 Task: Access a repository's "Topics" to discover projects by thematic tags and keywords.
Action: Mouse moved to (32, 143)
Screenshot: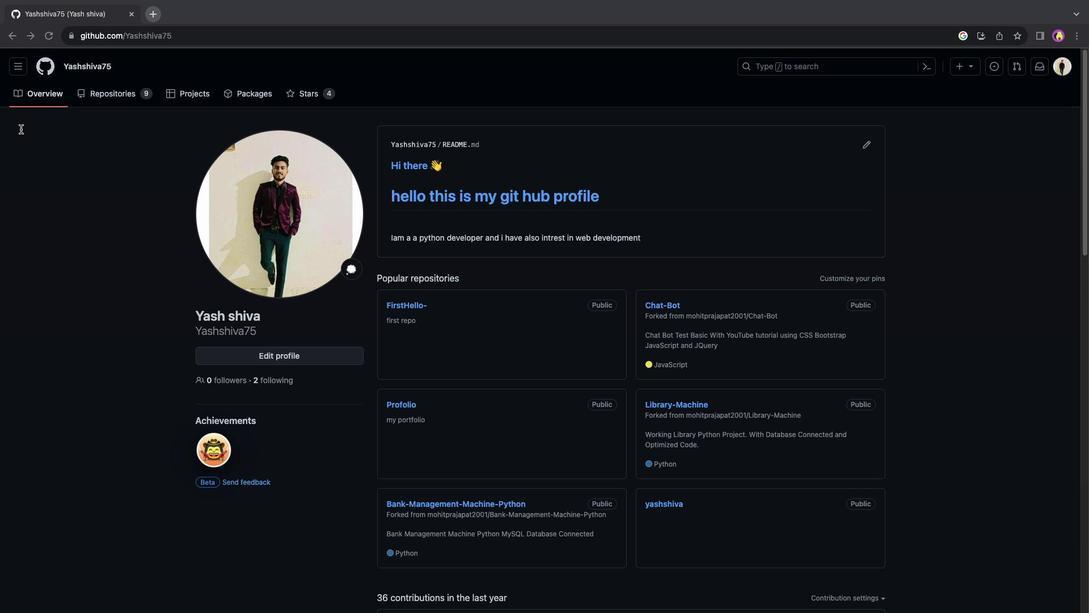 
Action: Mouse pressed left at (32, 143)
Screenshot: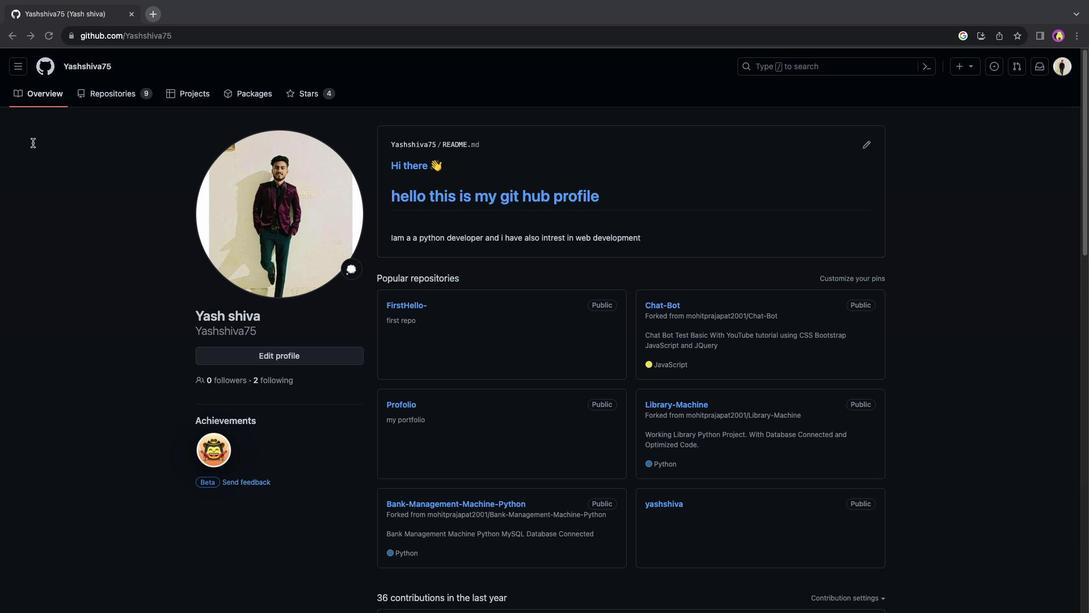 
Action: Mouse moved to (19, 72)
Screenshot: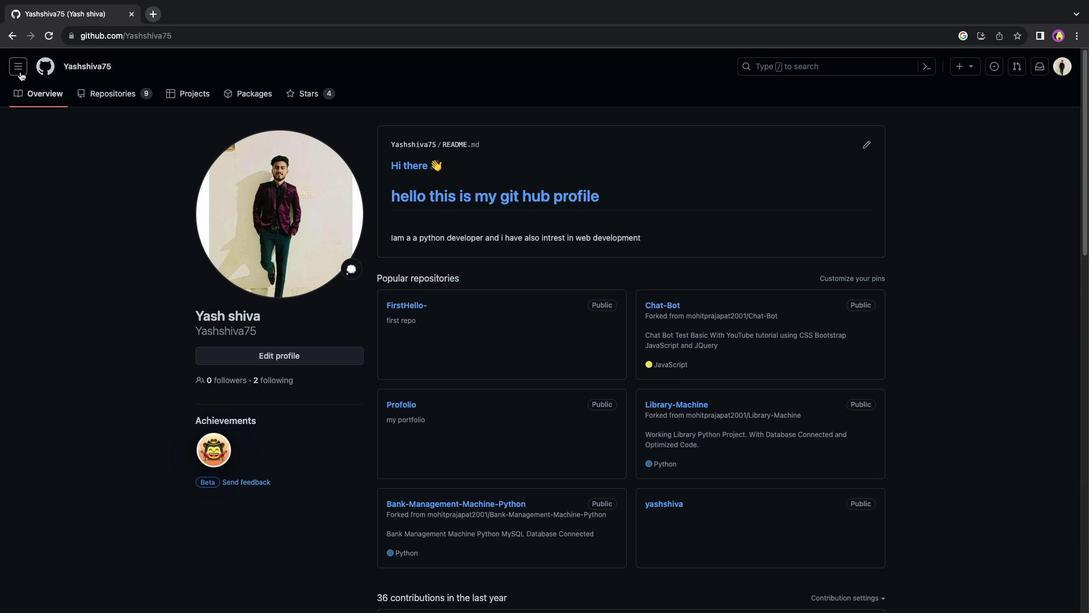 
Action: Mouse pressed left at (19, 72)
Screenshot: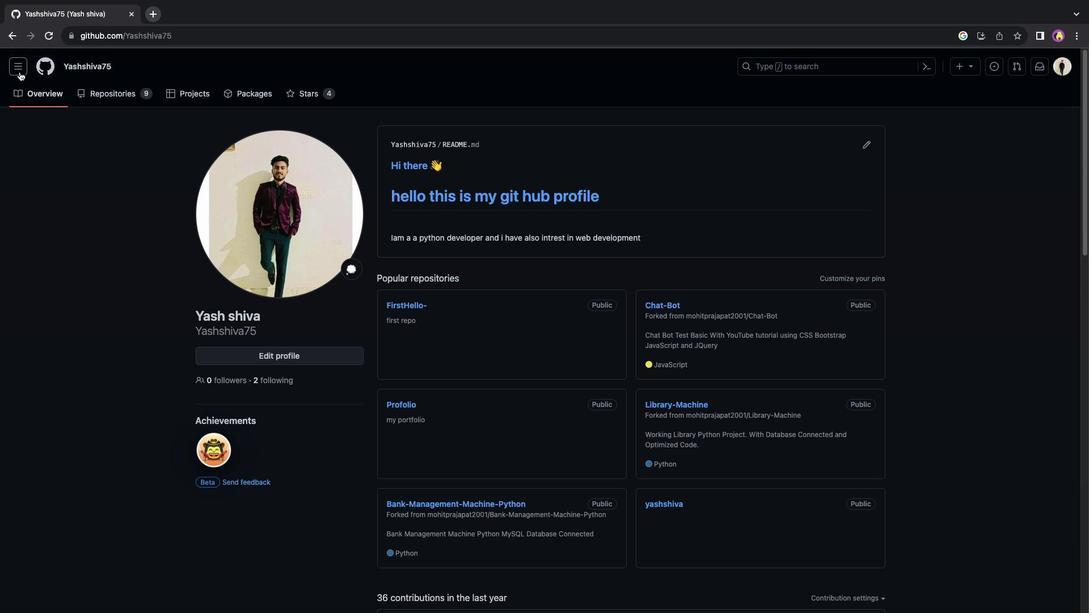 
Action: Mouse moved to (60, 187)
Screenshot: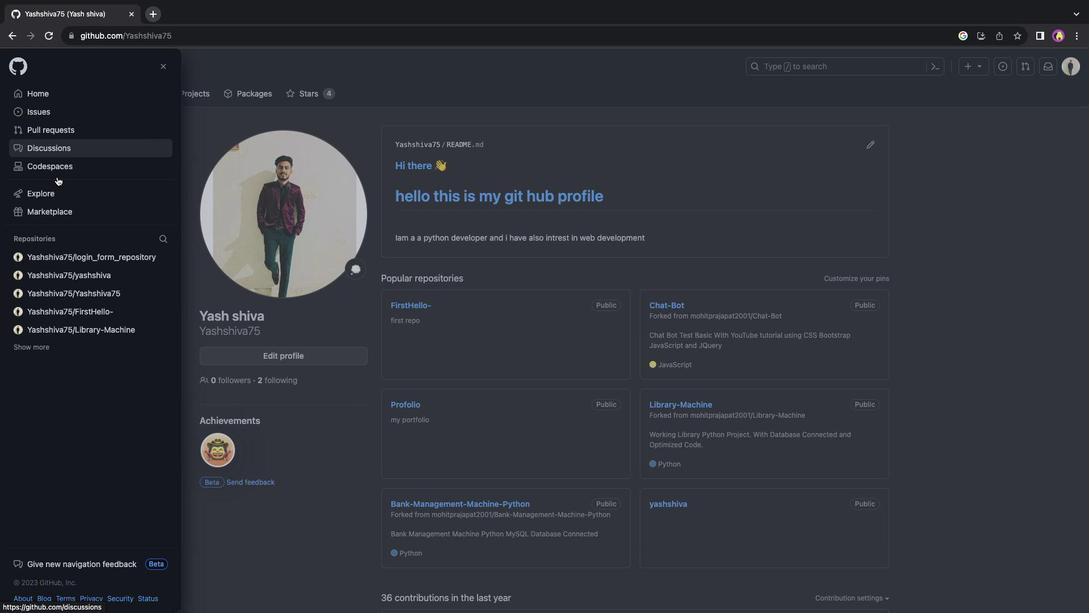 
Action: Mouse pressed left at (60, 187)
Screenshot: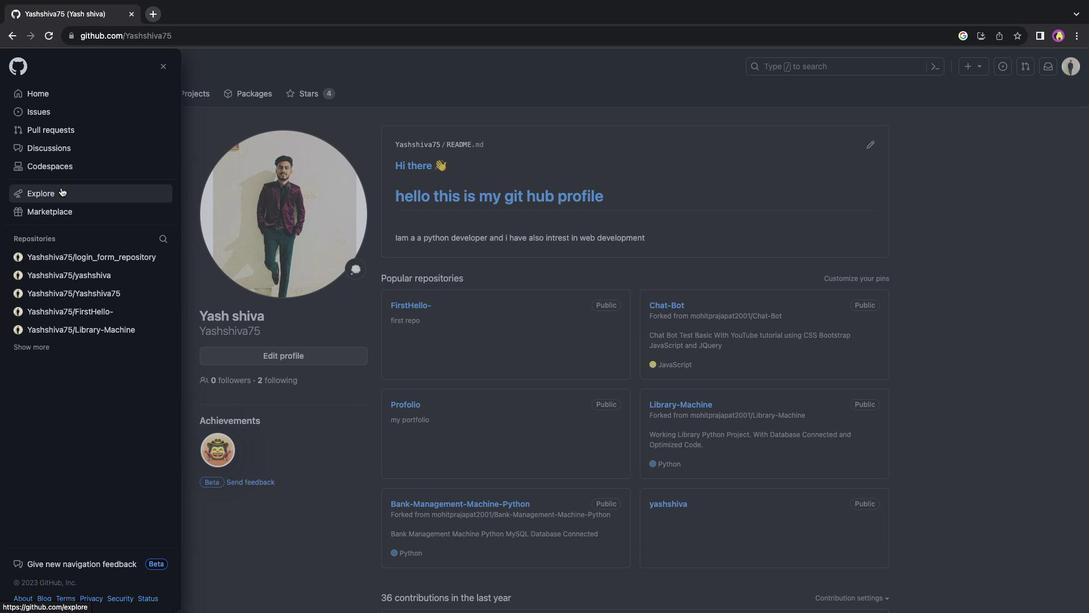 
Action: Mouse moved to (465, 95)
Screenshot: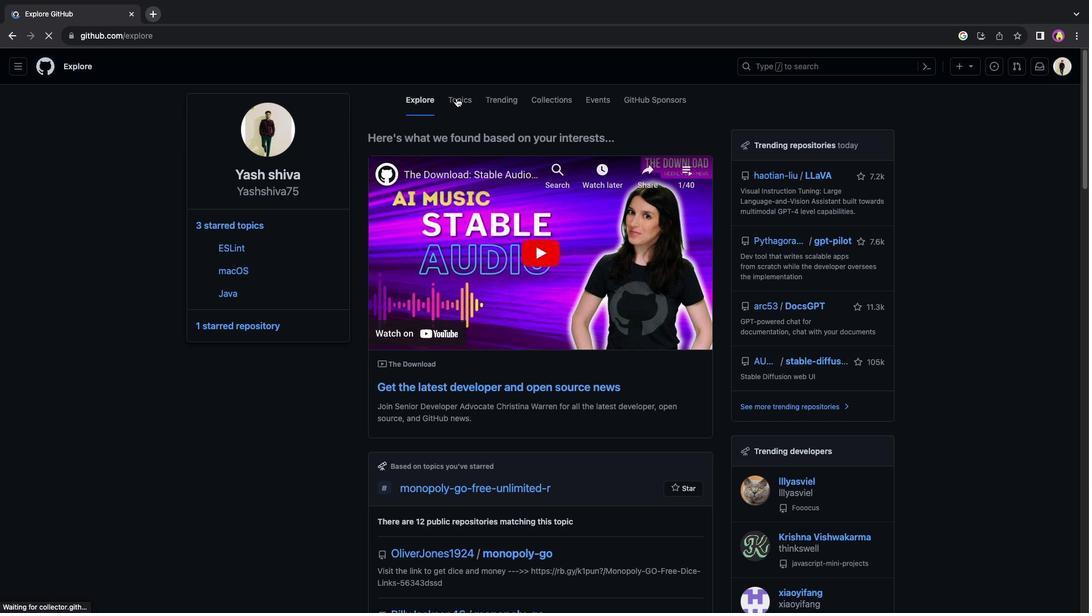 
Action: Mouse pressed left at (465, 95)
Screenshot: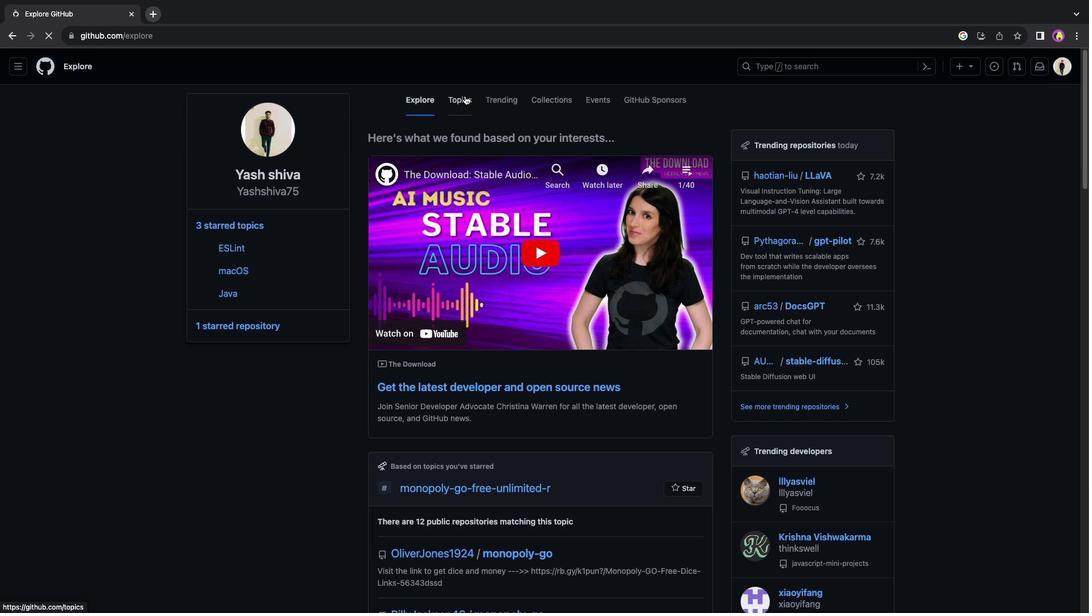 
Action: Mouse moved to (850, 397)
Screenshot: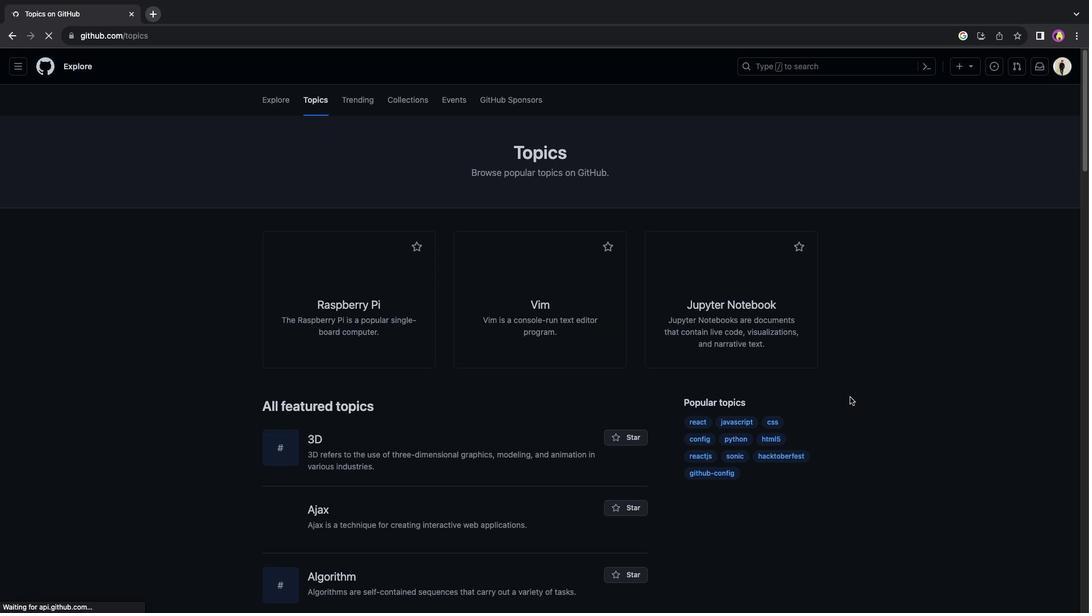 
Action: Mouse scrolled (850, 397) with delta (0, 0)
Screenshot: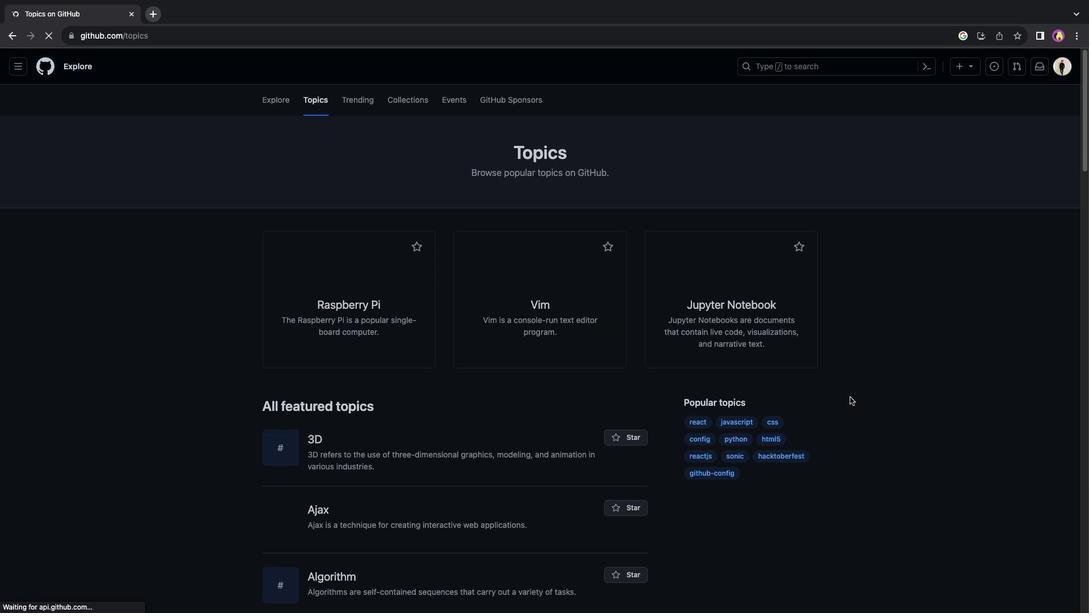 
Action: Mouse scrolled (850, 397) with delta (0, 0)
Screenshot: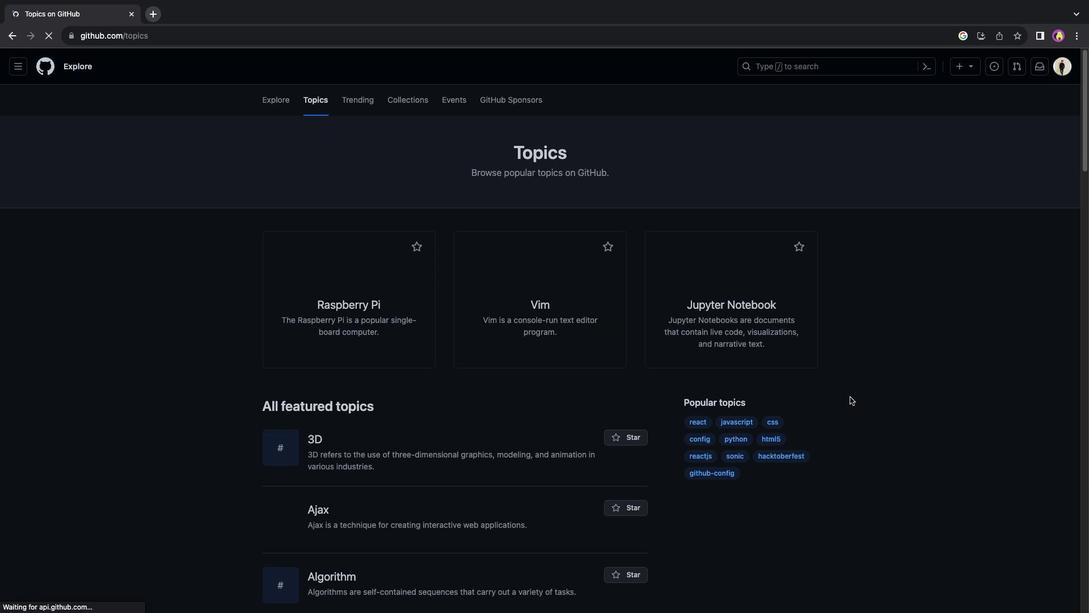 
Action: Mouse scrolled (850, 397) with delta (0, -1)
Screenshot: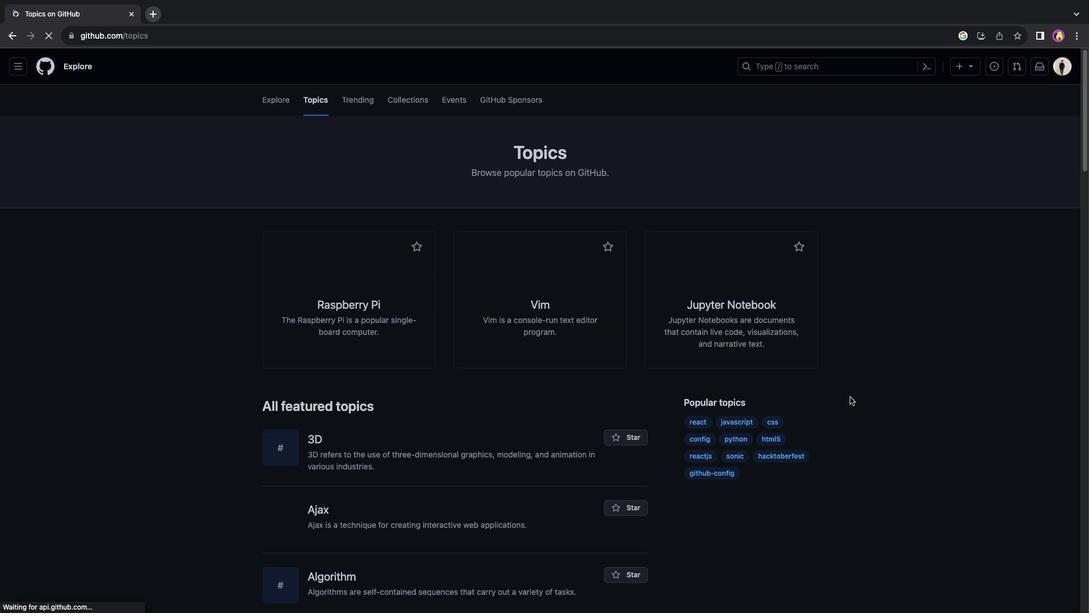 
Action: Mouse moved to (850, 397)
Screenshot: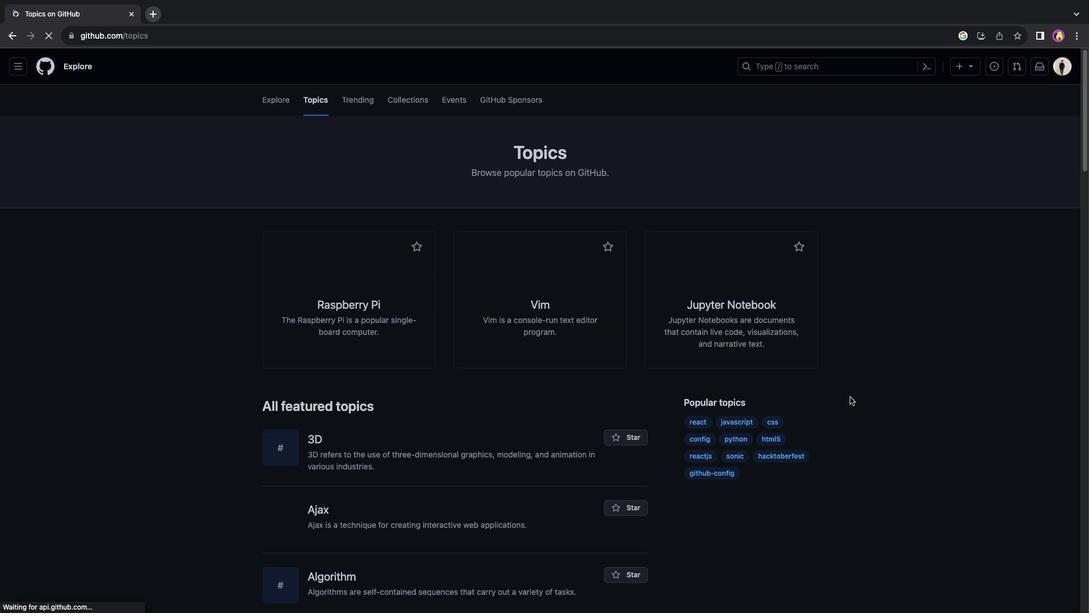 
Action: Mouse scrolled (850, 397) with delta (0, 0)
Screenshot: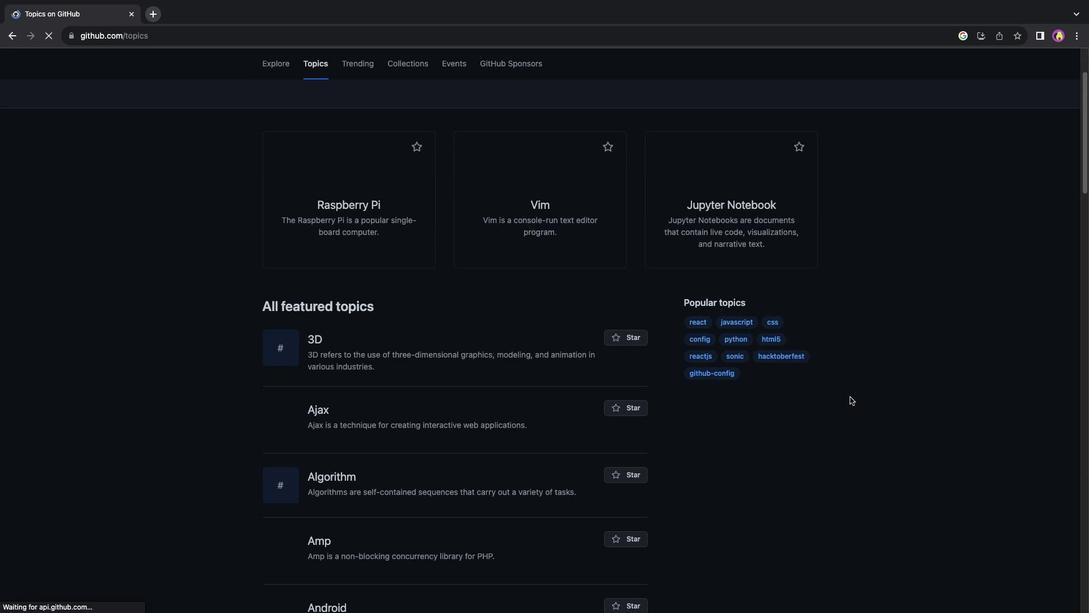 
Action: Mouse scrolled (850, 397) with delta (0, 0)
Screenshot: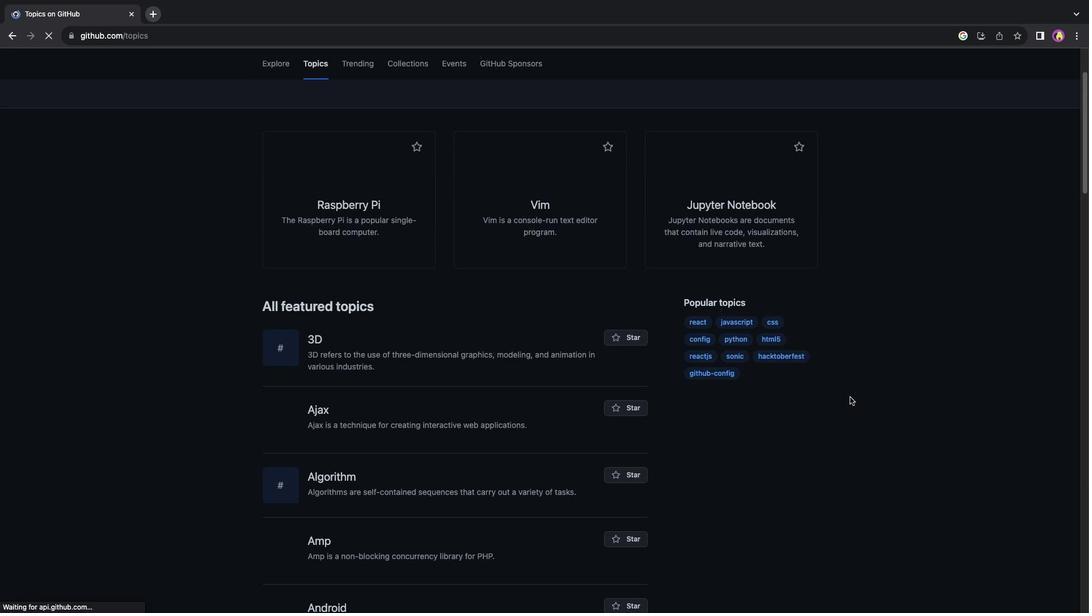 
Action: Mouse scrolled (850, 397) with delta (0, -1)
Screenshot: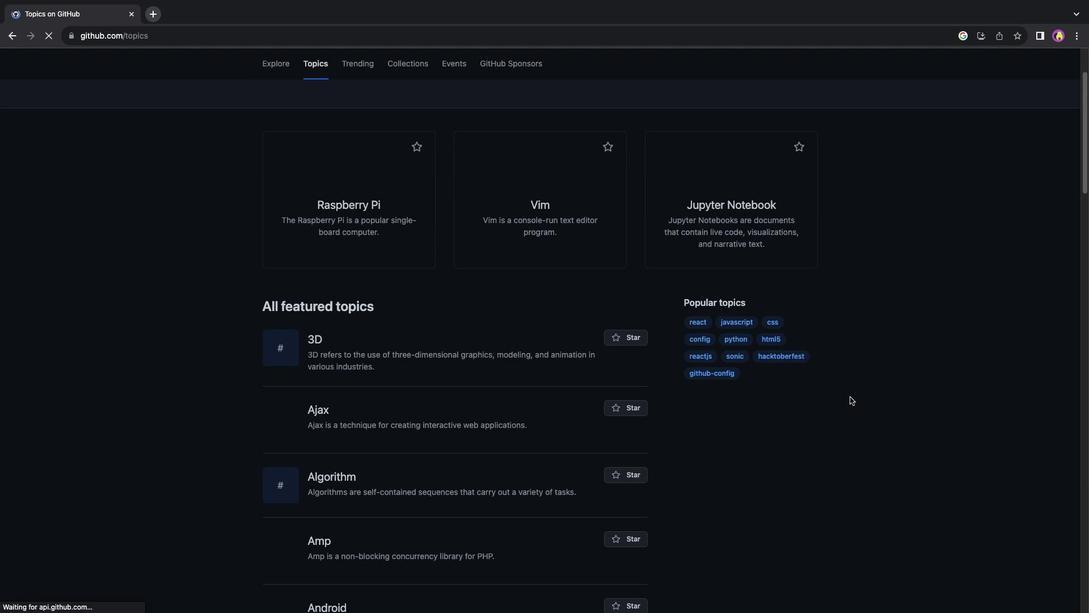 
Action: Mouse scrolled (850, 397) with delta (0, 0)
Screenshot: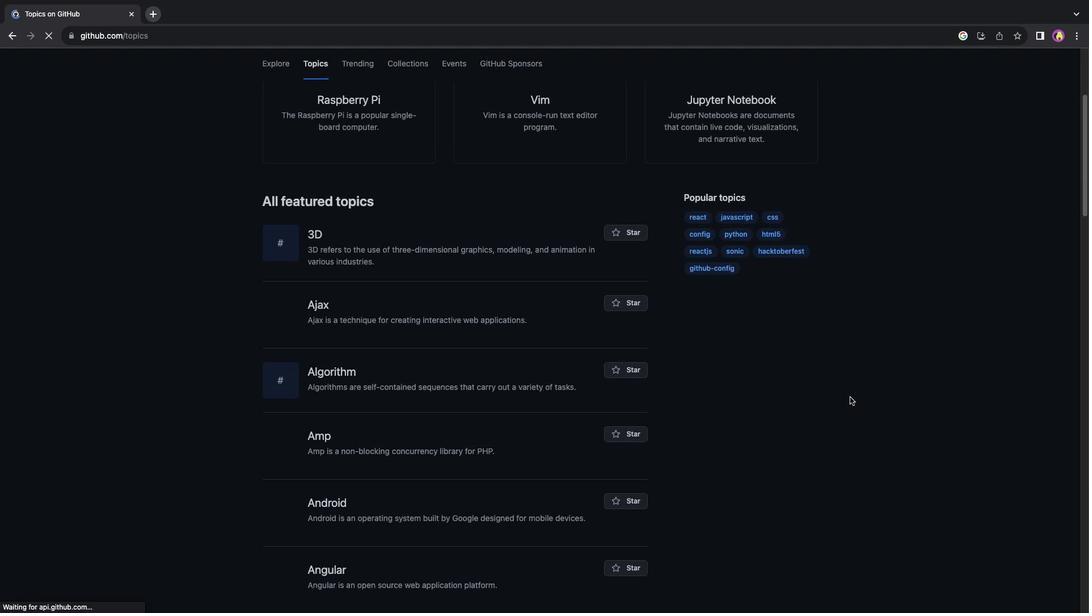
Action: Mouse scrolled (850, 397) with delta (0, 0)
Screenshot: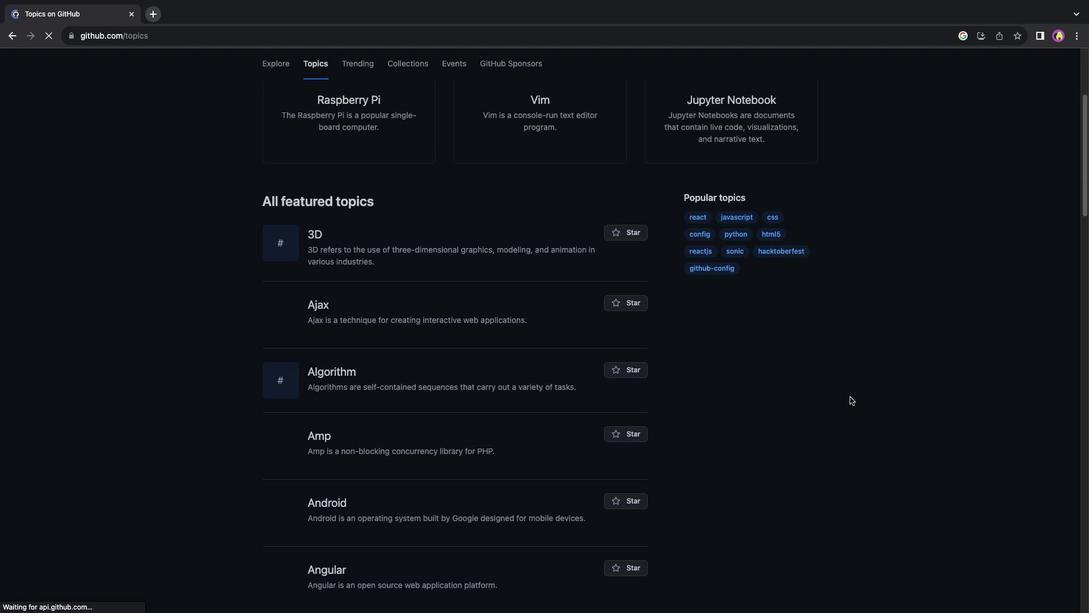 
Action: Mouse scrolled (850, 397) with delta (0, -1)
Screenshot: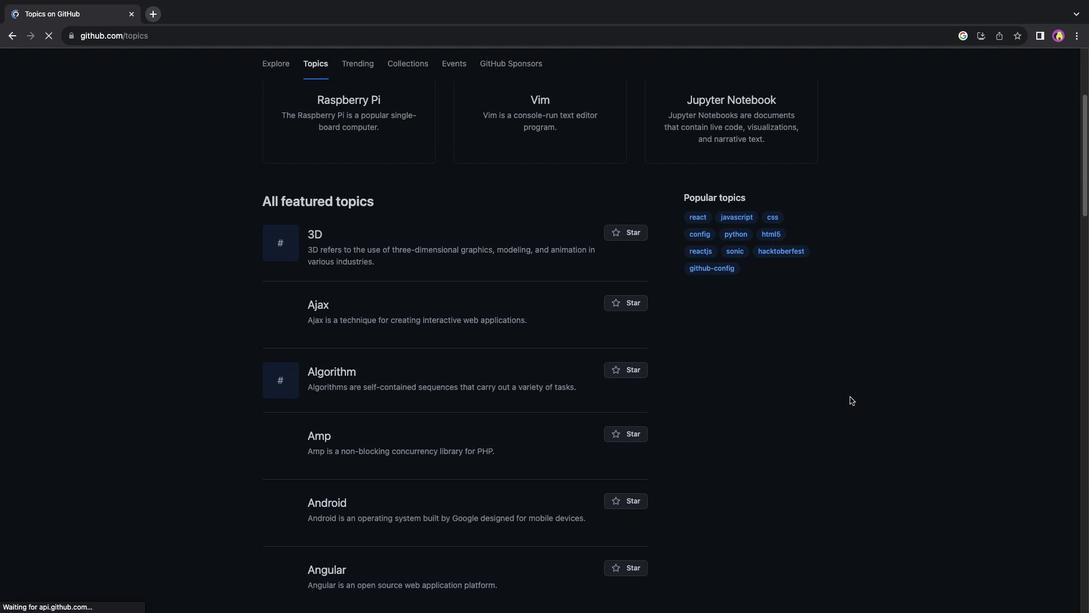 
Action: Mouse moved to (318, 212)
Screenshot: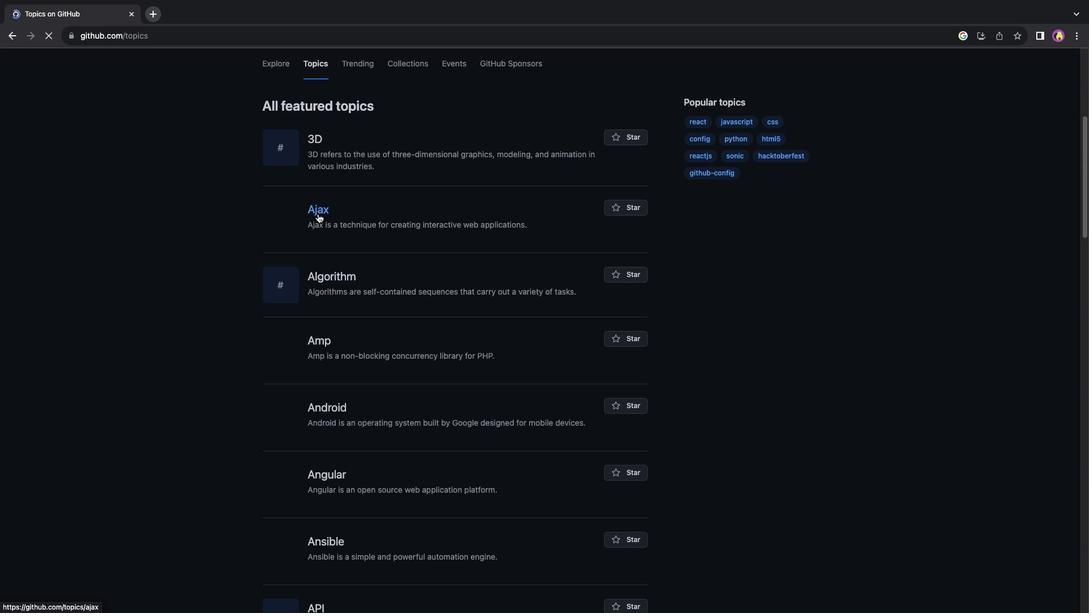 
Action: Mouse pressed left at (318, 212)
Screenshot: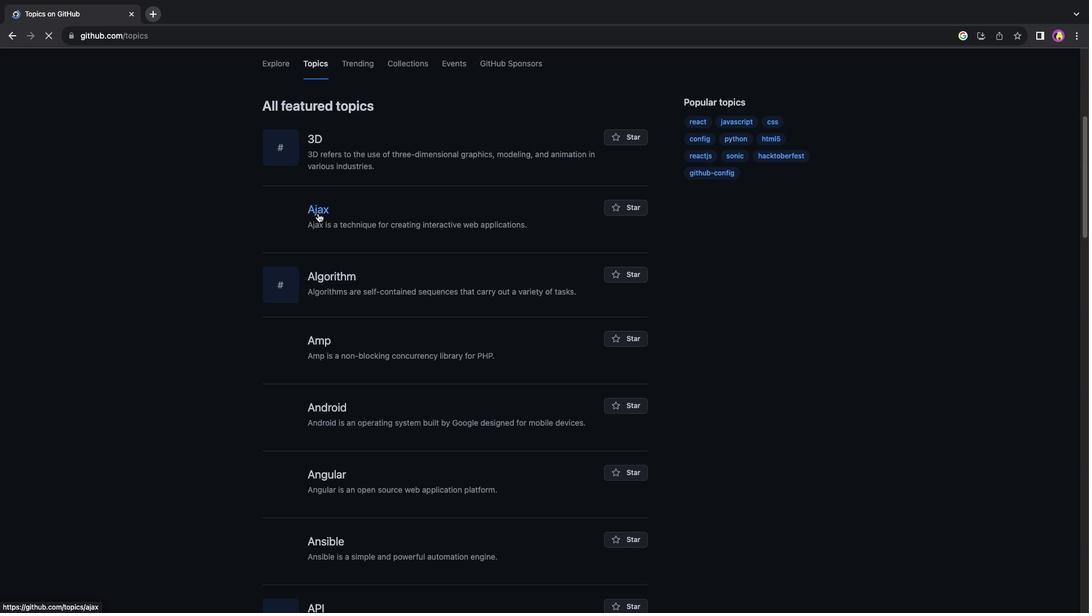 
Action: Mouse moved to (579, 358)
Screenshot: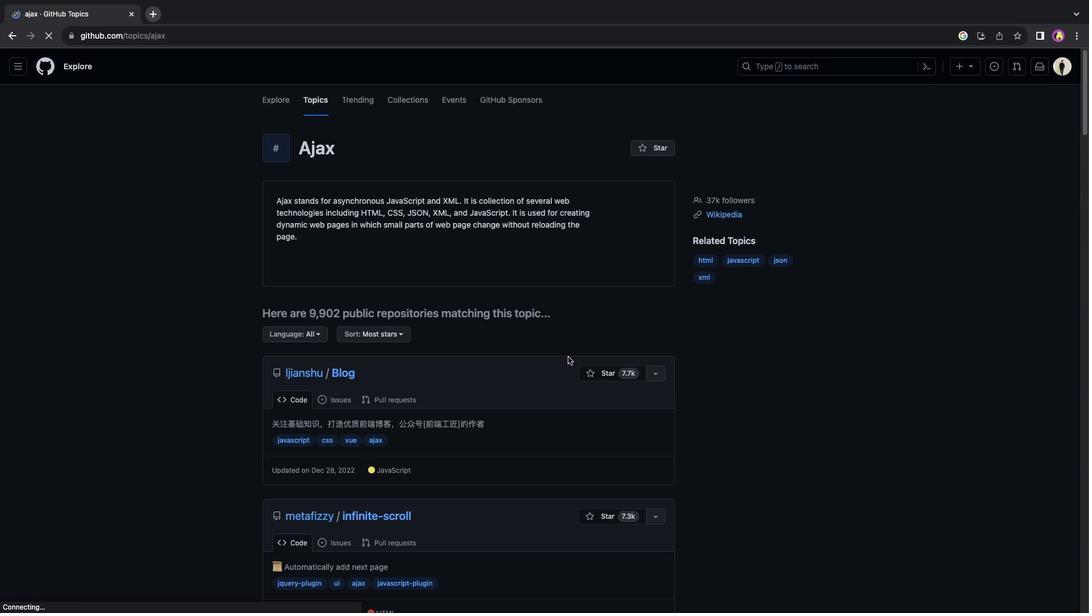
Action: Mouse scrolled (579, 358) with delta (0, 0)
Screenshot: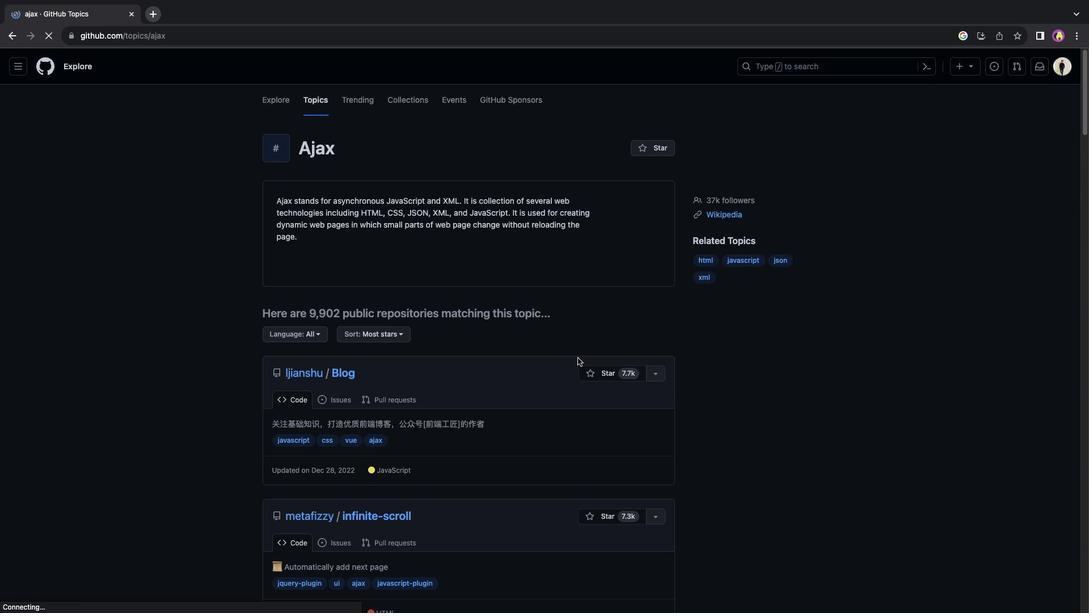 
Action: Mouse scrolled (579, 358) with delta (0, 0)
Screenshot: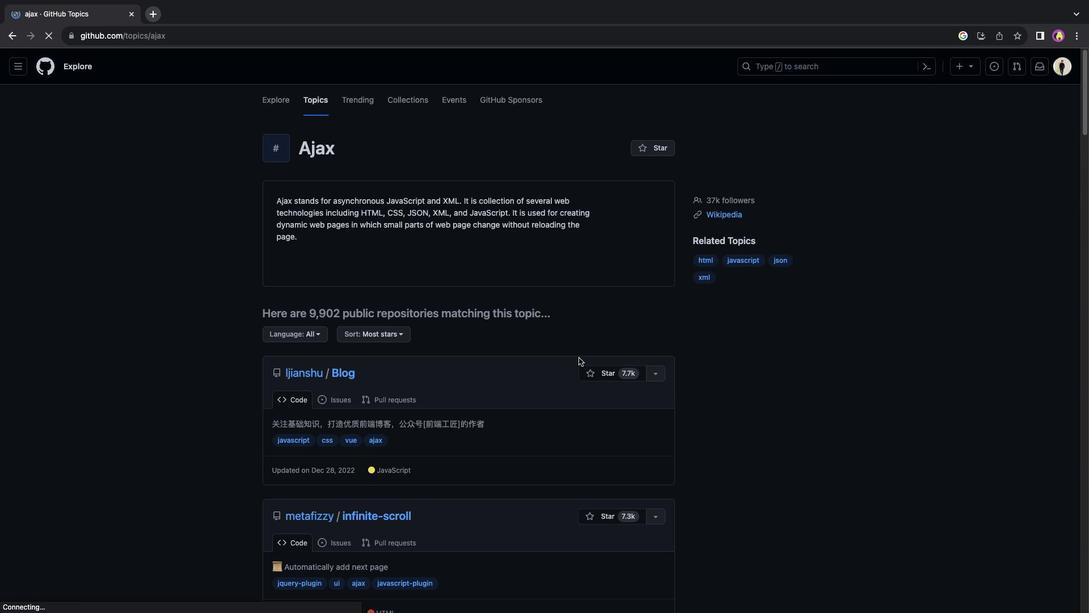 
Action: Mouse scrolled (579, 358) with delta (0, -2)
Screenshot: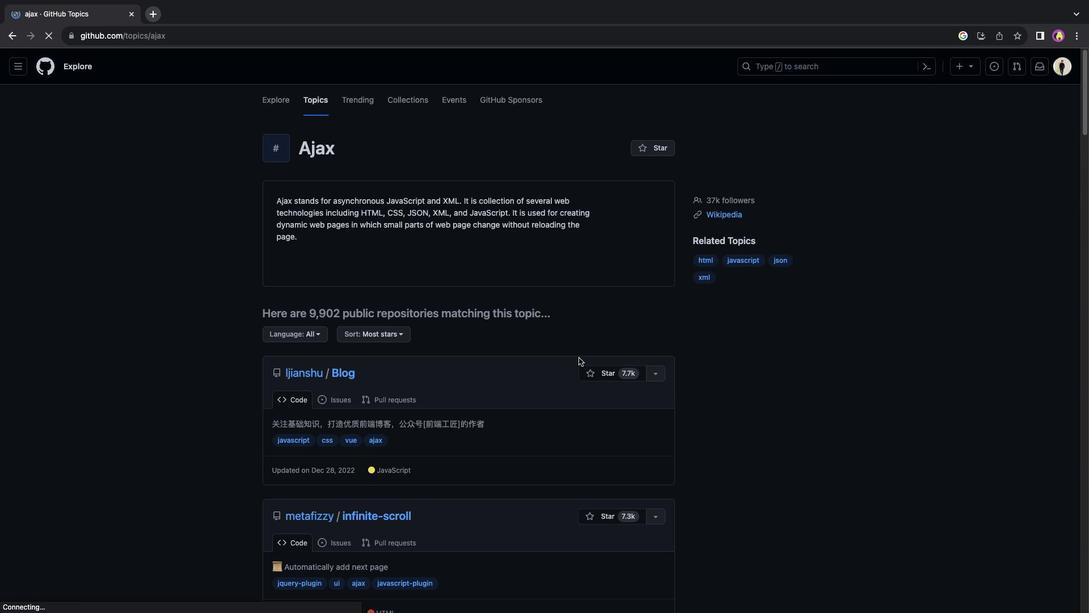 
Action: Mouse scrolled (579, 358) with delta (0, -2)
Screenshot: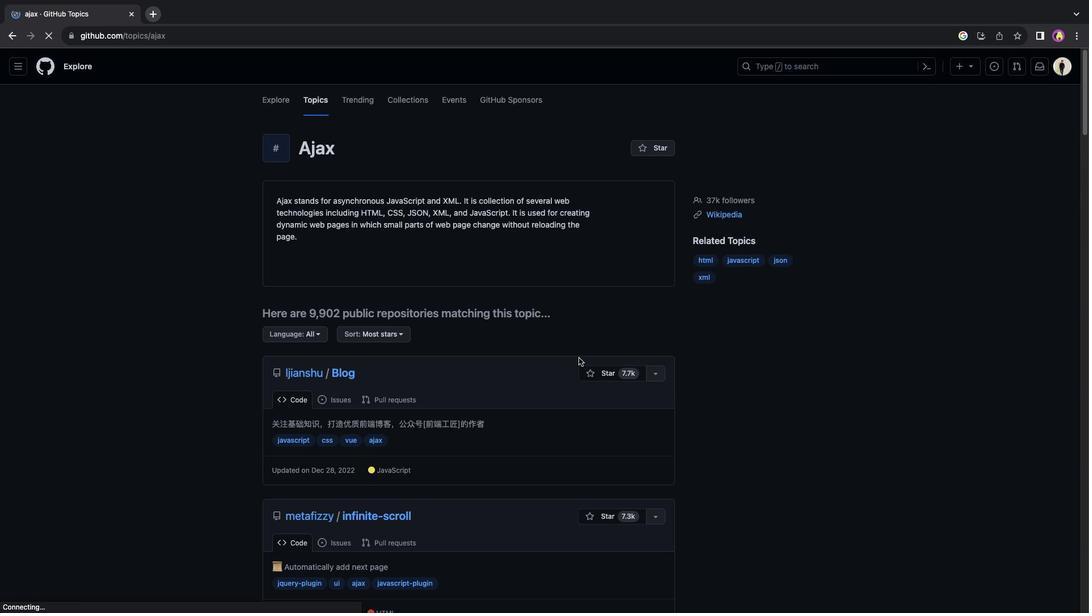 
Action: Mouse scrolled (579, 358) with delta (0, -3)
Screenshot: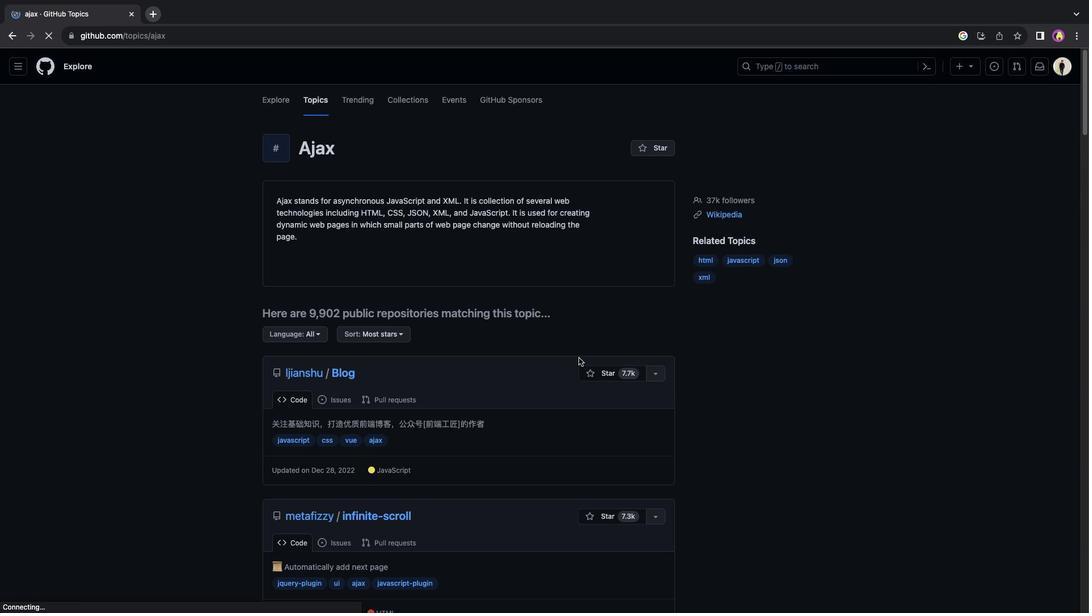 
Action: Mouse scrolled (579, 358) with delta (0, 0)
Screenshot: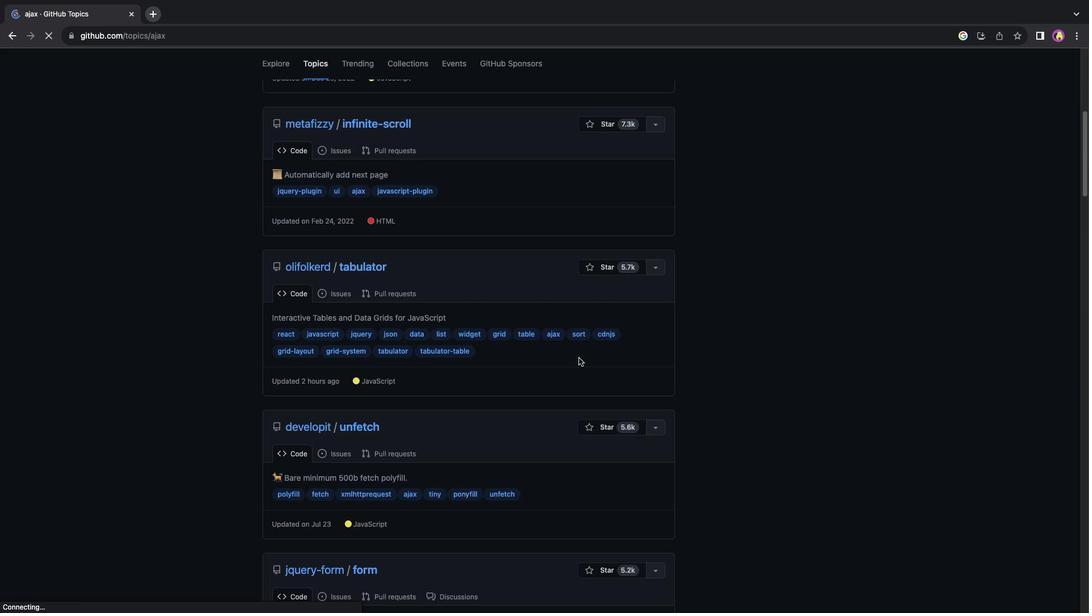 
Action: Mouse scrolled (579, 358) with delta (0, 0)
Screenshot: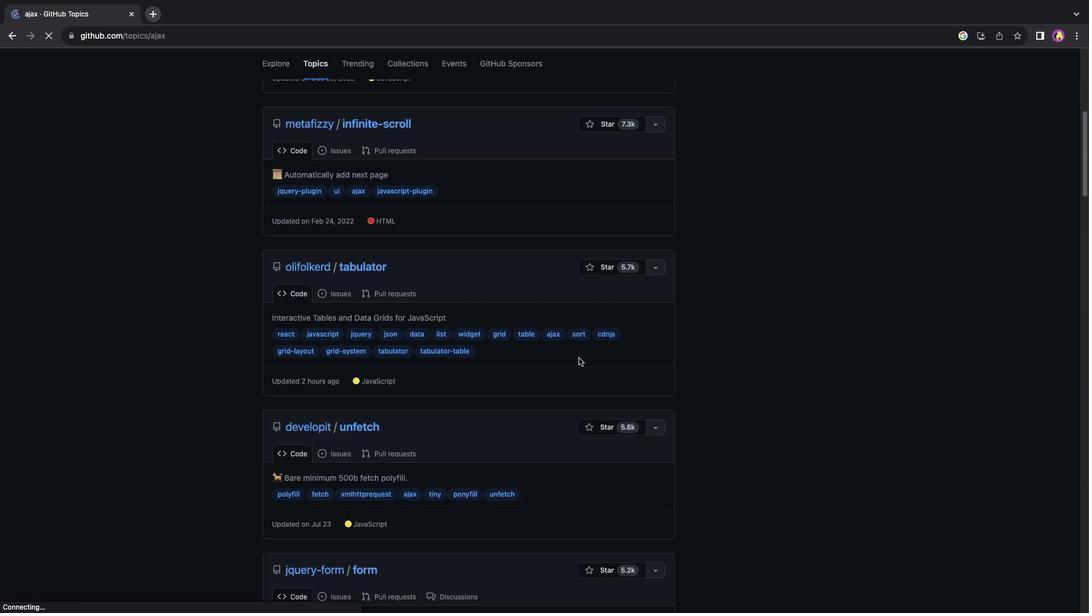 
Action: Mouse scrolled (579, 358) with delta (0, -1)
Screenshot: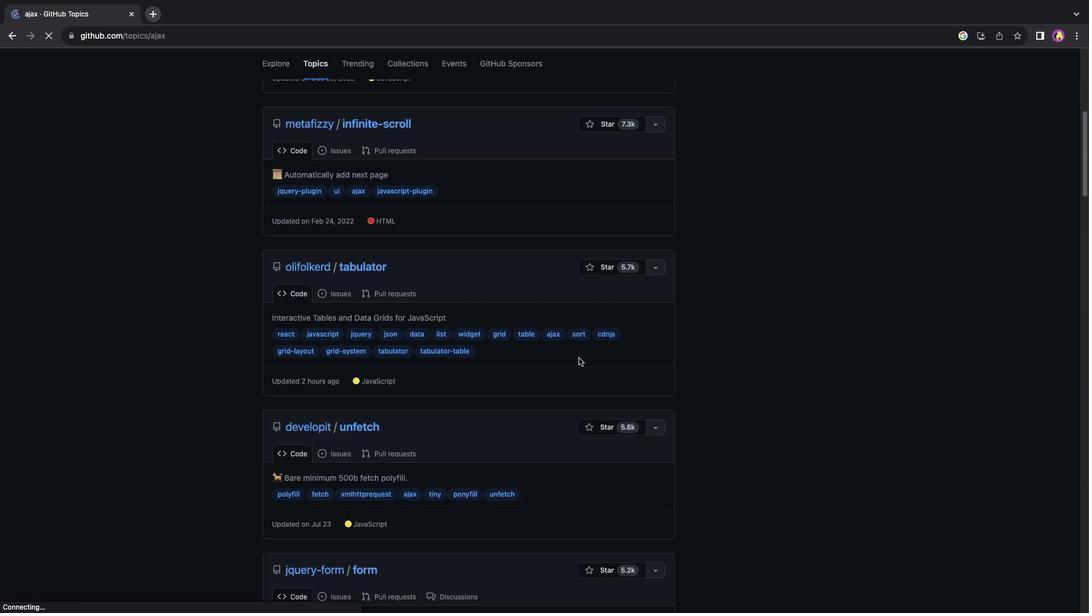 
Action: Mouse scrolled (579, 358) with delta (0, -2)
Screenshot: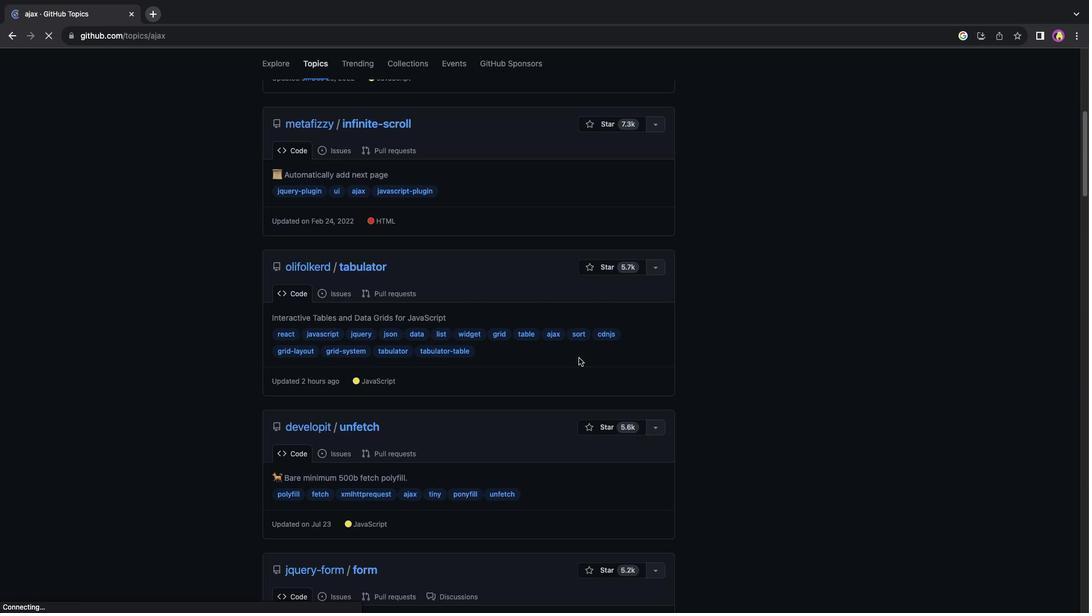 
Action: Mouse moved to (576, 362)
Screenshot: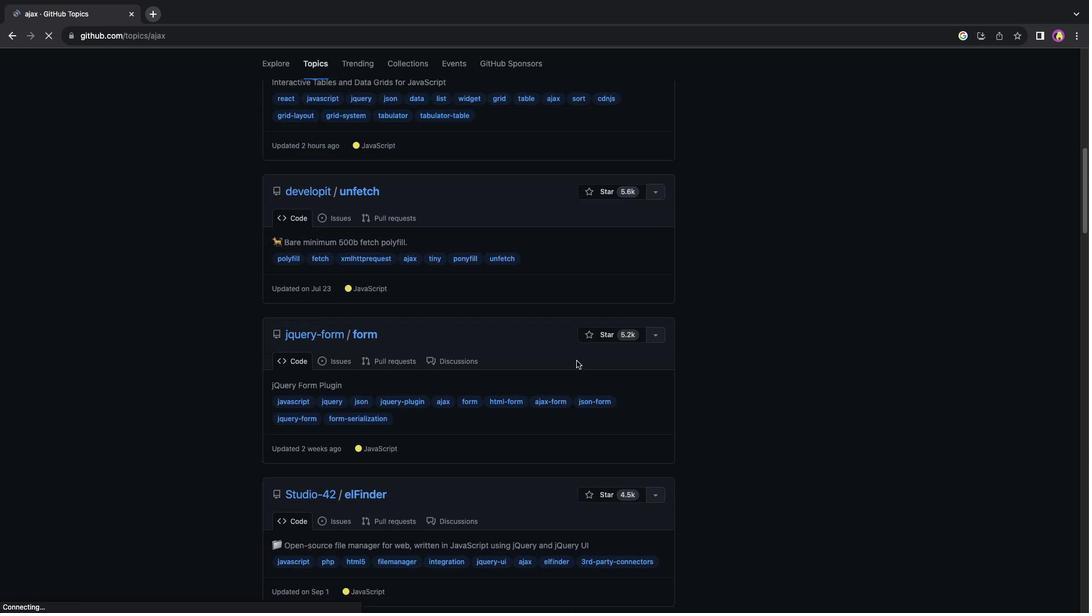 
Action: Mouse scrolled (576, 362) with delta (0, 0)
Screenshot: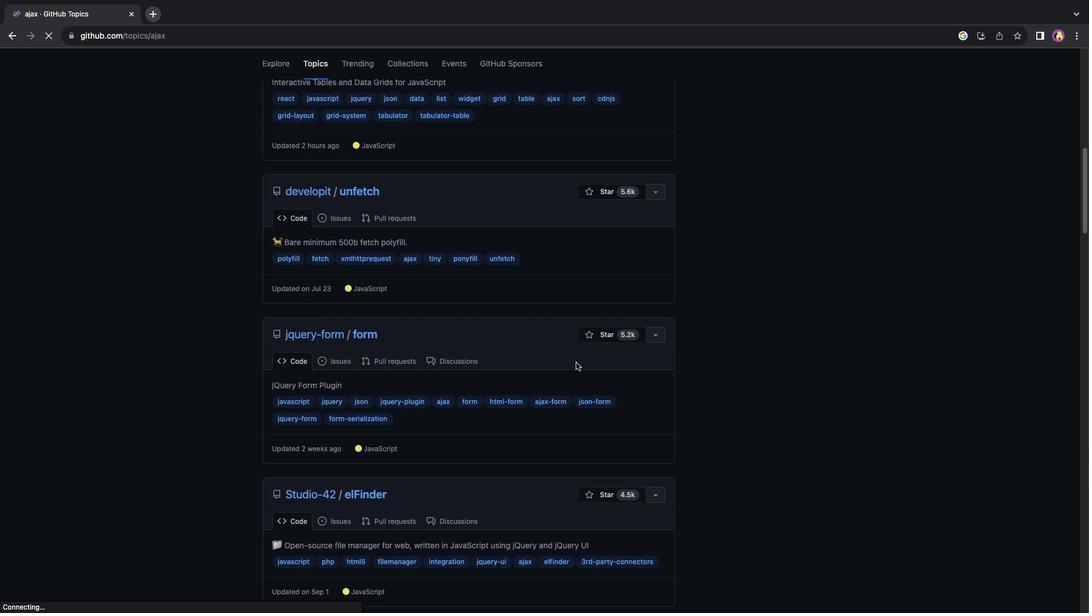 
Action: Mouse scrolled (576, 362) with delta (0, 0)
Screenshot: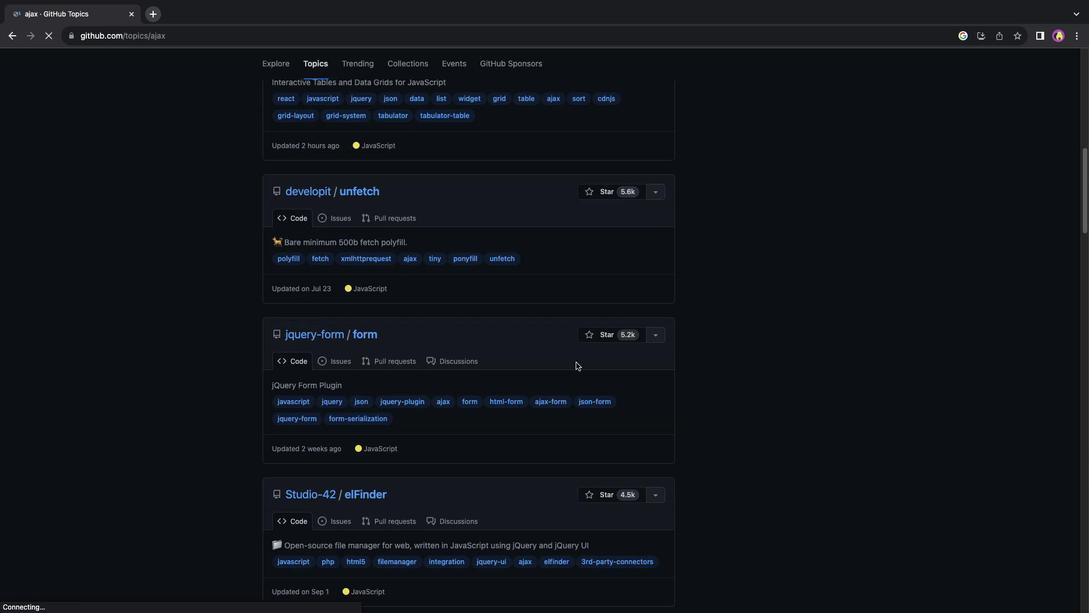 
Action: Mouse scrolled (576, 362) with delta (0, -1)
Screenshot: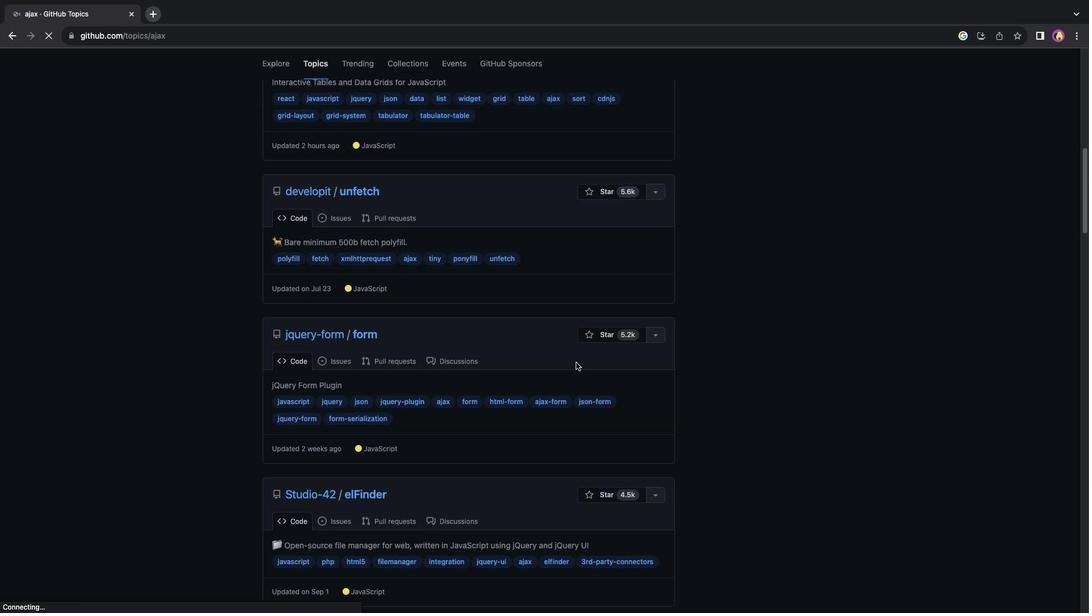 
Action: Mouse scrolled (576, 362) with delta (0, 0)
Screenshot: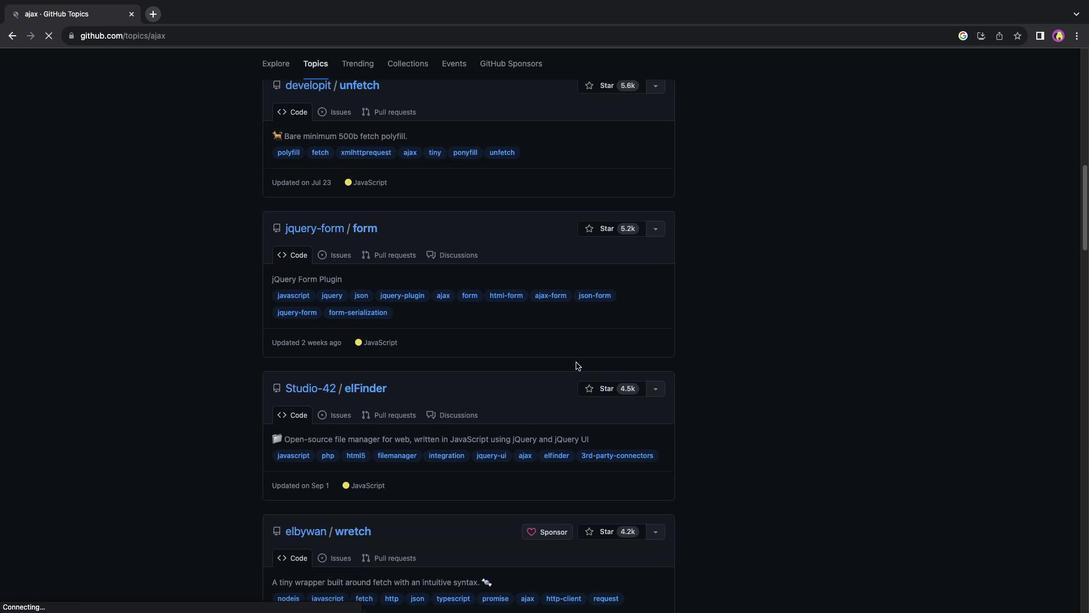 
Action: Mouse scrolled (576, 362) with delta (0, 0)
Screenshot: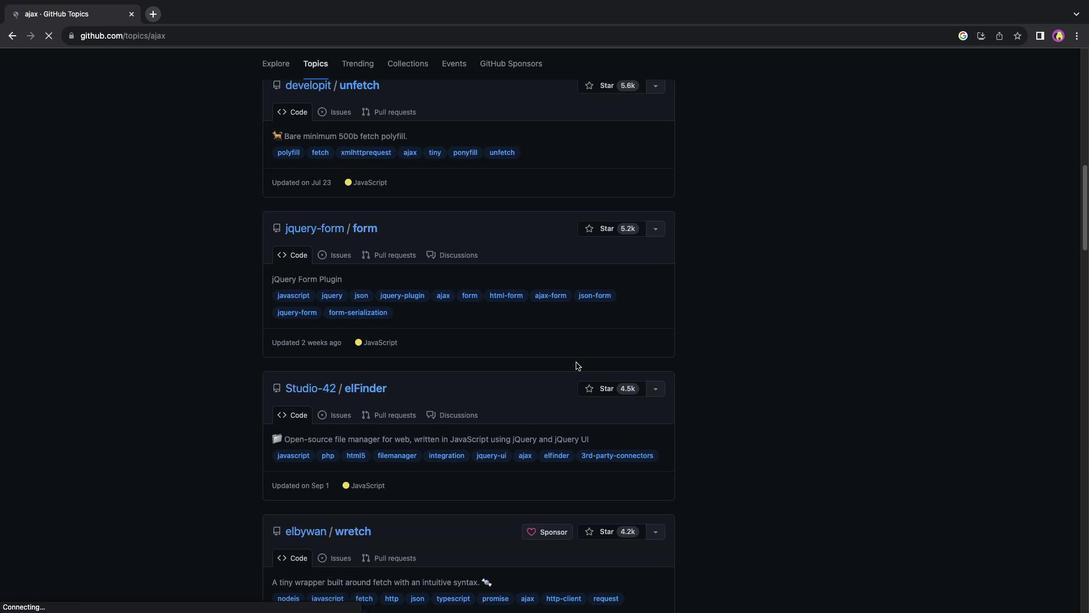 
Action: Mouse scrolled (576, 362) with delta (0, -1)
Screenshot: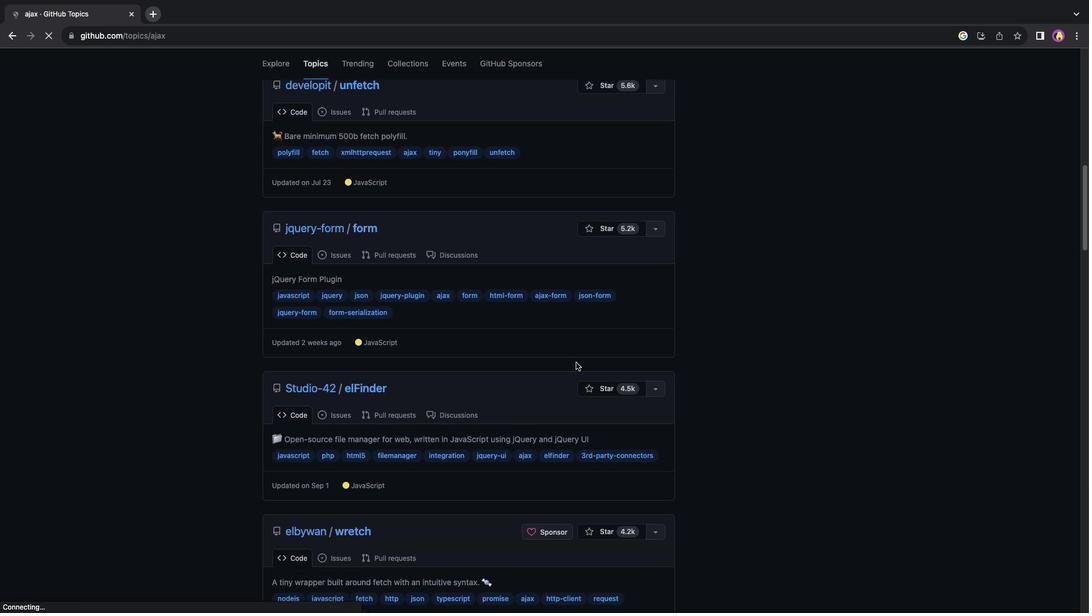 
Action: Mouse scrolled (576, 362) with delta (0, -2)
Screenshot: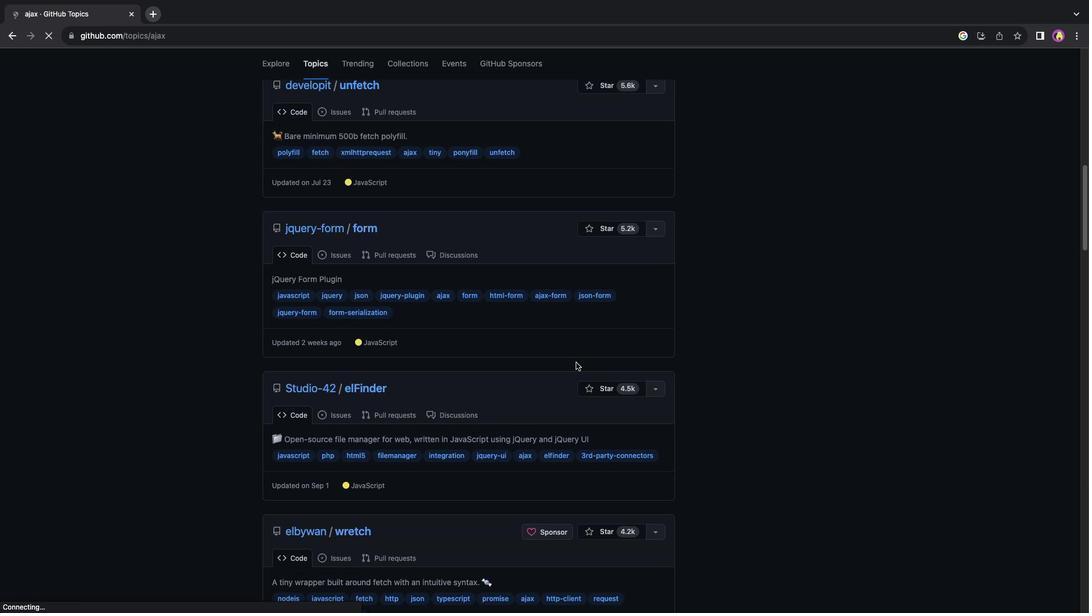 
Action: Mouse scrolled (576, 362) with delta (0, 0)
Screenshot: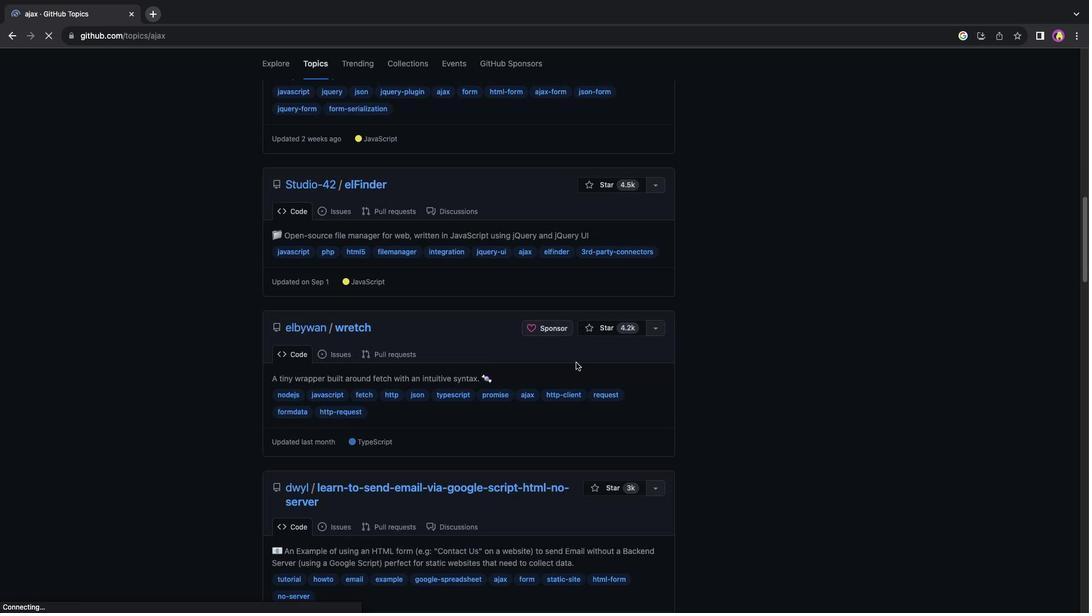 
Action: Mouse scrolled (576, 362) with delta (0, 0)
Screenshot: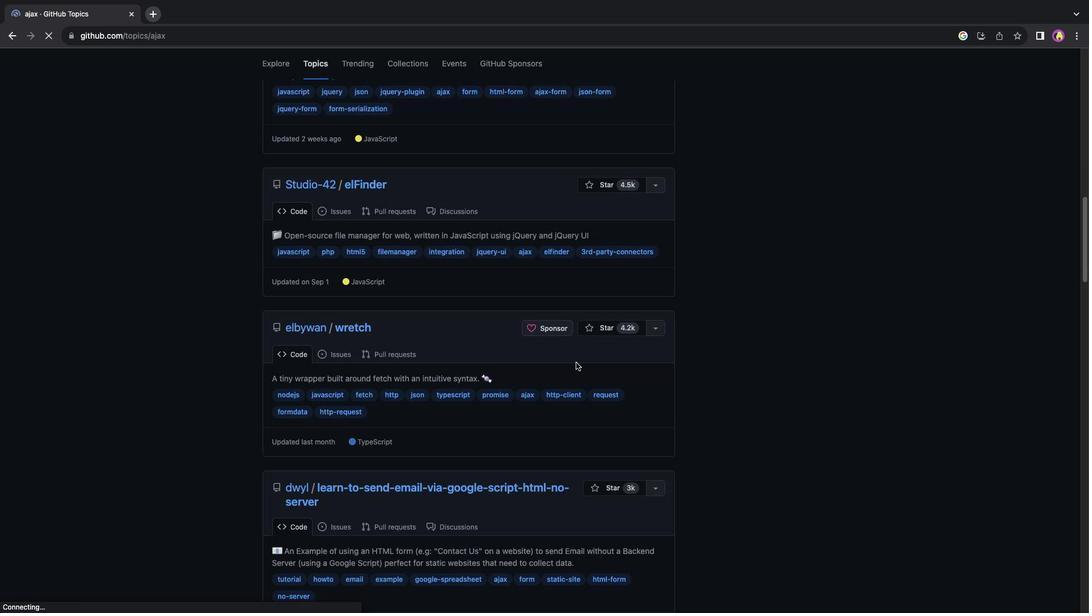 
Action: Mouse scrolled (576, 362) with delta (0, -2)
Screenshot: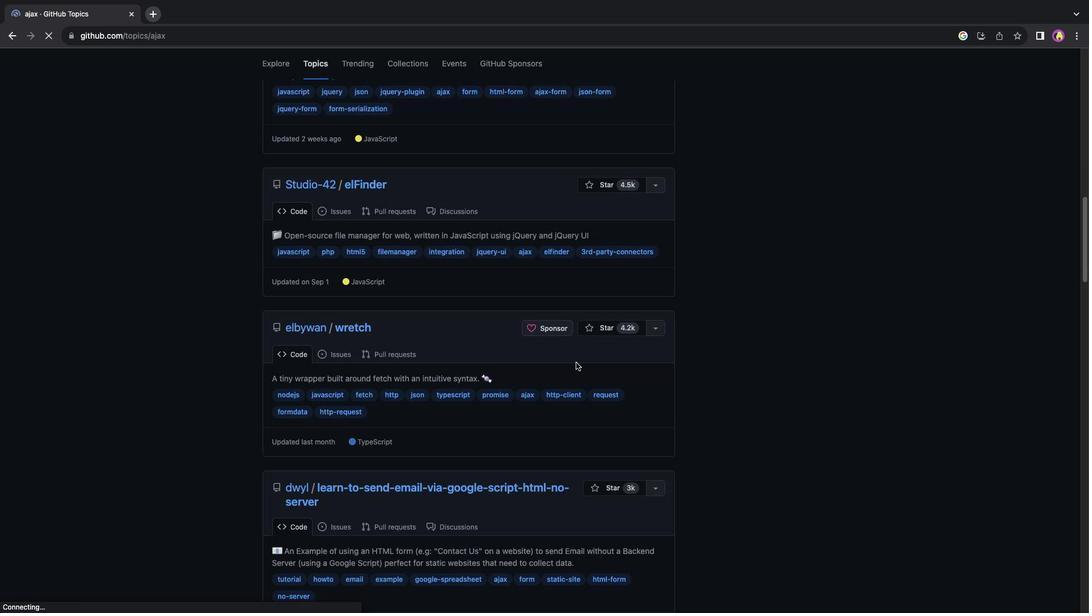 
Action: Mouse scrolled (576, 362) with delta (0, -2)
Screenshot: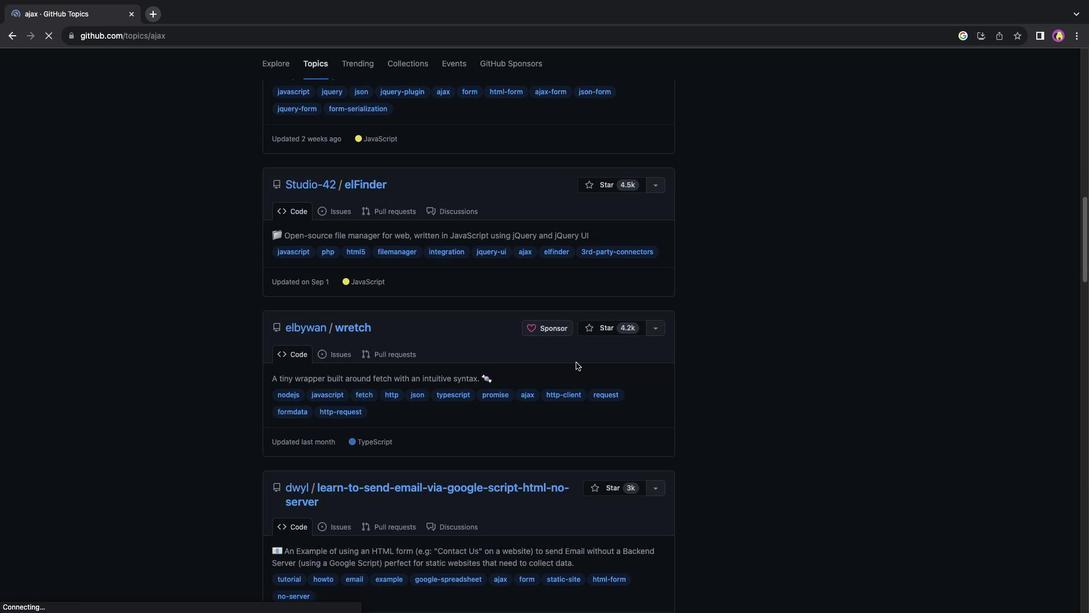 
Action: Mouse moved to (576, 362)
Screenshot: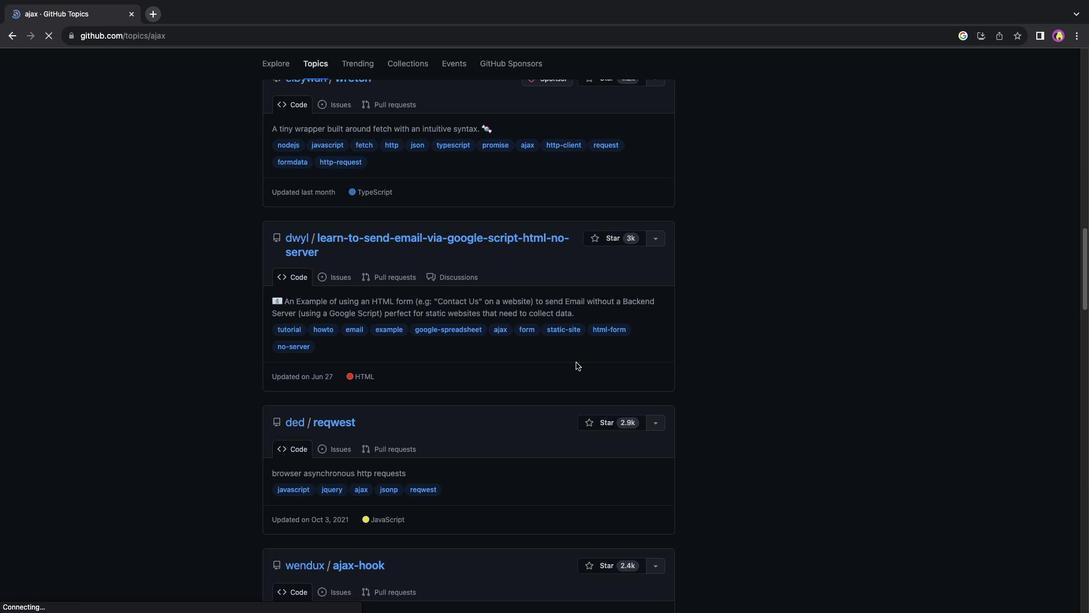 
Action: Mouse scrolled (576, 362) with delta (0, 0)
Screenshot: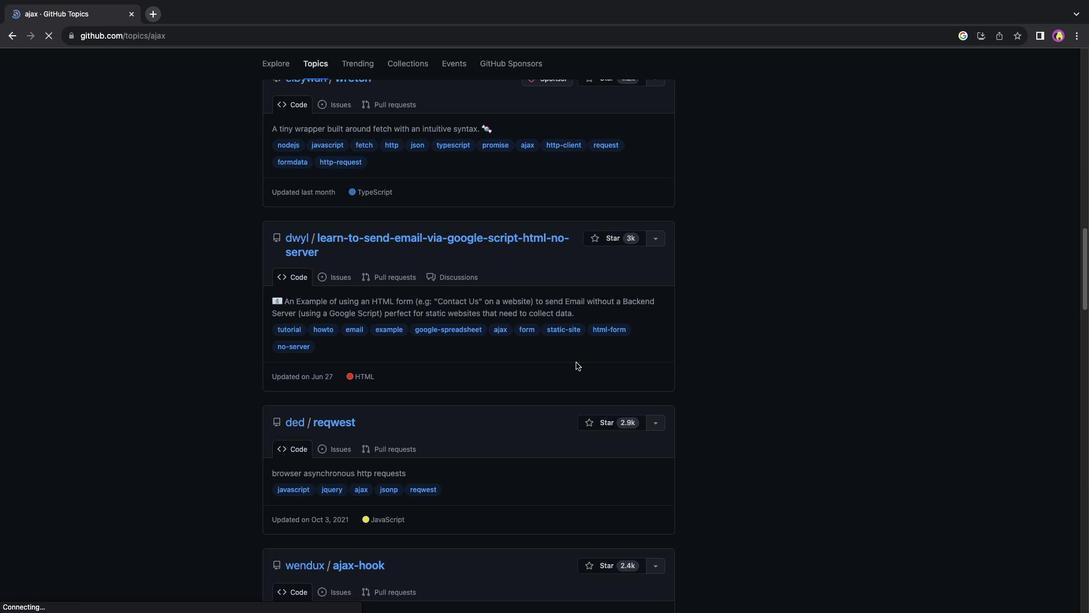 
Action: Mouse moved to (576, 362)
Screenshot: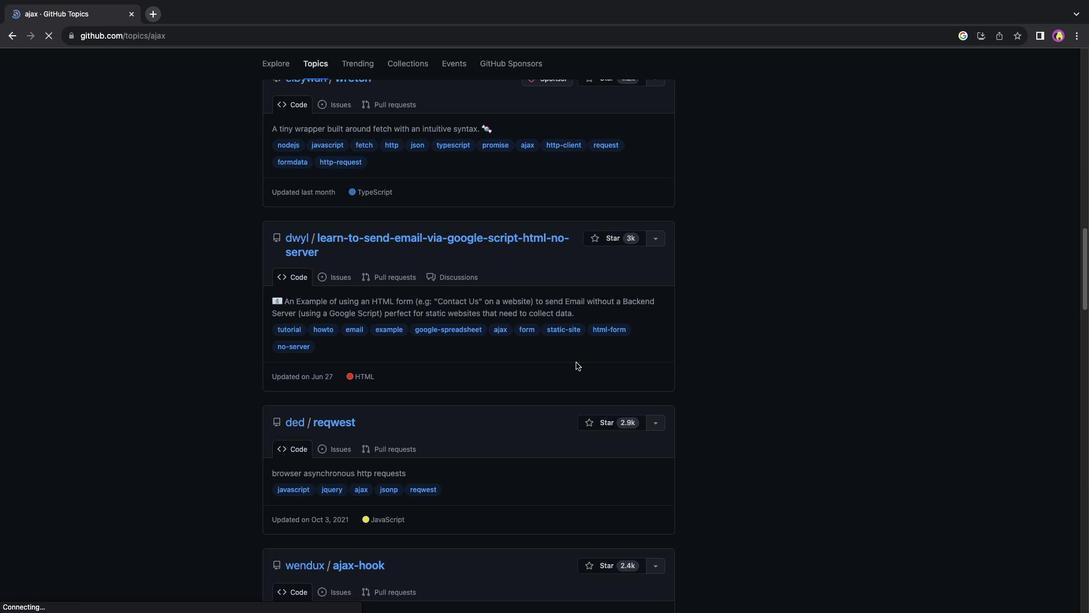 
Action: Mouse scrolled (576, 362) with delta (0, 0)
Screenshot: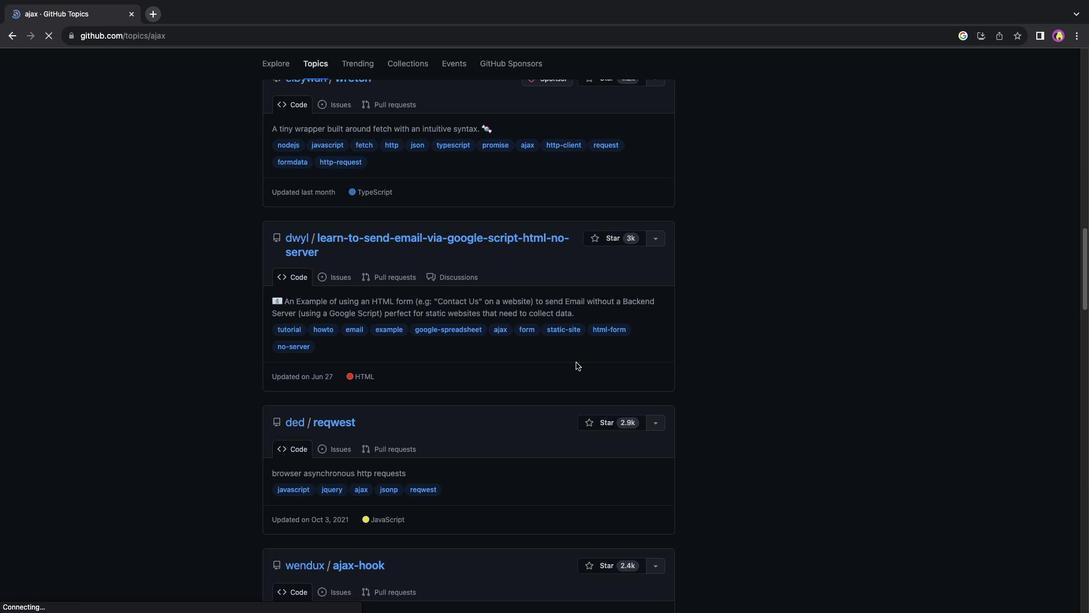
Action: Mouse scrolled (576, 362) with delta (0, -1)
Screenshot: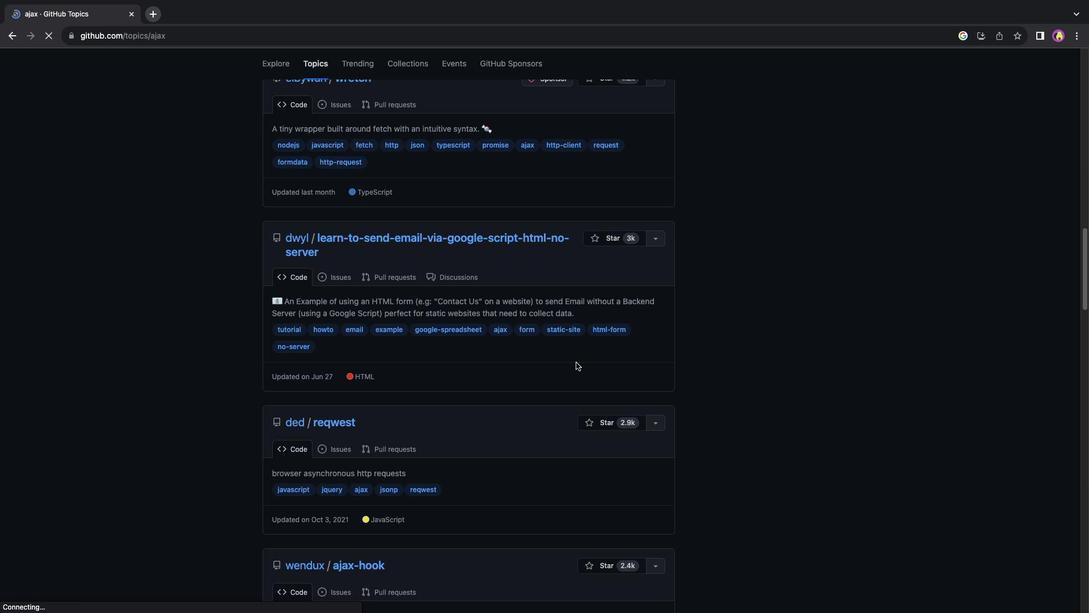 
Action: Mouse scrolled (576, 362) with delta (0, -2)
Screenshot: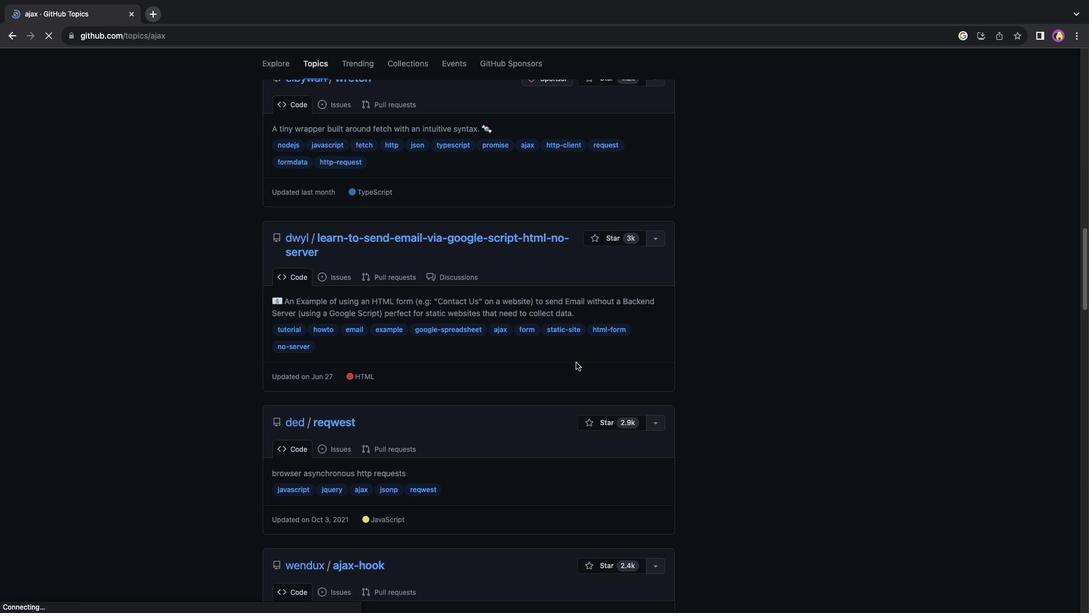 
Action: Mouse scrolled (576, 362) with delta (0, 0)
Screenshot: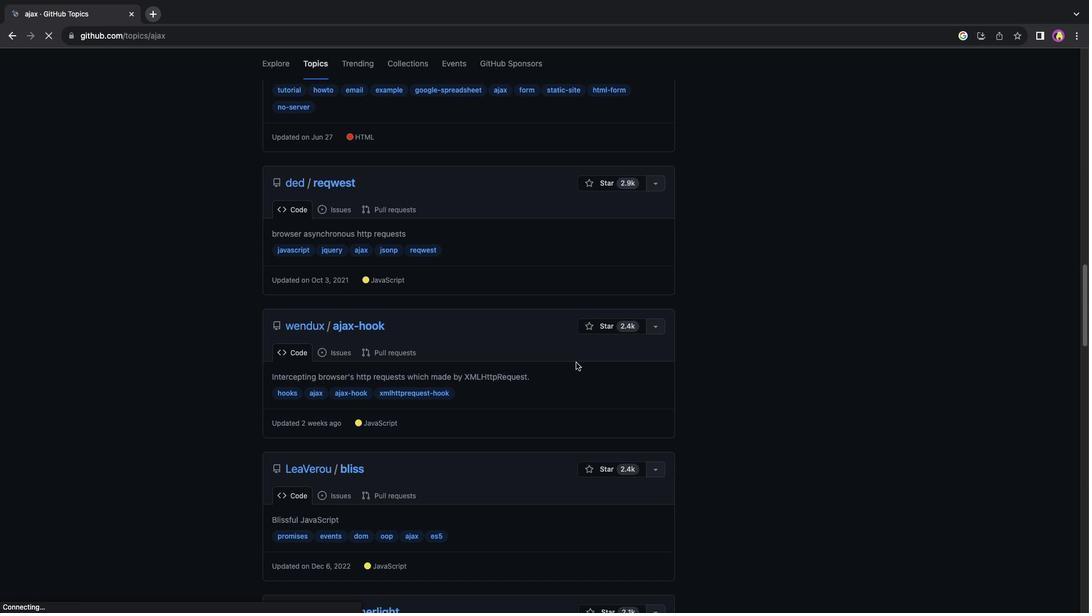 
Action: Mouse scrolled (576, 362) with delta (0, 0)
Screenshot: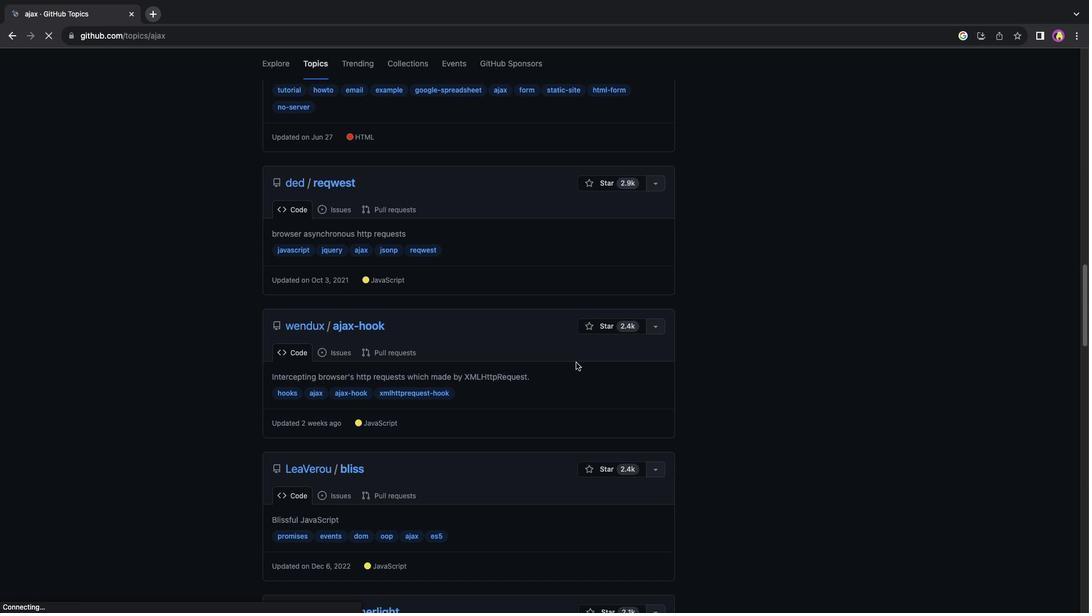 
Action: Mouse scrolled (576, 362) with delta (0, -2)
Screenshot: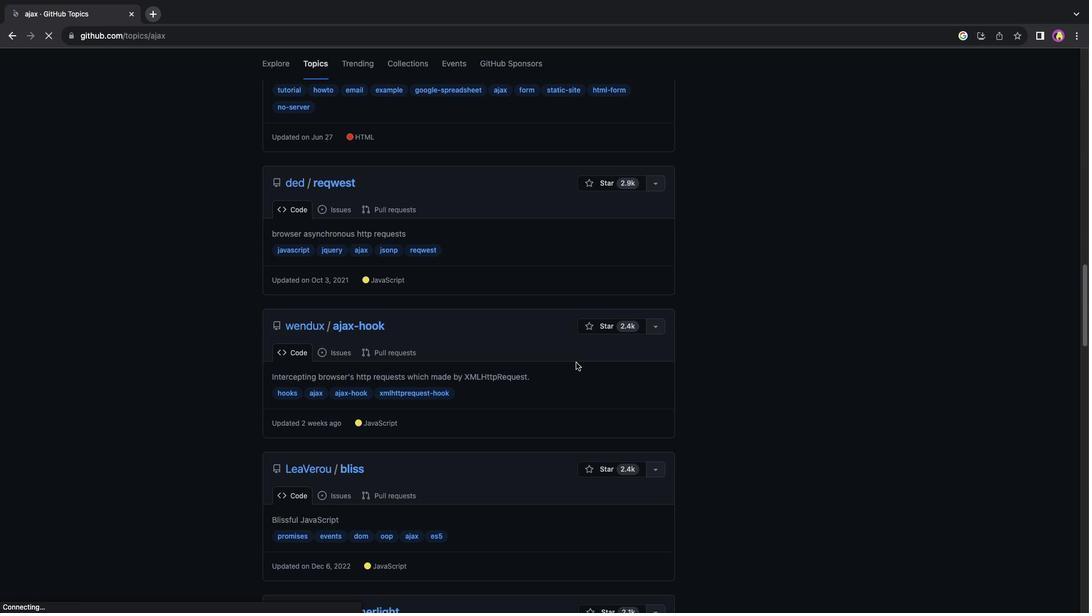
Action: Mouse scrolled (576, 362) with delta (0, -2)
Screenshot: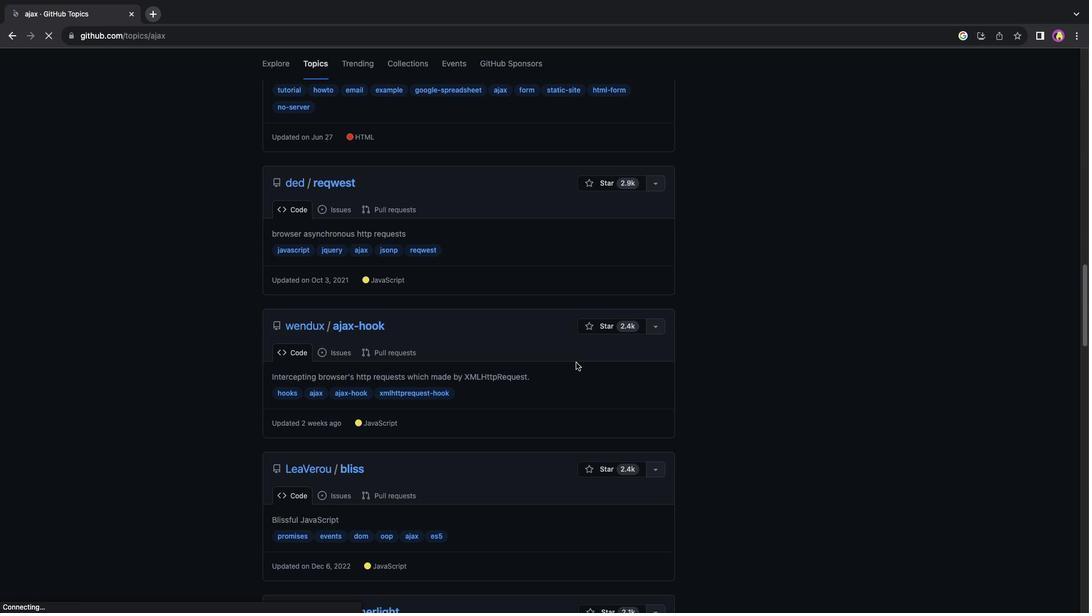 
Action: Mouse moved to (576, 362)
Screenshot: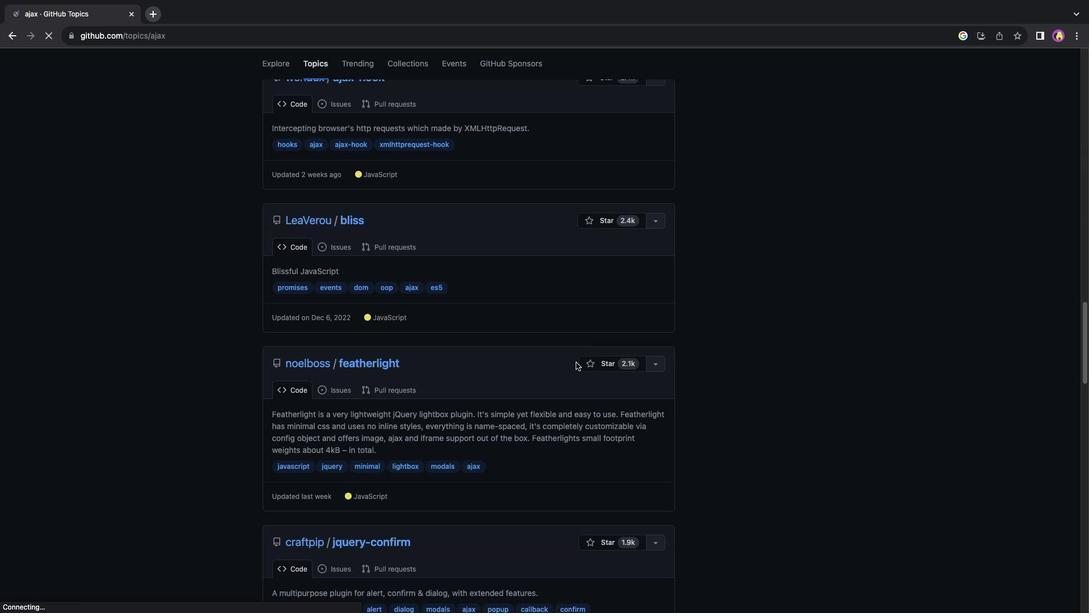 
Action: Mouse scrolled (576, 362) with delta (0, 0)
Screenshot: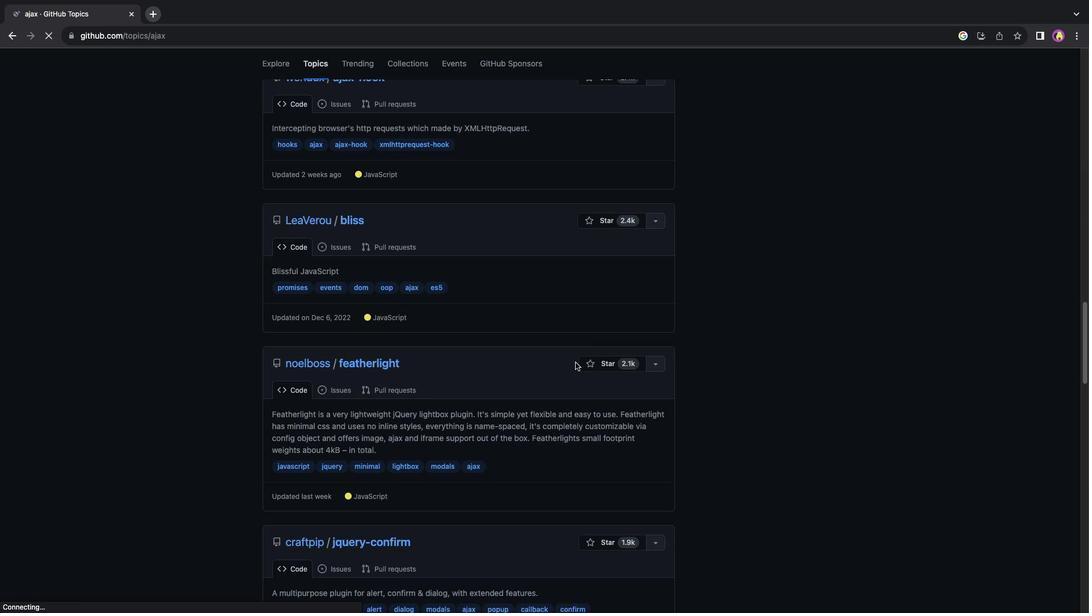 
Action: Mouse scrolled (576, 362) with delta (0, 0)
Screenshot: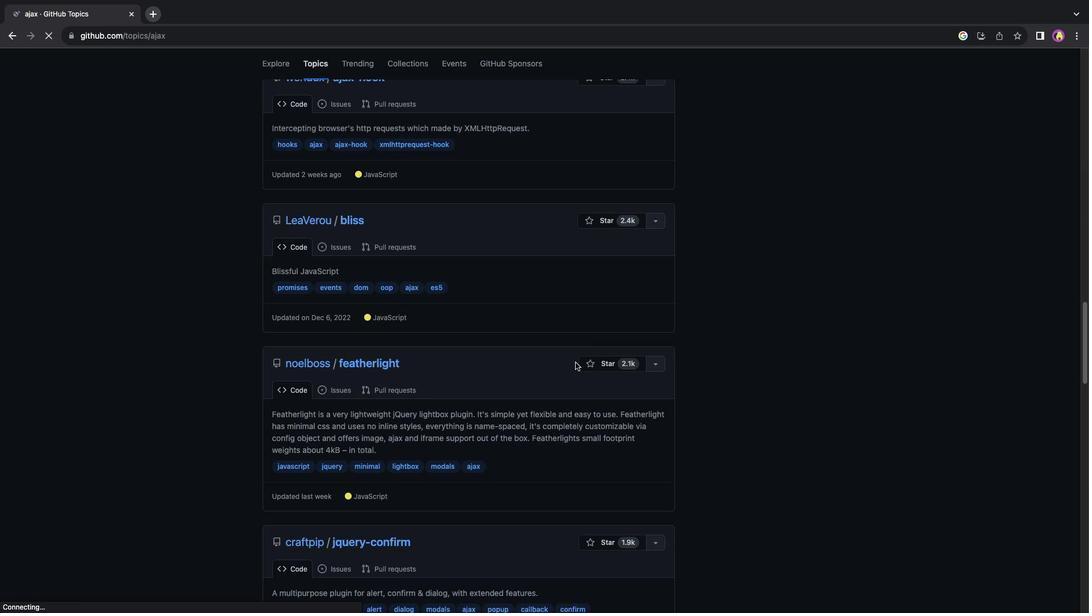 
Action: Mouse scrolled (576, 362) with delta (0, -1)
Screenshot: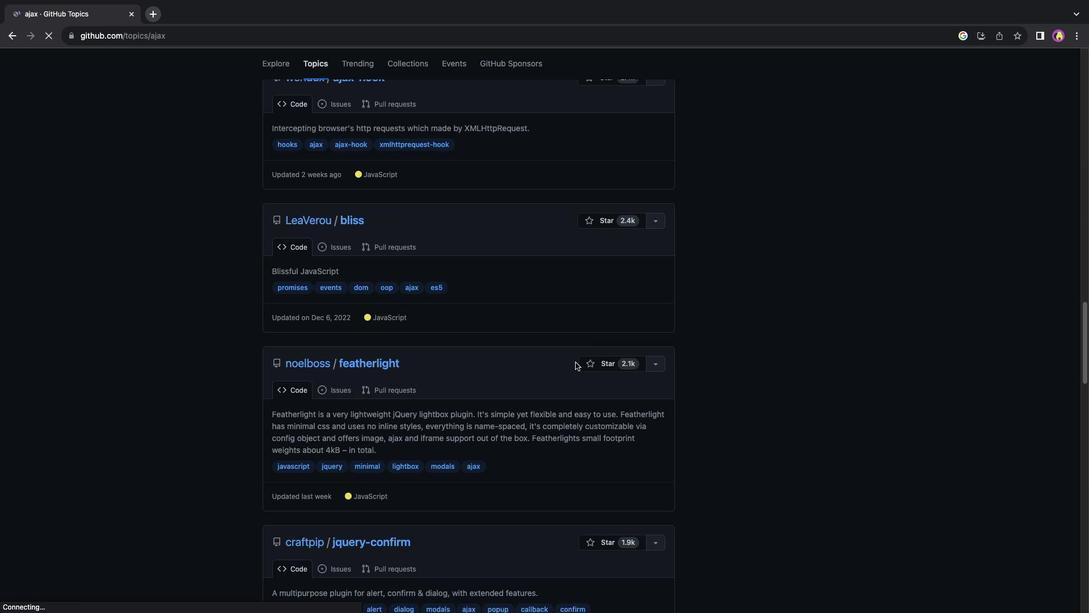 
Action: Mouse moved to (575, 362)
Screenshot: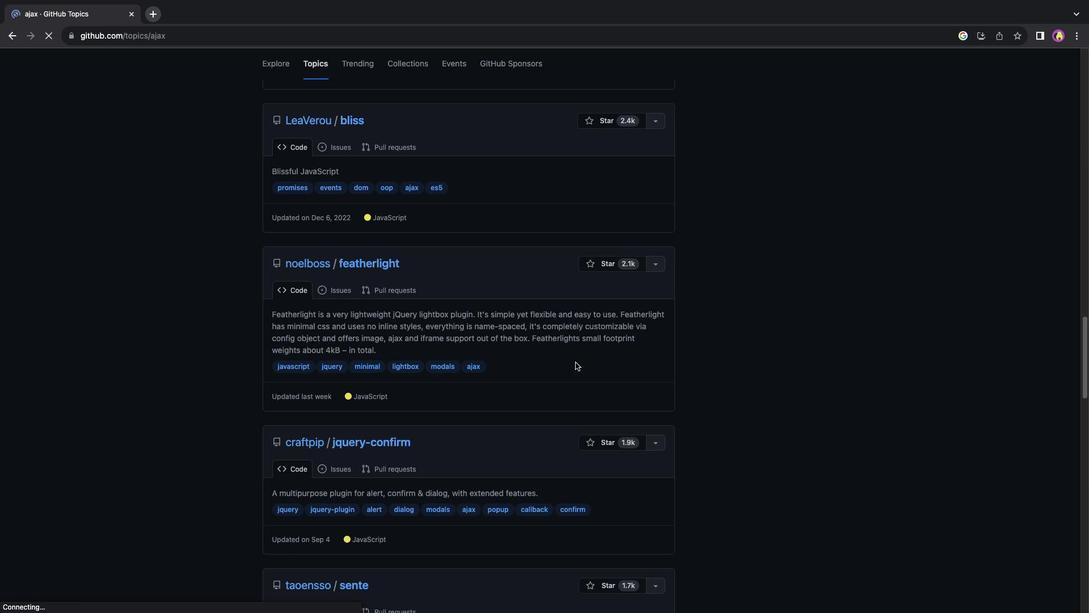 
Action: Mouse scrolled (575, 362) with delta (0, 0)
Screenshot: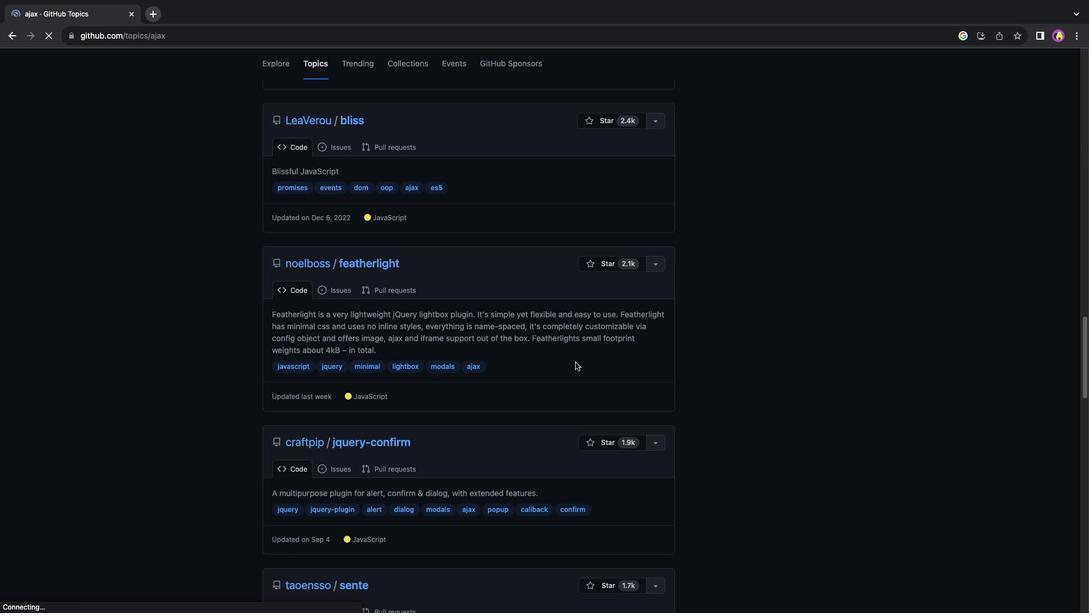 
Action: Mouse scrolled (575, 362) with delta (0, 0)
Screenshot: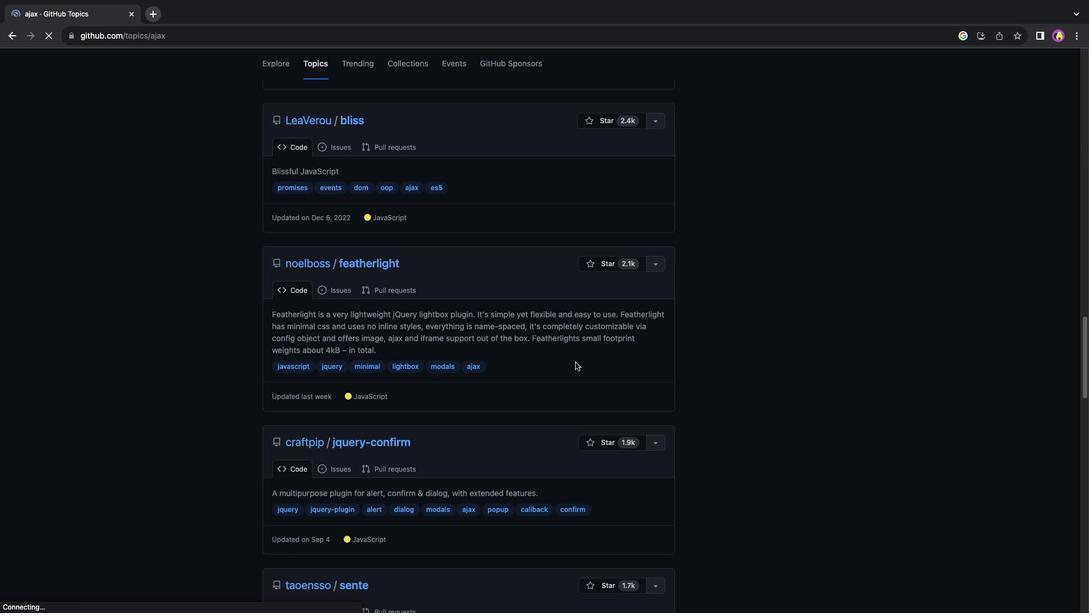 
Action: Mouse scrolled (575, 362) with delta (0, -2)
Screenshot: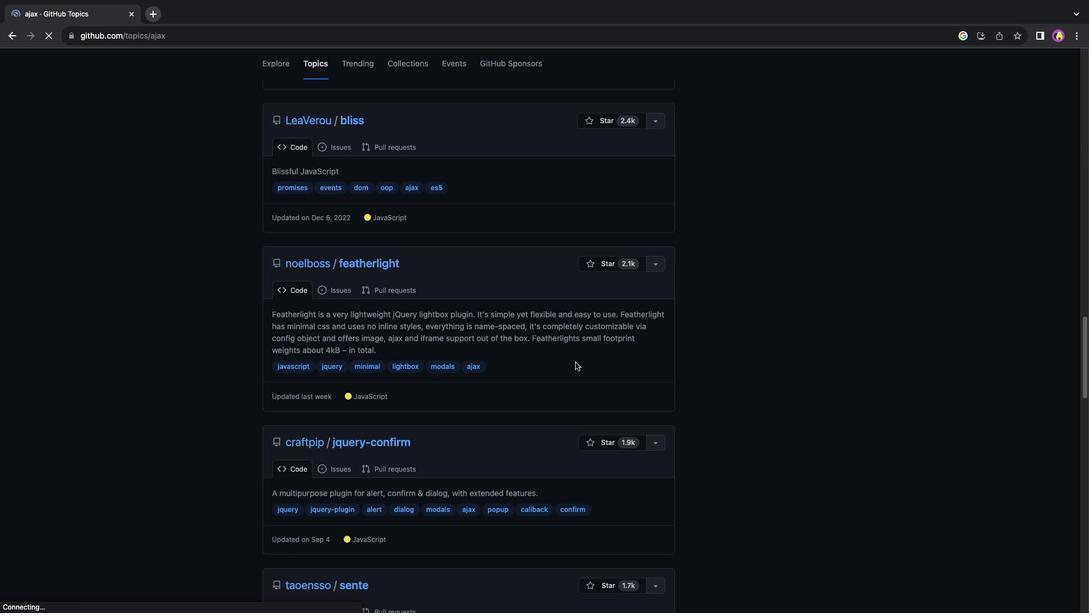
Action: Mouse scrolled (575, 362) with delta (0, -2)
Screenshot: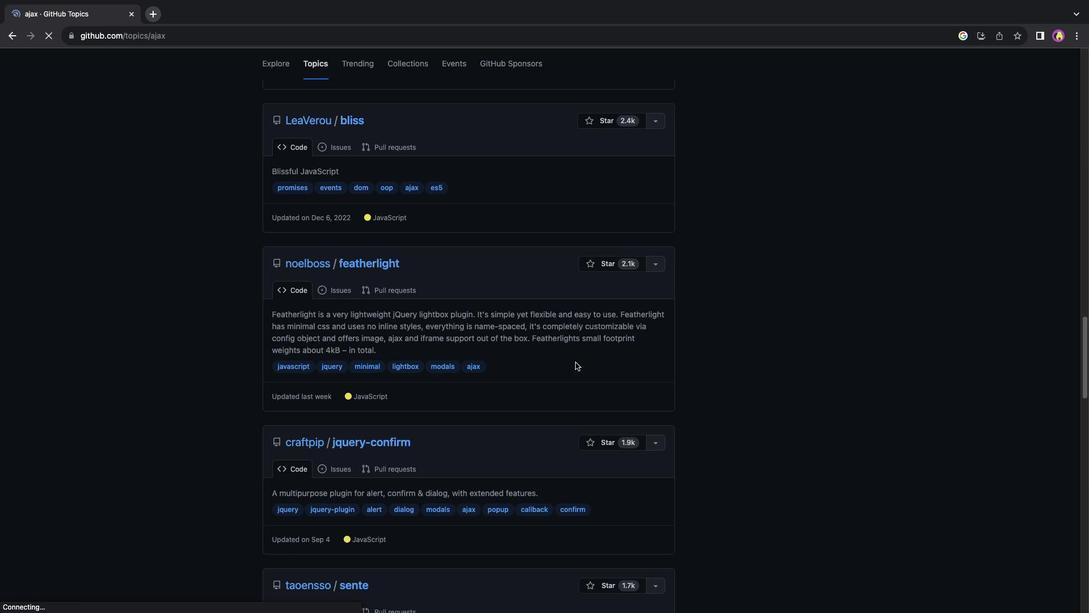 
Action: Mouse moved to (575, 362)
Screenshot: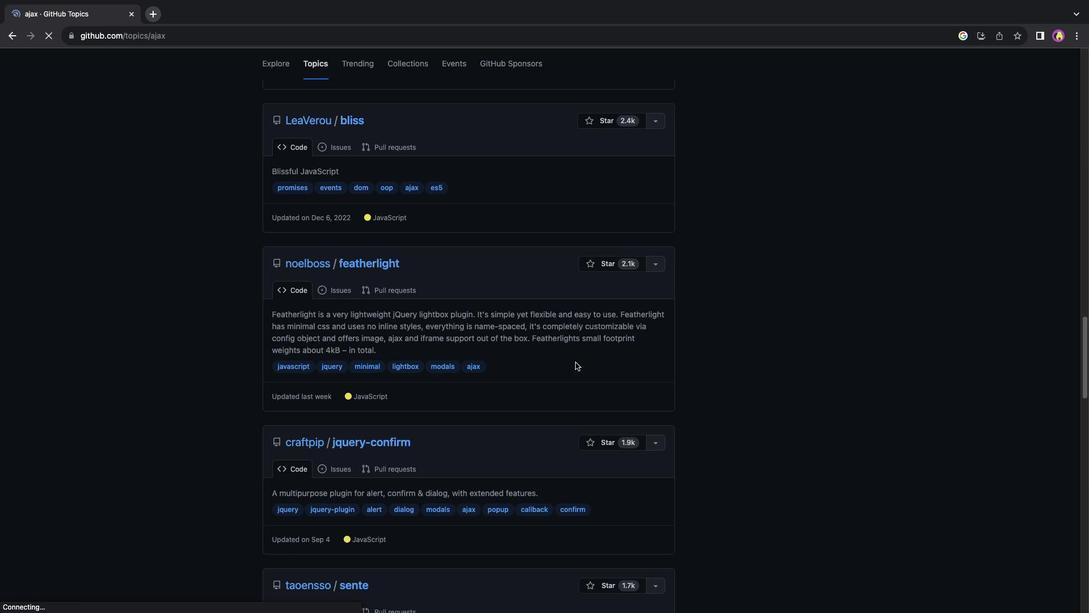 
Action: Mouse scrolled (575, 362) with delta (0, 0)
Screenshot: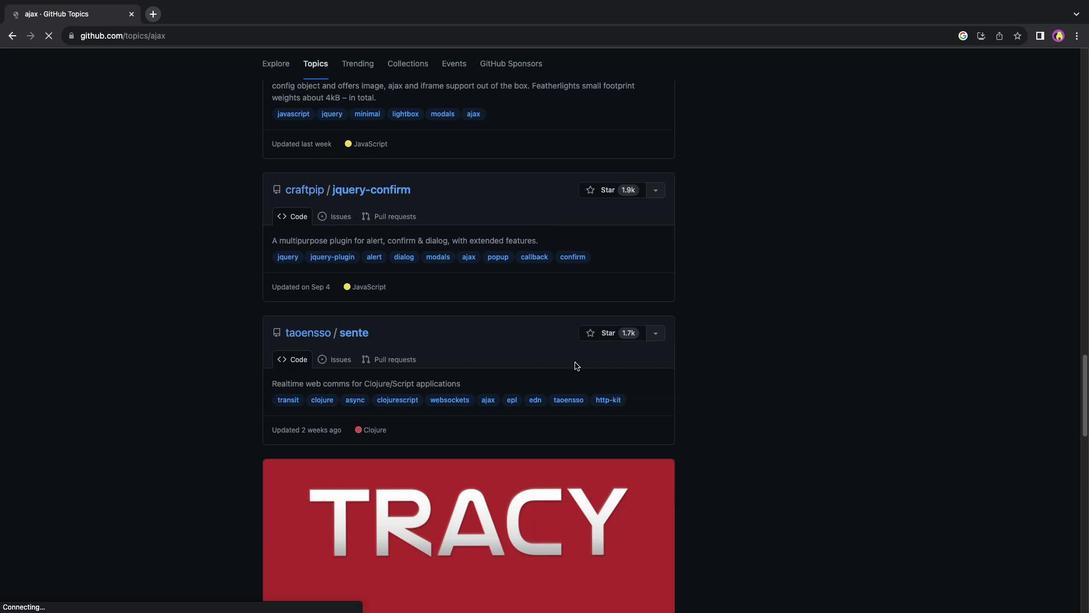 
Action: Mouse scrolled (575, 362) with delta (0, 0)
Screenshot: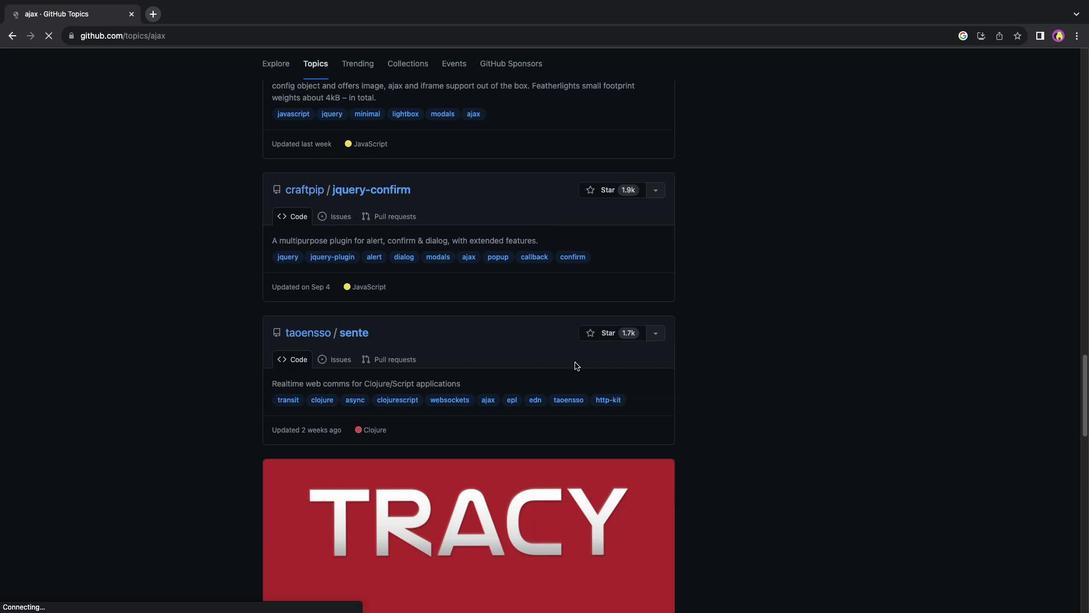 
Action: Mouse scrolled (575, 362) with delta (0, -1)
Screenshot: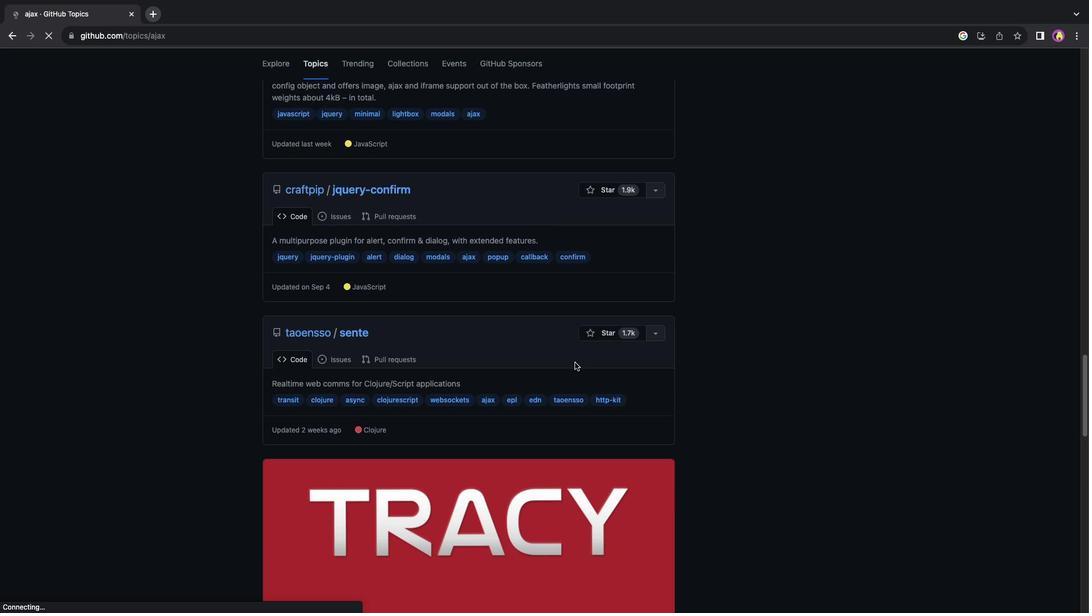 
Action: Mouse scrolled (575, 362) with delta (0, -2)
Screenshot: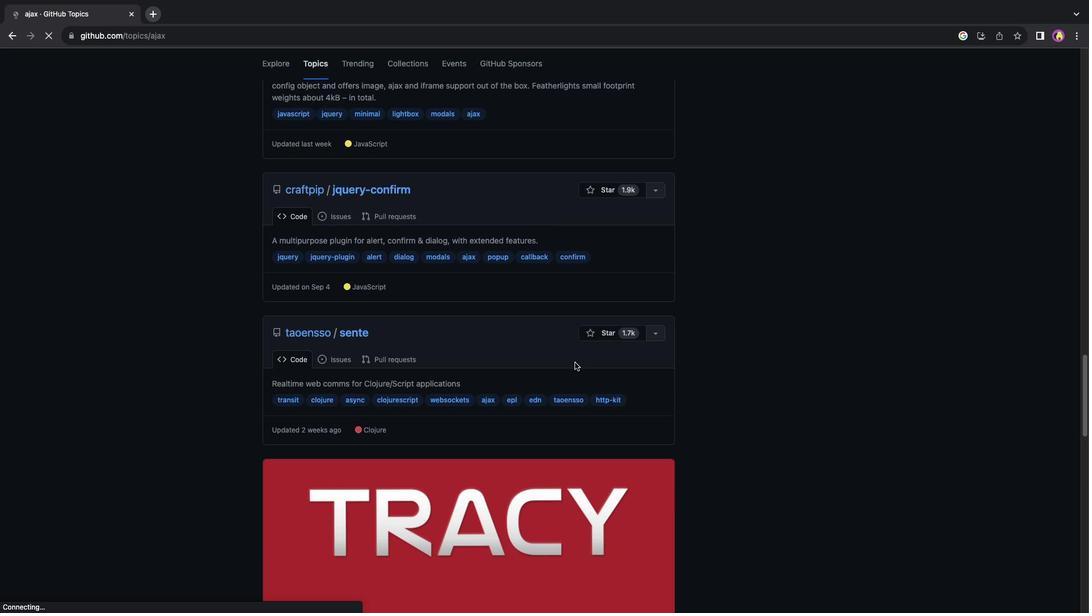 
Action: Mouse moved to (329, 394)
Screenshot: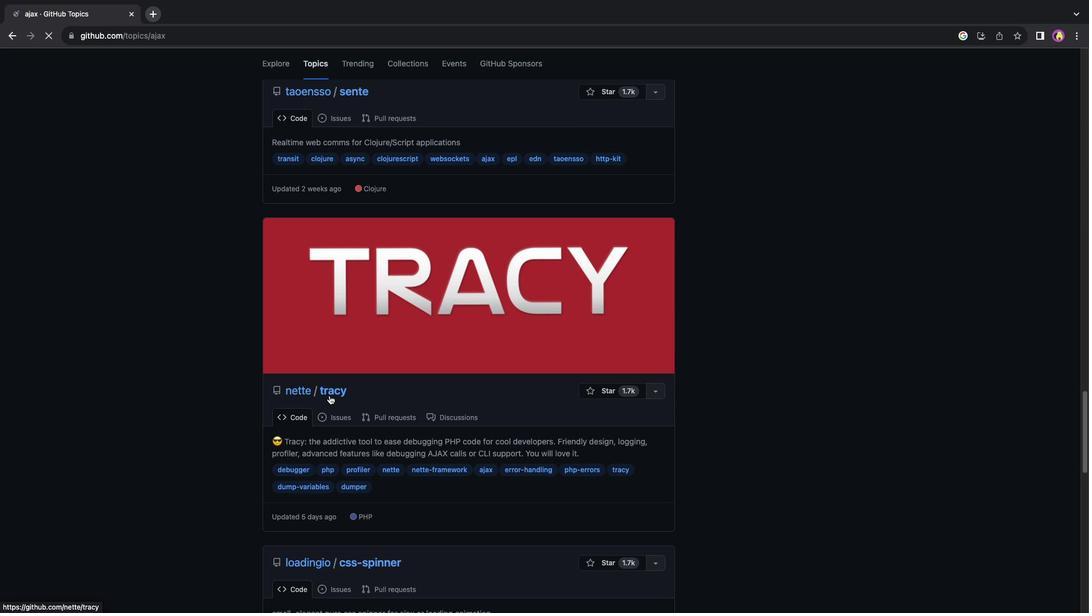 
Action: Mouse pressed left at (329, 394)
Screenshot: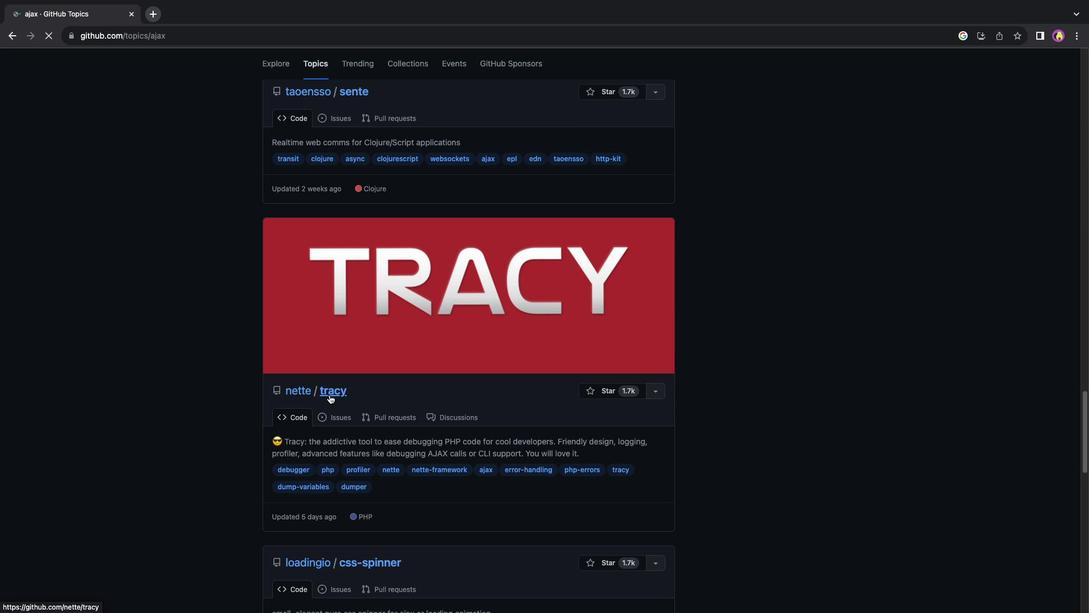 
Action: Mouse moved to (327, 394)
Screenshot: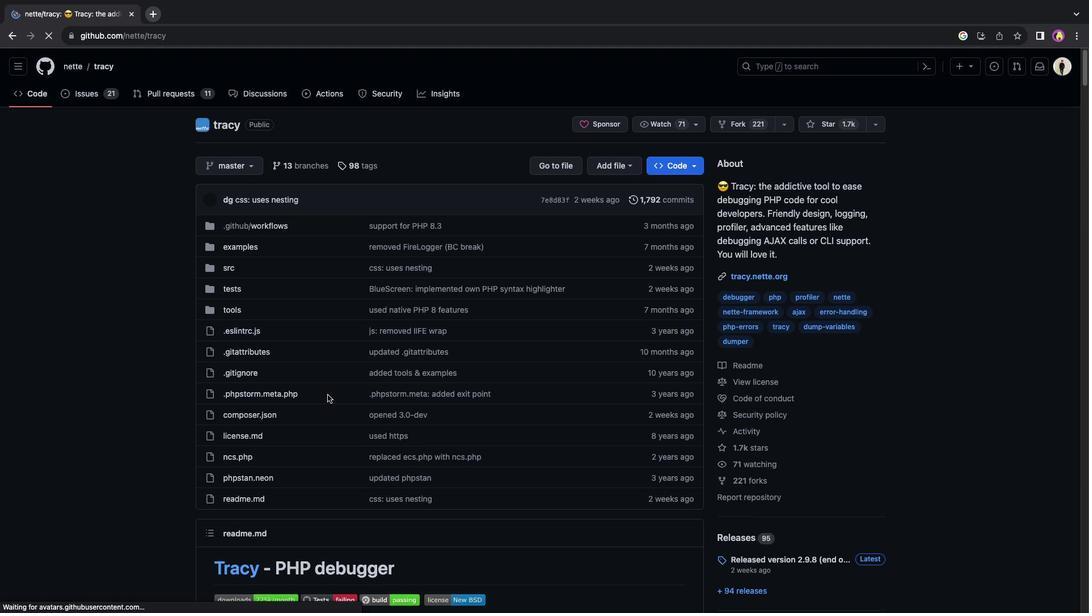 
Action: Mouse scrolled (327, 394) with delta (0, 0)
Screenshot: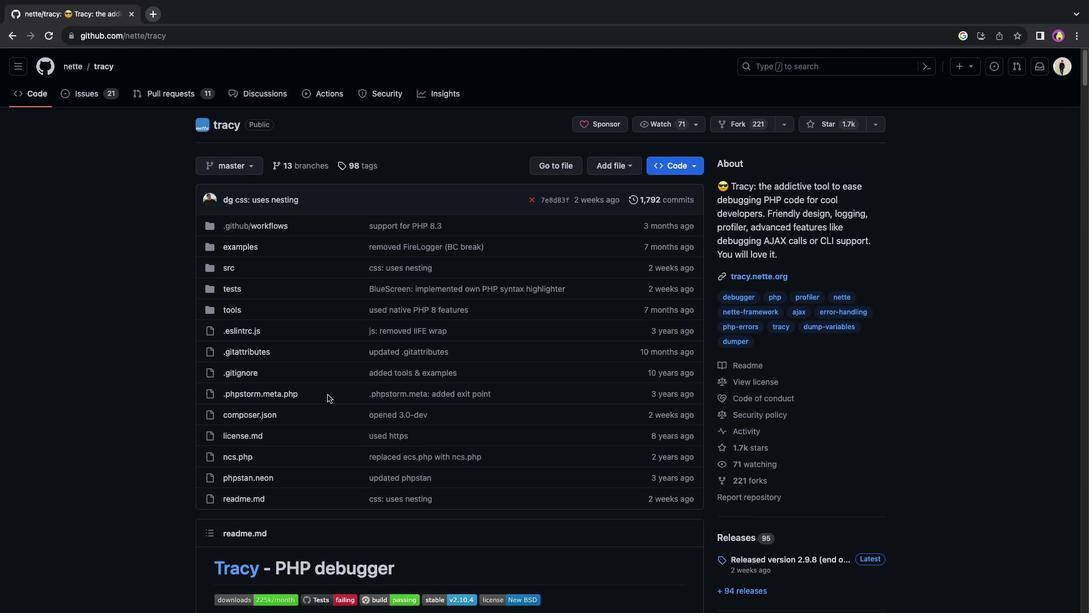 
Action: Mouse scrolled (327, 394) with delta (0, 0)
Screenshot: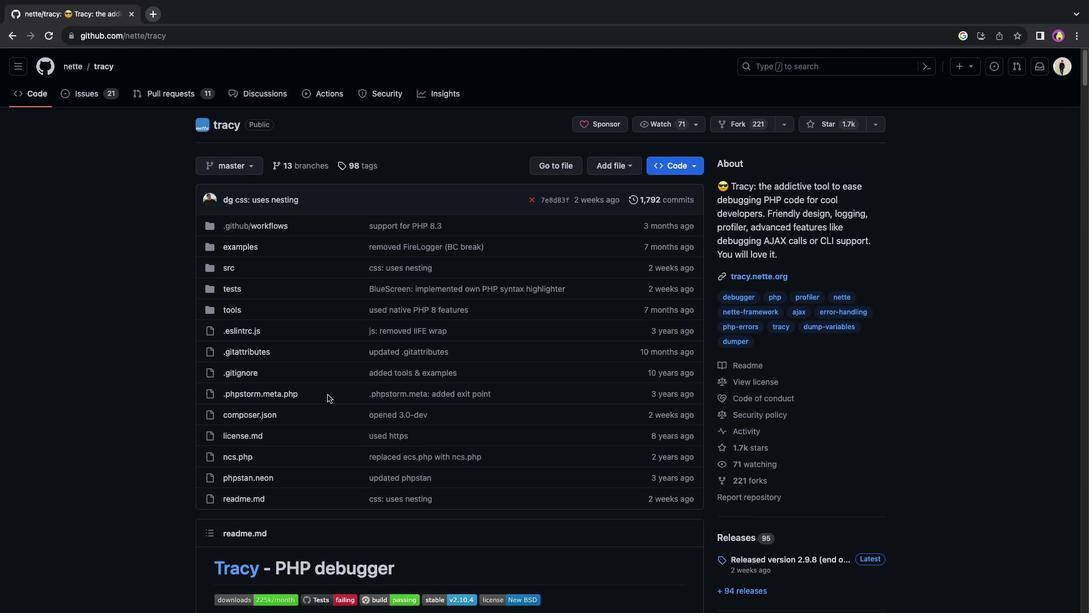 
Action: Mouse scrolled (327, 394) with delta (0, -2)
Screenshot: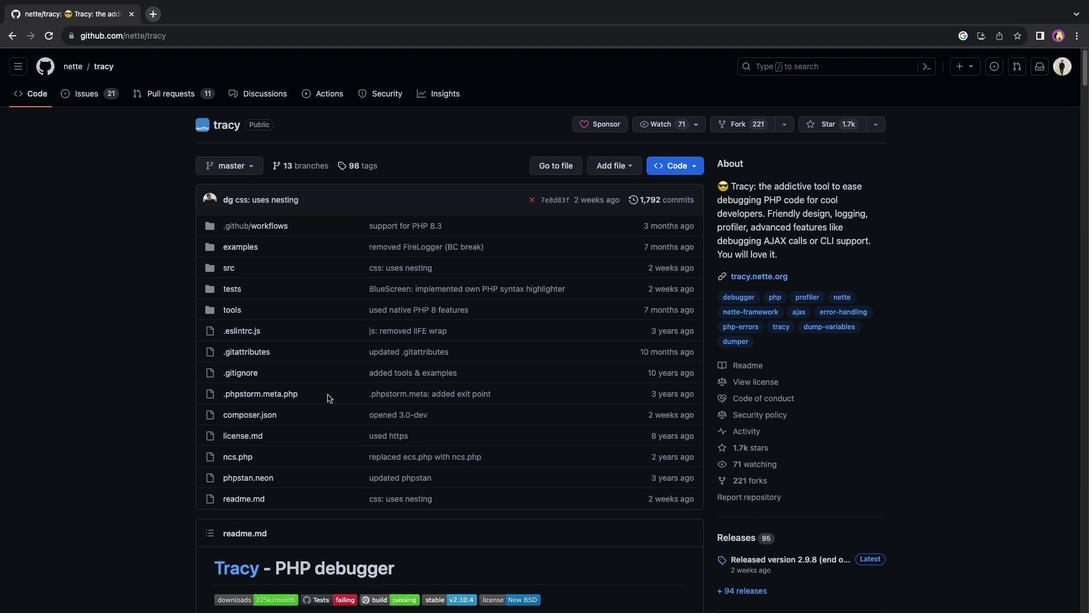 
Action: Mouse scrolled (327, 394) with delta (0, -2)
Screenshot: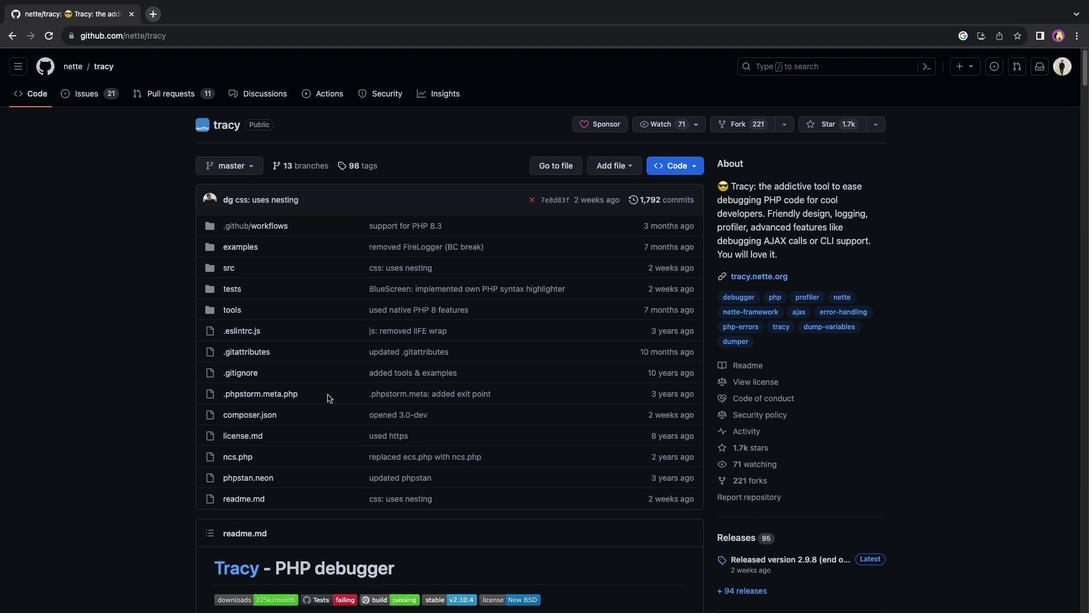 
Action: Mouse moved to (393, 410)
Screenshot: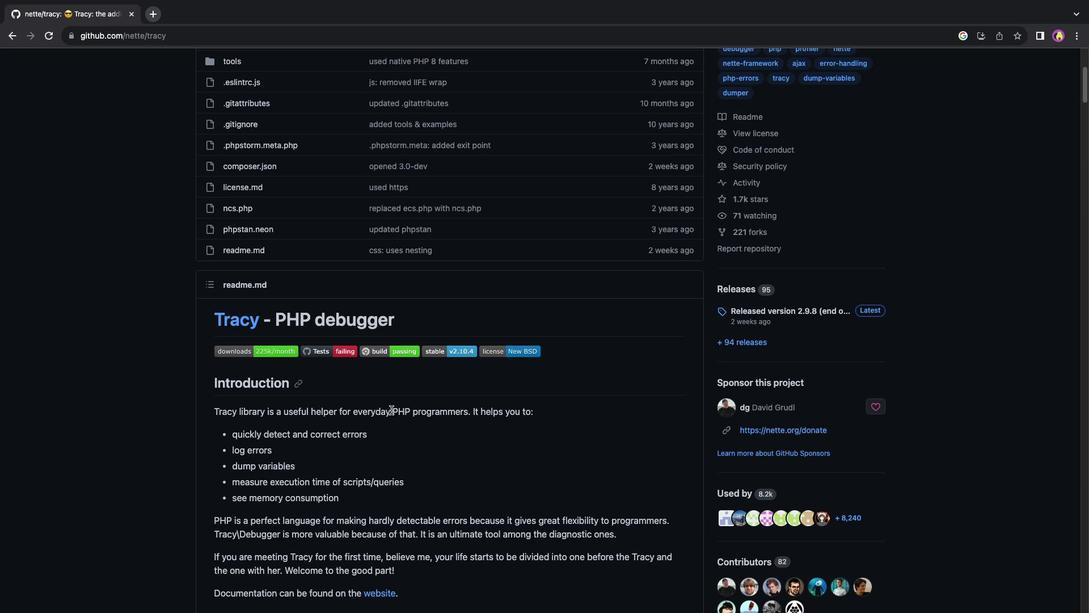 
Action: Mouse scrolled (393, 410) with delta (0, 0)
Screenshot: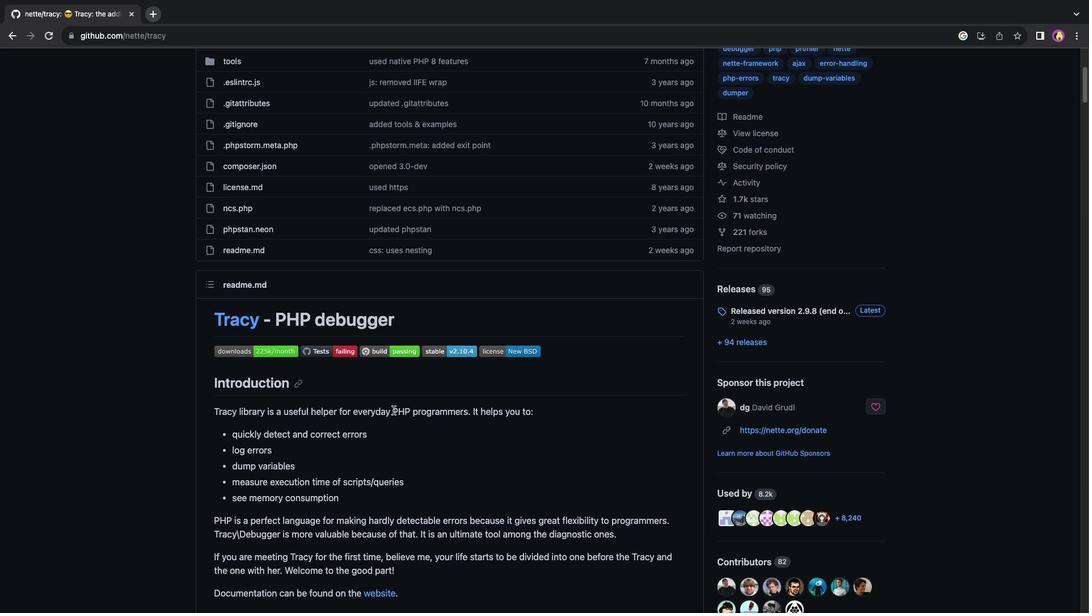 
Action: Mouse scrolled (393, 410) with delta (0, 0)
Screenshot: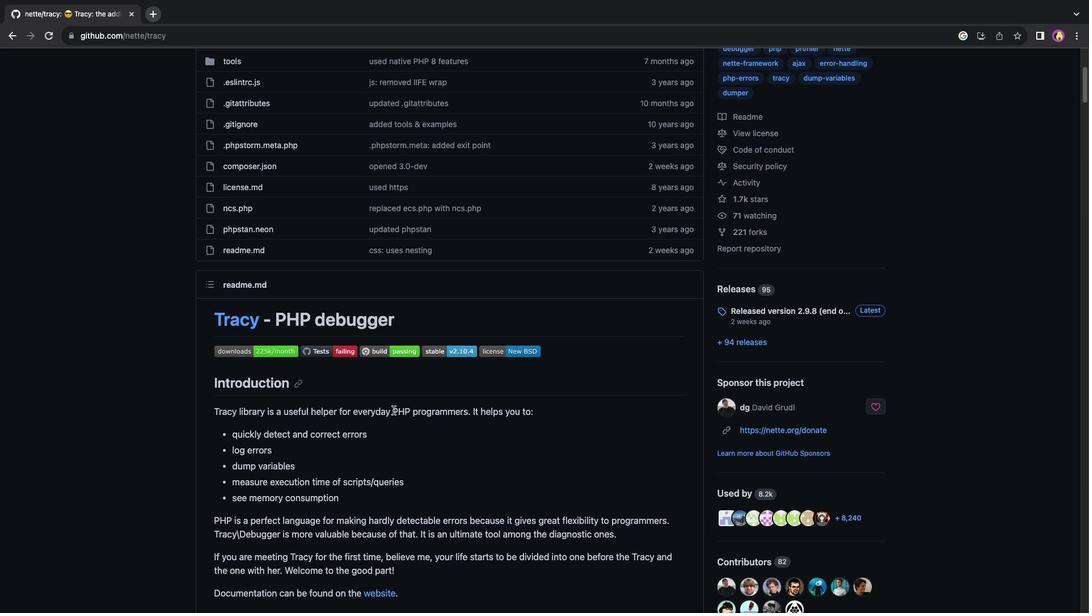 
Action: Mouse scrolled (393, 410) with delta (0, -1)
Screenshot: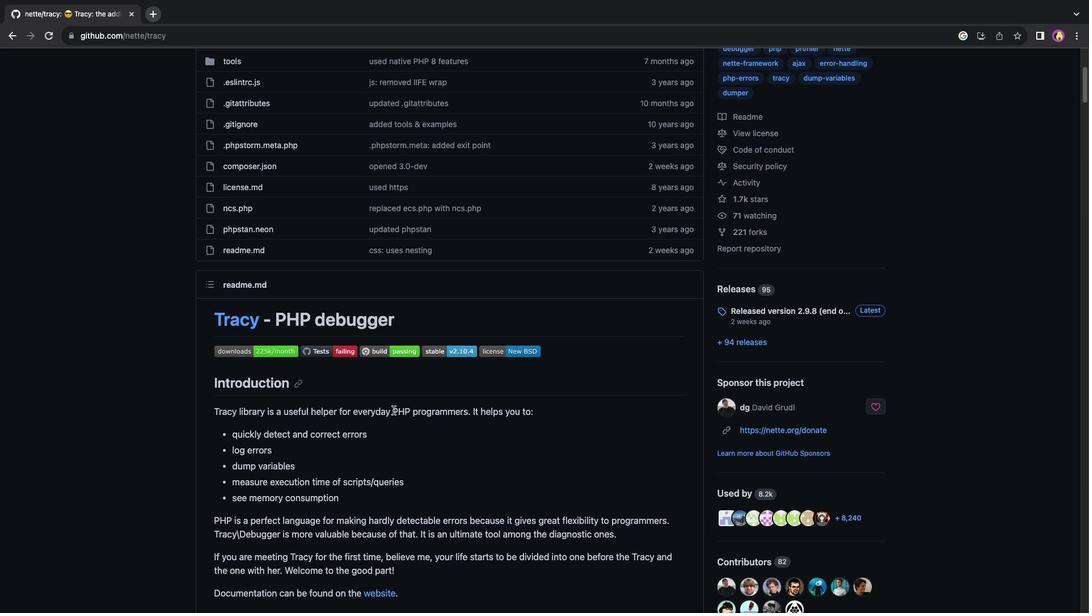 
Action: Mouse scrolled (393, 410) with delta (0, 0)
Screenshot: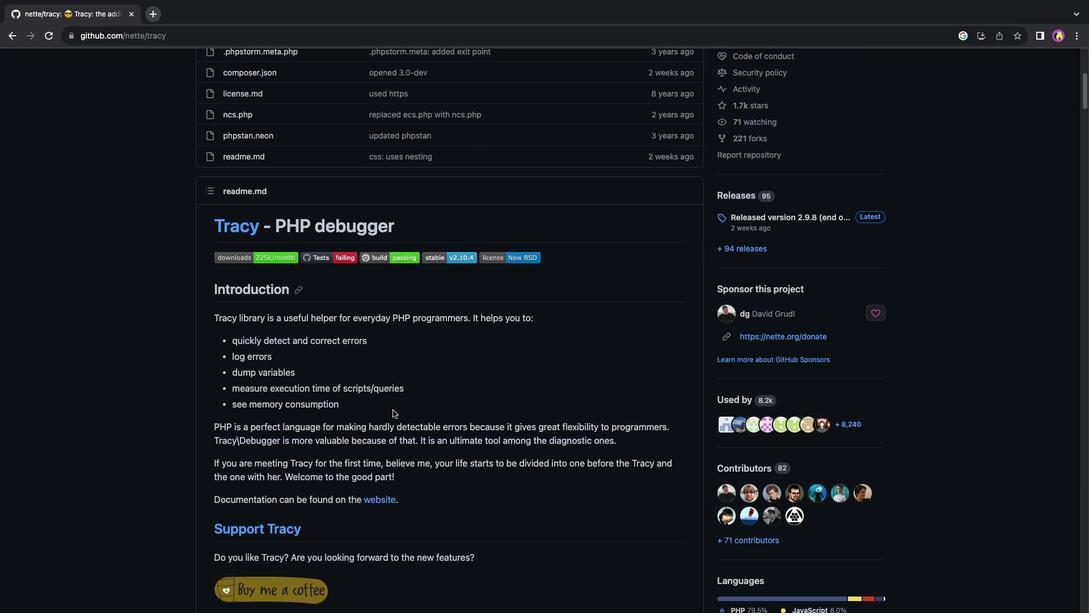 
Action: Mouse scrolled (393, 410) with delta (0, 0)
Screenshot: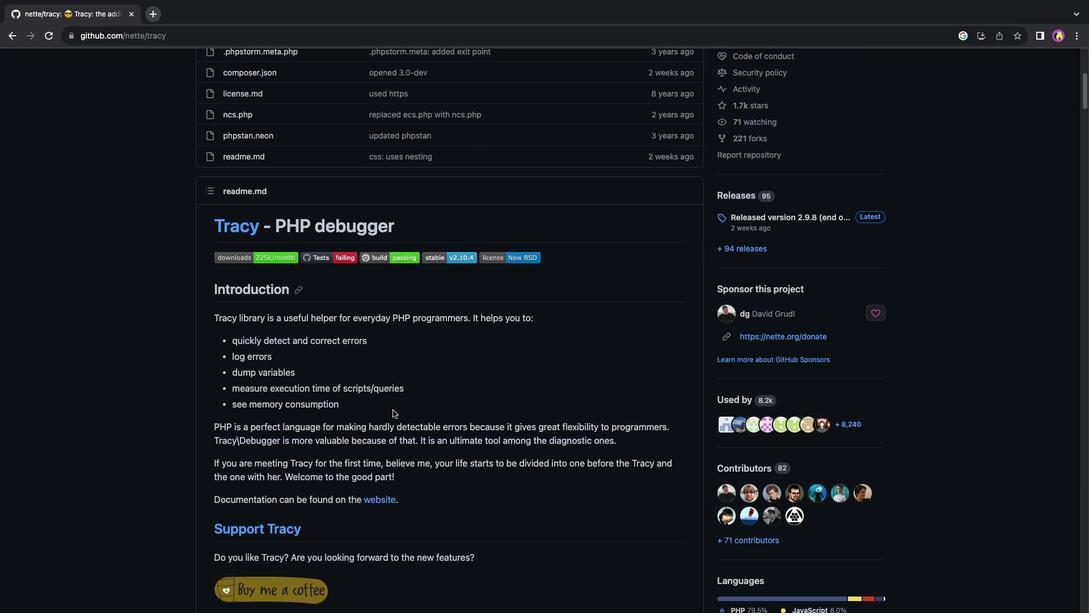 
Action: Mouse scrolled (393, 410) with delta (0, -1)
Screenshot: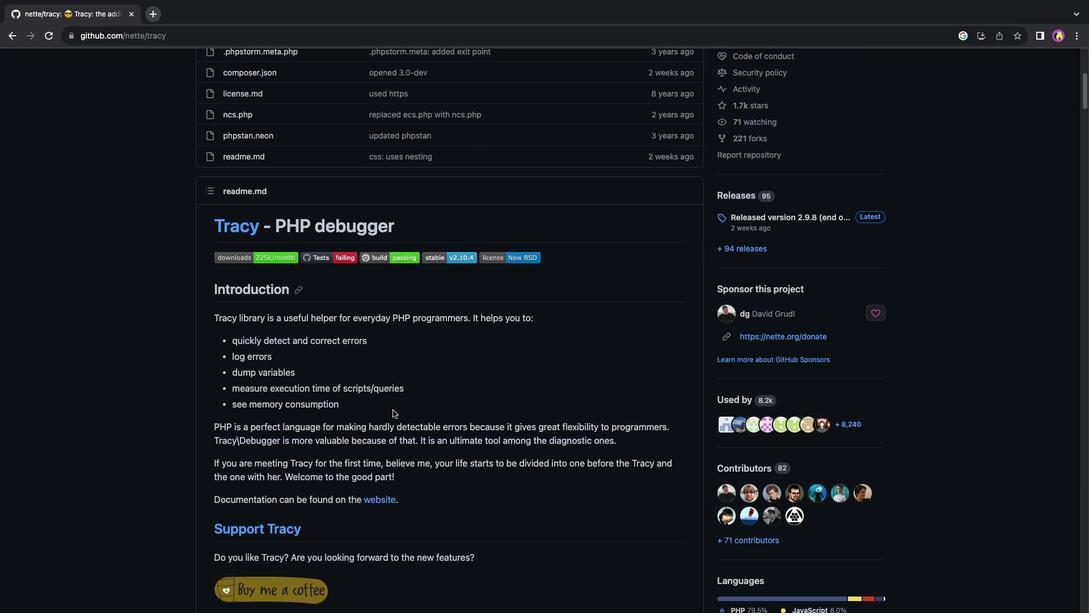 
Action: Mouse scrolled (393, 410) with delta (0, 0)
Screenshot: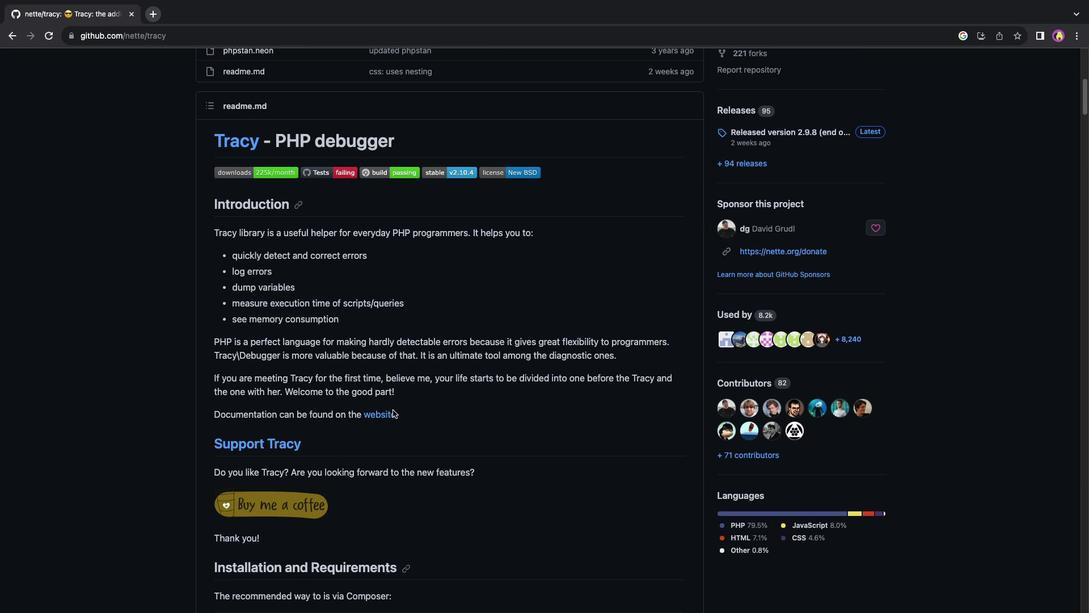 
Action: Mouse scrolled (393, 410) with delta (0, 0)
Screenshot: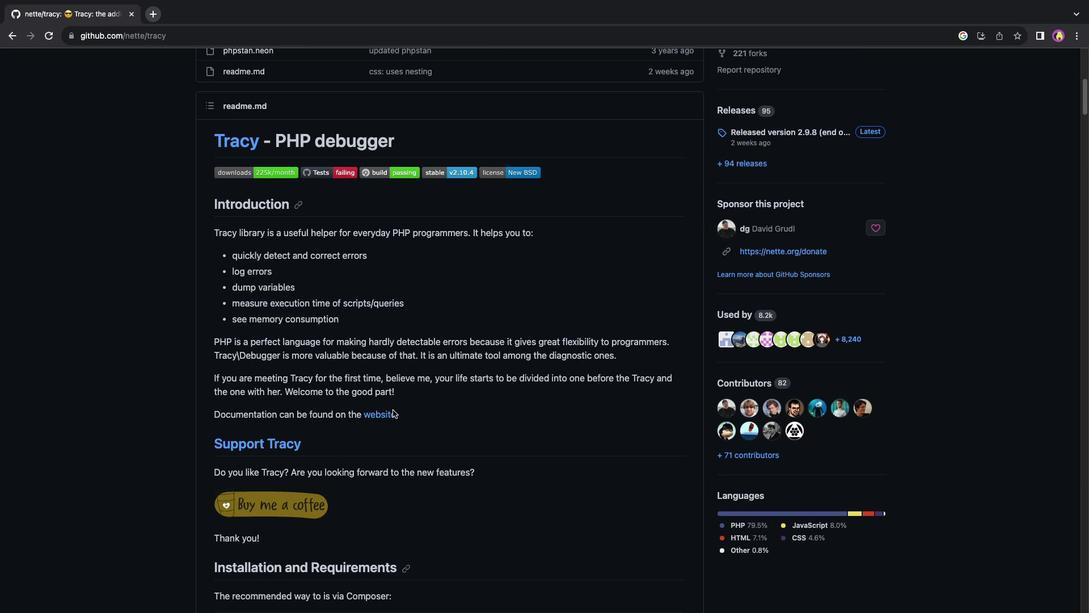 
Action: Mouse scrolled (393, 410) with delta (0, -1)
Screenshot: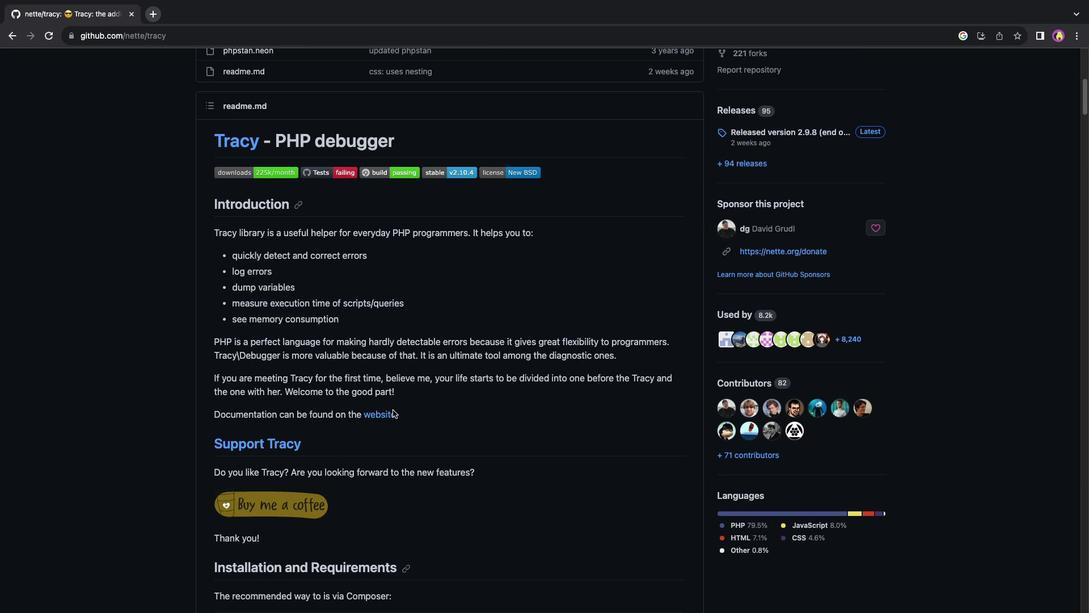 
Action: Mouse scrolled (393, 410) with delta (0, -2)
Screenshot: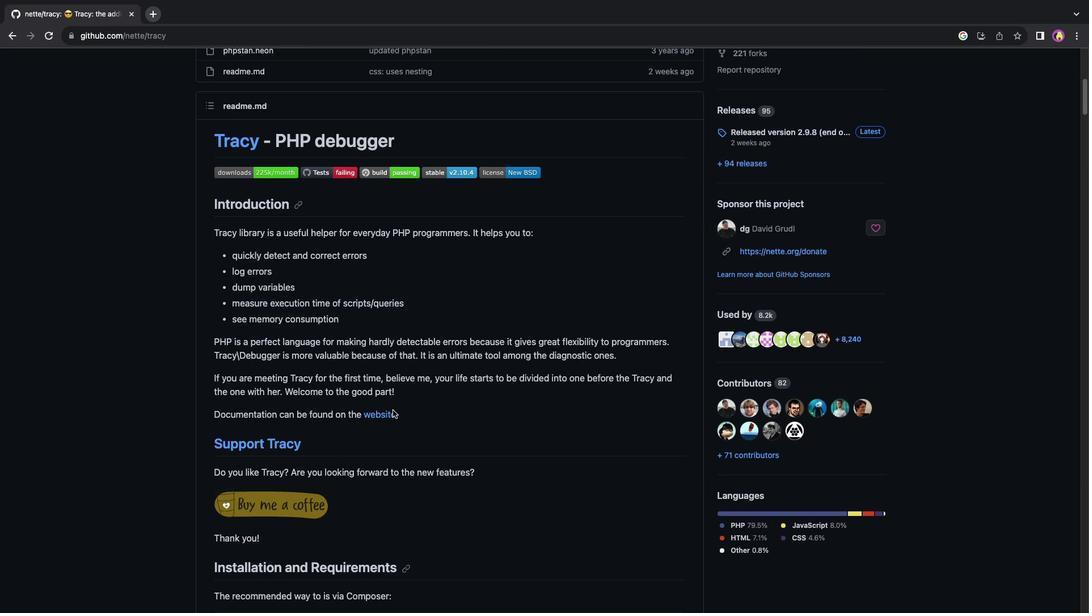 
Action: Mouse scrolled (393, 410) with delta (0, 0)
Screenshot: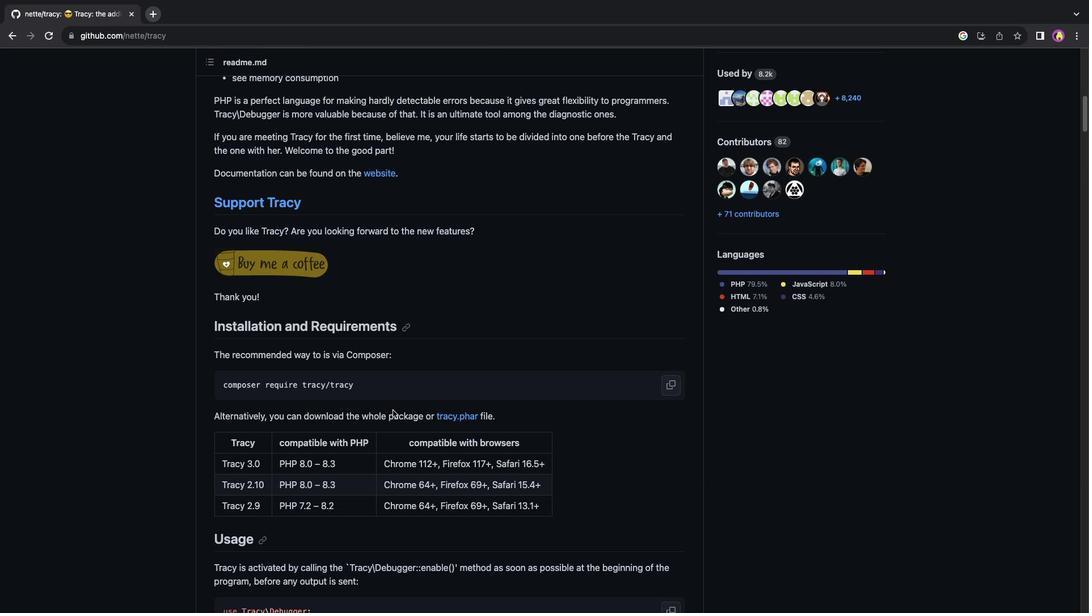
Action: Mouse scrolled (393, 410) with delta (0, 0)
Screenshot: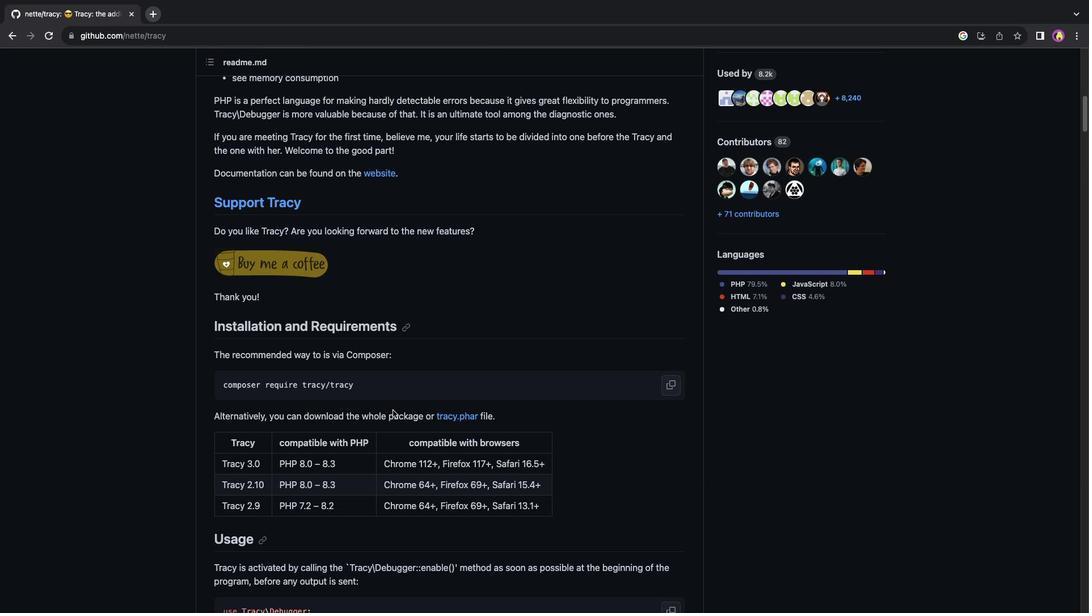 
Action: Mouse scrolled (393, 410) with delta (0, -1)
Screenshot: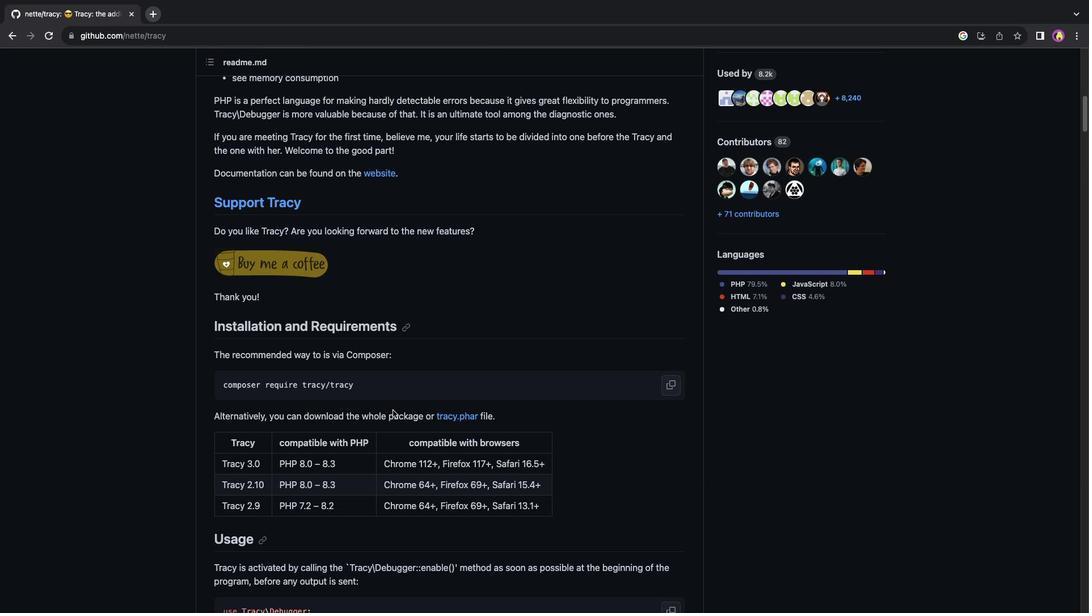 
Action: Mouse moved to (393, 410)
Screenshot: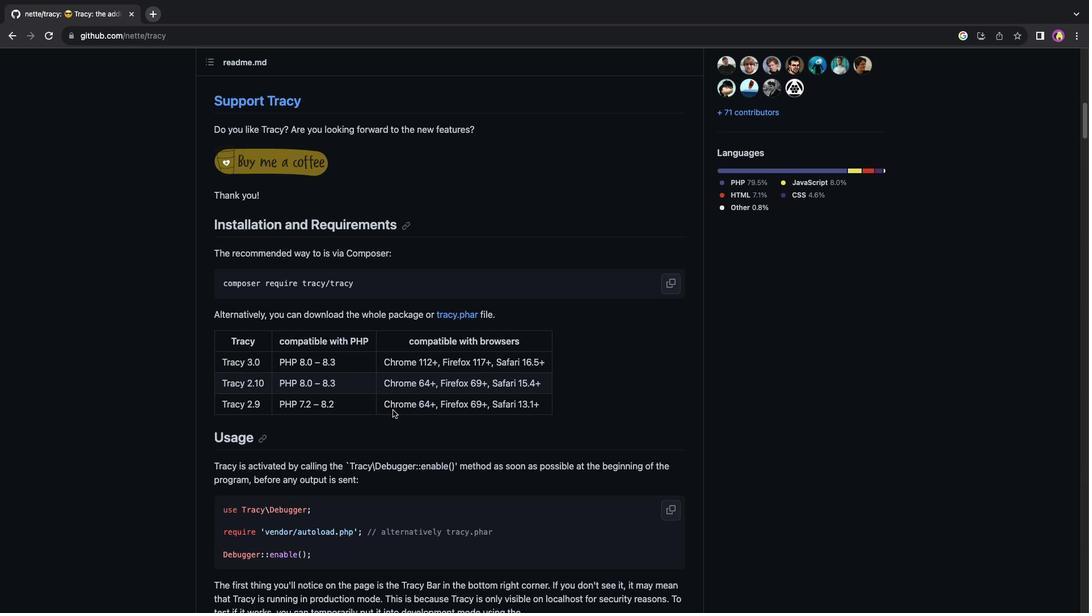 
Action: Mouse scrolled (393, 410) with delta (0, 0)
Screenshot: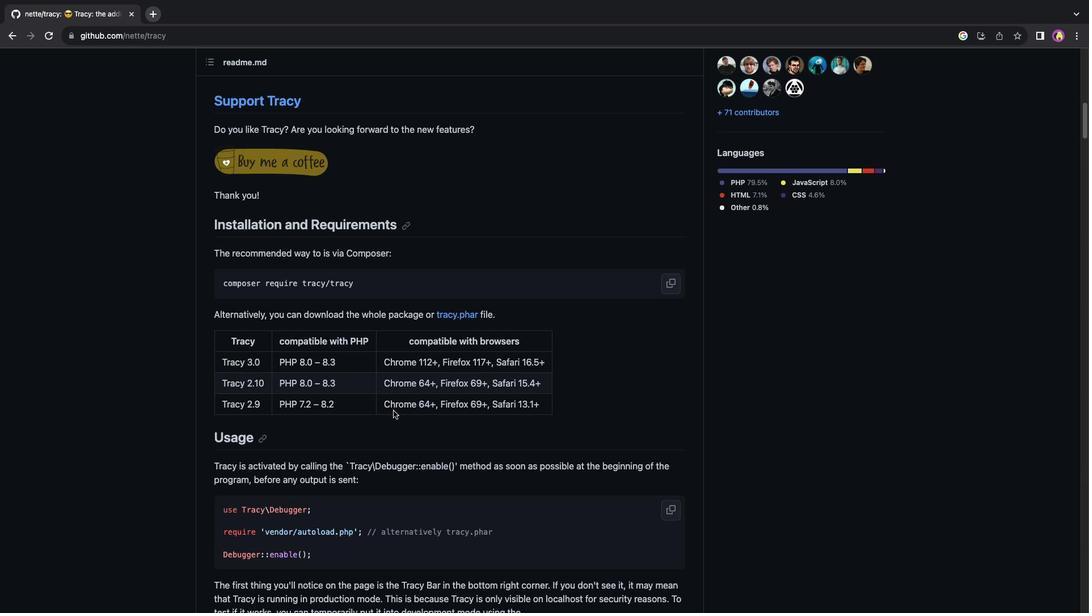 
Action: Mouse scrolled (393, 410) with delta (0, 0)
Screenshot: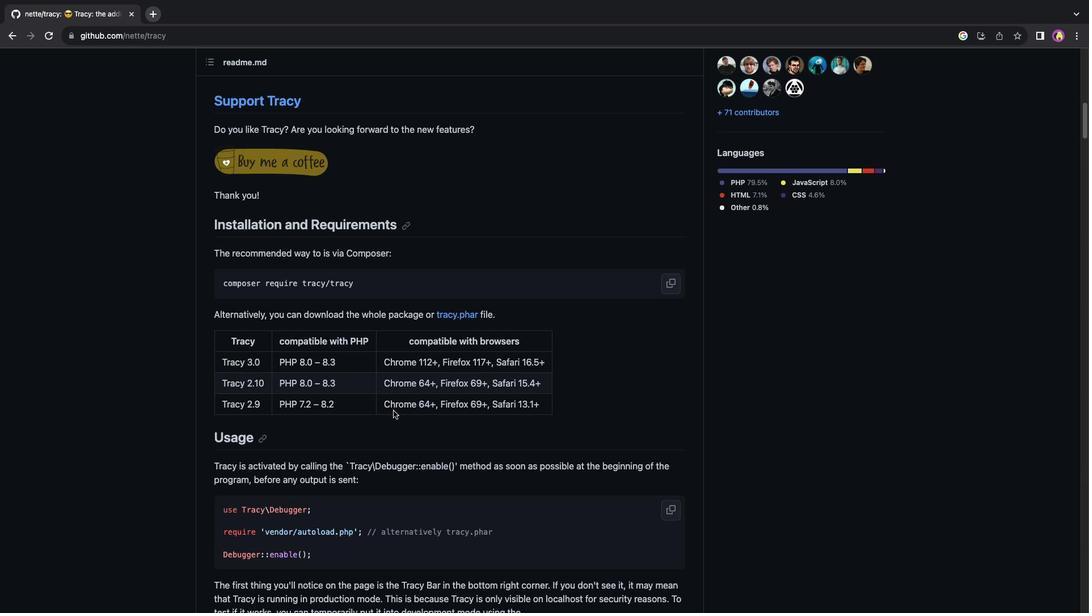 
Action: Mouse scrolled (393, 410) with delta (0, -1)
Screenshot: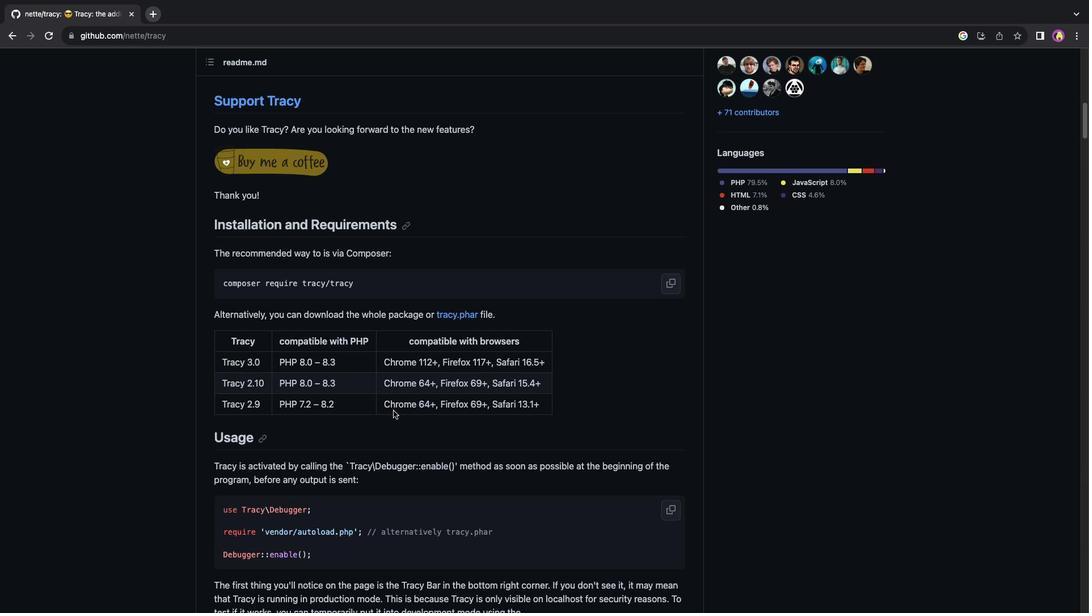 
Action: Mouse scrolled (393, 410) with delta (0, -2)
Screenshot: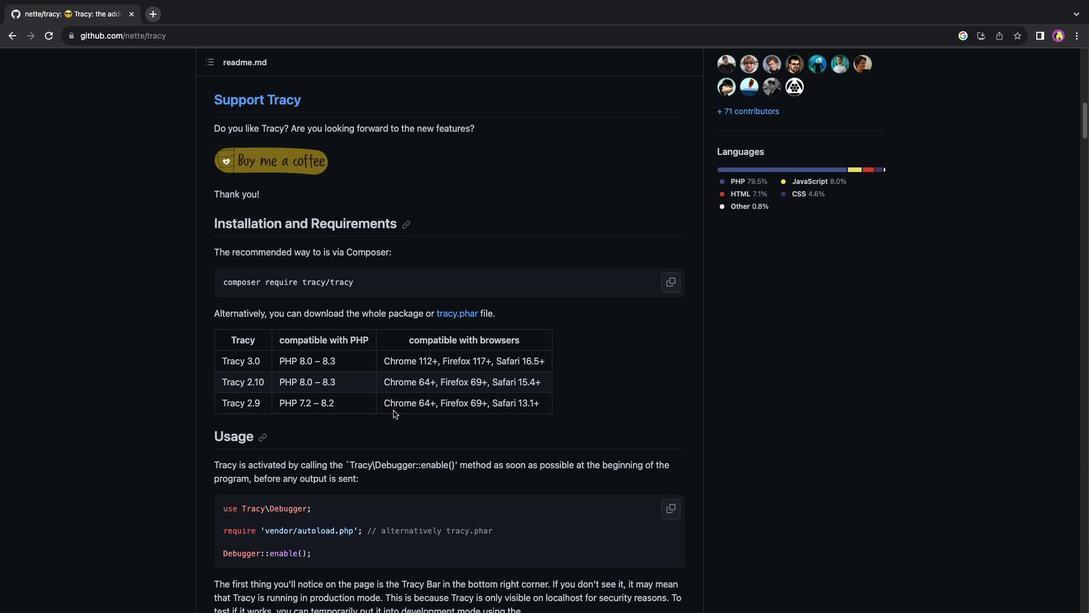 
Action: Mouse scrolled (393, 410) with delta (0, 0)
Screenshot: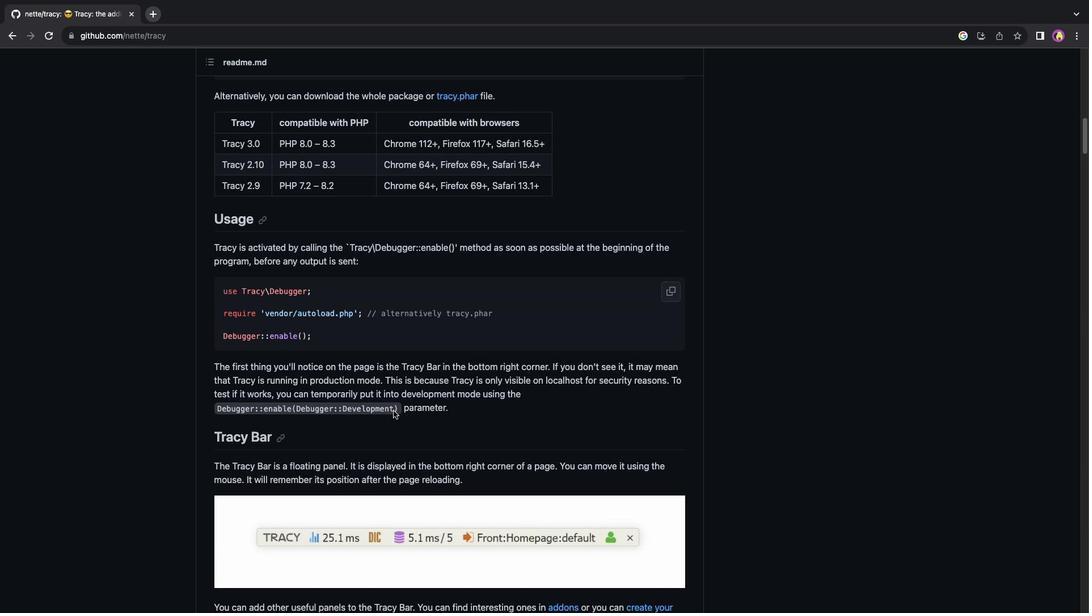 
Action: Mouse scrolled (393, 410) with delta (0, 0)
Screenshot: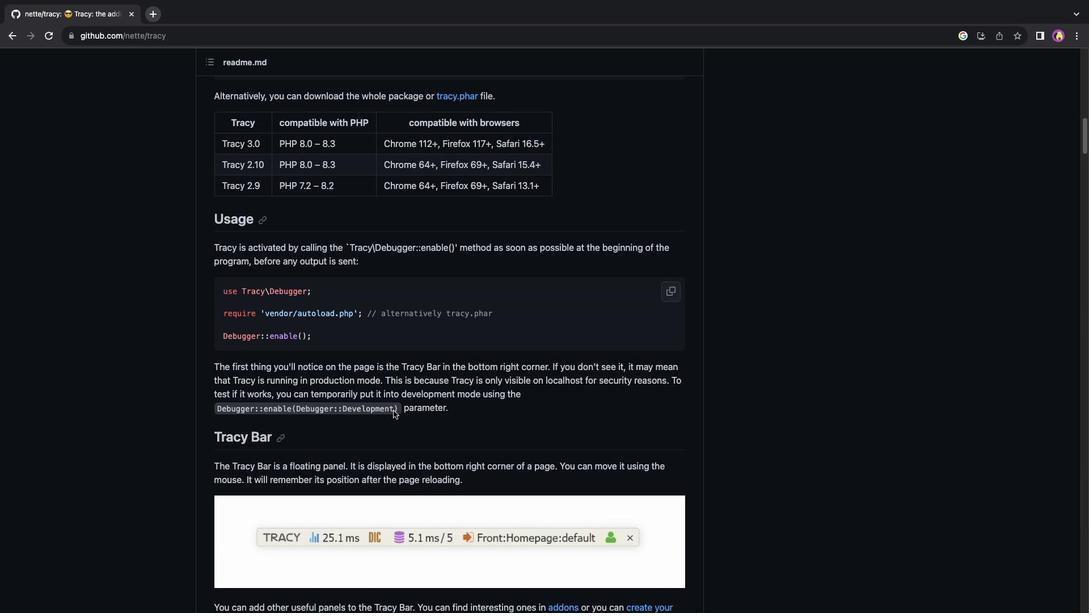 
Action: Mouse scrolled (393, 410) with delta (0, -1)
Screenshot: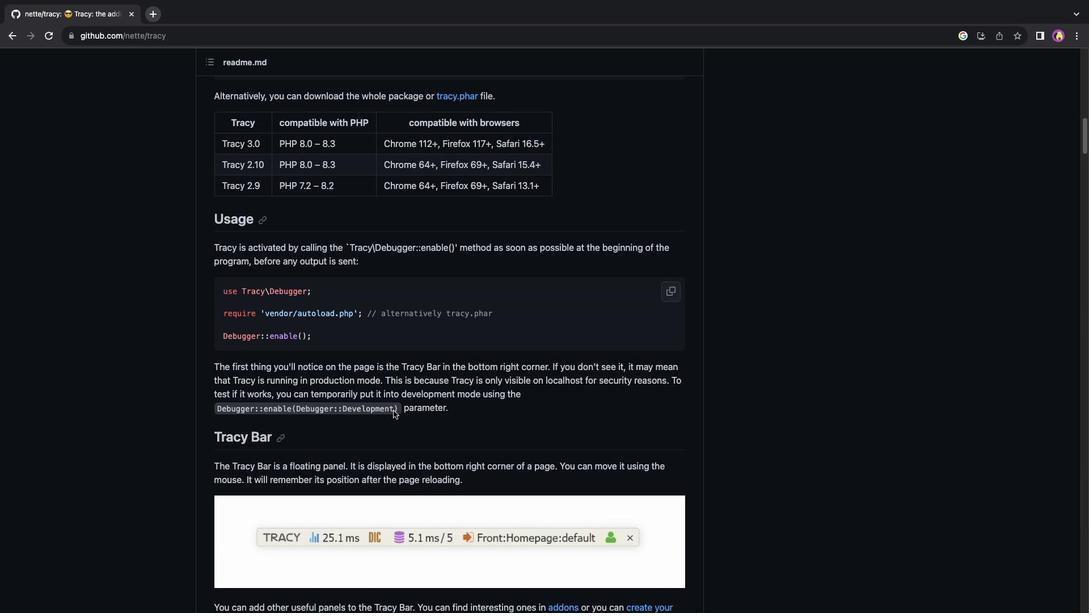 
Action: Mouse moved to (393, 410)
Screenshot: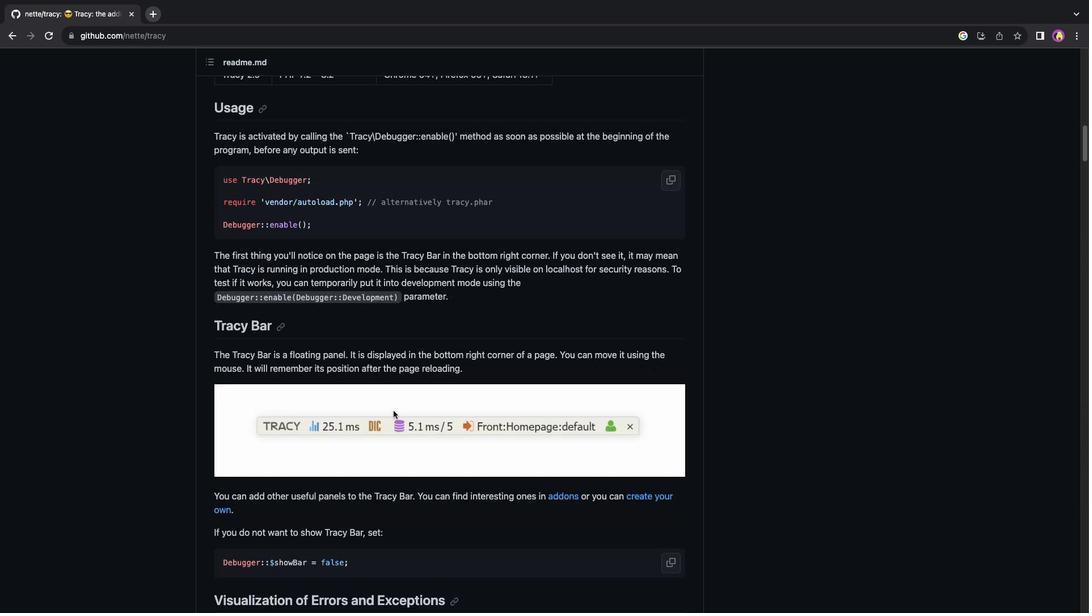 
Action: Mouse scrolled (393, 410) with delta (0, 0)
Screenshot: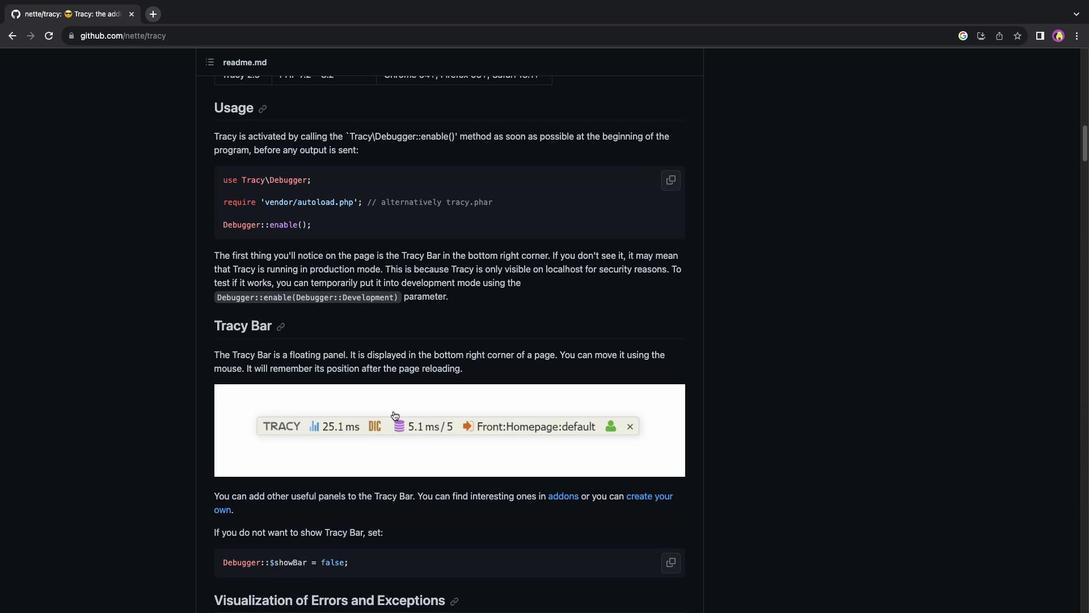 
Action: Mouse moved to (393, 410)
Screenshot: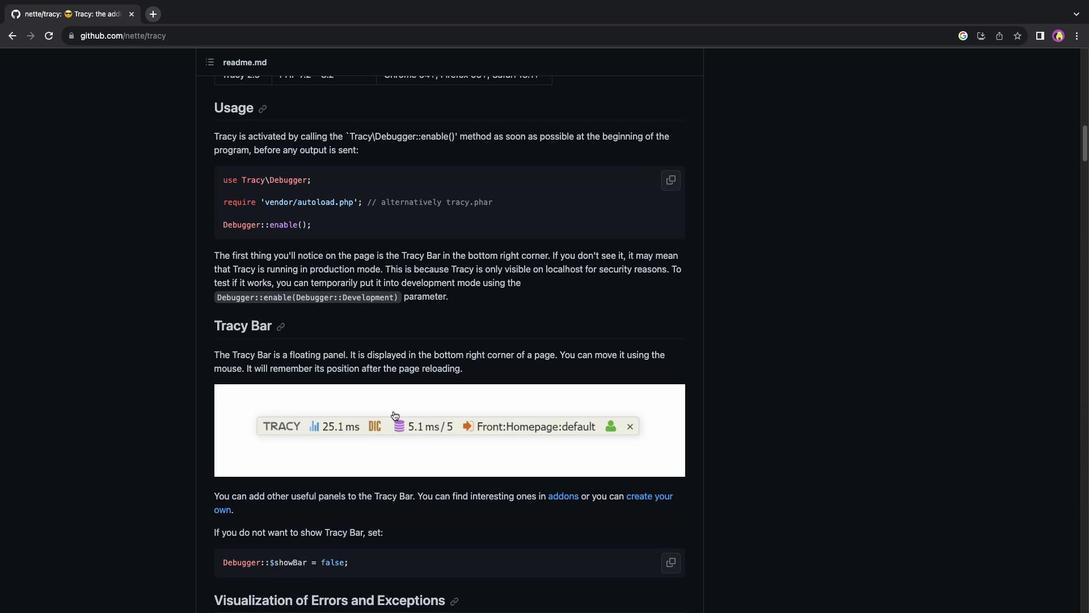 
Action: Mouse scrolled (393, 410) with delta (0, 0)
Screenshot: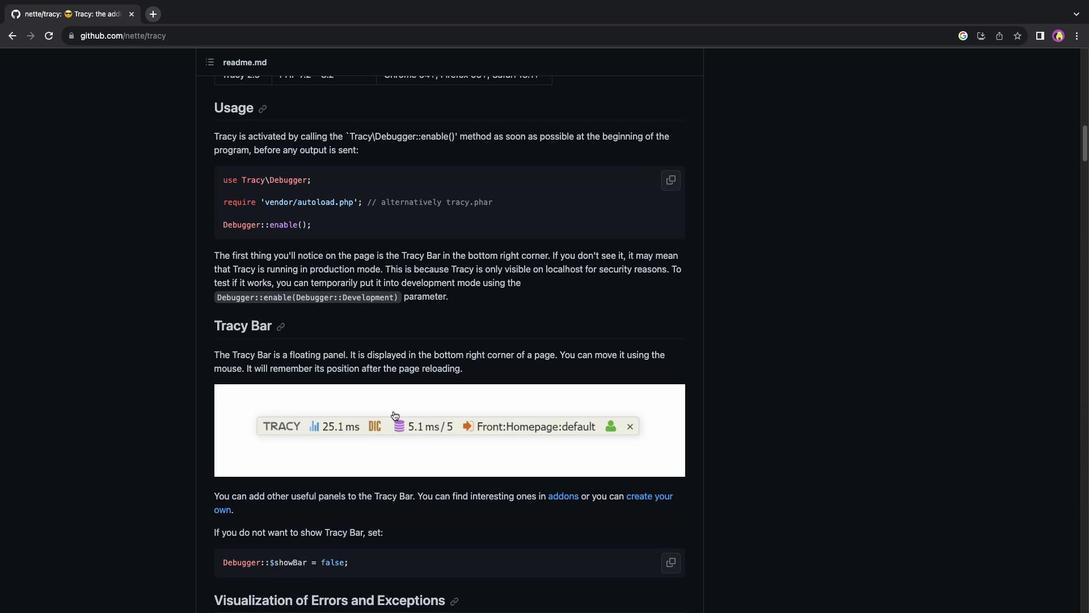 
Action: Mouse scrolled (393, 410) with delta (0, -1)
Screenshot: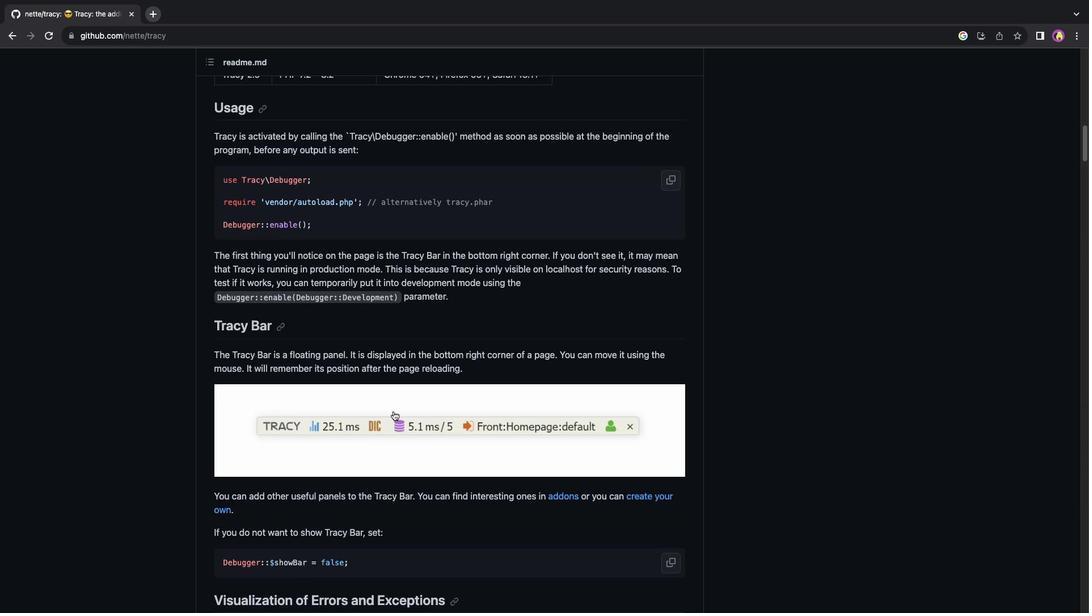 
Action: Mouse scrolled (393, 410) with delta (0, -2)
Screenshot: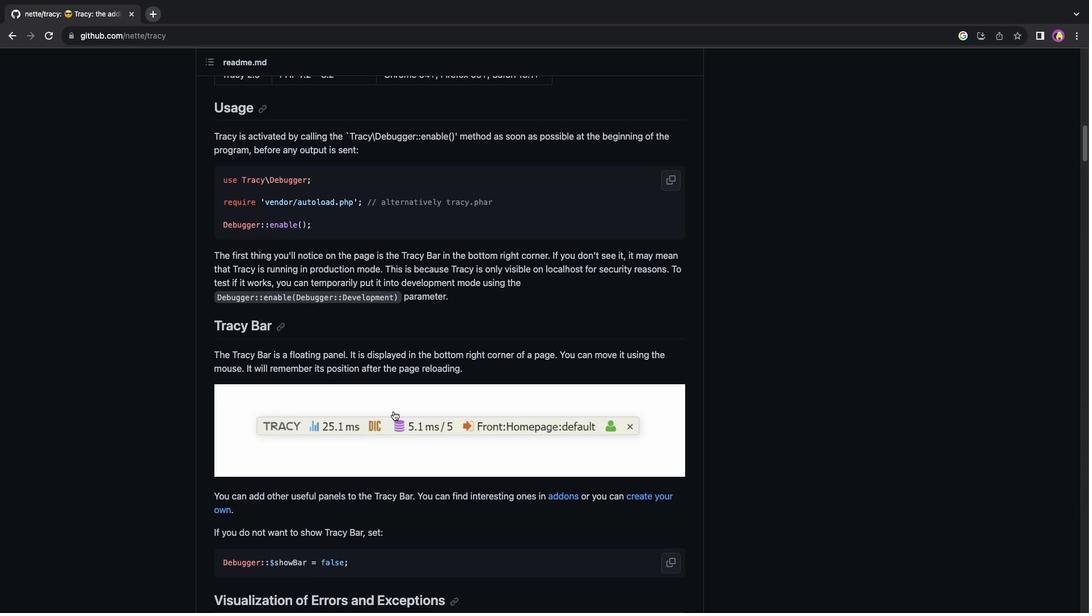 
Action: Mouse scrolled (393, 410) with delta (0, 0)
Screenshot: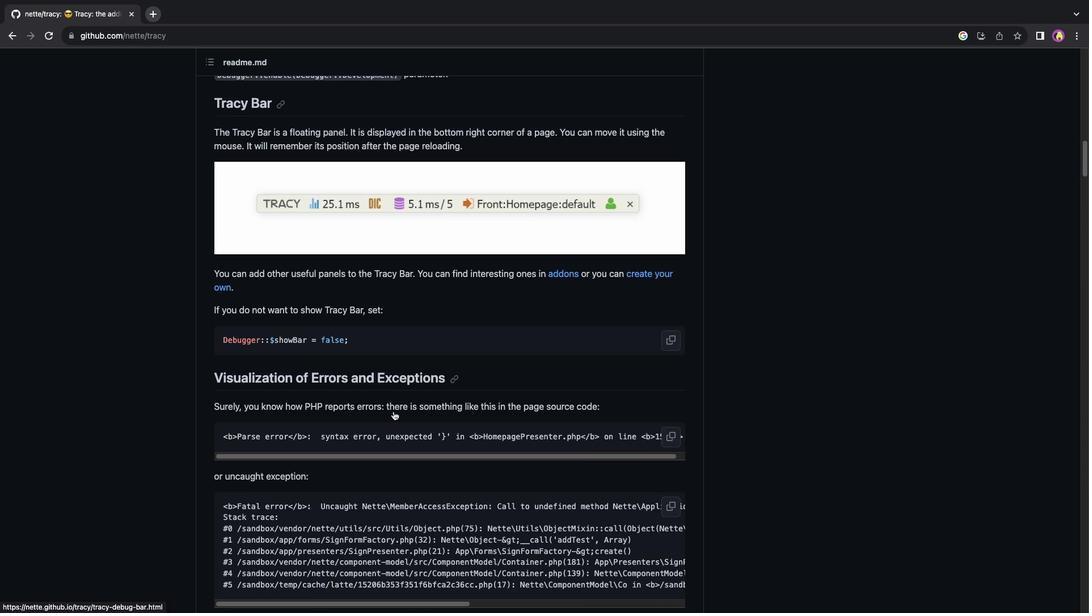 
Action: Mouse scrolled (393, 410) with delta (0, 0)
Screenshot: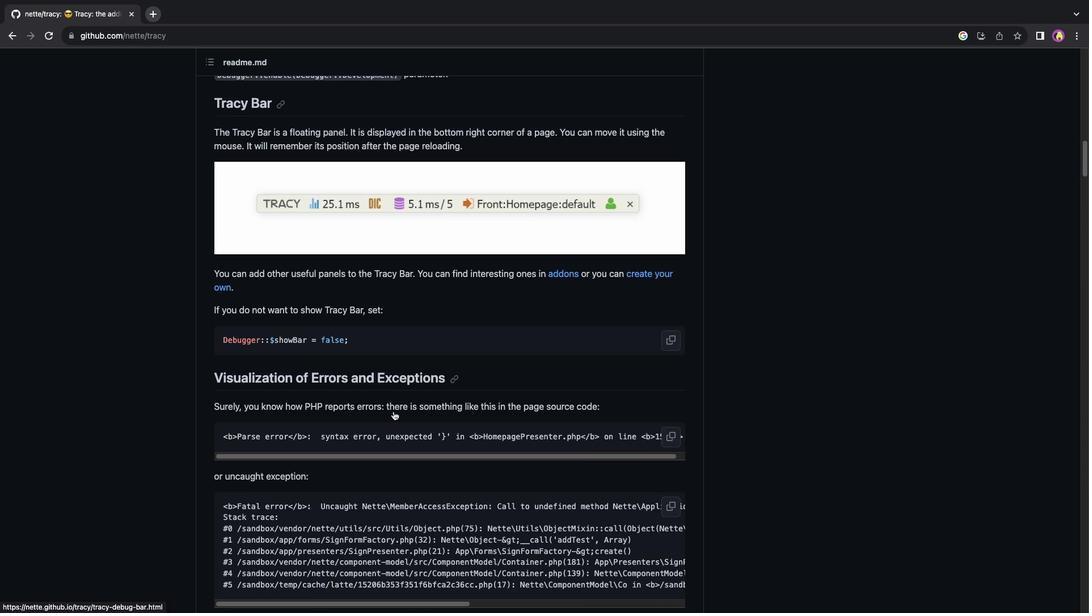 
Action: Mouse scrolled (393, 410) with delta (0, -1)
Screenshot: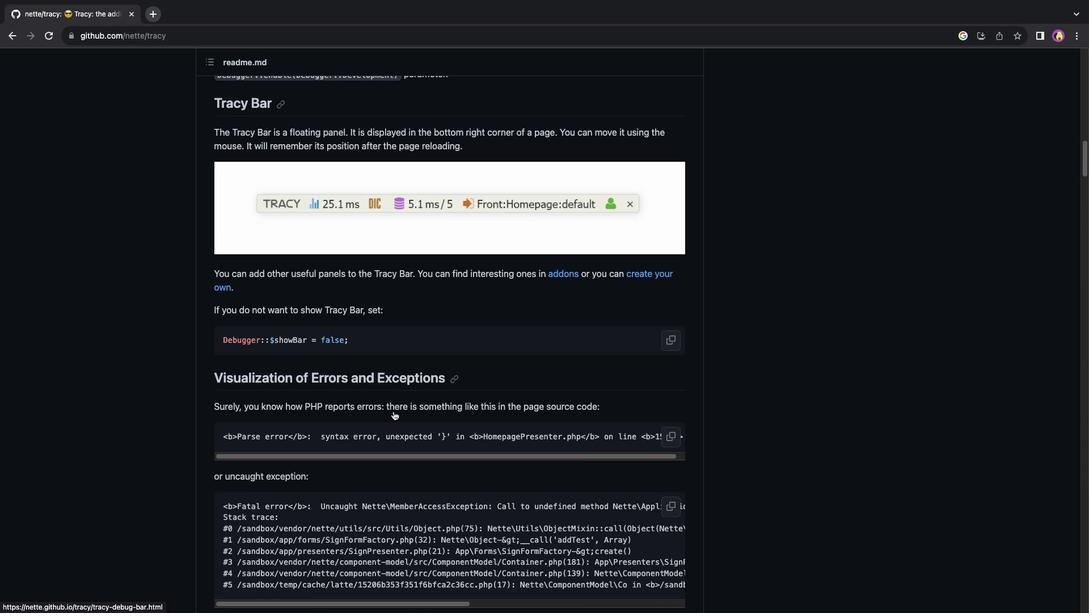 
Action: Mouse scrolled (393, 410) with delta (0, -2)
Screenshot: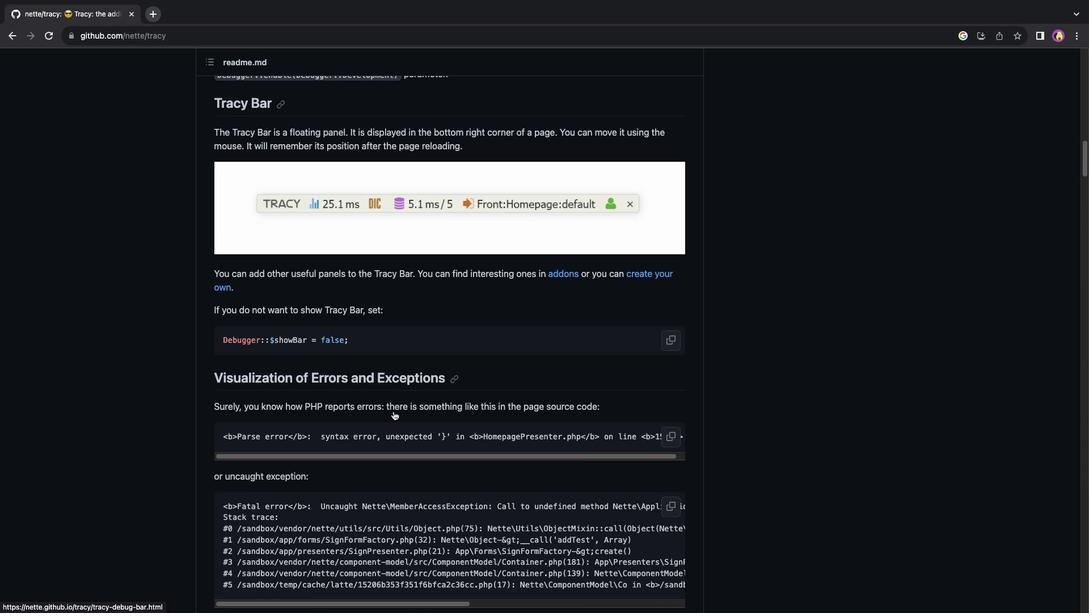 
Action: Mouse moved to (392, 419)
Screenshot: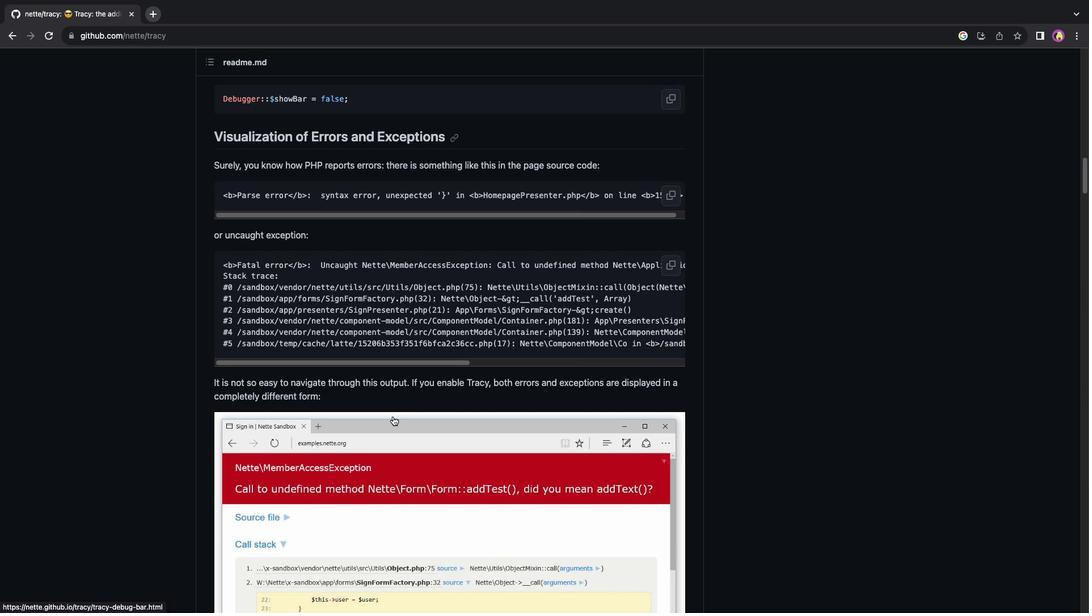 
Action: Mouse scrolled (392, 419) with delta (0, 0)
Screenshot: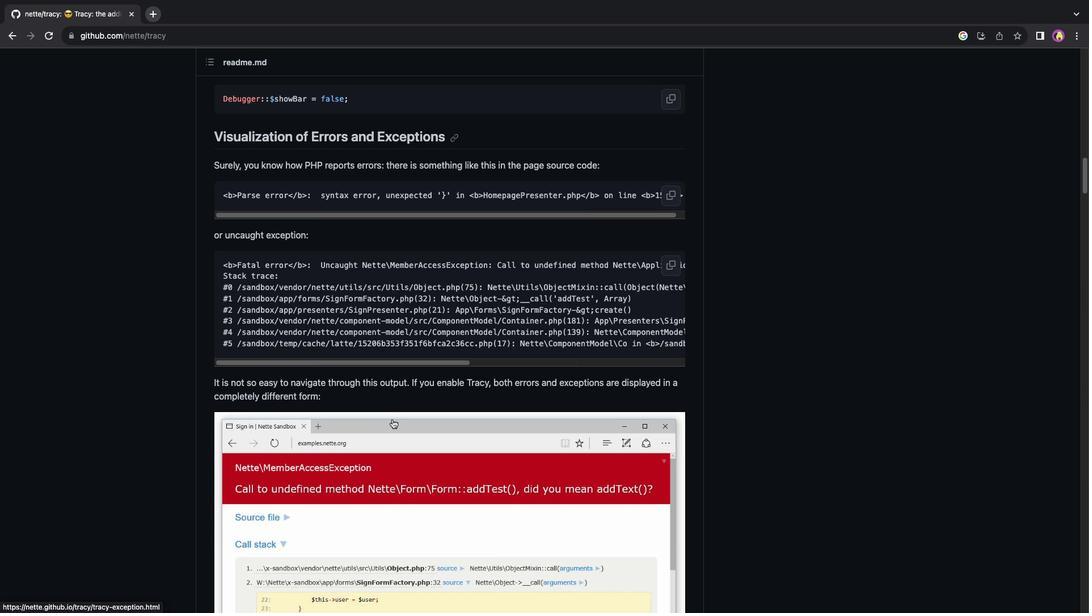 
Action: Mouse scrolled (392, 419) with delta (0, 0)
Screenshot: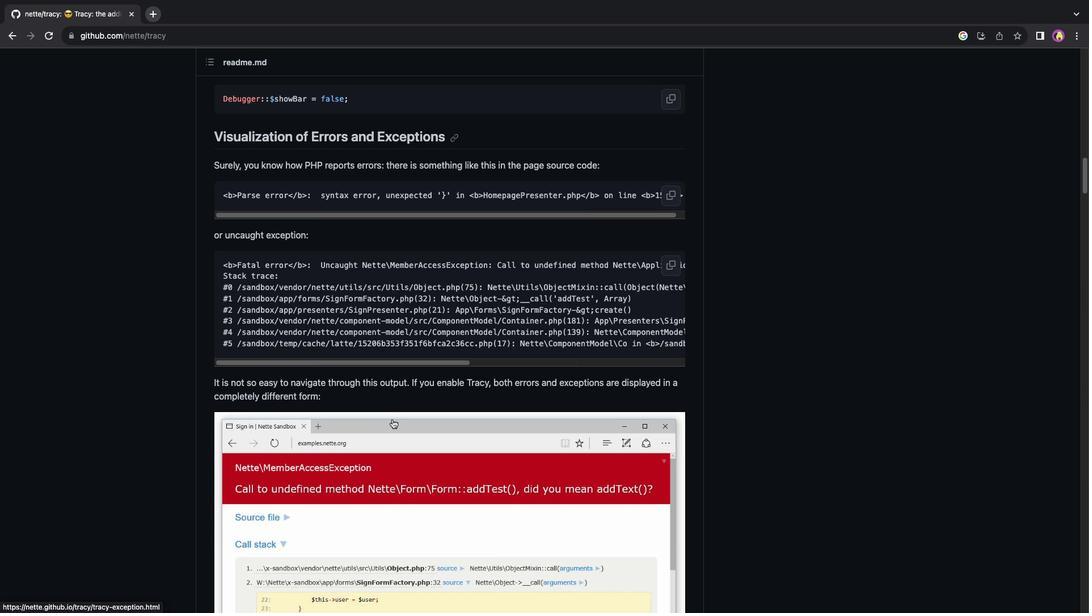 
Action: Mouse scrolled (392, 419) with delta (0, -1)
Screenshot: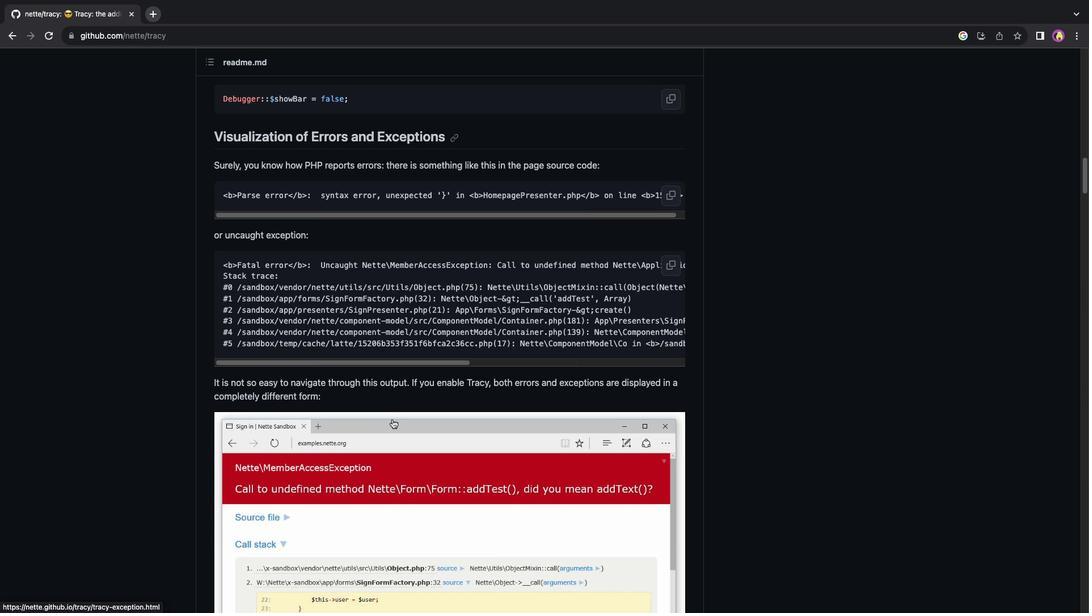 
Action: Mouse scrolled (392, 419) with delta (0, -2)
Screenshot: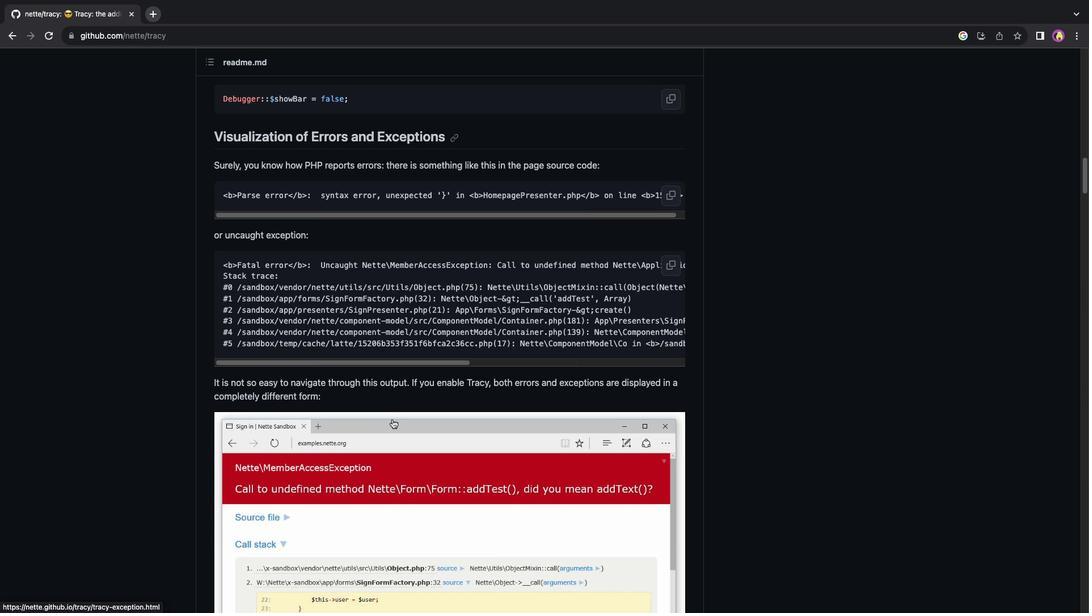 
Action: Mouse scrolled (392, 419) with delta (0, 0)
Screenshot: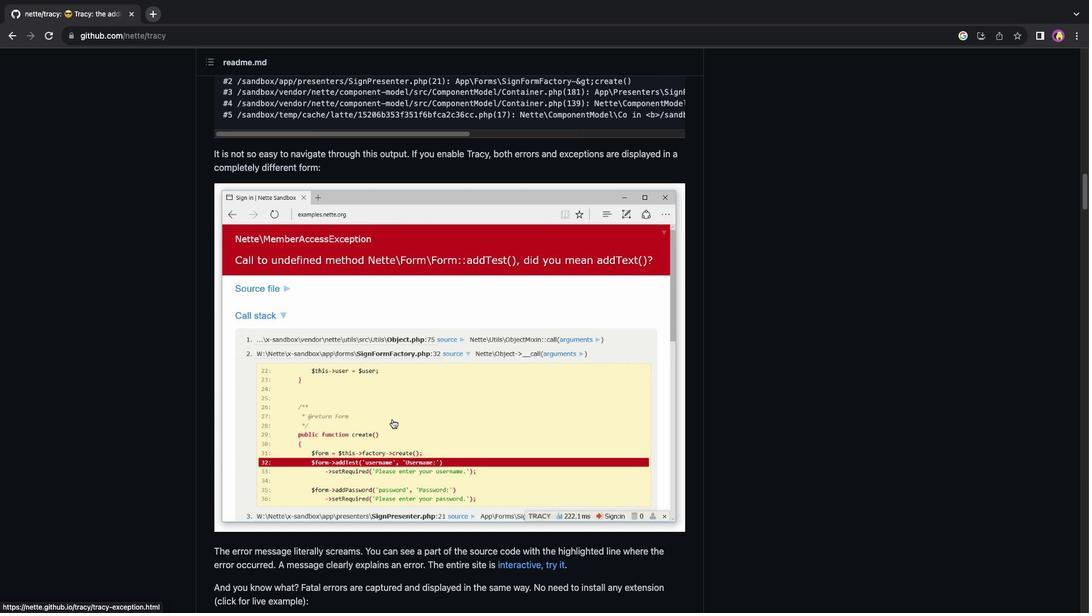 
Action: Mouse scrolled (392, 419) with delta (0, 0)
Screenshot: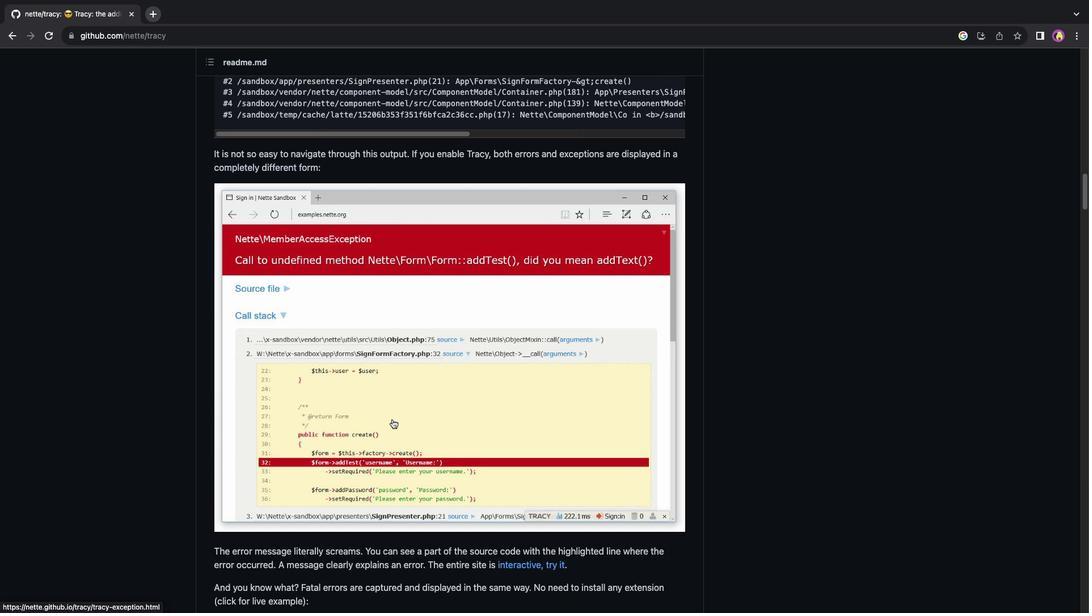 
Action: Mouse scrolled (392, 419) with delta (0, -1)
Screenshot: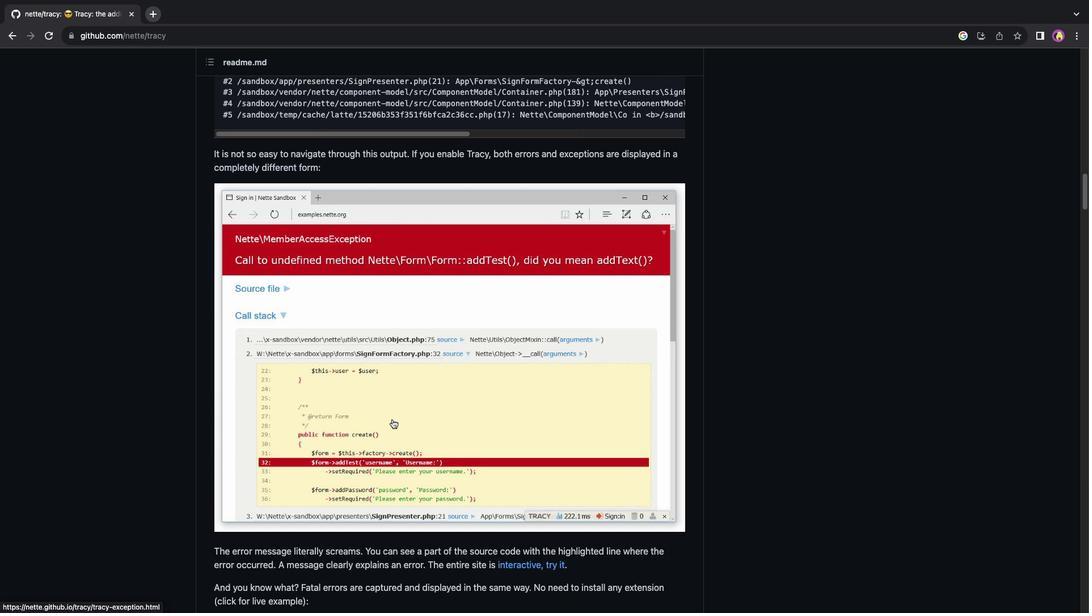 
Action: Mouse scrolled (392, 419) with delta (0, -2)
Screenshot: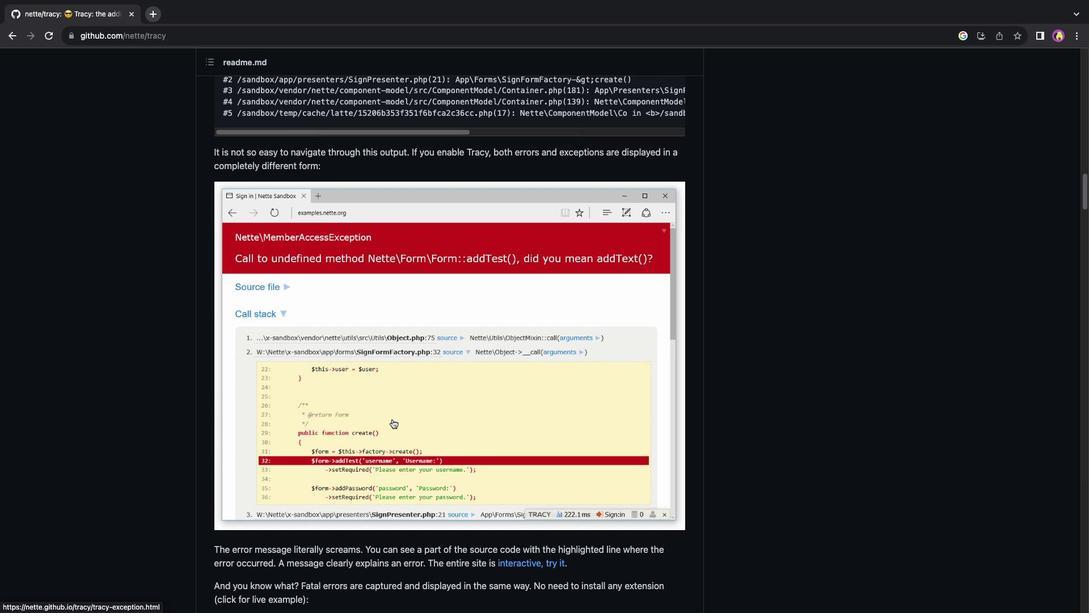 
Action: Mouse scrolled (392, 419) with delta (0, 0)
Screenshot: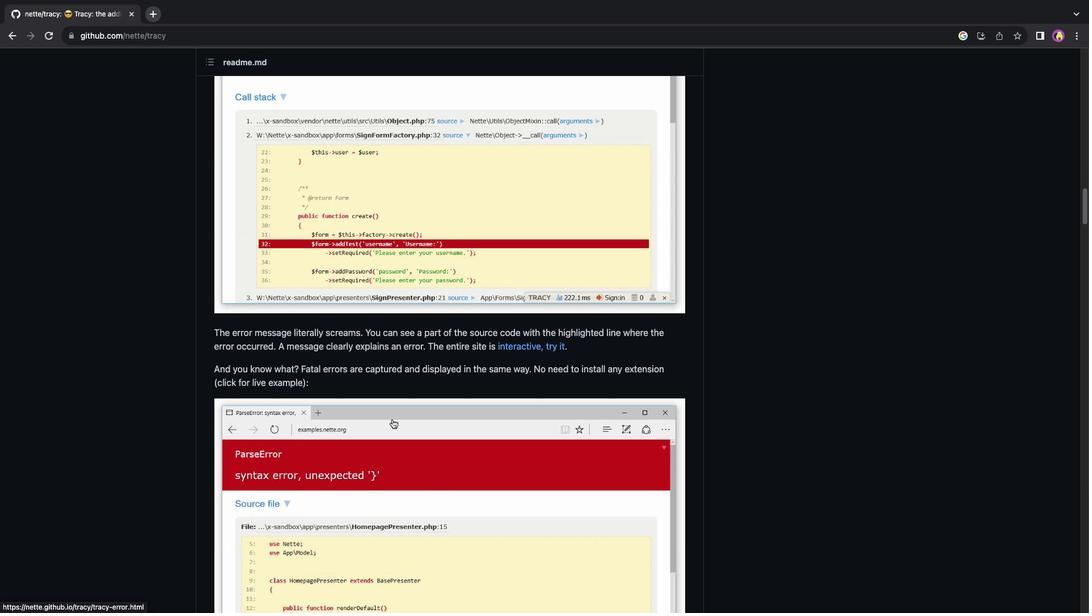 
Action: Mouse scrolled (392, 419) with delta (0, 0)
Screenshot: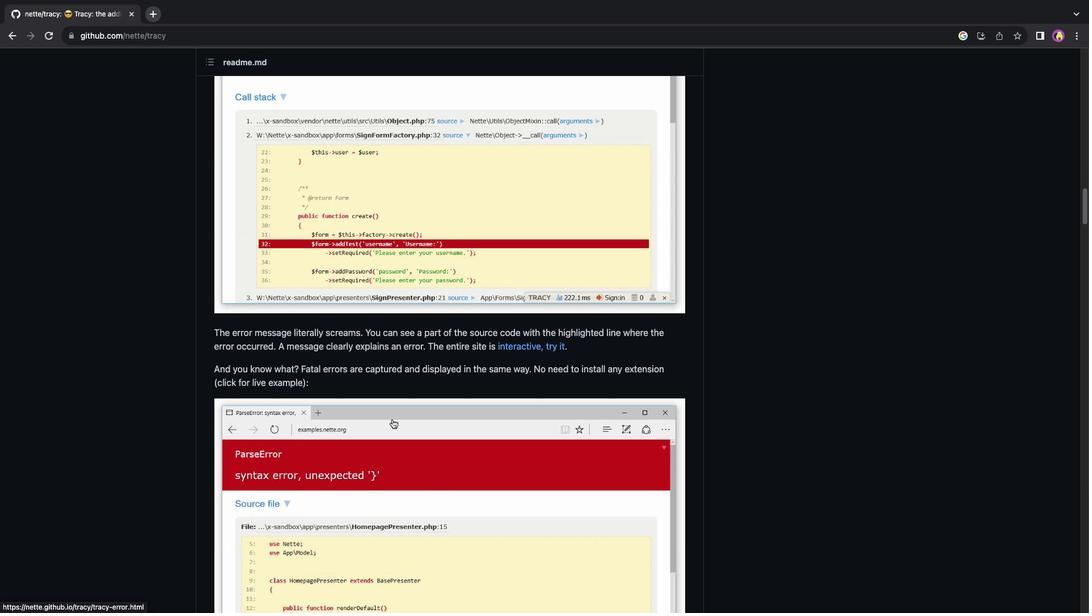 
Action: Mouse scrolled (392, 419) with delta (0, -2)
Screenshot: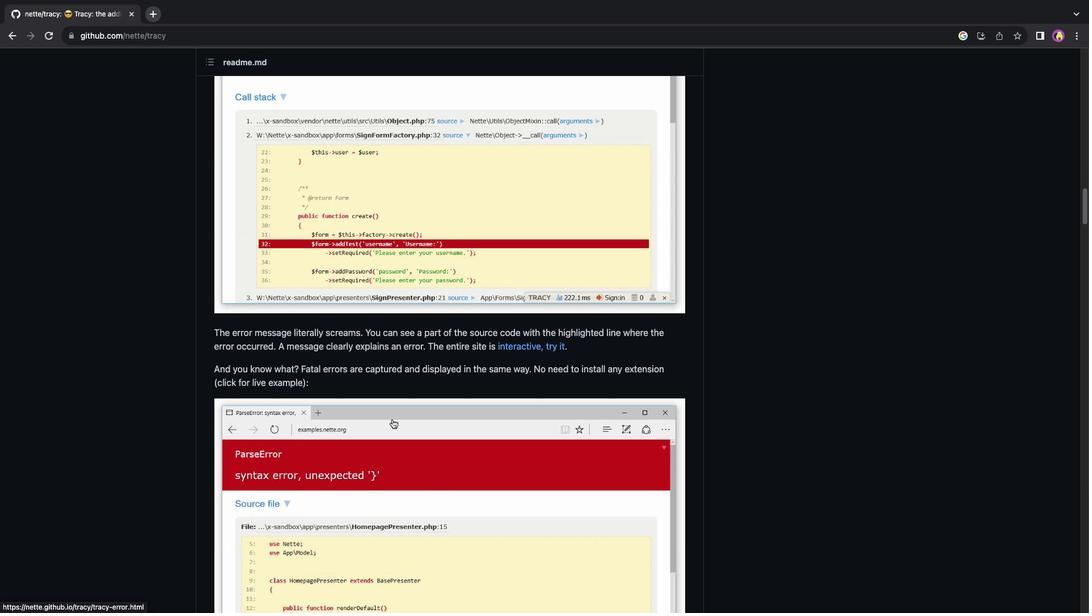
Action: Mouse scrolled (392, 419) with delta (0, -2)
Screenshot: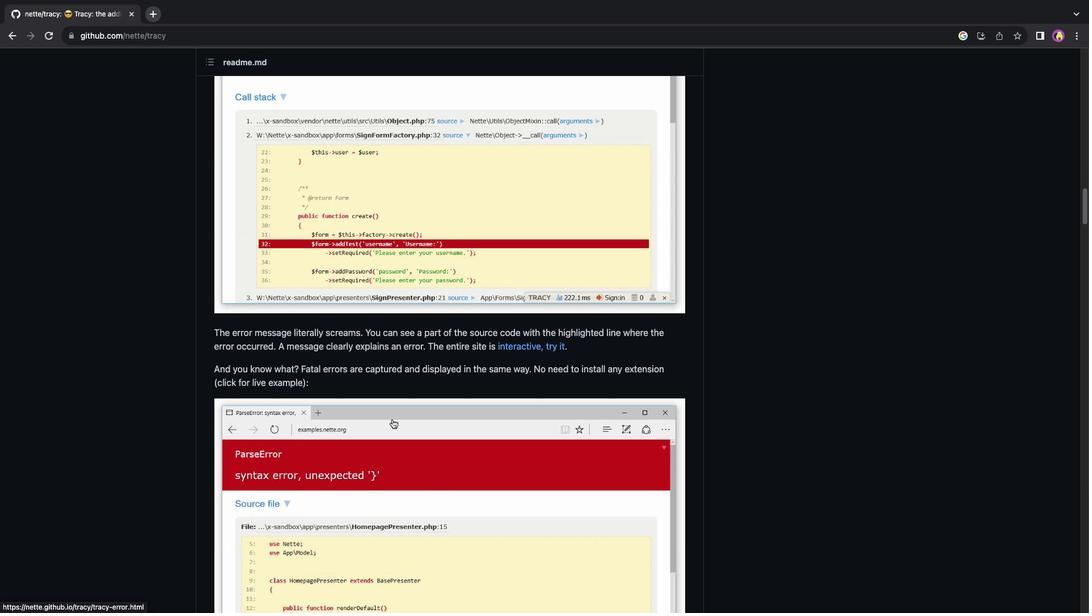 
Action: Mouse moved to (392, 419)
Screenshot: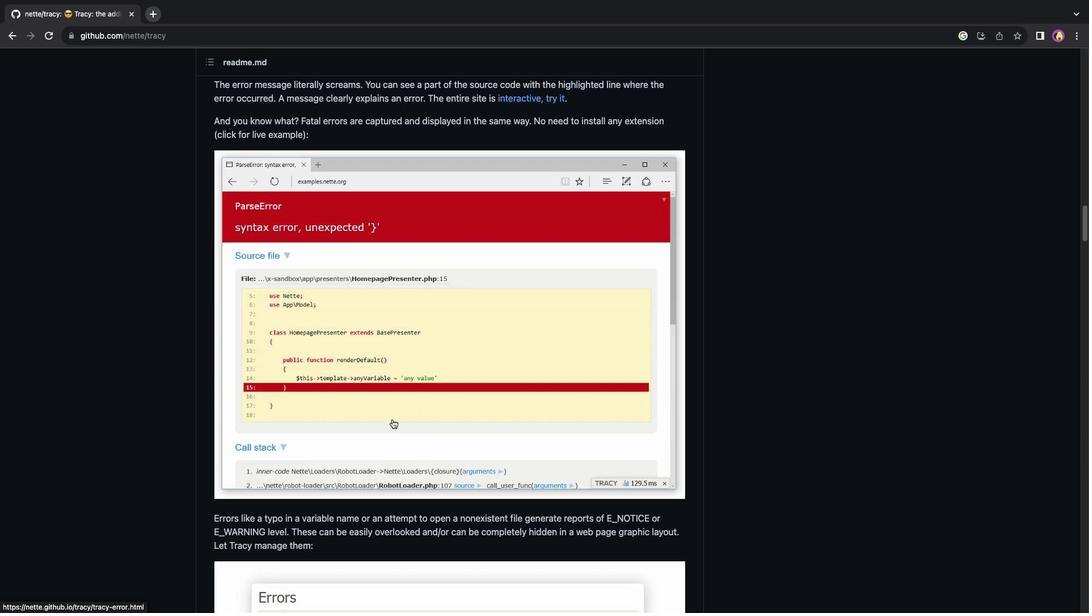 
Action: Mouse scrolled (392, 419) with delta (0, 0)
Screenshot: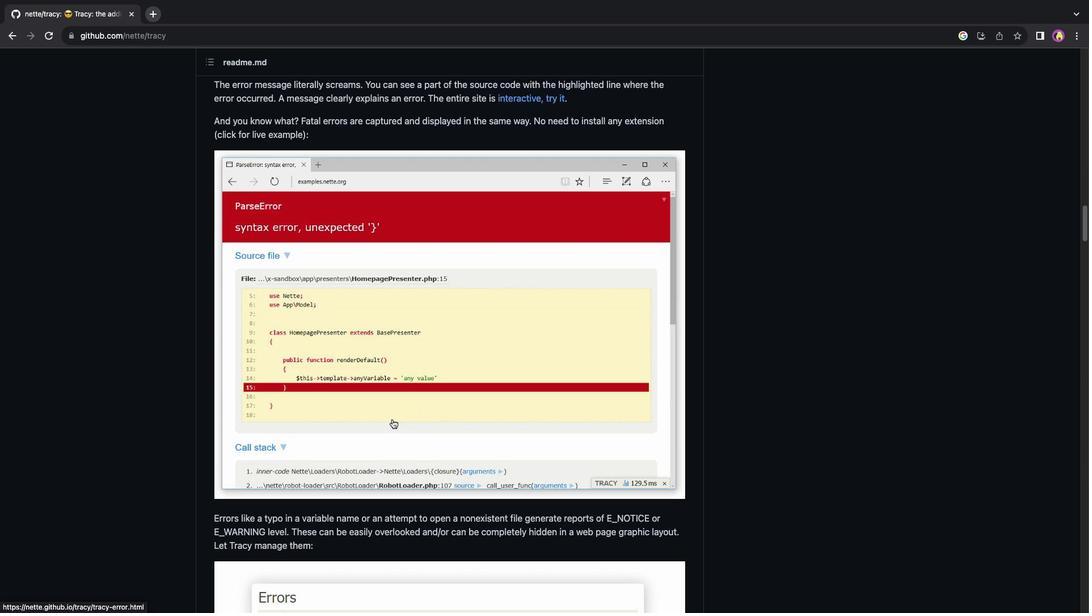 
Action: Mouse scrolled (392, 419) with delta (0, 0)
Screenshot: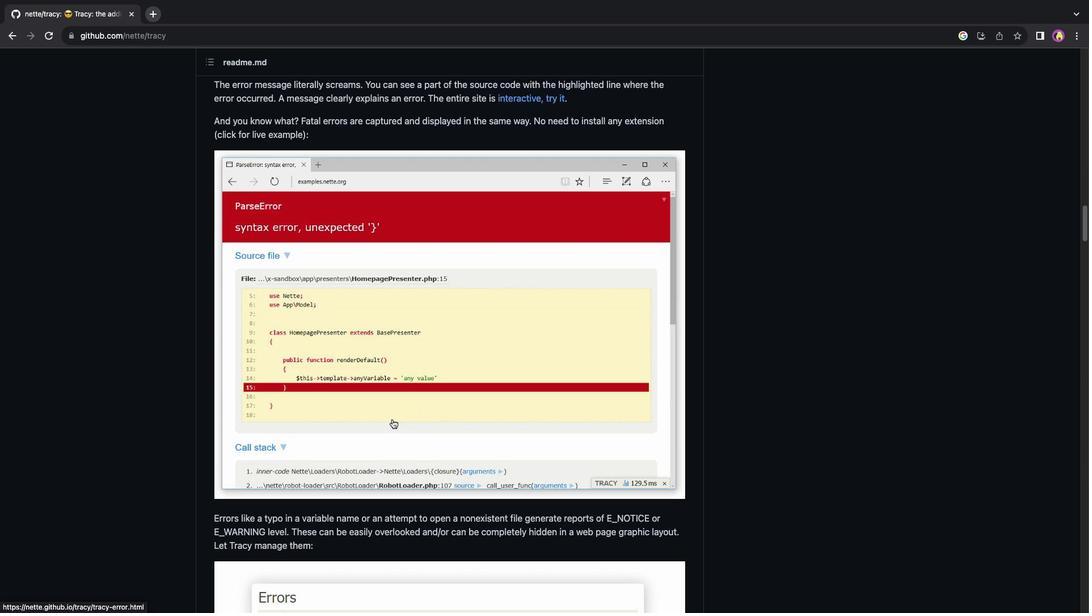
Action: Mouse scrolled (392, 419) with delta (0, -1)
Screenshot: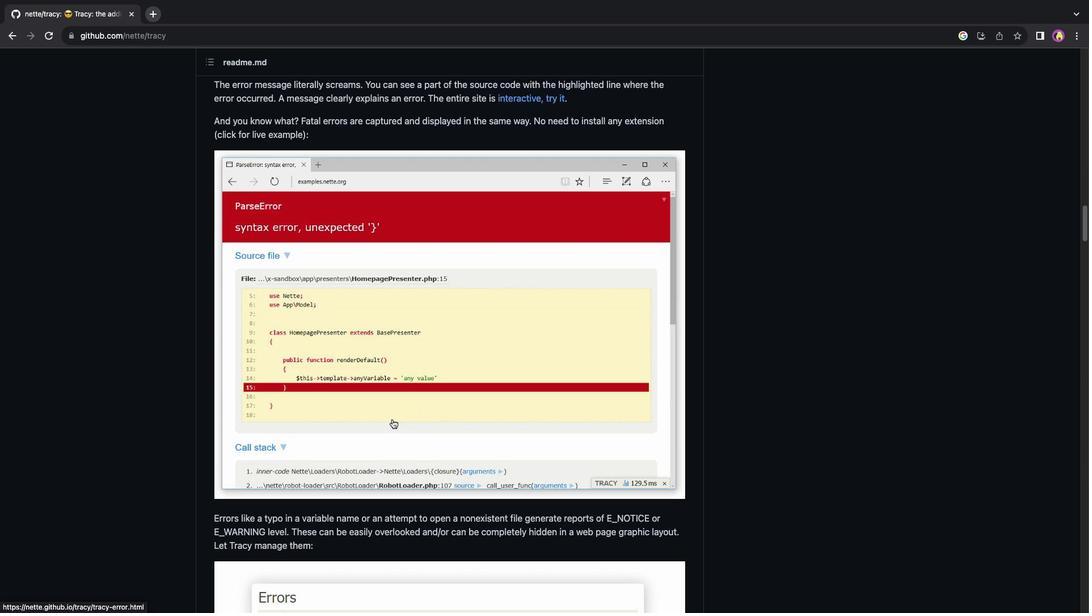 
Action: Mouse scrolled (392, 419) with delta (0, -2)
Screenshot: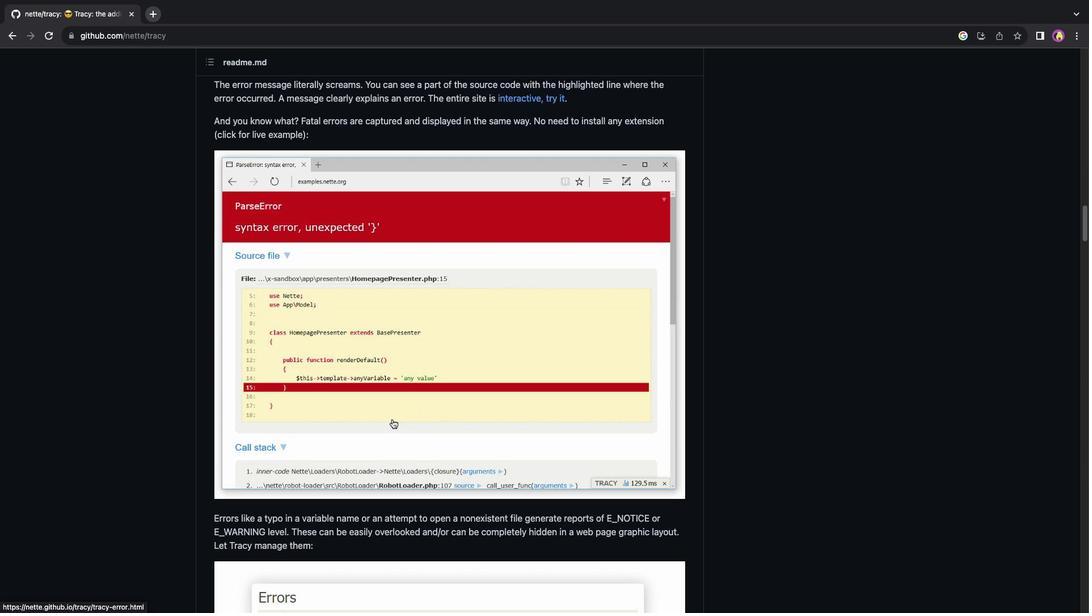 
Action: Mouse scrolled (392, 419) with delta (0, 0)
Screenshot: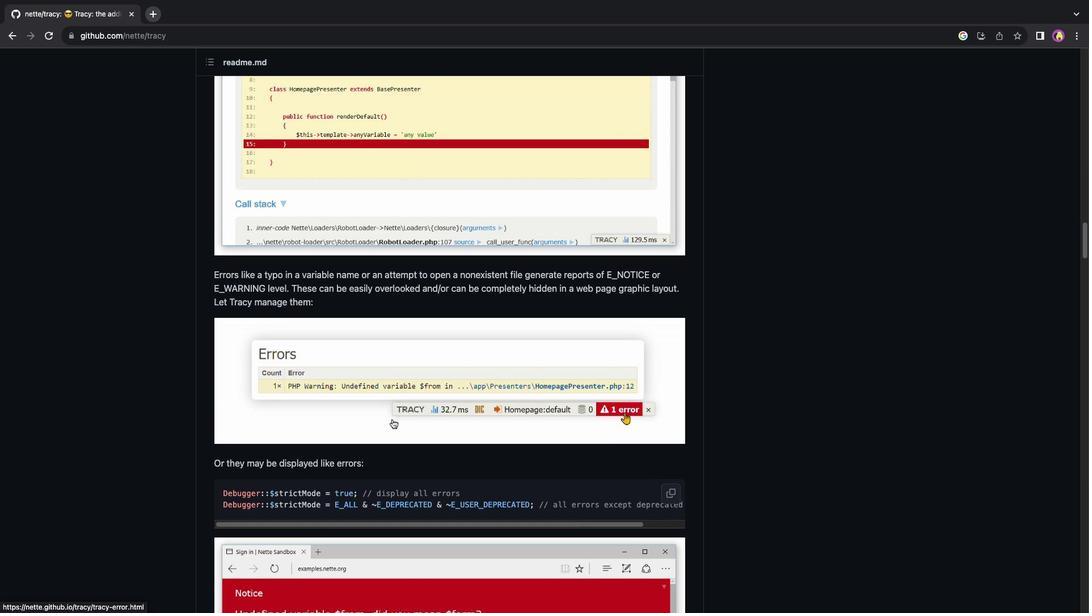 
Action: Mouse scrolled (392, 419) with delta (0, 0)
Screenshot: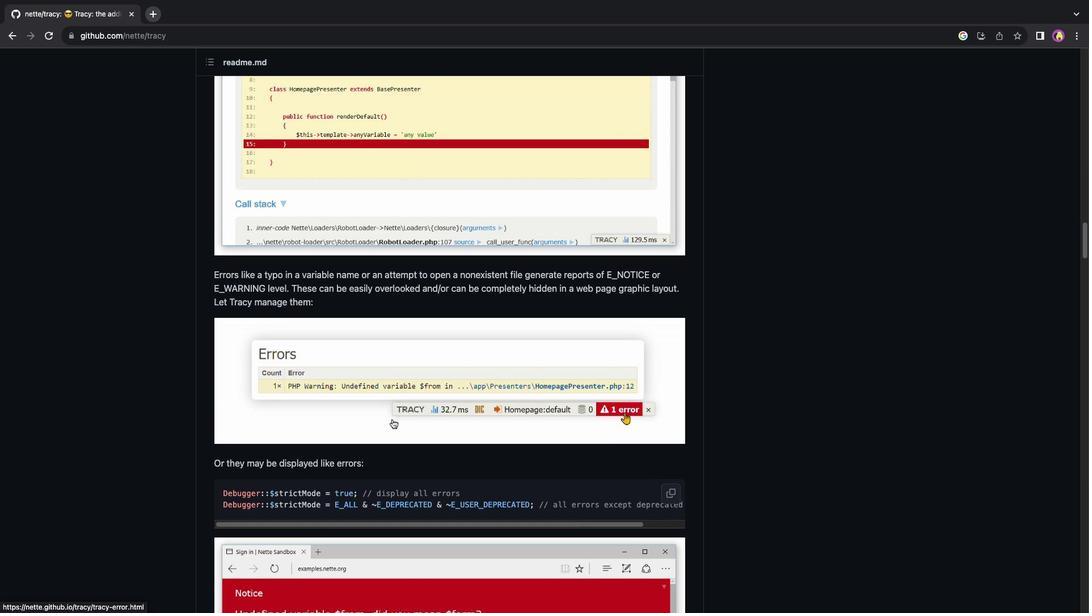 
Action: Mouse scrolled (392, 419) with delta (0, -1)
Screenshot: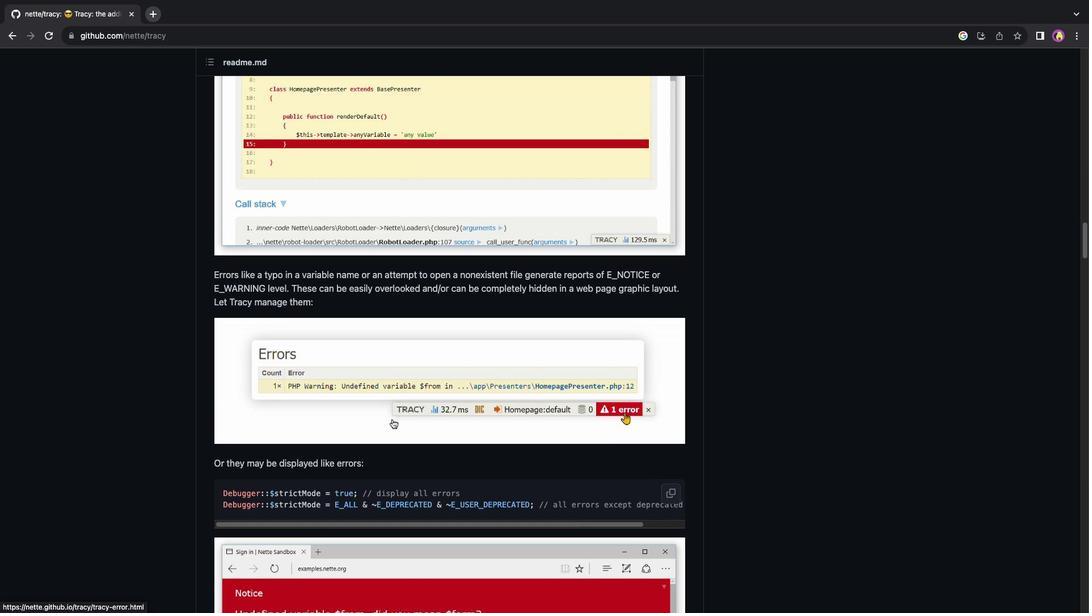
Action: Mouse scrolled (392, 419) with delta (0, -2)
Screenshot: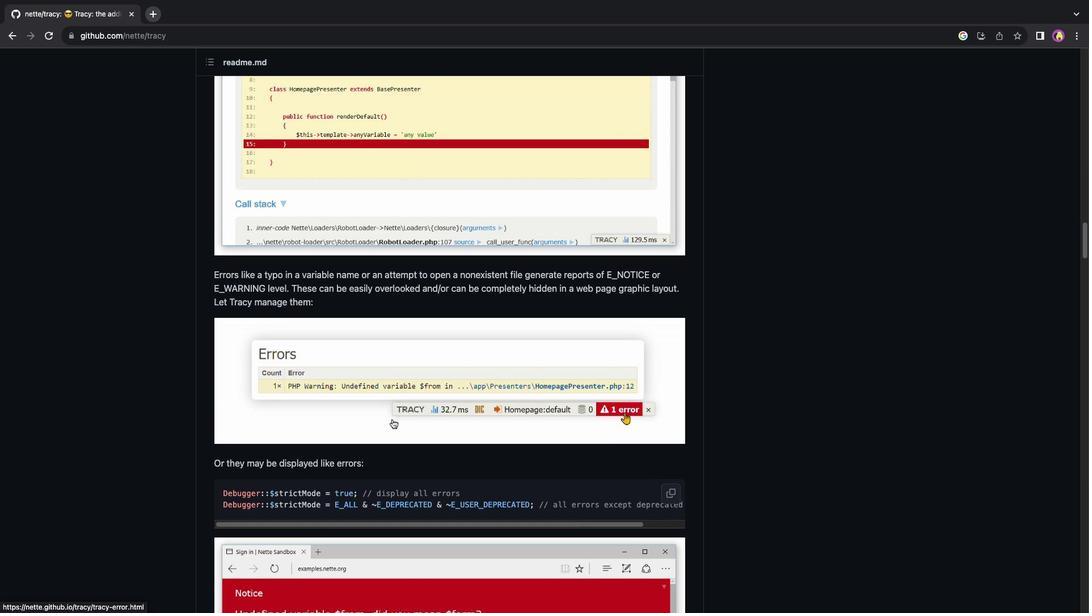 
Action: Mouse moved to (392, 418)
Screenshot: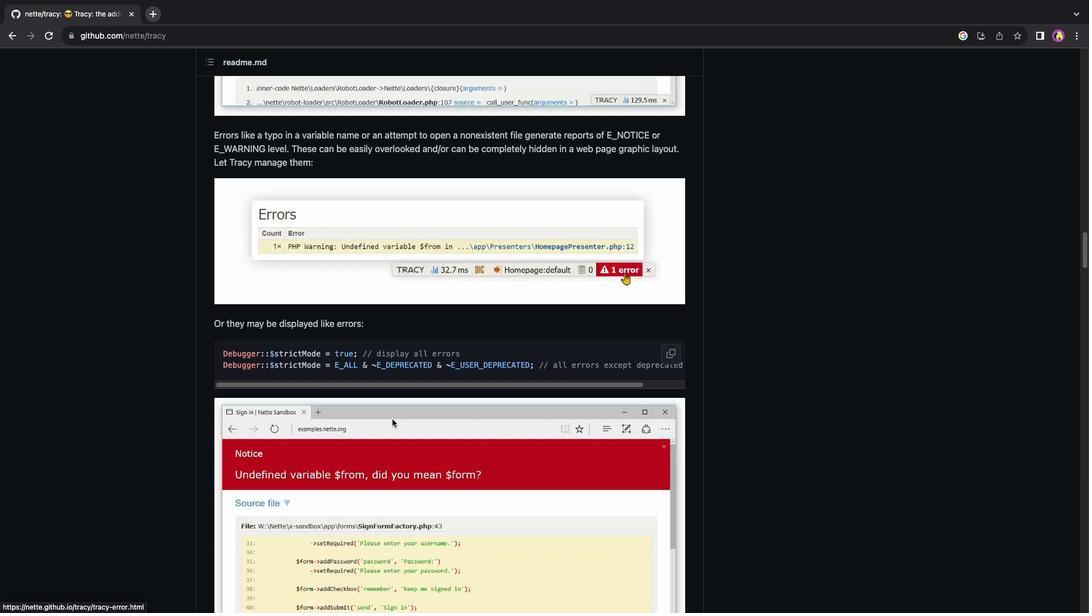 
Action: Mouse scrolled (392, 418) with delta (0, 0)
Screenshot: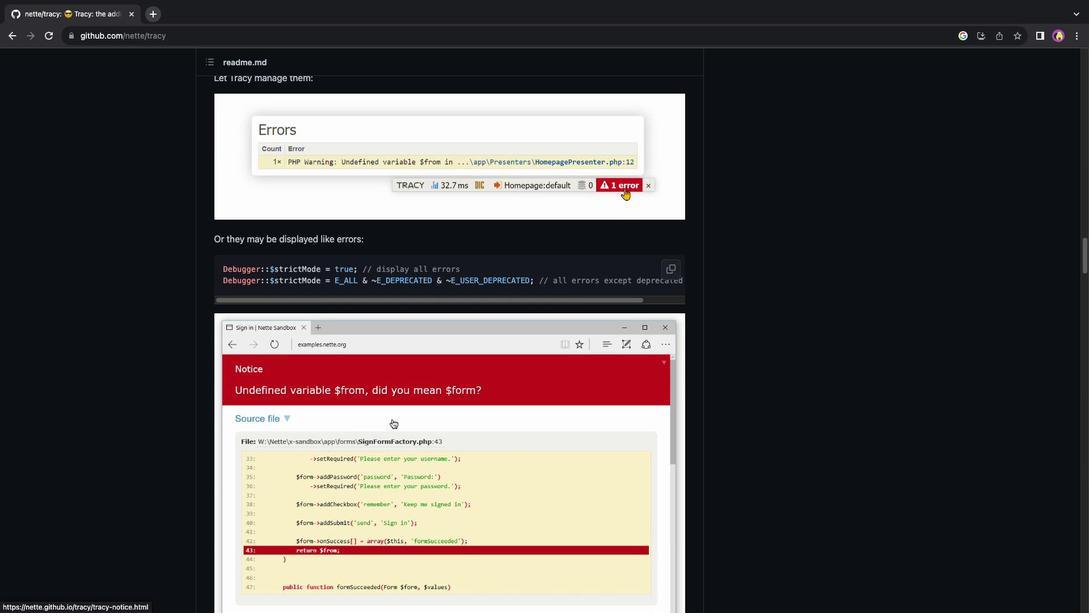 
Action: Mouse scrolled (392, 418) with delta (0, 0)
Screenshot: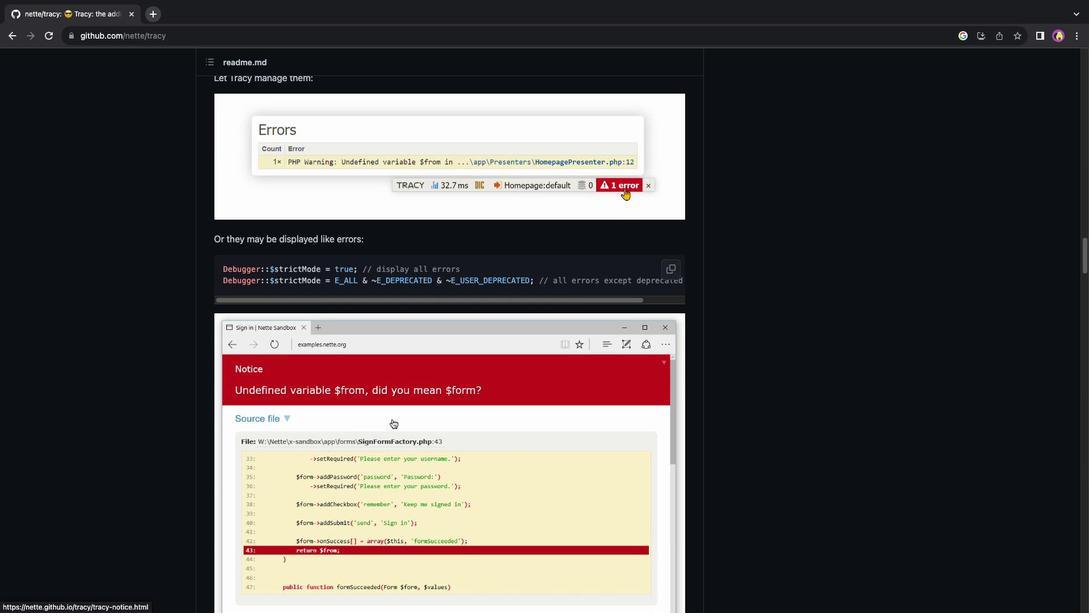 
Action: Mouse scrolled (392, 418) with delta (0, 2)
Screenshot: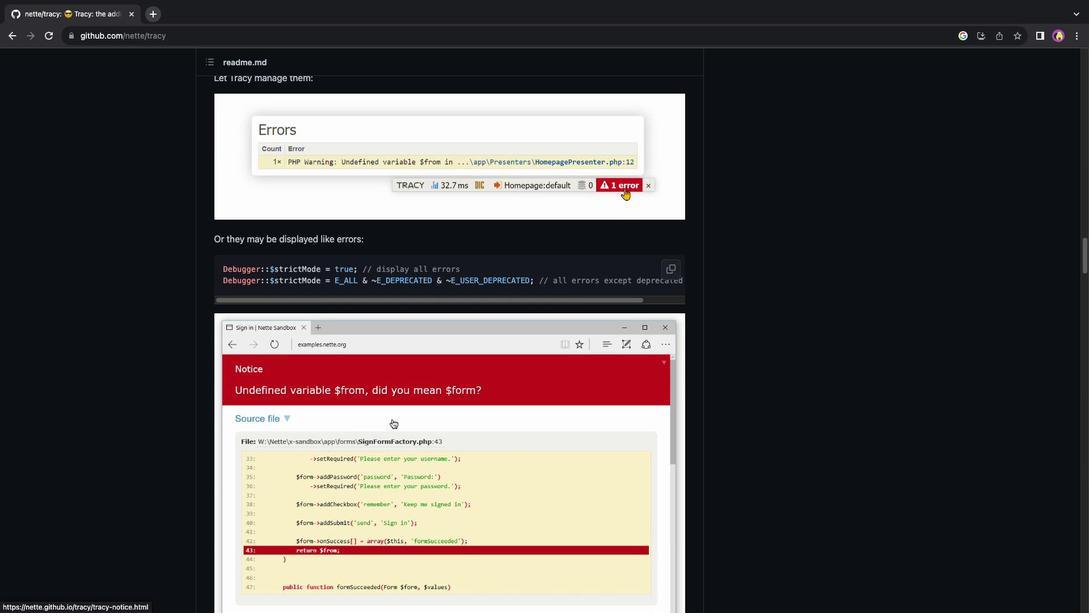 
Action: Mouse scrolled (392, 418) with delta (0, 2)
Screenshot: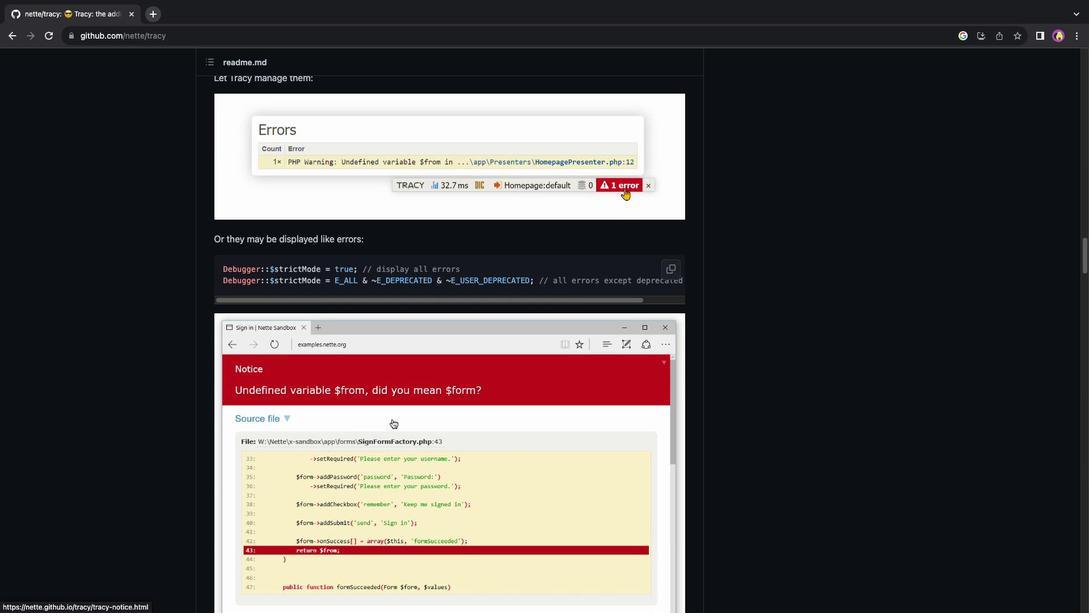 
Action: Mouse pressed middle at (392, 418)
Screenshot: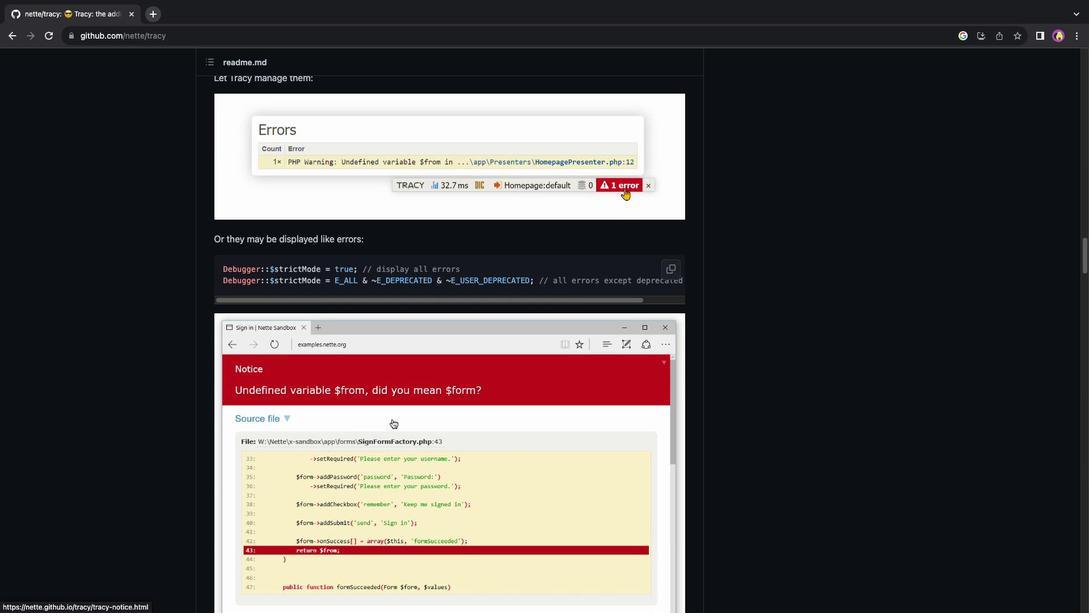 
Action: Mouse scrolled (392, 418) with delta (0, 3)
Screenshot: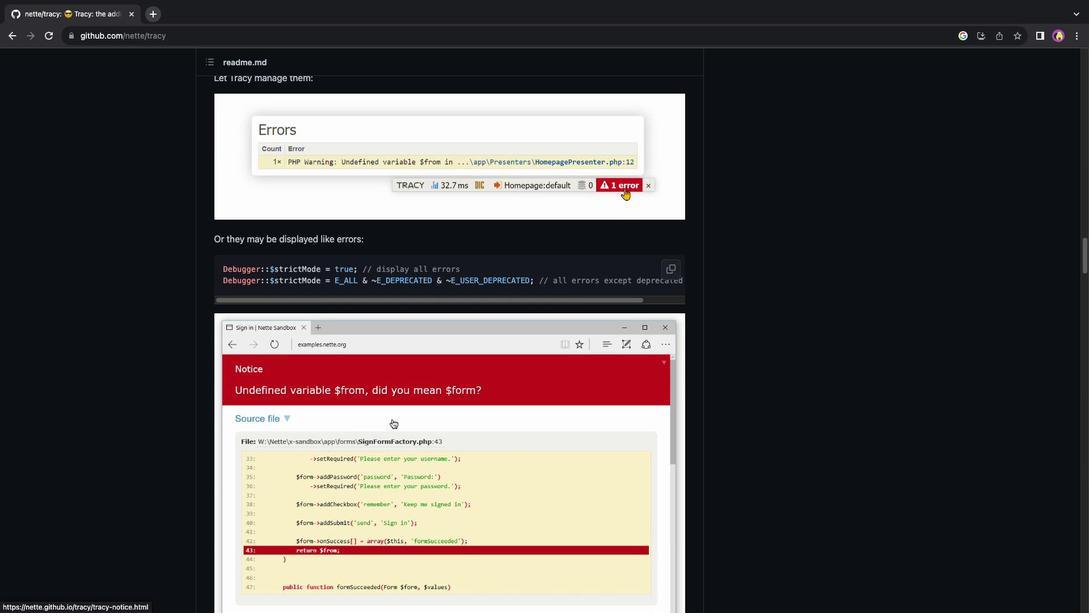 
Action: Mouse scrolled (392, 418) with delta (0, 4)
Screenshot: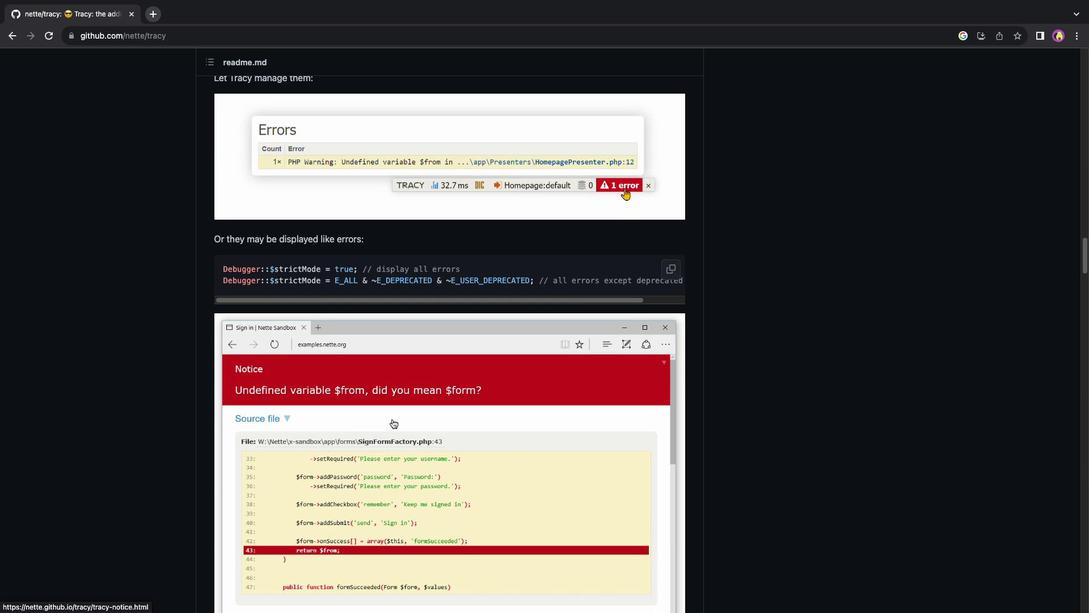 
Action: Mouse scrolled (392, 418) with delta (0, 5)
Screenshot: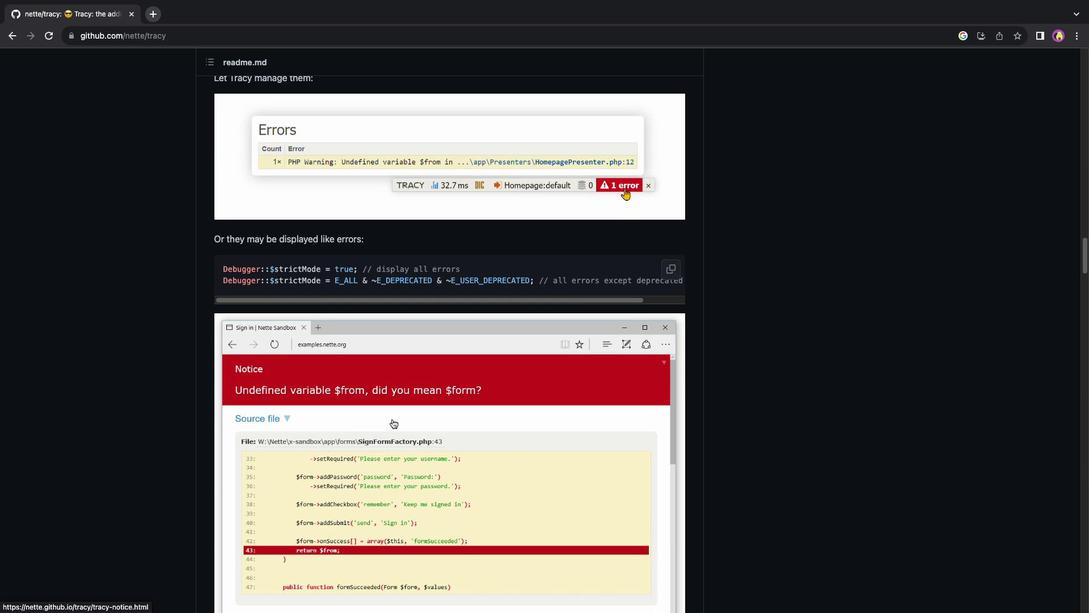 
Action: Mouse moved to (392, 418)
Screenshot: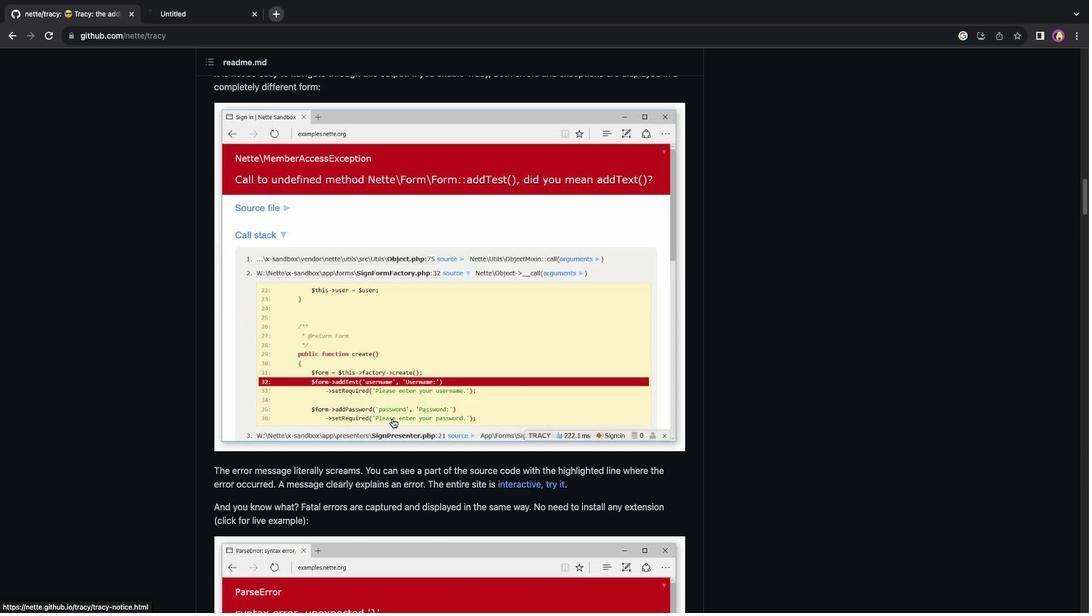 
Action: Mouse scrolled (392, 418) with delta (0, 0)
Screenshot: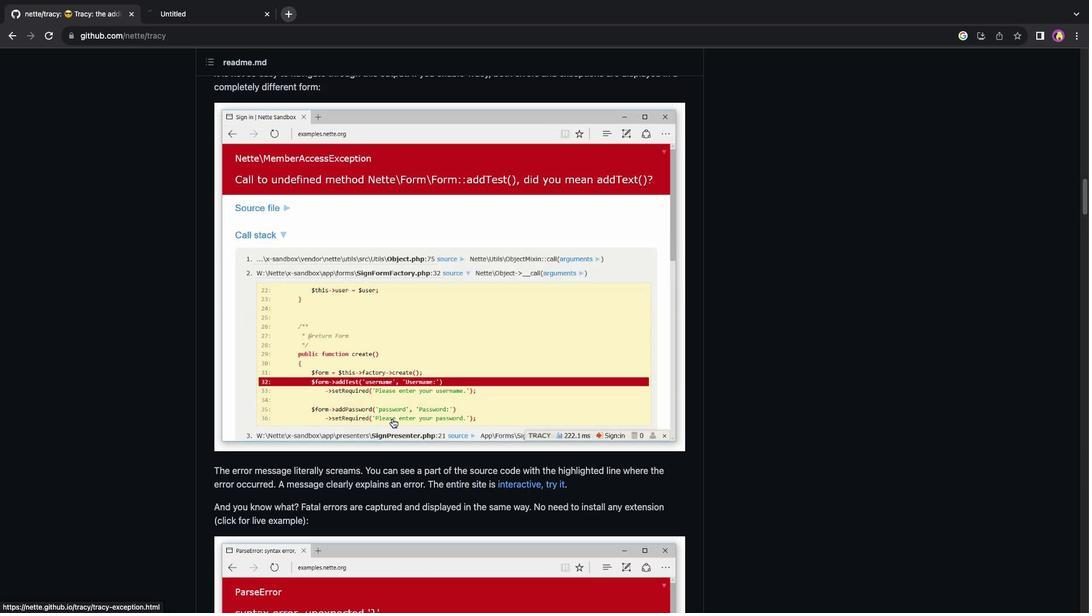 
Action: Mouse scrolled (392, 418) with delta (0, 0)
Screenshot: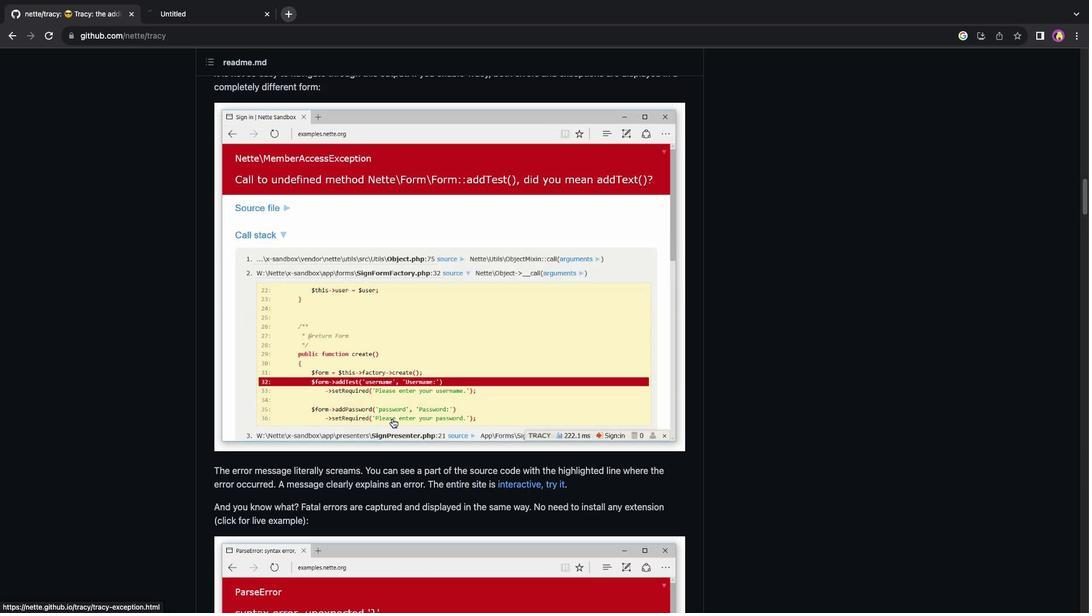 
Action: Mouse scrolled (392, 418) with delta (0, 2)
Screenshot: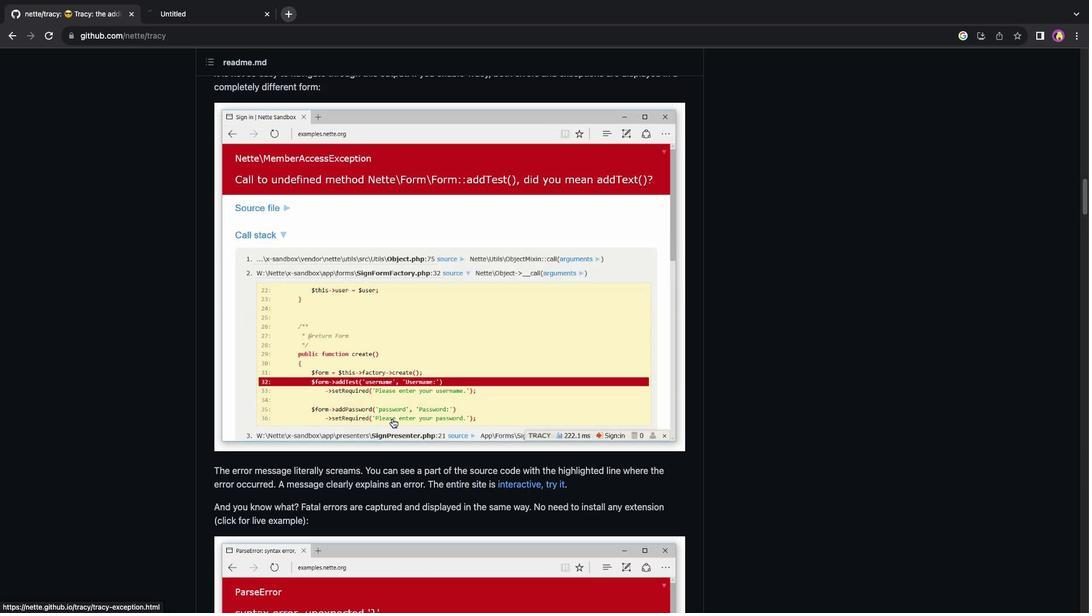 
Action: Mouse scrolled (392, 418) with delta (0, 3)
Screenshot: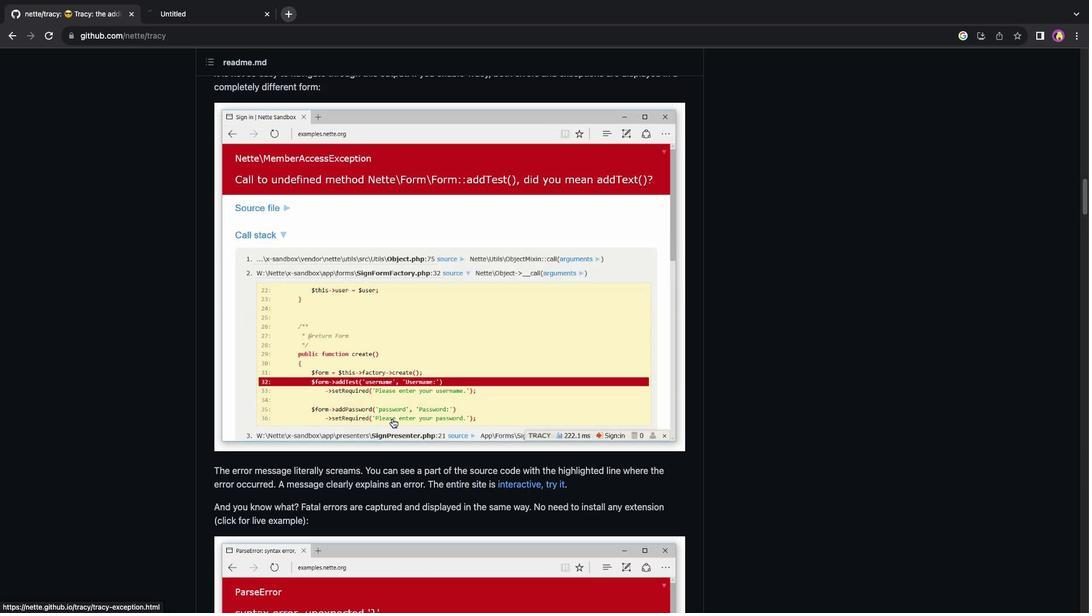 
Action: Mouse scrolled (392, 418) with delta (0, 4)
Screenshot: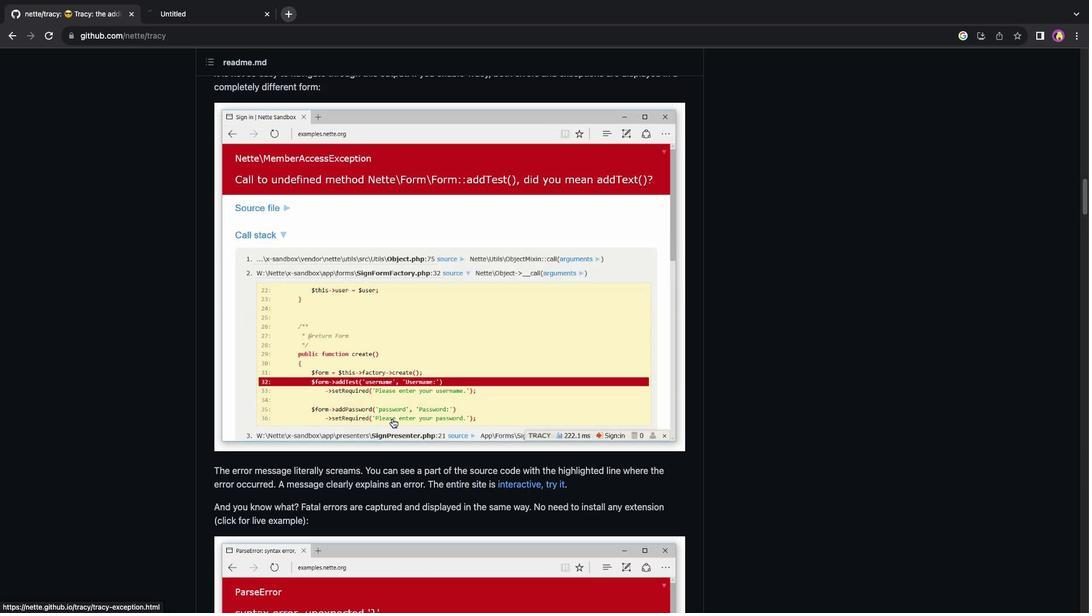 
Action: Mouse scrolled (392, 418) with delta (0, 4)
Screenshot: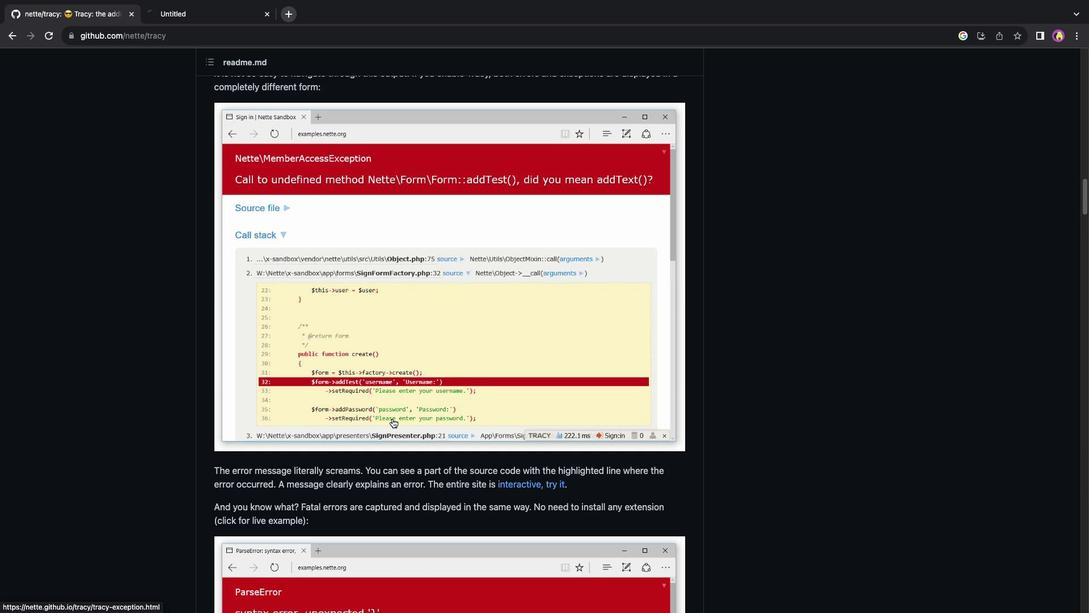 
Action: Mouse scrolled (392, 418) with delta (0, 5)
Screenshot: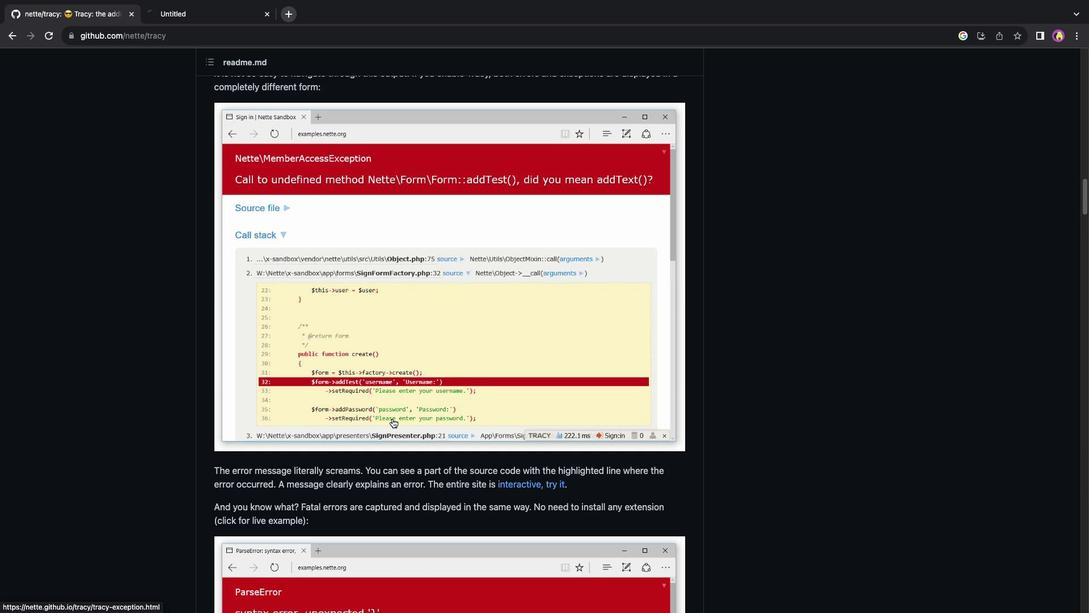 
Action: Mouse scrolled (392, 418) with delta (0, 0)
Screenshot: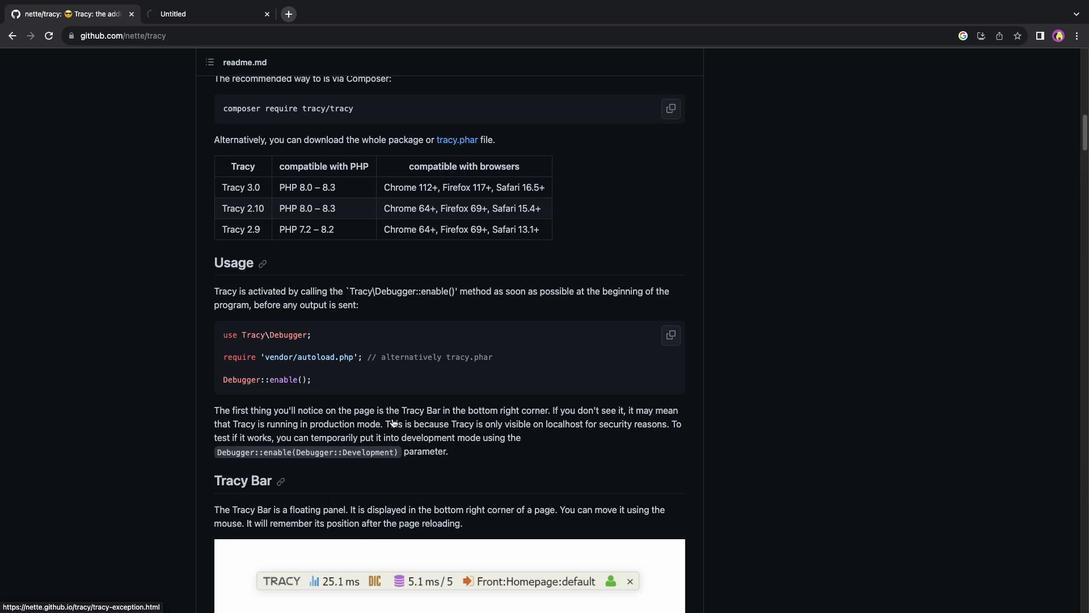 
Action: Mouse scrolled (392, 418) with delta (0, 1)
Screenshot: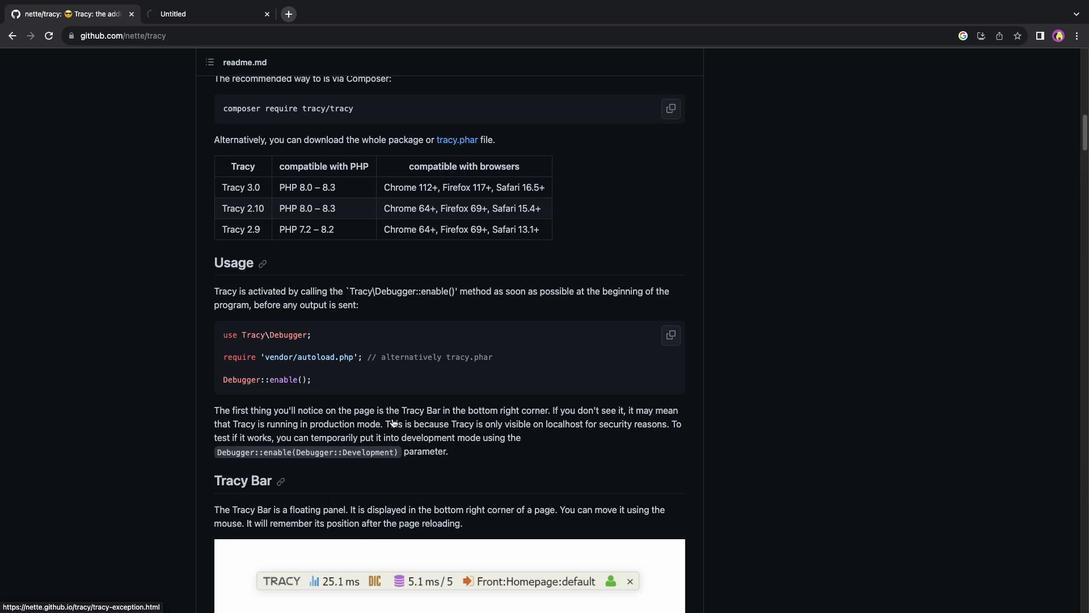 
Action: Mouse scrolled (392, 418) with delta (0, 3)
Screenshot: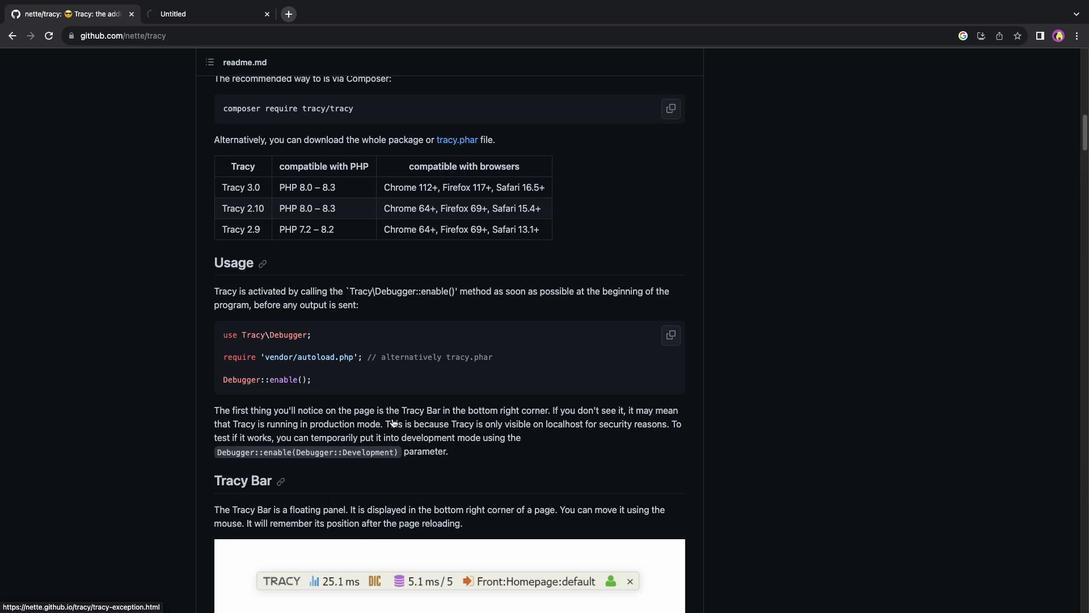 
Action: Mouse scrolled (392, 418) with delta (0, 5)
Screenshot: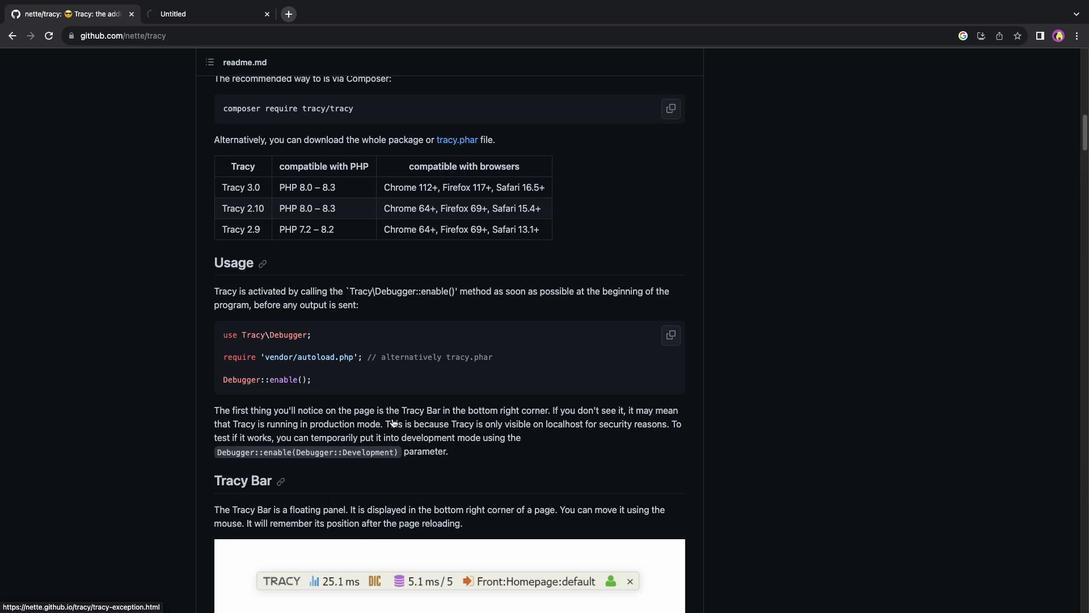 
Action: Mouse scrolled (392, 418) with delta (0, 5)
Screenshot: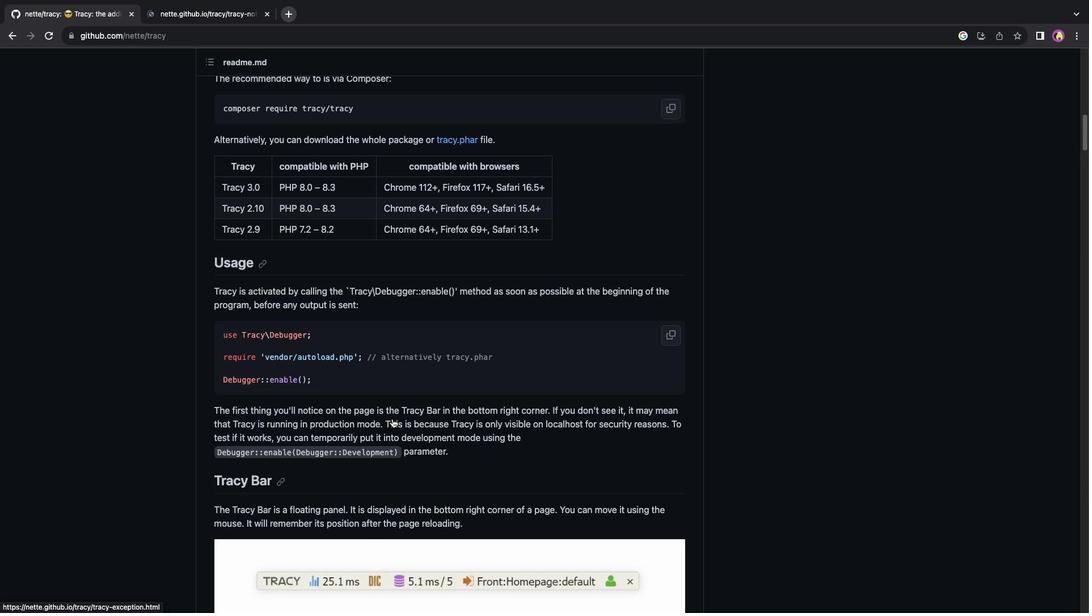 
Action: Mouse scrolled (392, 418) with delta (0, 5)
Screenshot: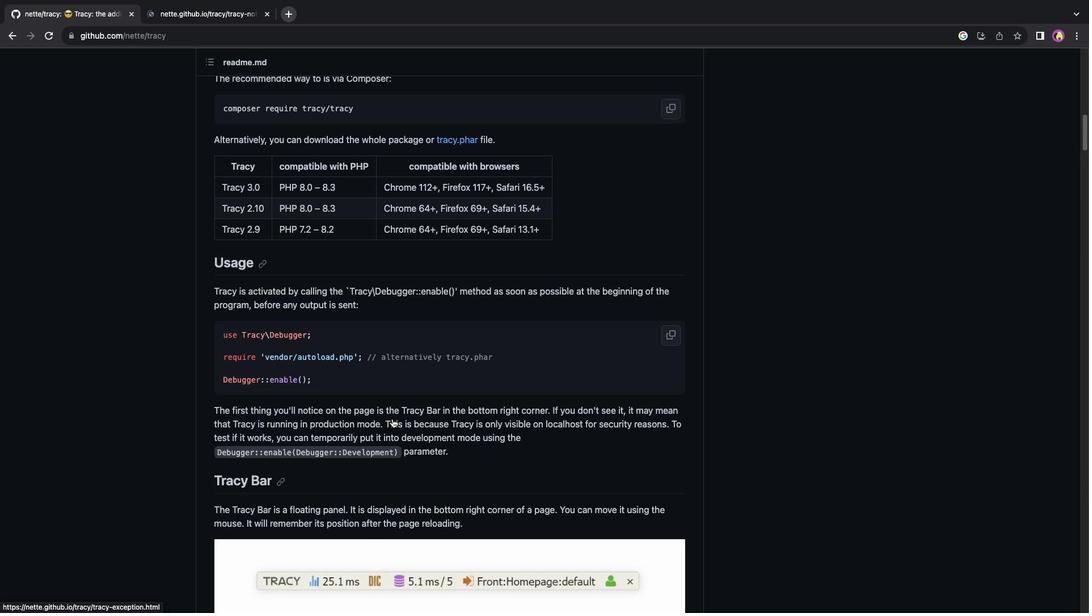 
Action: Mouse scrolled (392, 418) with delta (0, 5)
Screenshot: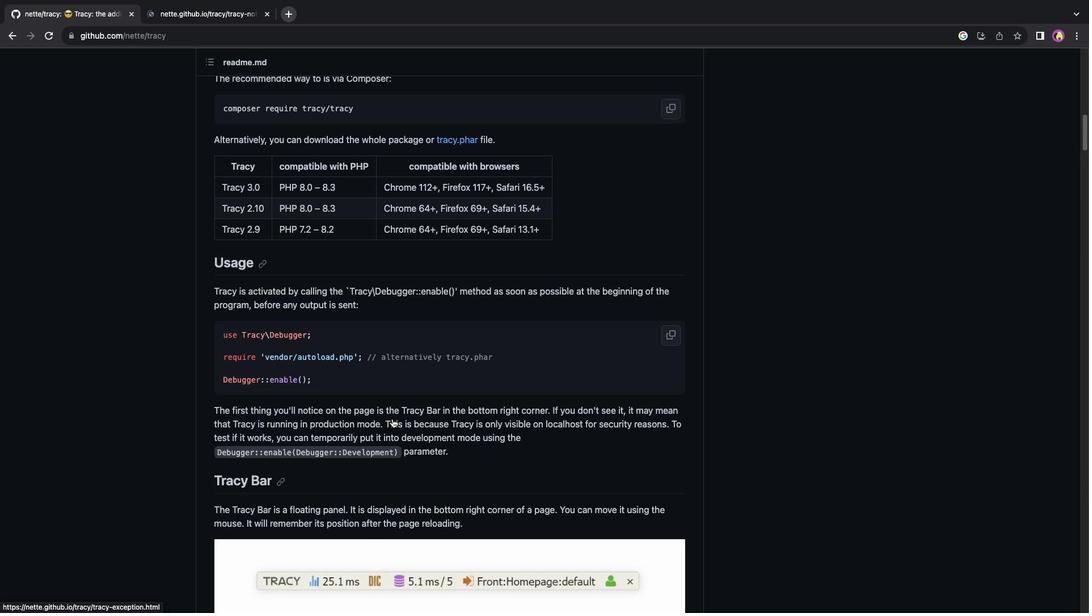 
Action: Mouse scrolled (392, 418) with delta (0, 0)
Screenshot: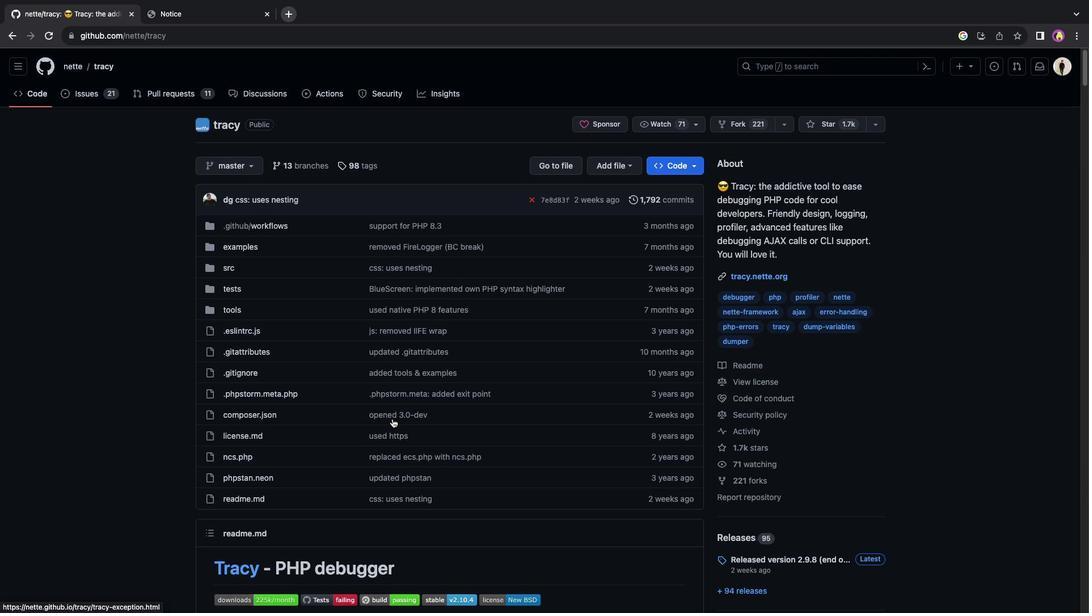 
Action: Mouse scrolled (392, 418) with delta (0, 1)
Screenshot: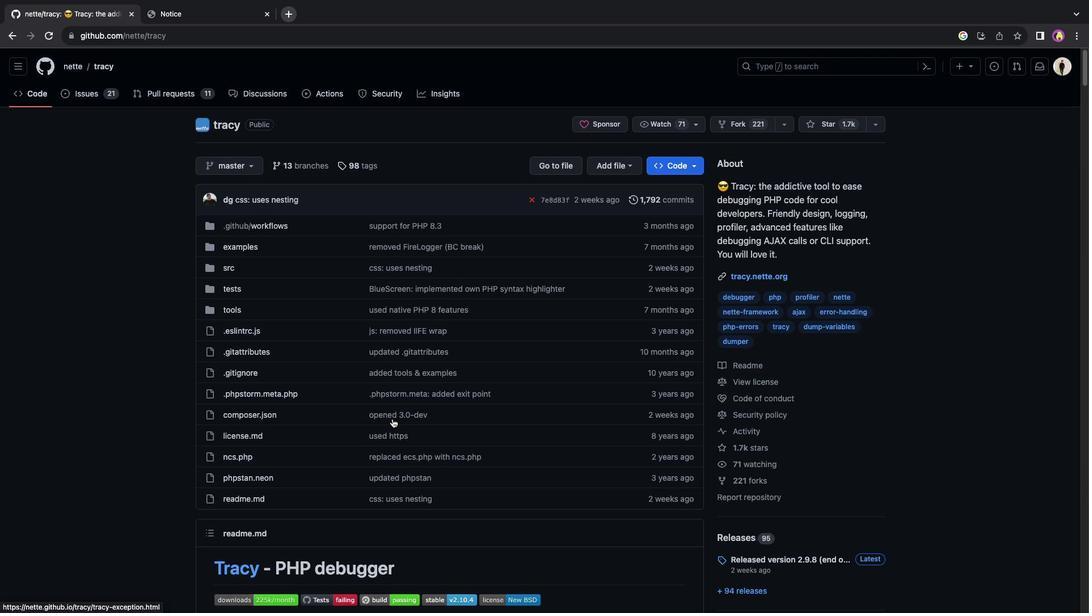
Action: Mouse scrolled (392, 418) with delta (0, 2)
Screenshot: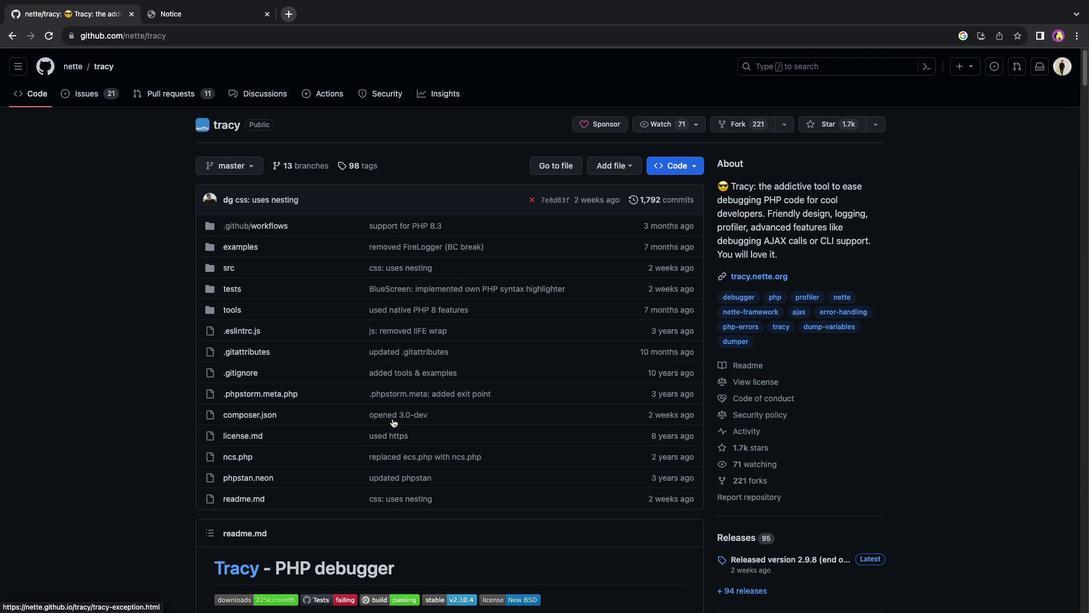
Action: Mouse scrolled (392, 418) with delta (0, 3)
Screenshot: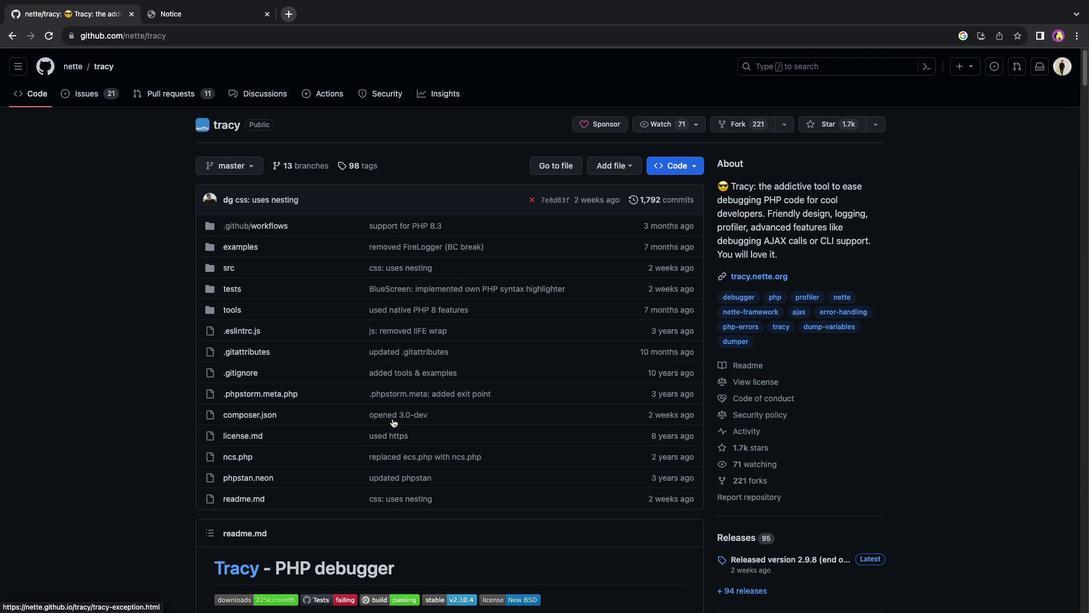 
Action: Mouse scrolled (392, 418) with delta (0, 4)
Screenshot: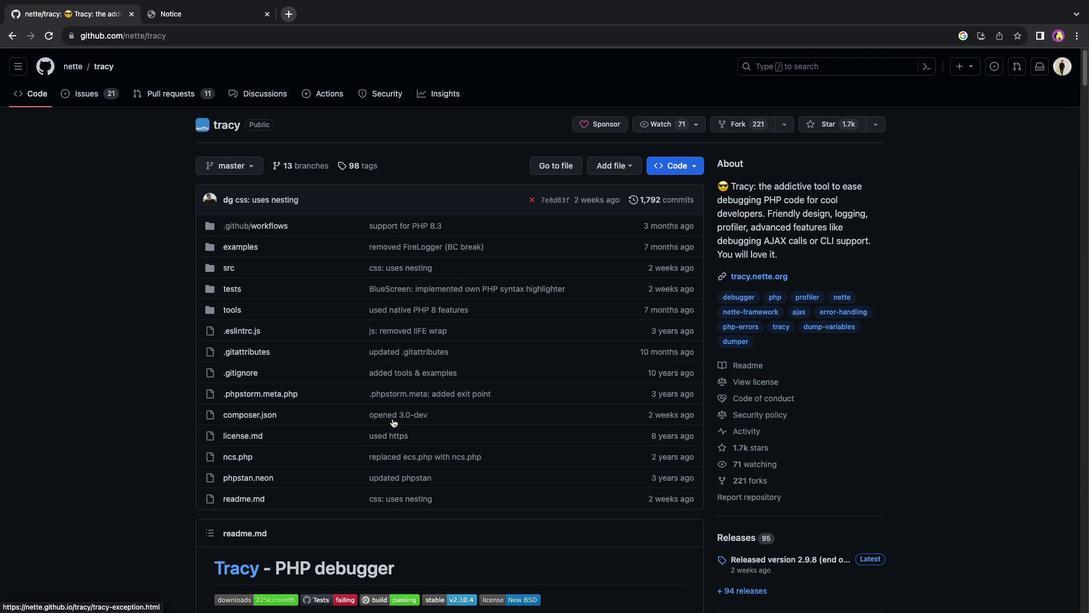 
Action: Mouse scrolled (392, 418) with delta (0, 5)
Screenshot: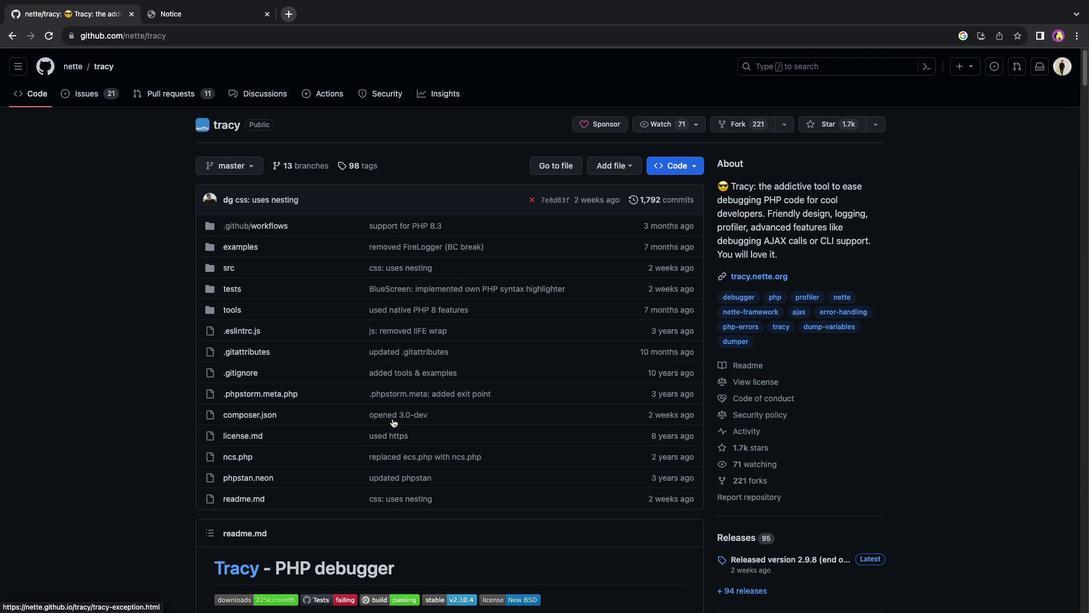 
Action: Mouse moved to (21, 70)
Screenshot: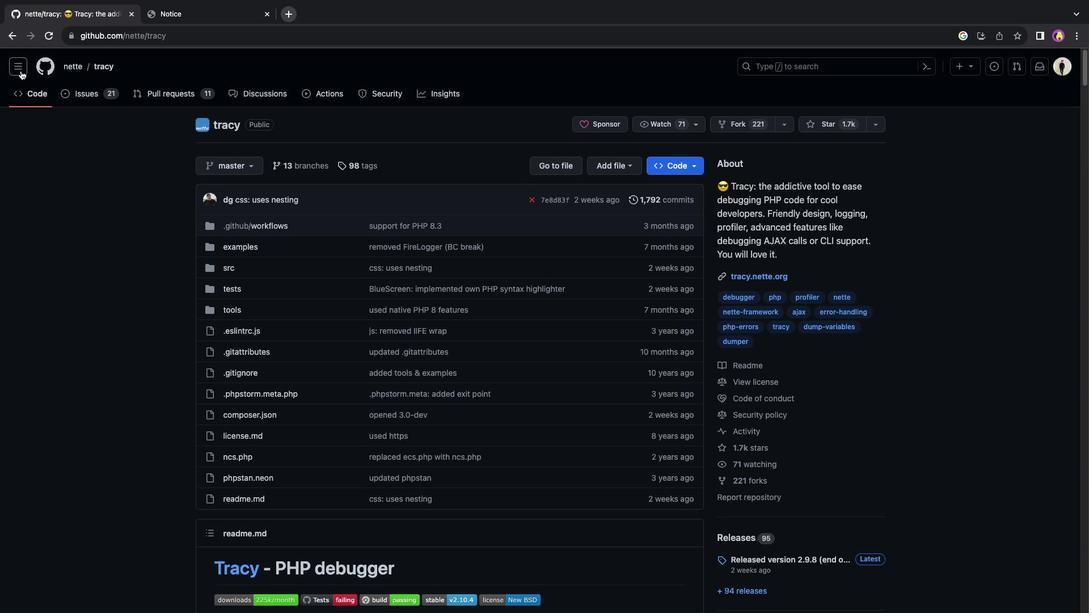
Action: Mouse pressed left at (21, 70)
Screenshot: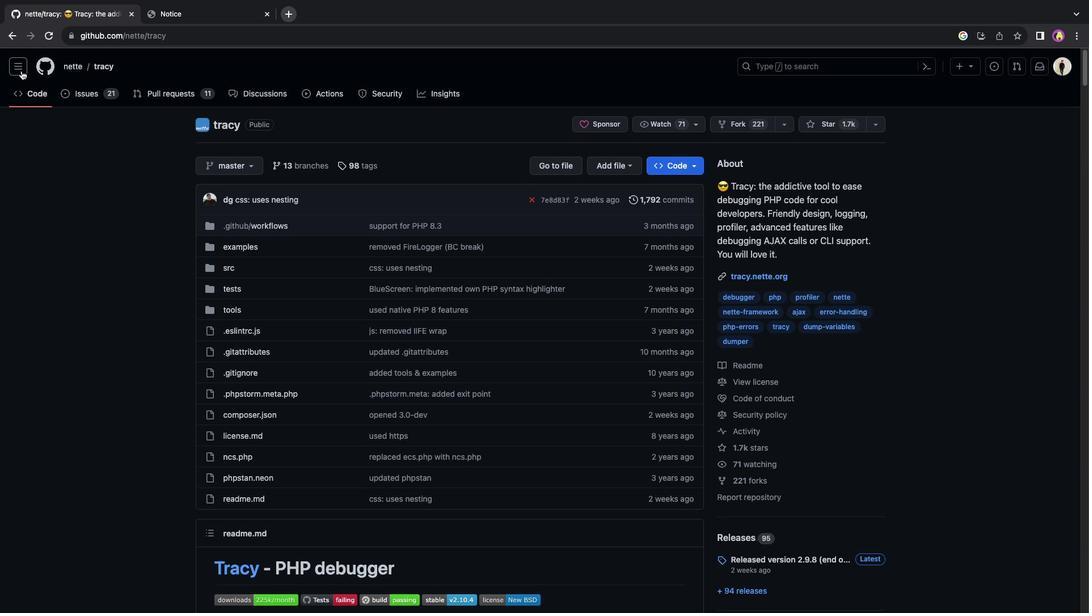 
Action: Mouse moved to (91, 190)
Screenshot: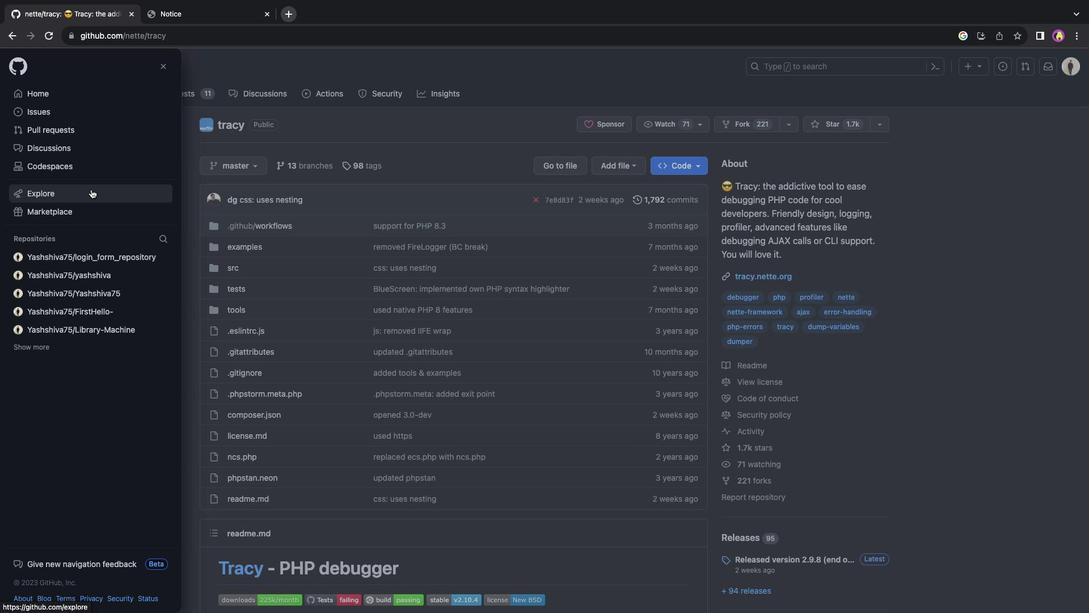 
Action: Mouse pressed left at (91, 190)
Screenshot: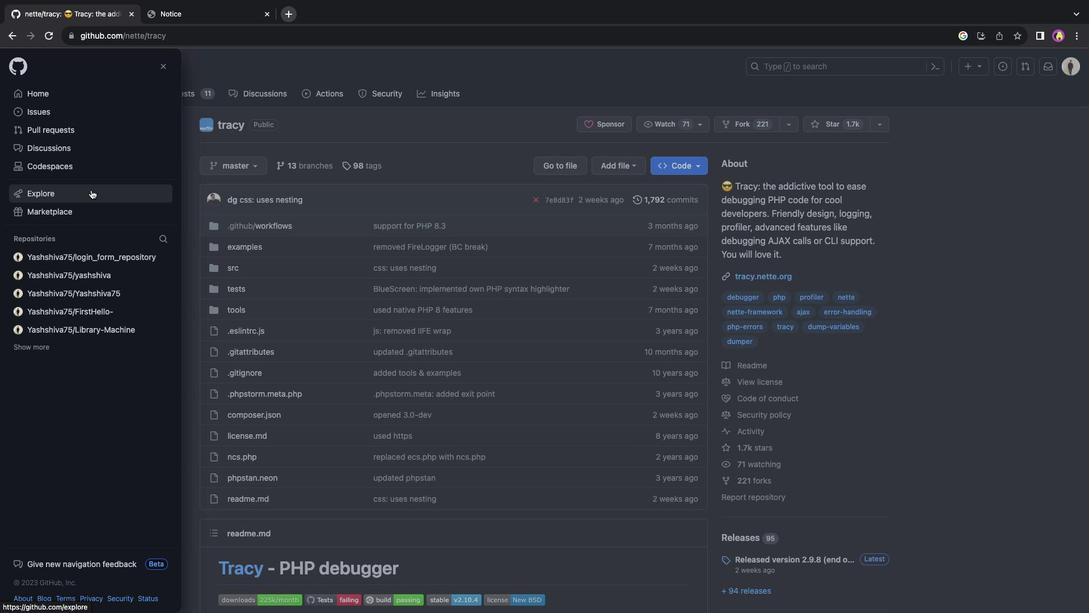 
Action: Mouse moved to (453, 99)
Screenshot: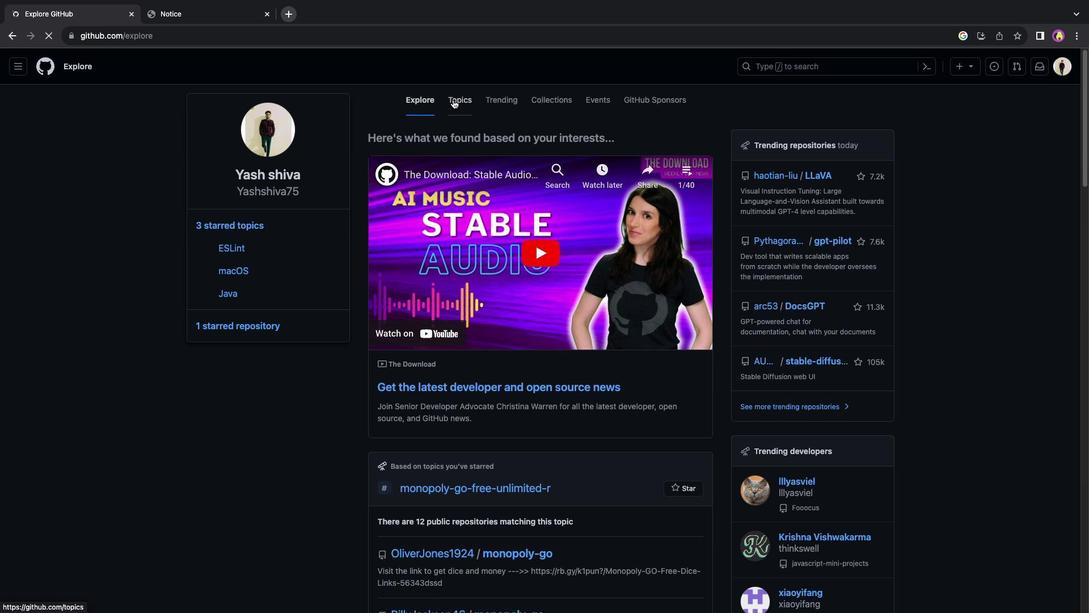 
Action: Mouse pressed left at (453, 99)
Screenshot: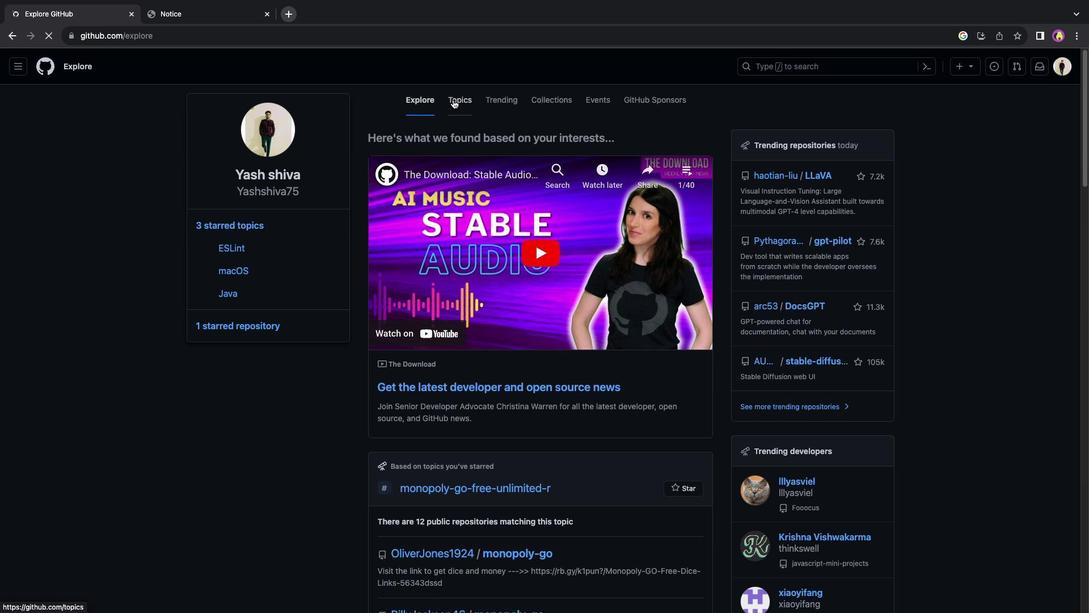 
Action: Mouse moved to (541, 308)
Screenshot: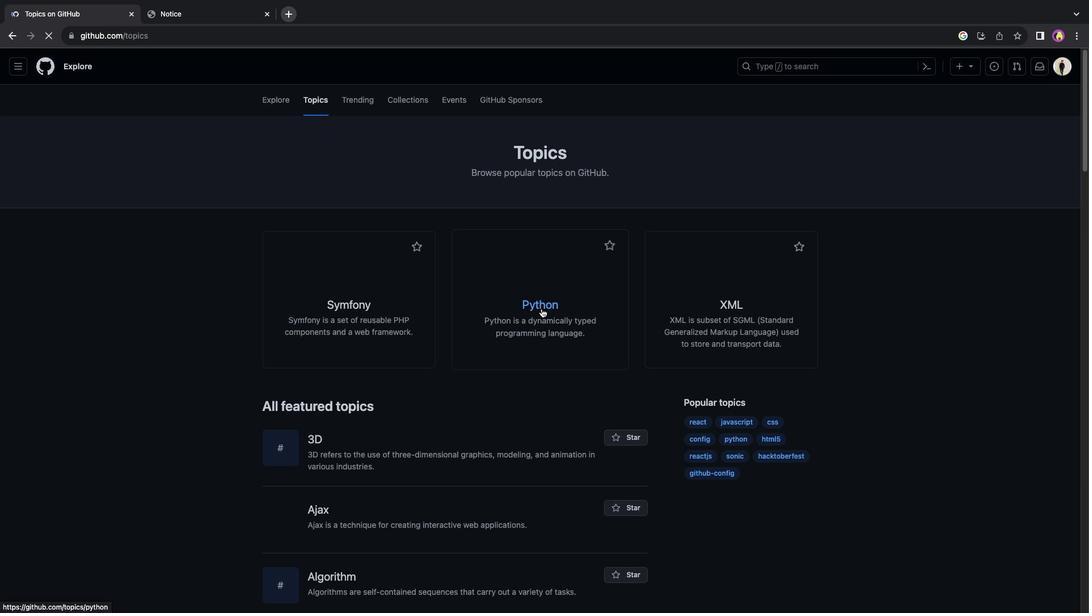
Action: Mouse pressed left at (541, 308)
Screenshot: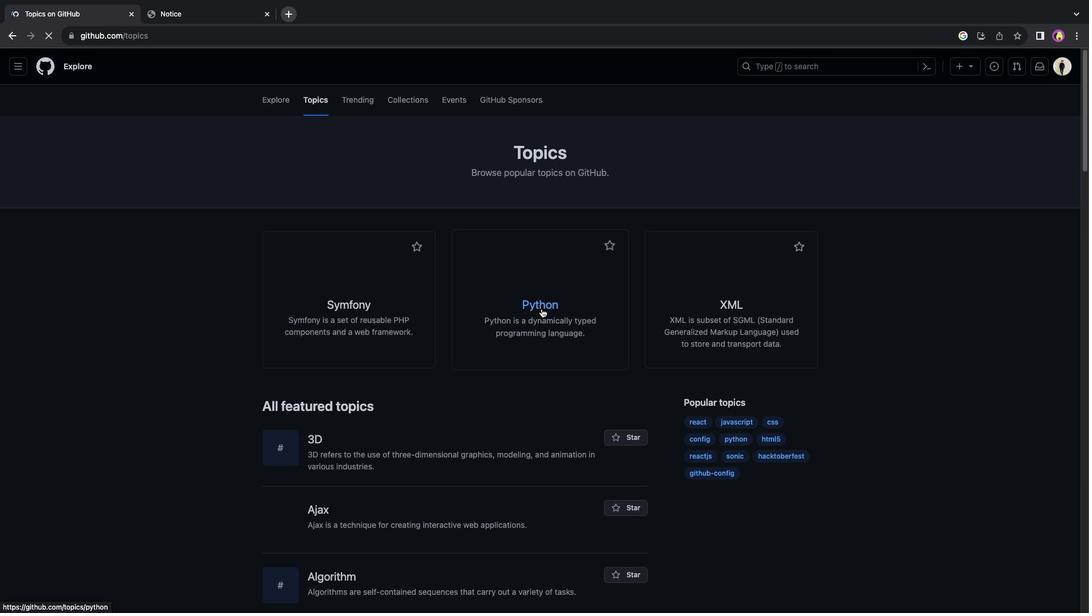 
Action: Mouse moved to (492, 333)
Screenshot: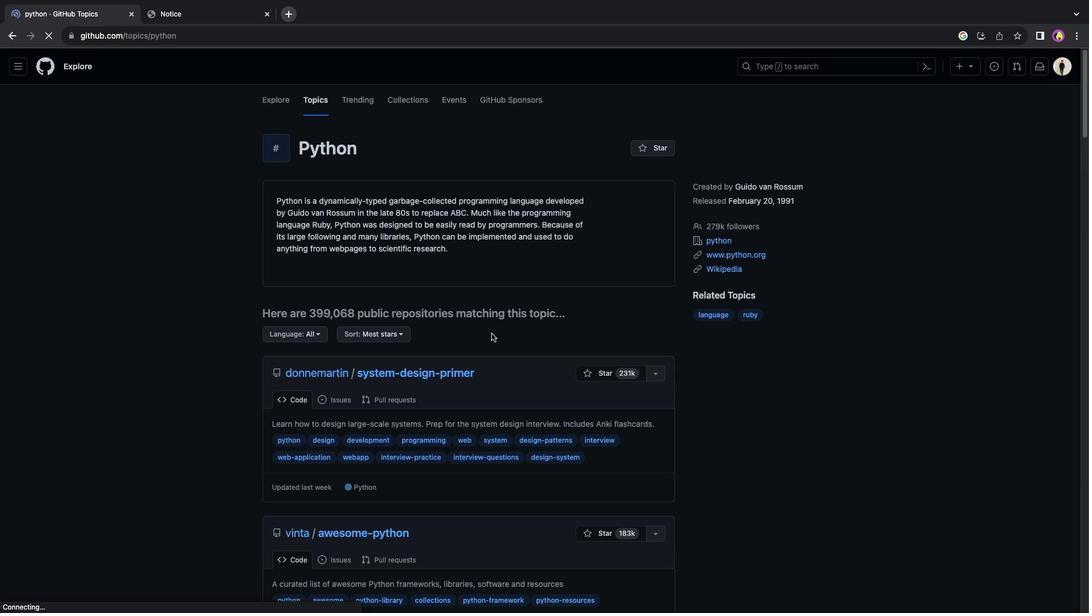 
Action: Mouse scrolled (492, 333) with delta (0, 0)
Screenshot: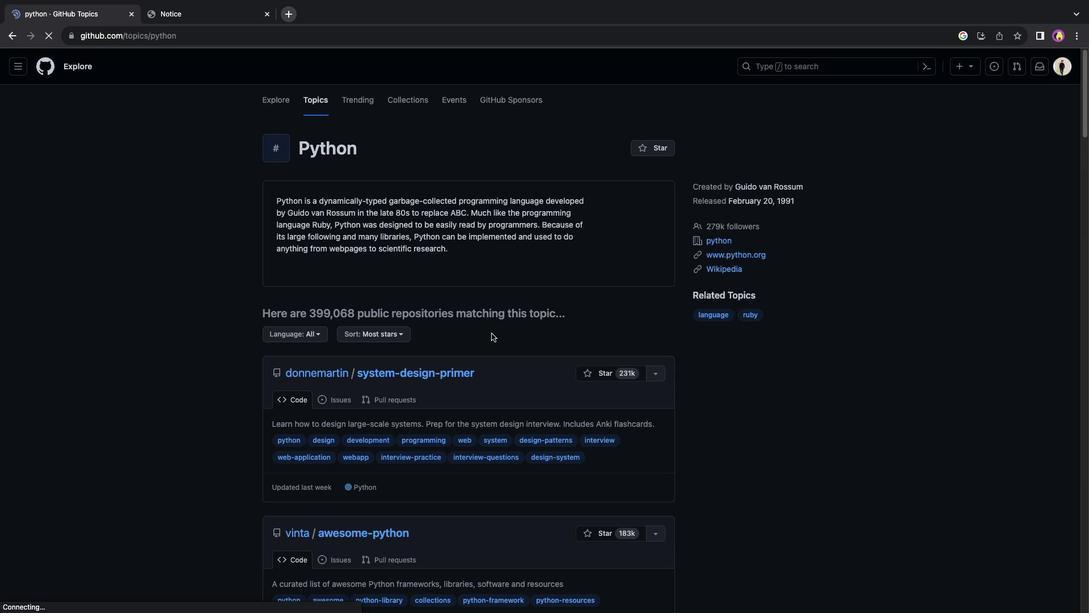 
Action: Mouse scrolled (492, 333) with delta (0, 0)
Screenshot: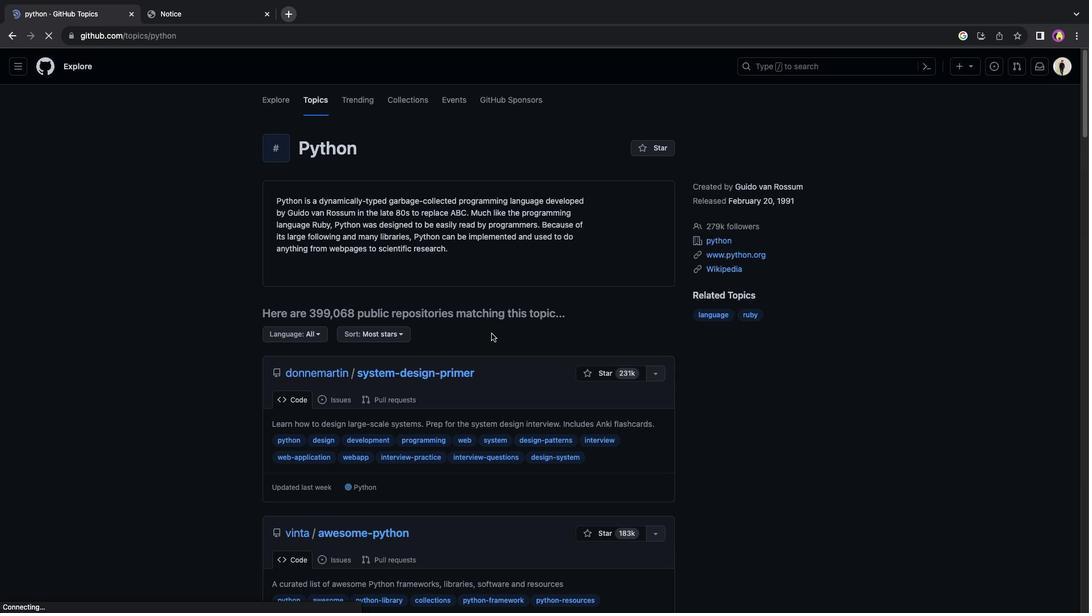 
Action: Mouse moved to (534, 321)
Screenshot: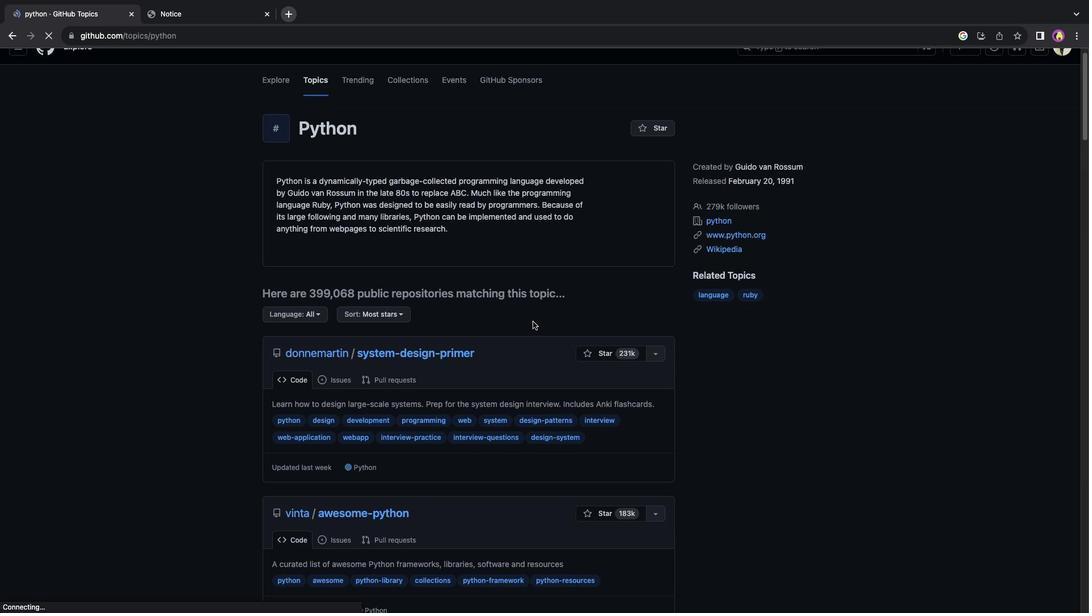 
Action: Mouse scrolled (534, 321) with delta (0, 0)
Screenshot: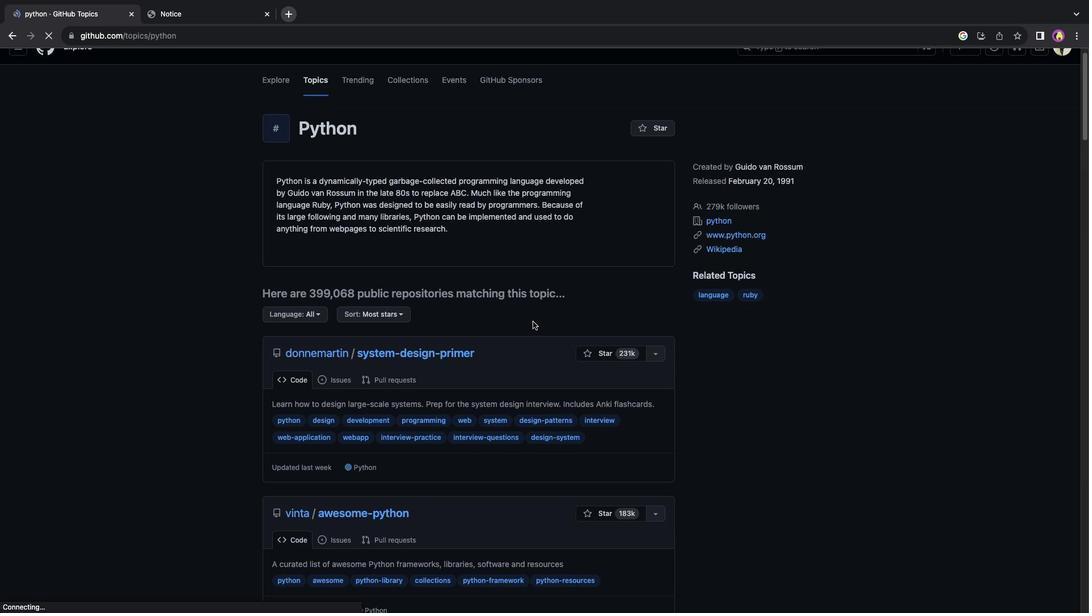 
Action: Mouse scrolled (534, 321) with delta (0, 0)
Screenshot: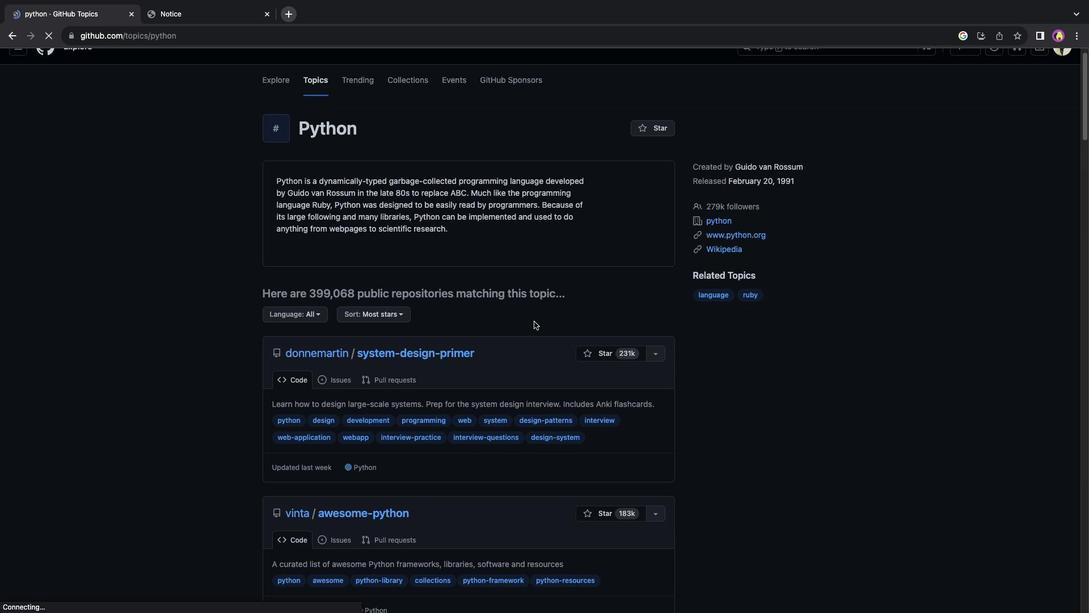 
Action: Mouse scrolled (534, 321) with delta (0, -1)
Screenshot: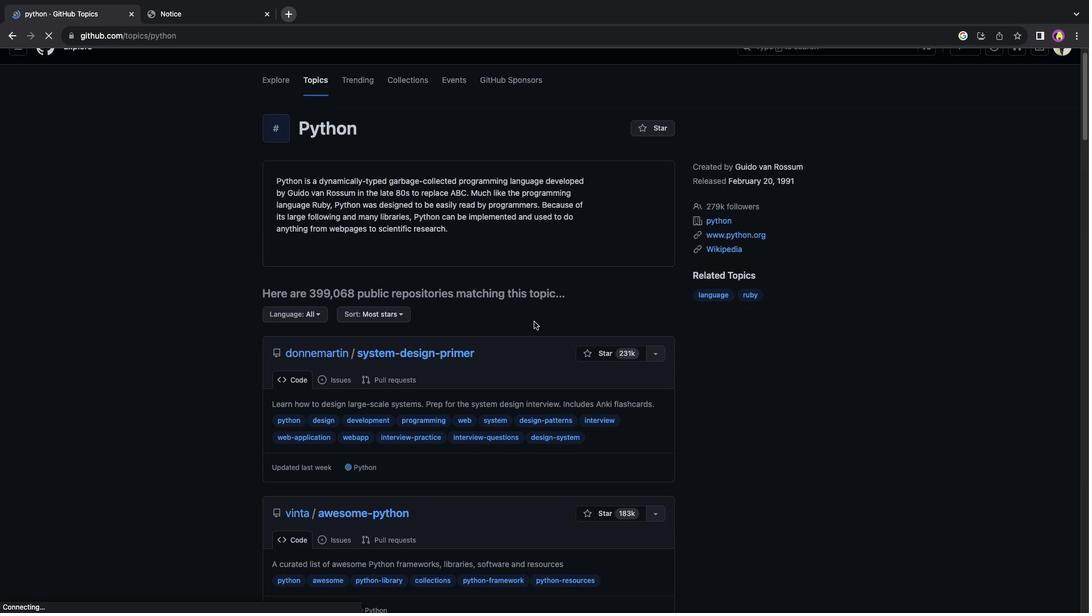 
Action: Mouse moved to (397, 317)
Screenshot: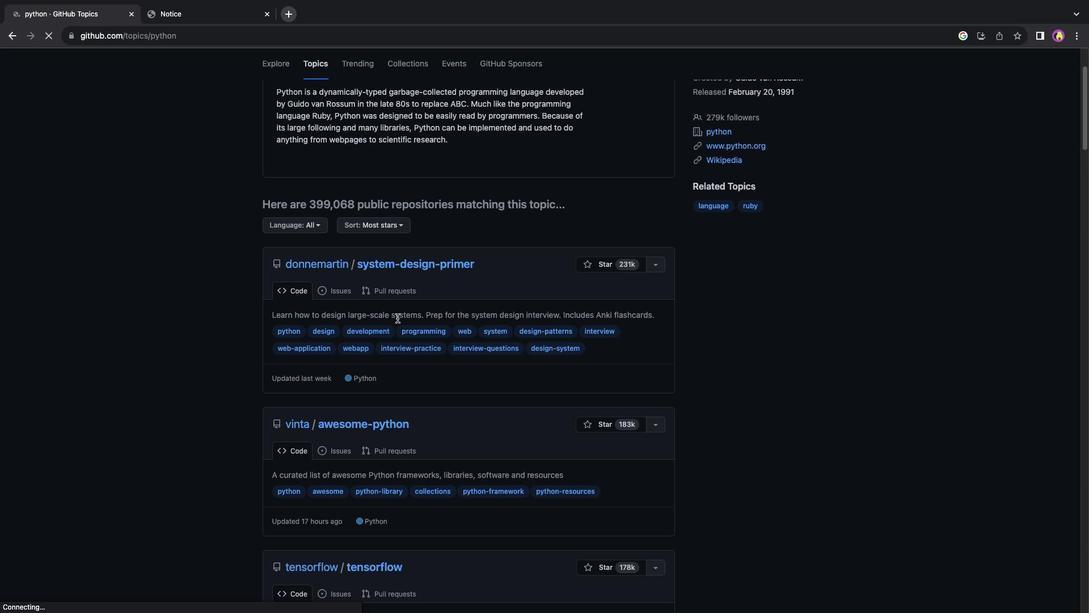 
Action: Mouse scrolled (397, 317) with delta (0, 0)
Screenshot: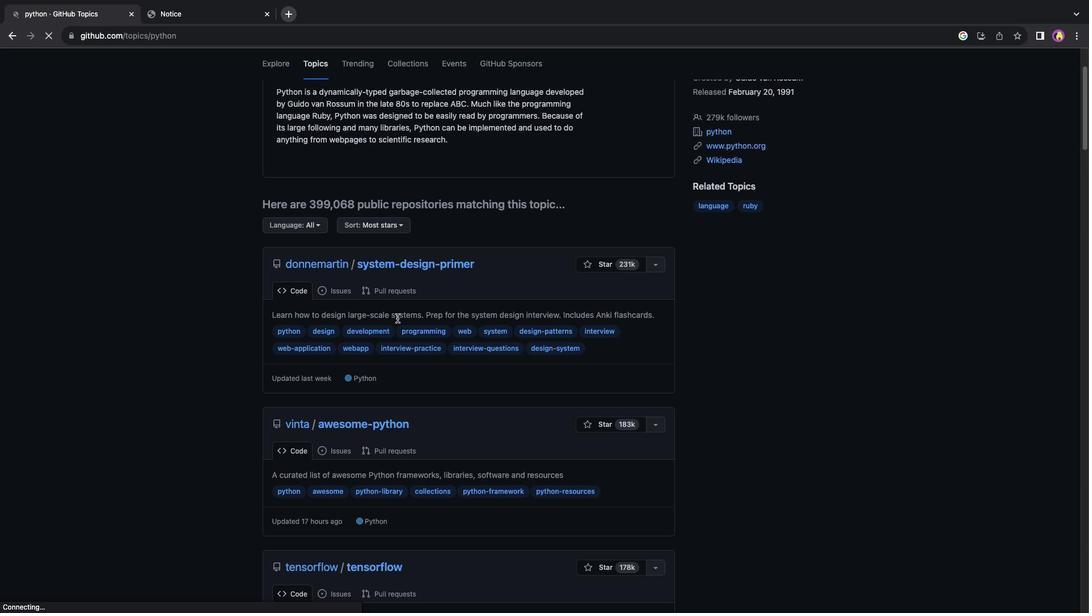 
Action: Mouse scrolled (397, 317) with delta (0, 0)
Screenshot: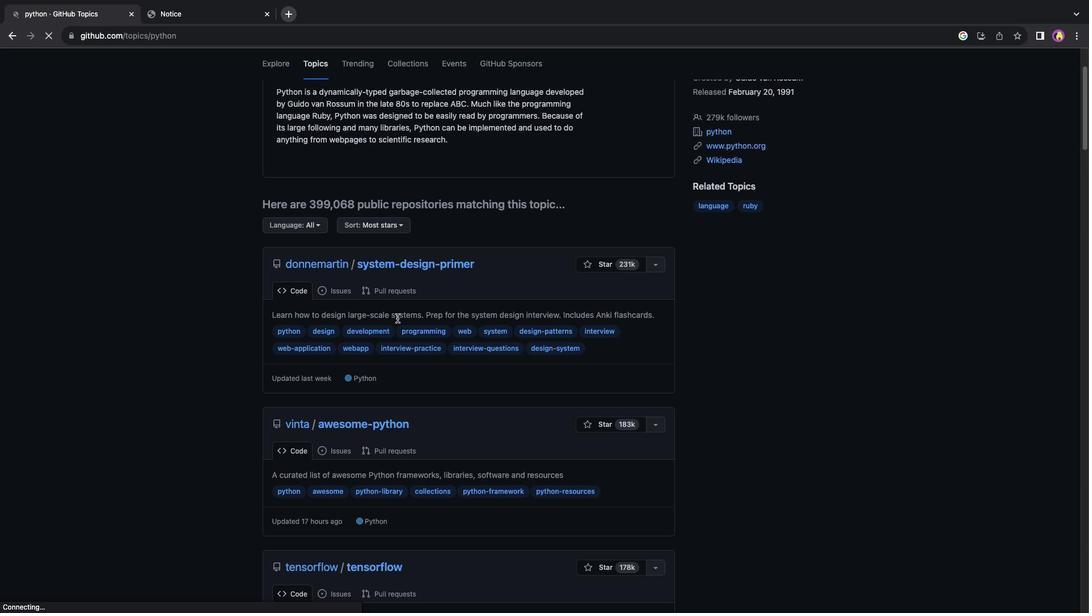
Action: Mouse scrolled (397, 317) with delta (0, -1)
Screenshot: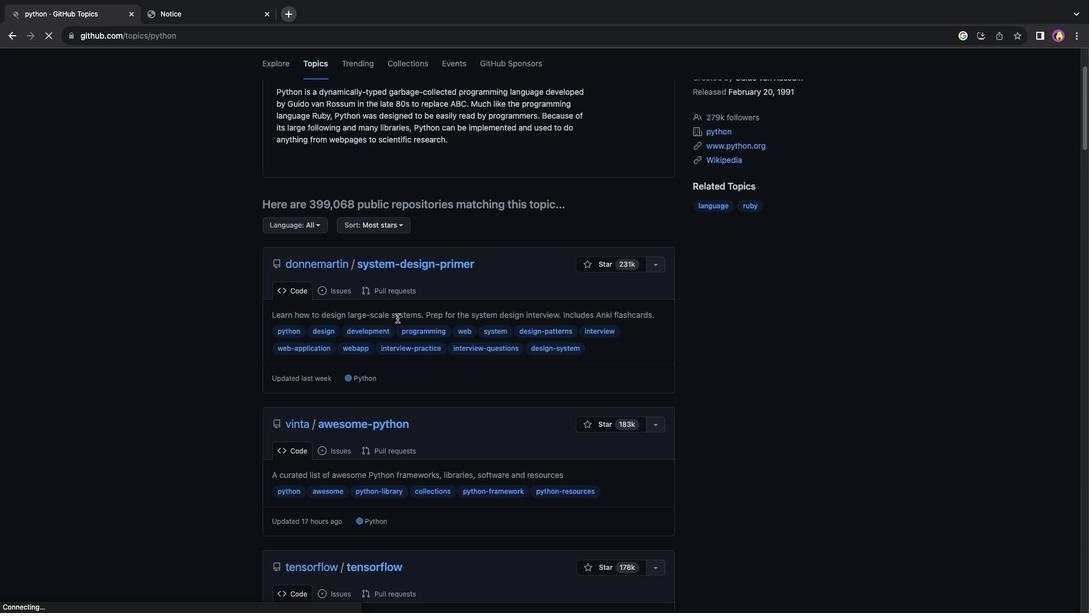 
Action: Mouse moved to (397, 318)
Screenshot: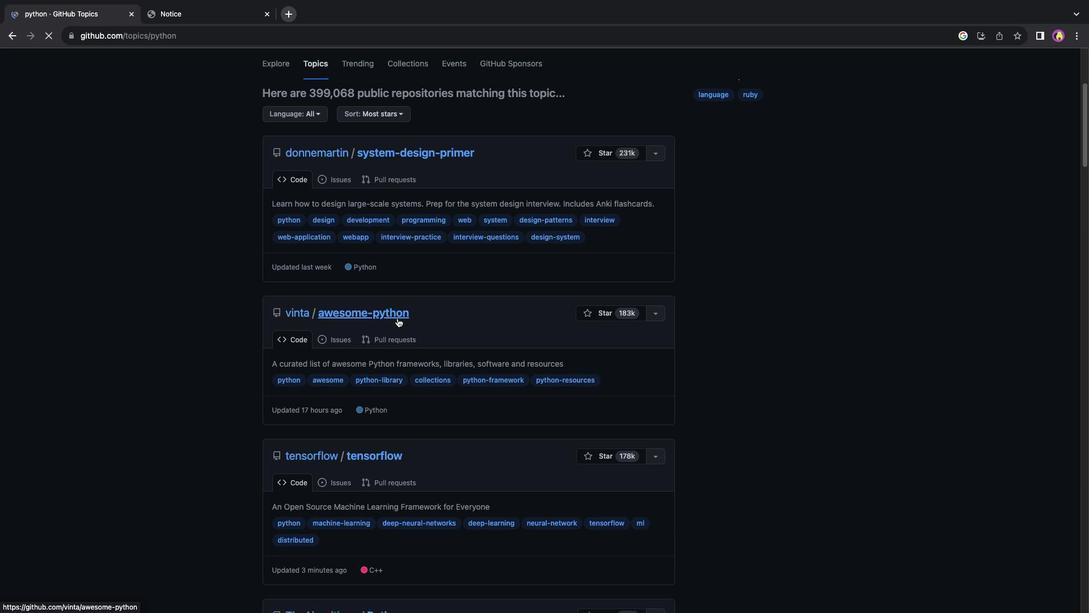 
Action: Mouse scrolled (397, 318) with delta (0, 0)
Screenshot: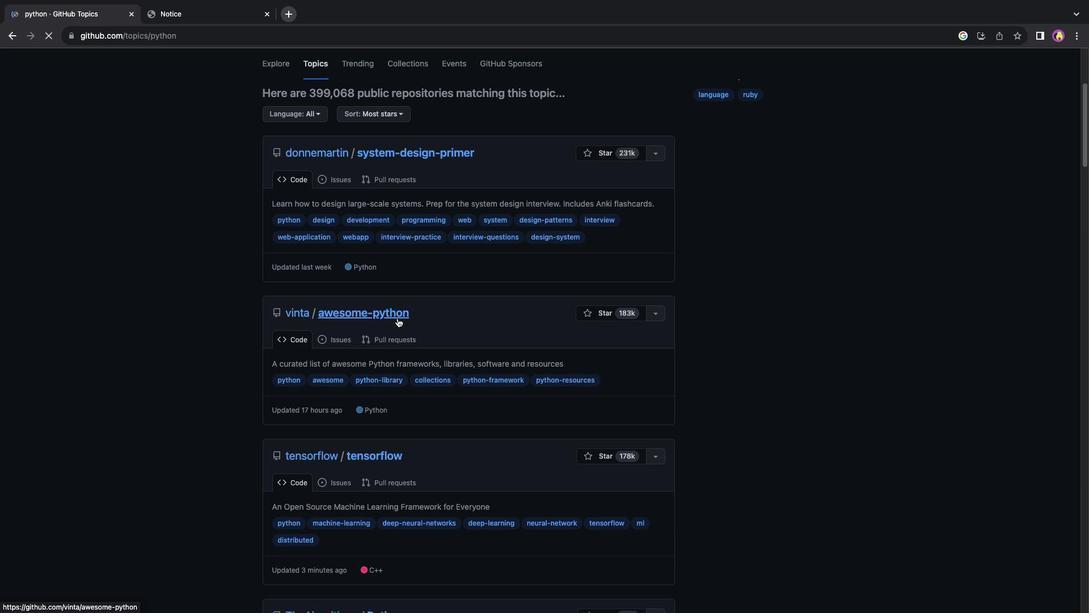 
Action: Mouse scrolled (397, 318) with delta (0, 0)
Screenshot: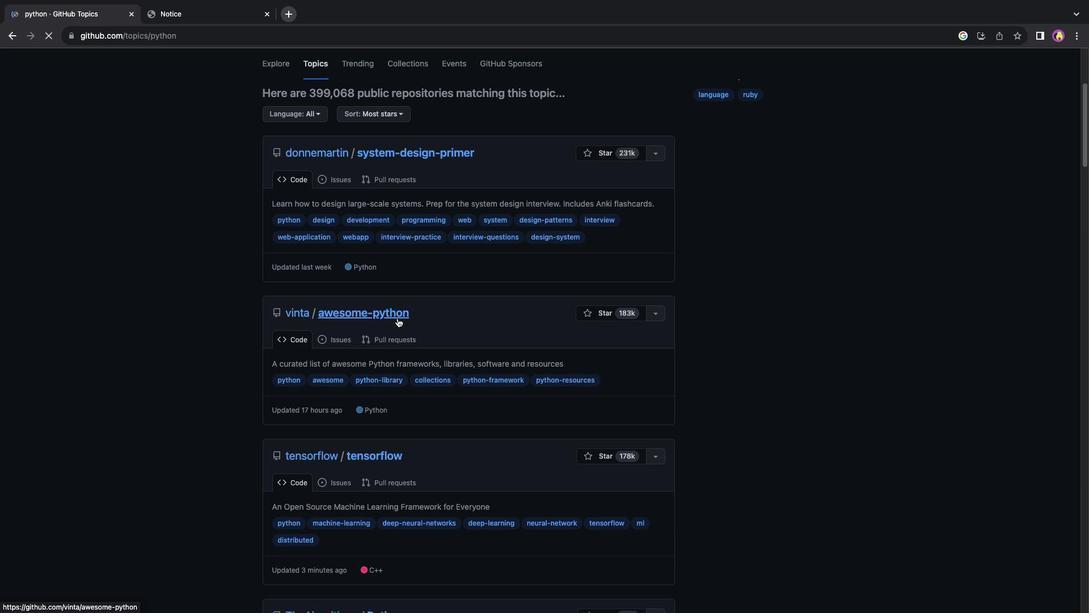 
Action: Mouse scrolled (397, 318) with delta (0, -1)
Screenshot: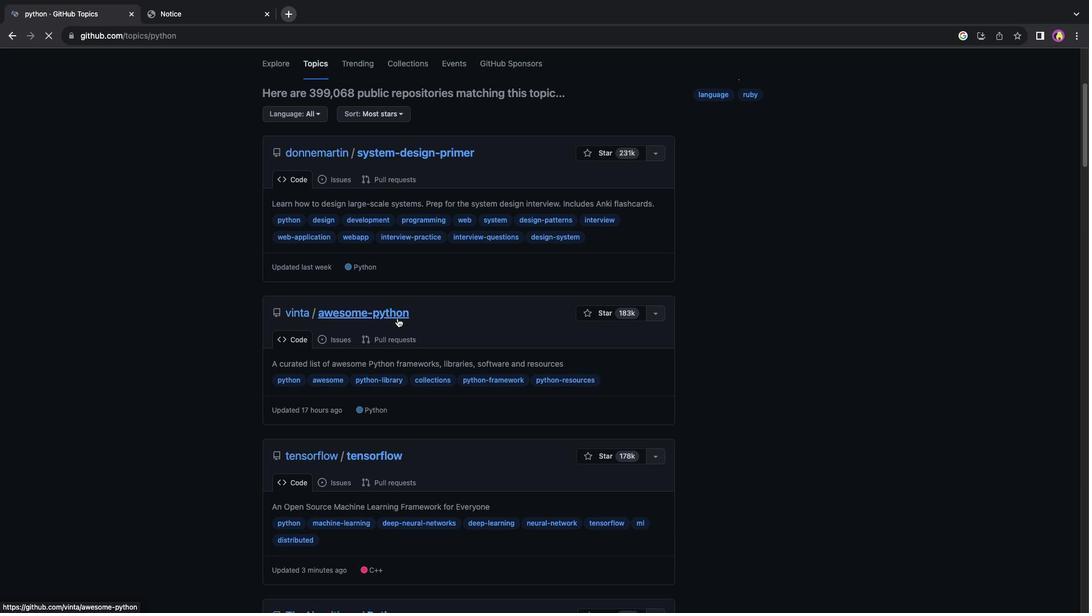 
Action: Mouse moved to (399, 318)
Screenshot: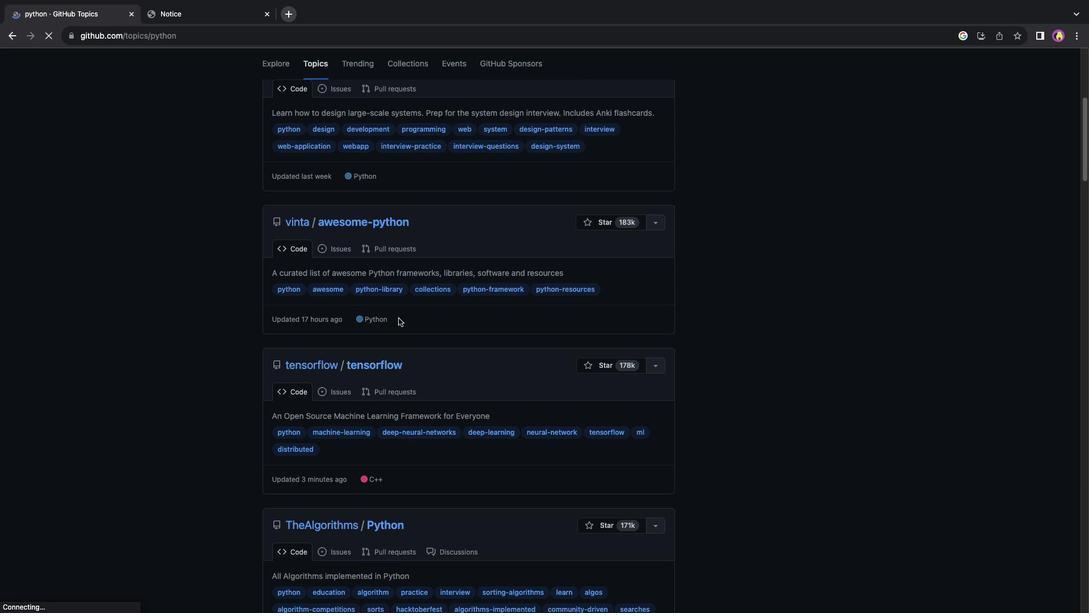 
Action: Mouse scrolled (399, 318) with delta (0, 0)
Screenshot: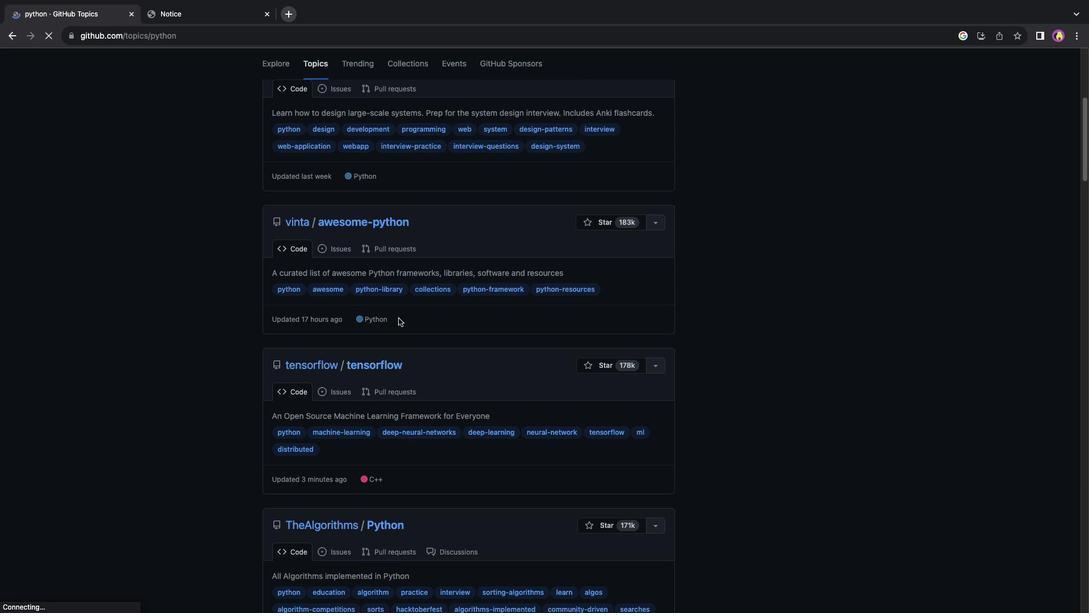 
Action: Mouse moved to (399, 318)
Screenshot: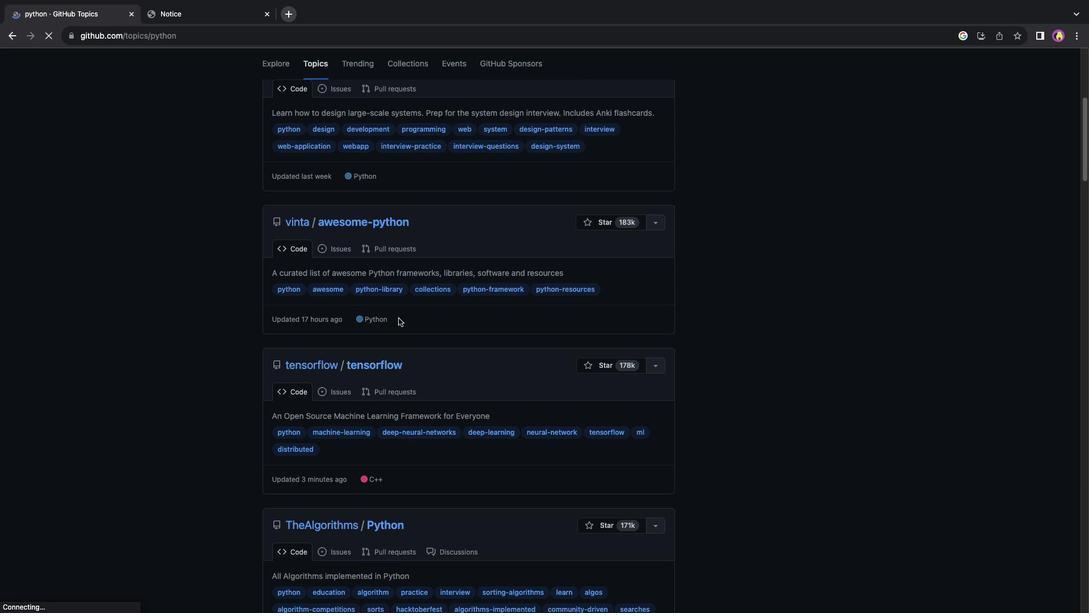 
Action: Mouse scrolled (399, 318) with delta (0, 0)
Screenshot: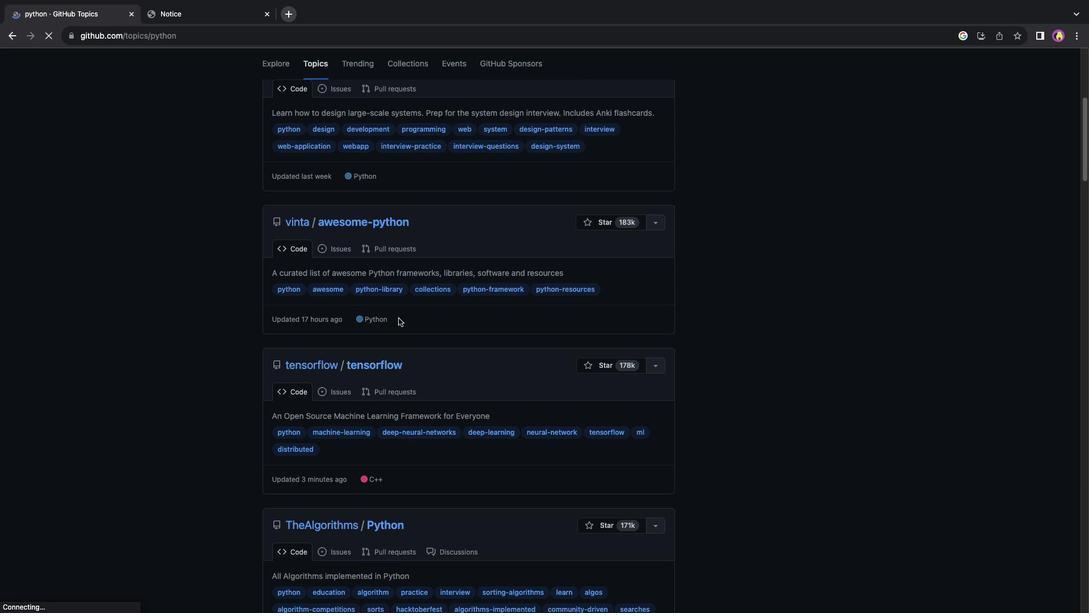 
Action: Mouse scrolled (399, 318) with delta (0, -1)
Screenshot: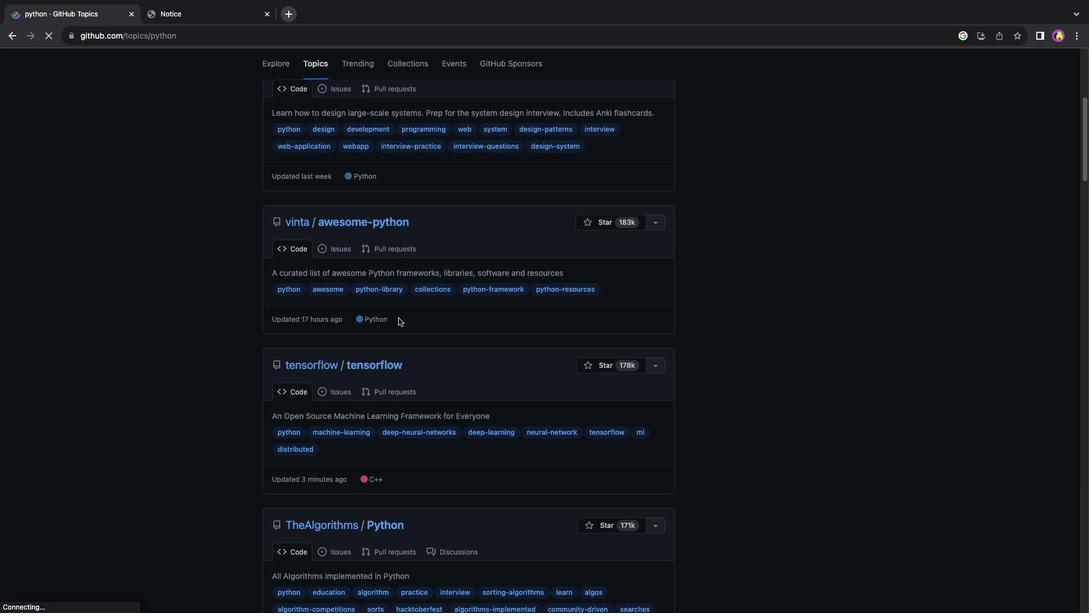 
Action: Mouse scrolled (399, 318) with delta (0, 0)
Screenshot: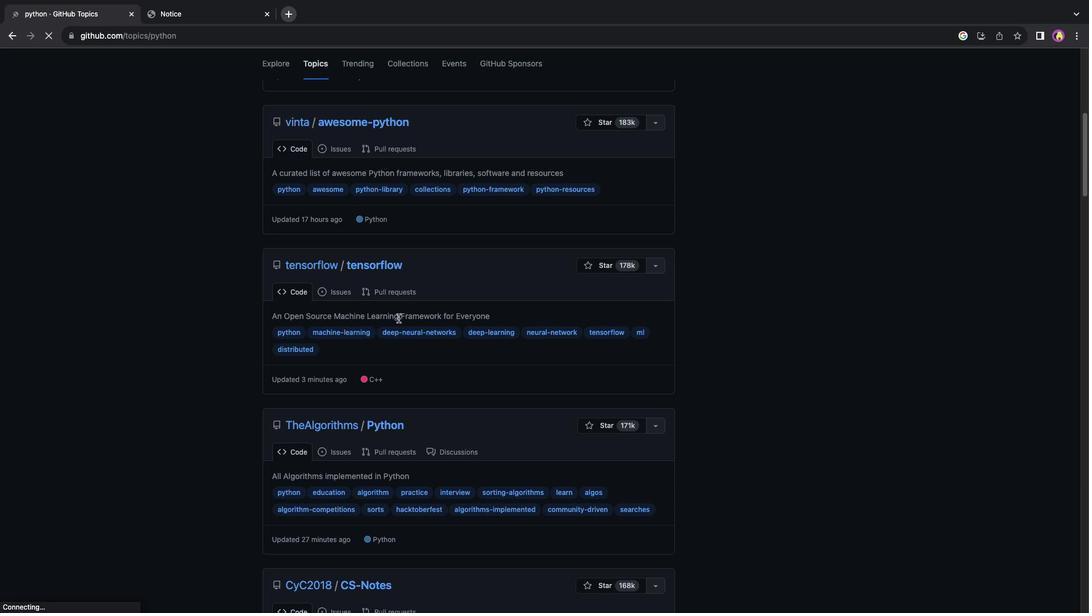 
Action: Mouse scrolled (399, 318) with delta (0, 0)
Screenshot: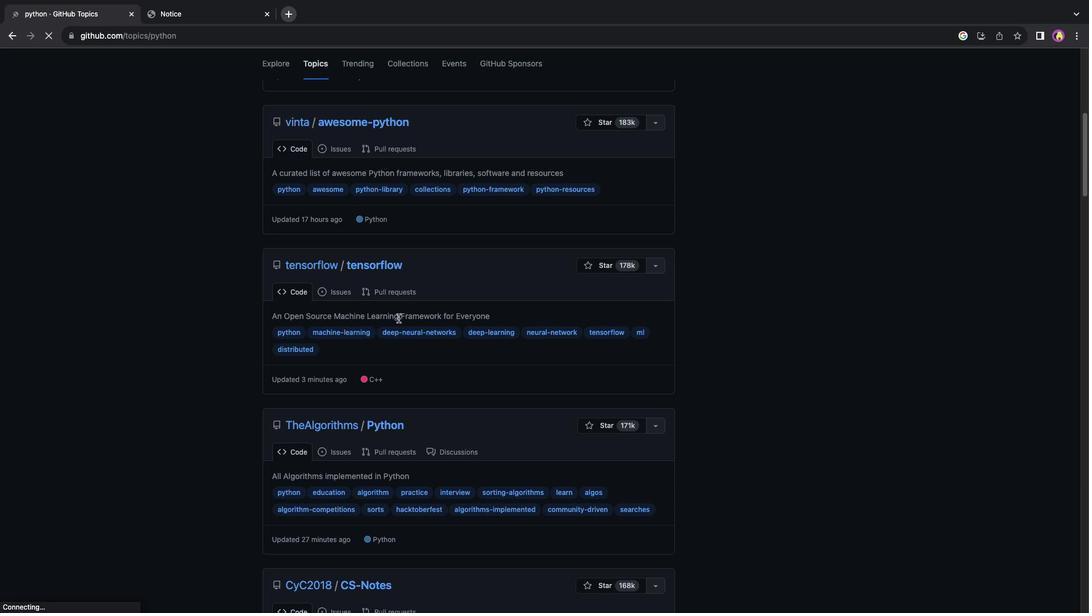 
Action: Mouse scrolled (399, 318) with delta (0, -1)
Screenshot: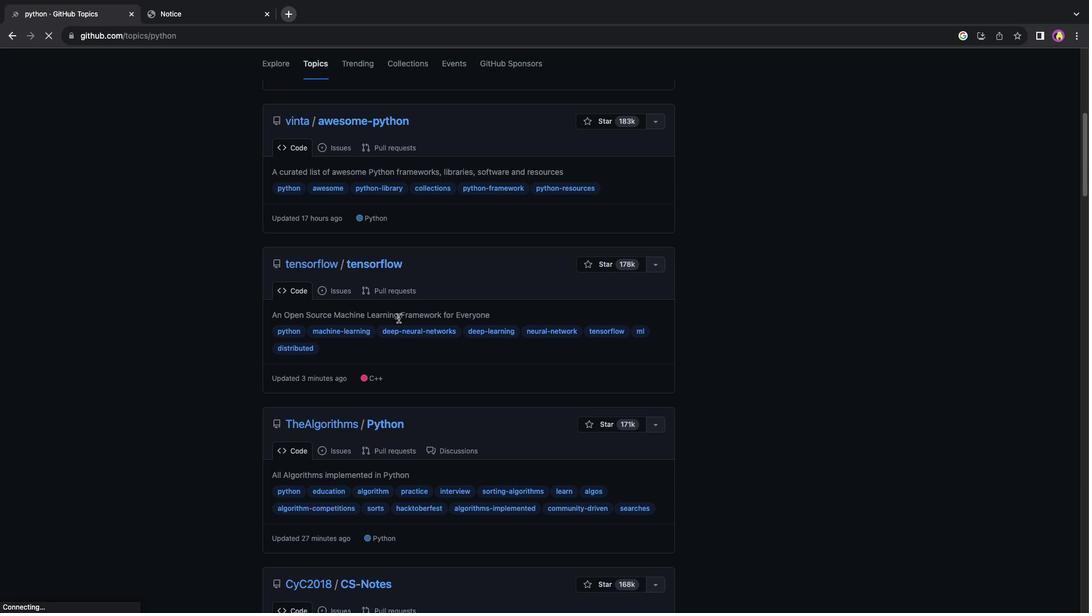 
Action: Mouse moved to (362, 186)
Screenshot: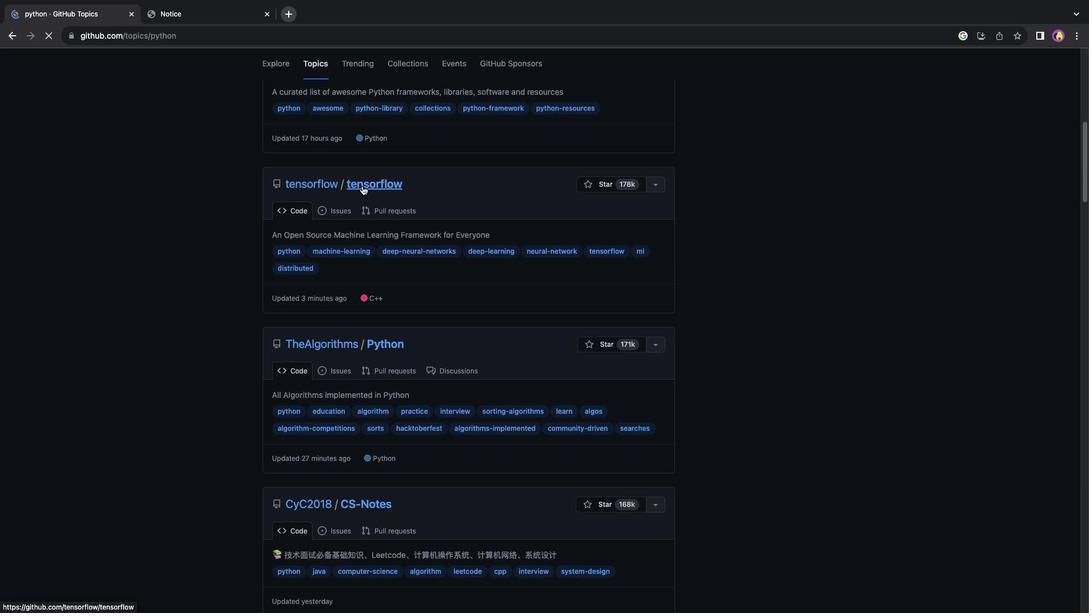 
Action: Mouse pressed left at (362, 186)
Screenshot: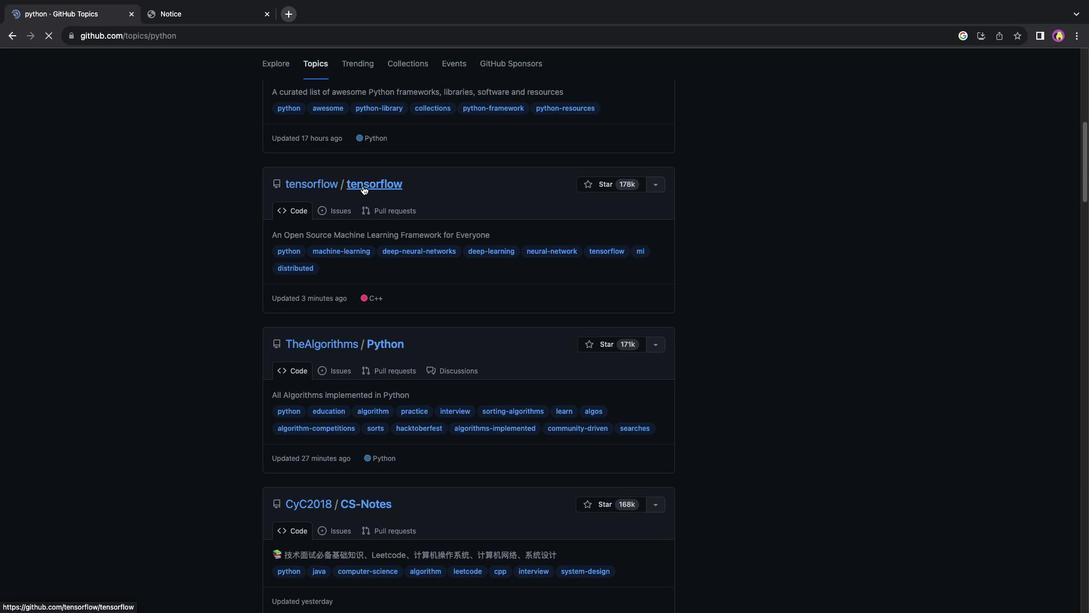 
Action: Mouse moved to (300, 294)
Screenshot: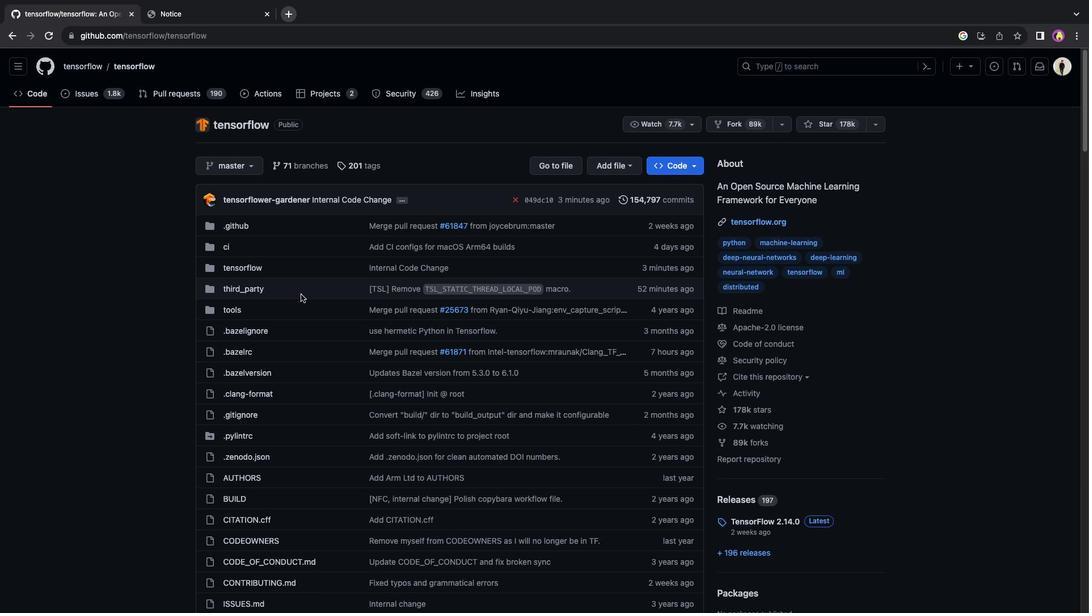 
Action: Mouse scrolled (300, 294) with delta (0, 0)
Screenshot: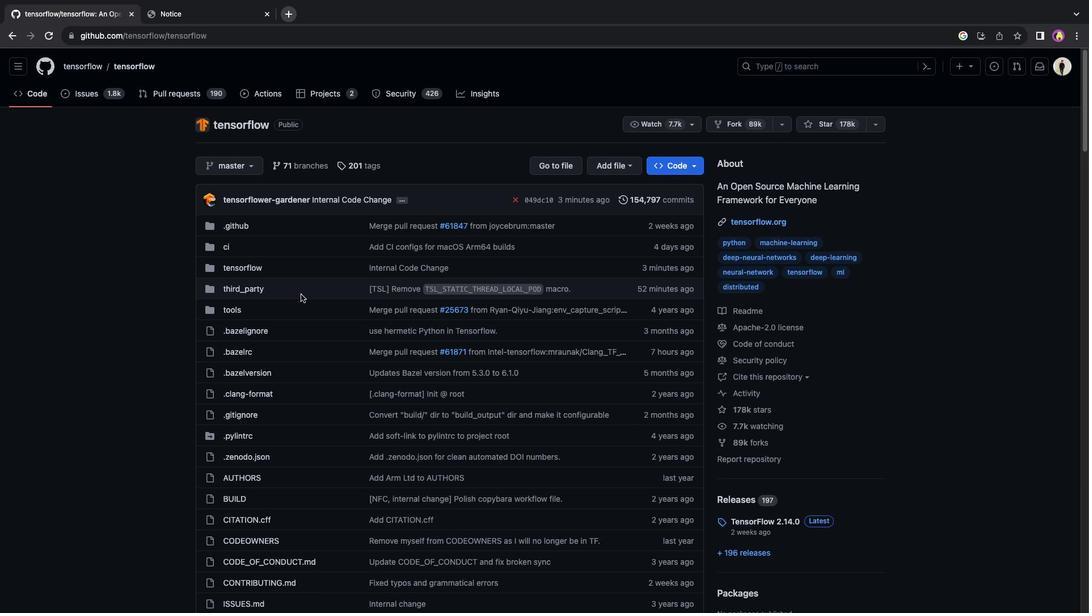 
Action: Mouse scrolled (300, 294) with delta (0, 0)
Screenshot: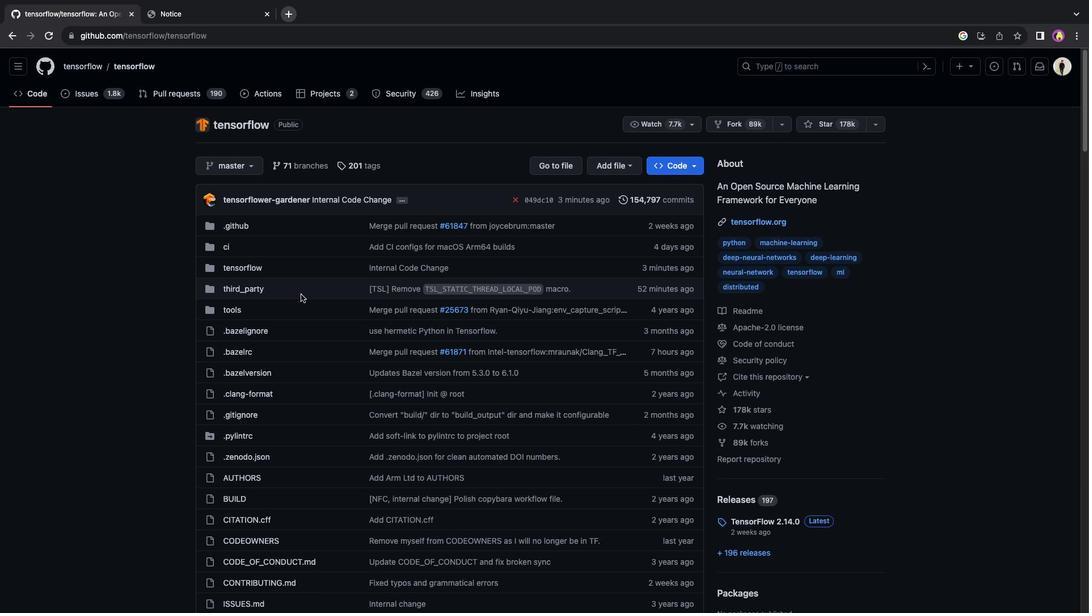 
Action: Mouse scrolled (300, 294) with delta (0, -1)
Screenshot: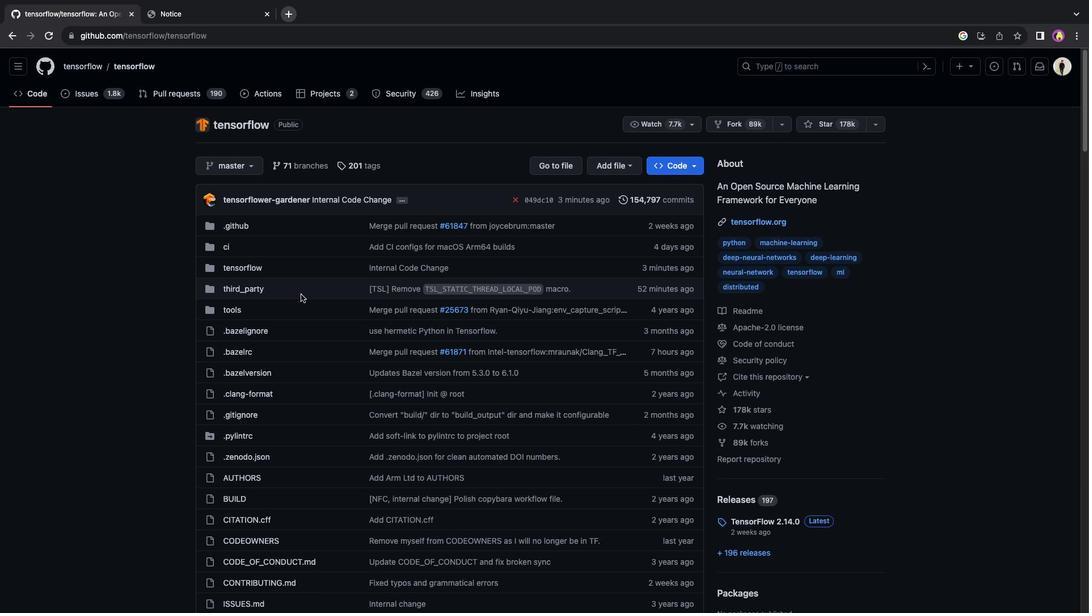 
Action: Mouse scrolled (300, 294) with delta (0, 0)
Screenshot: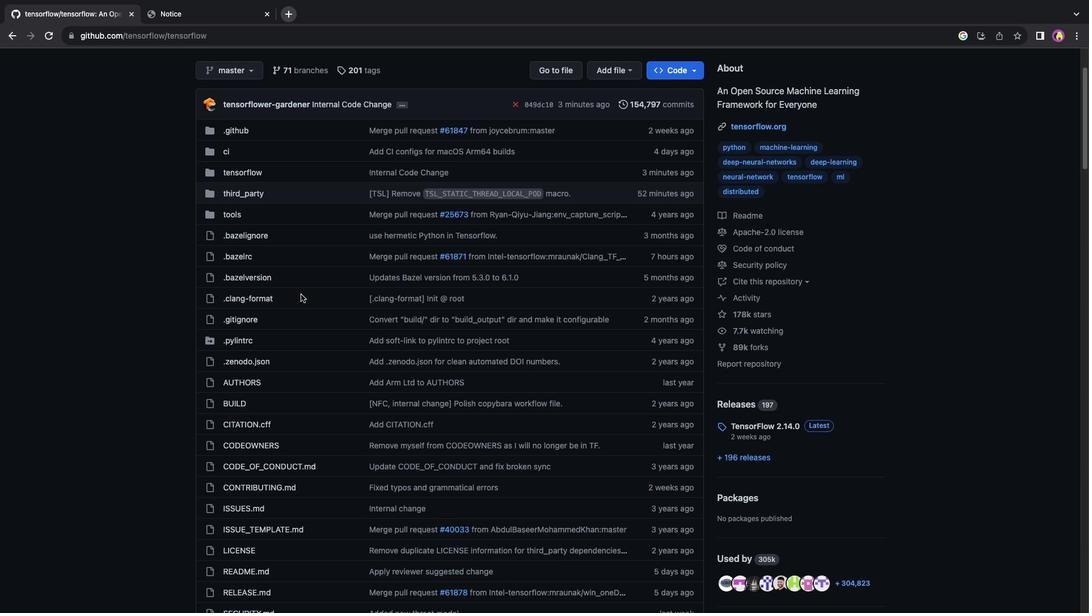 
Action: Mouse scrolled (300, 294) with delta (0, 0)
Screenshot: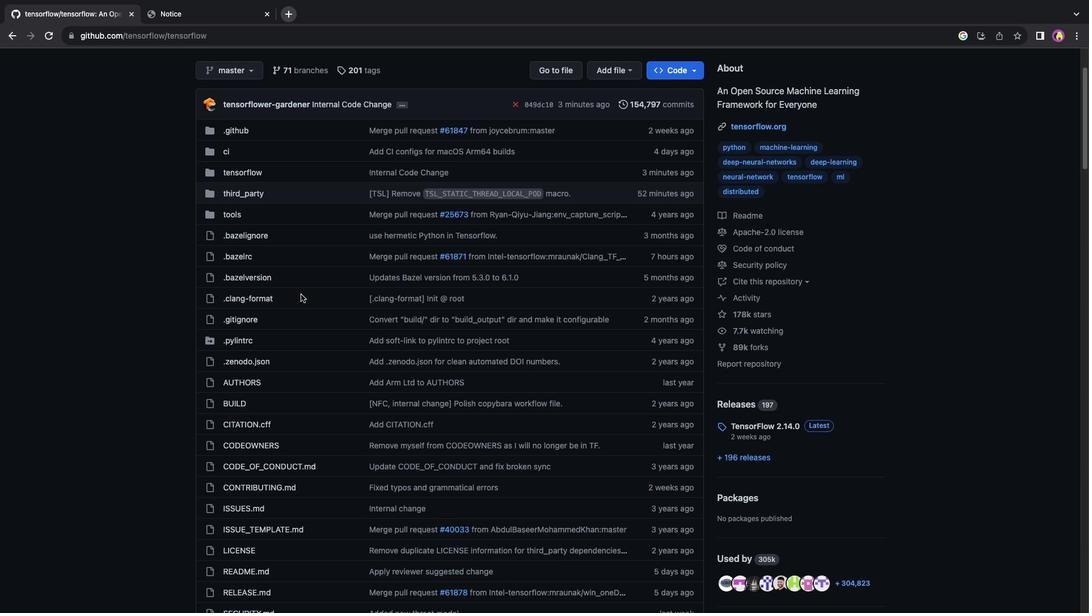 
Action: Mouse scrolled (300, 294) with delta (0, -1)
Screenshot: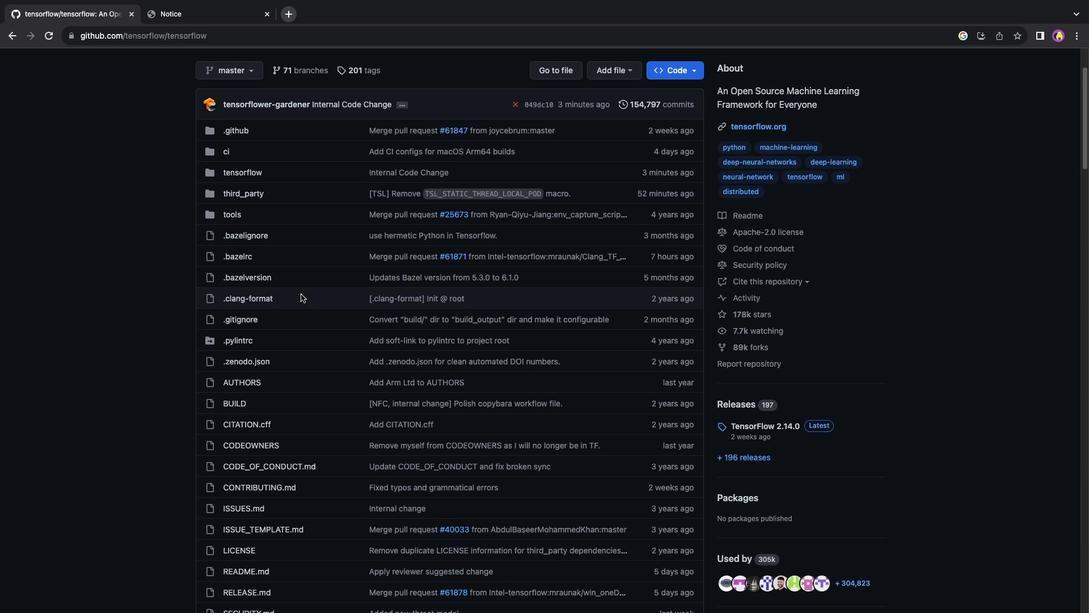 
Action: Mouse scrolled (300, 294) with delta (0, -2)
Screenshot: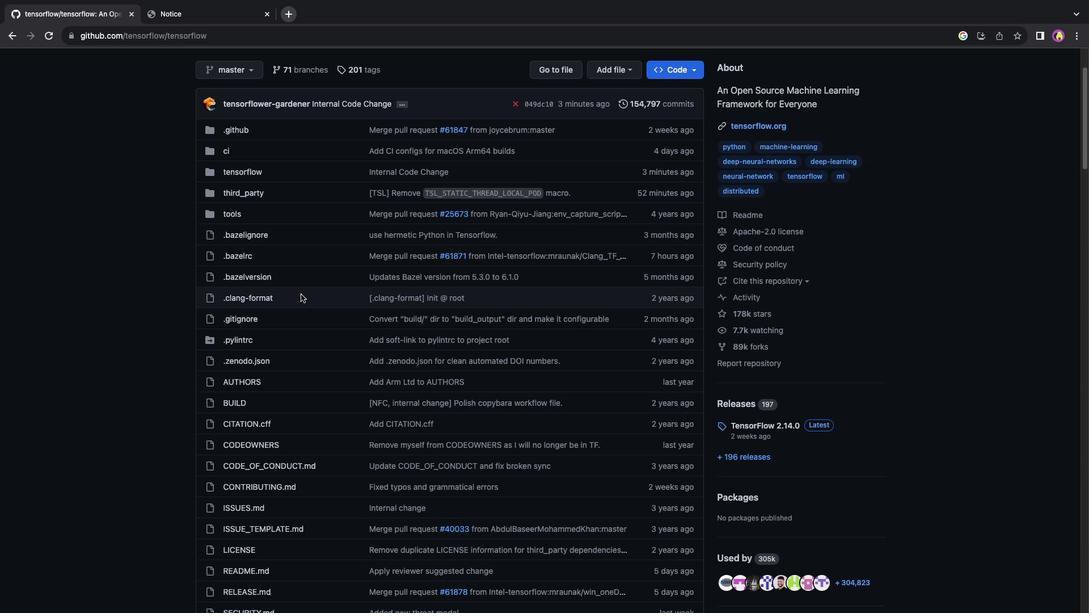 
Action: Mouse scrolled (300, 294) with delta (0, 0)
Screenshot: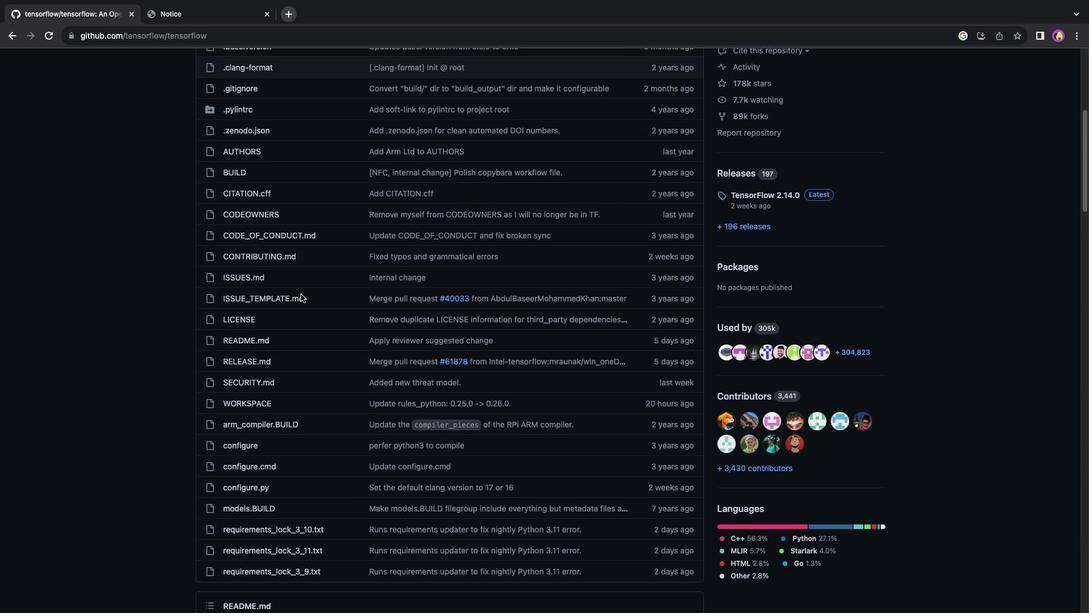 
Action: Mouse scrolled (300, 294) with delta (0, 0)
Screenshot: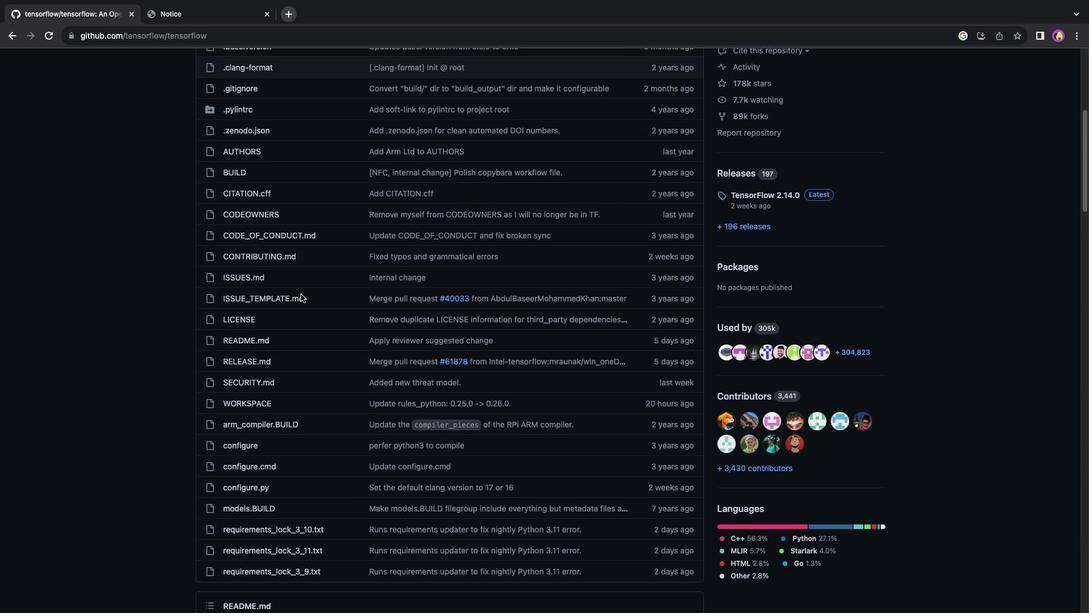 
Action: Mouse scrolled (300, 294) with delta (0, -1)
Screenshot: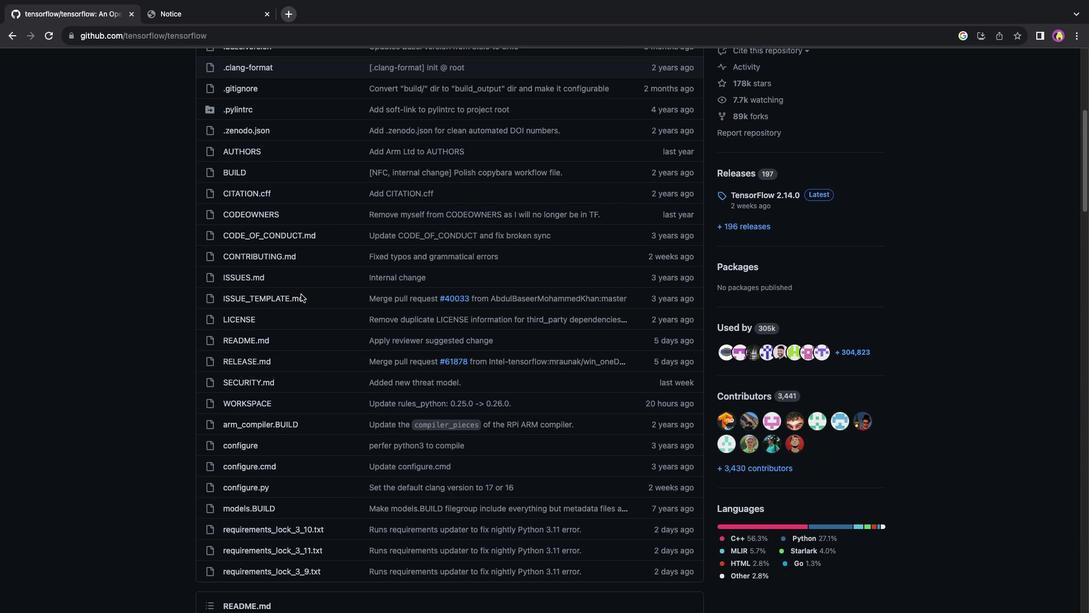 
Action: Mouse scrolled (300, 294) with delta (0, 0)
Screenshot: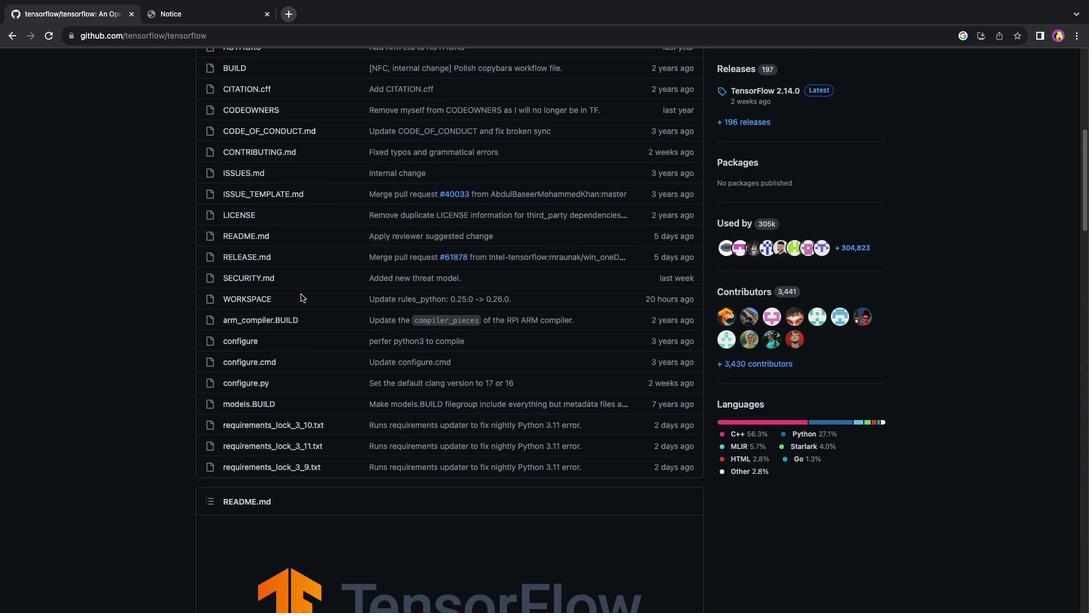 
Action: Mouse scrolled (300, 294) with delta (0, 0)
Screenshot: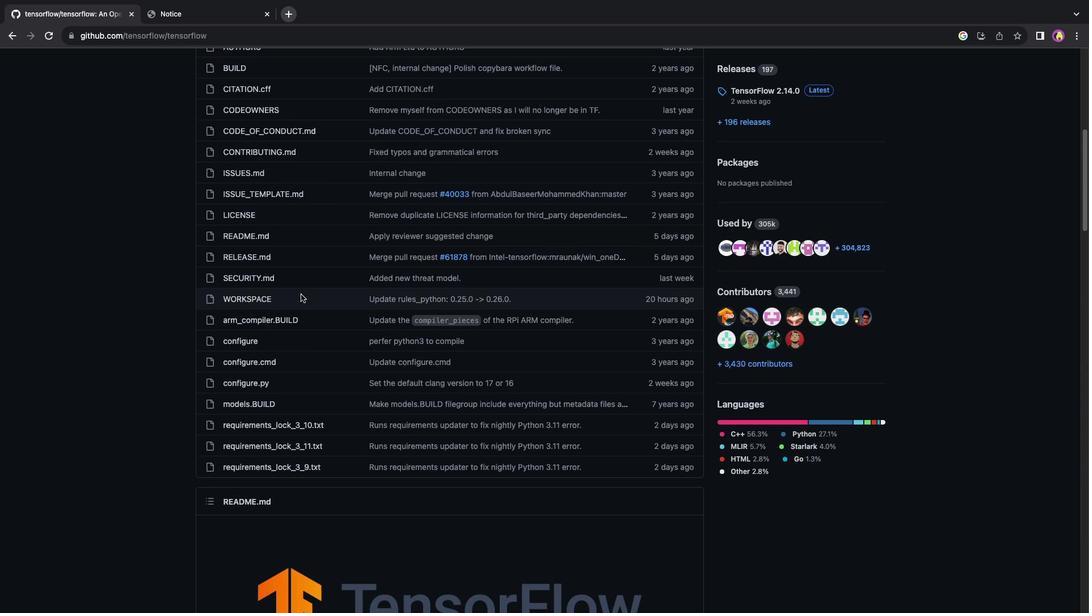 
Action: Mouse scrolled (300, 294) with delta (0, -1)
Screenshot: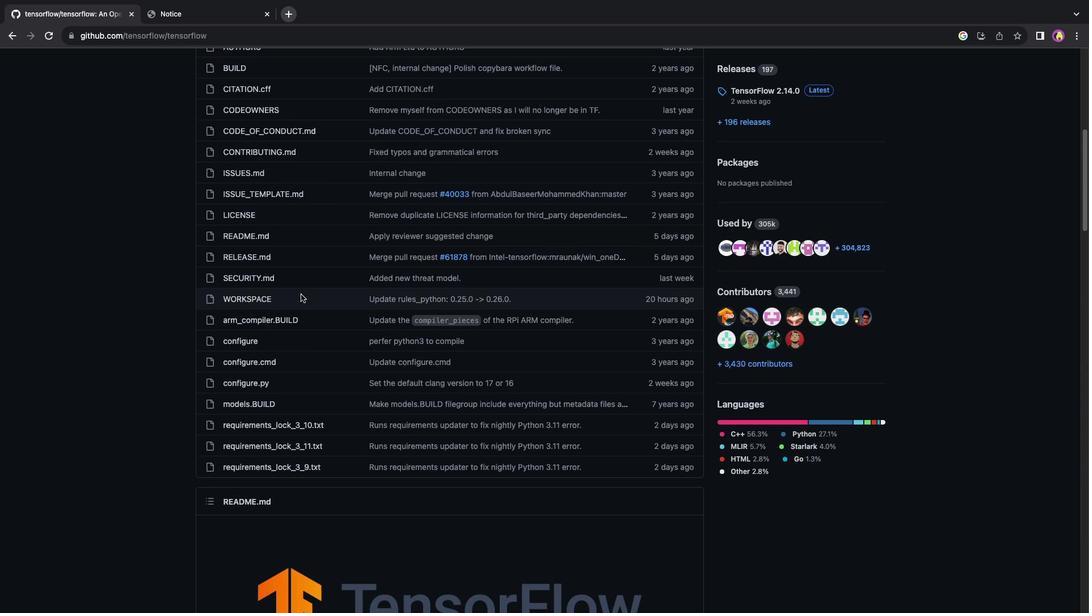 
Action: Mouse scrolled (300, 294) with delta (0, -2)
Screenshot: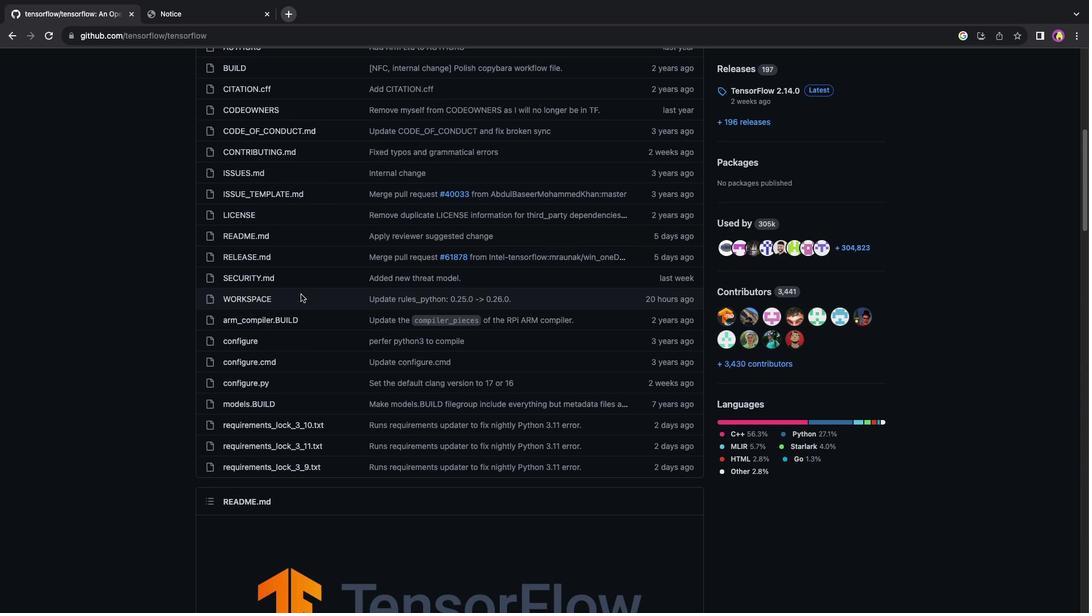 
Action: Mouse scrolled (300, 294) with delta (0, 0)
Screenshot: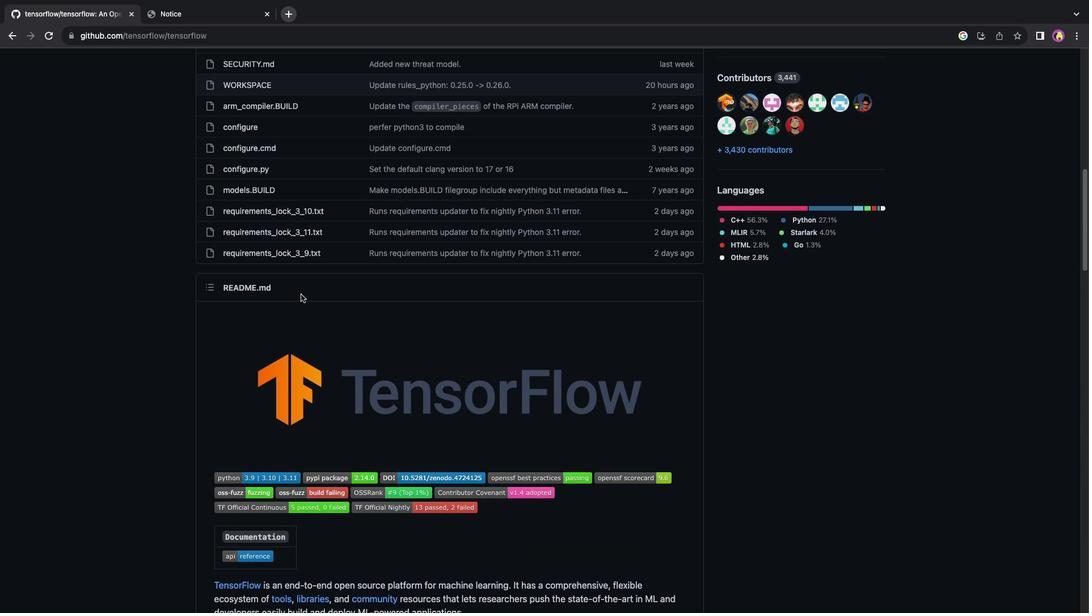 
Action: Mouse scrolled (300, 294) with delta (0, 0)
Screenshot: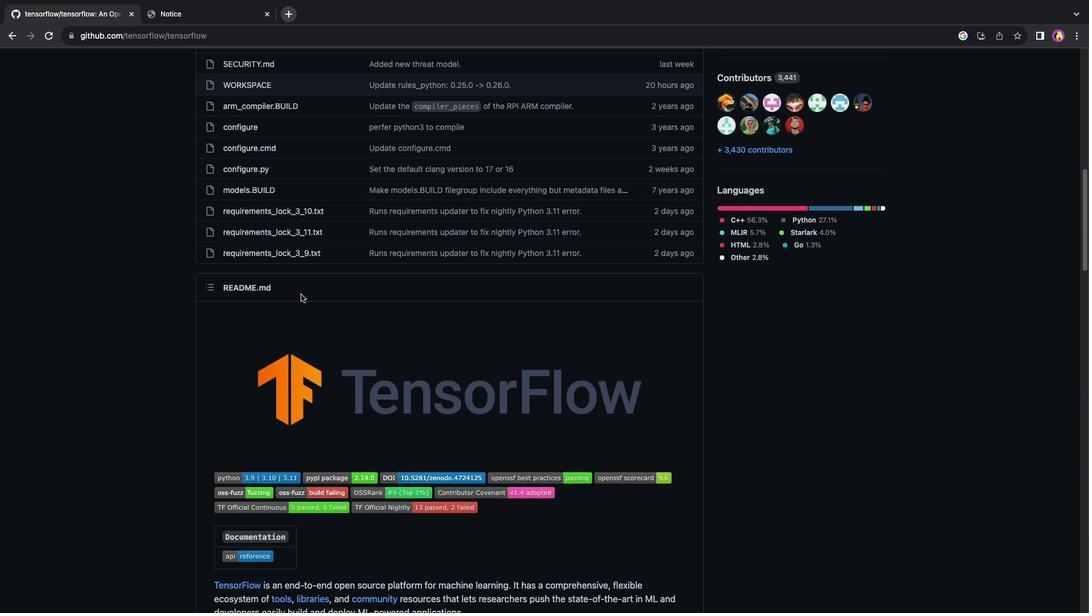 
Action: Mouse scrolled (300, 294) with delta (0, -1)
Screenshot: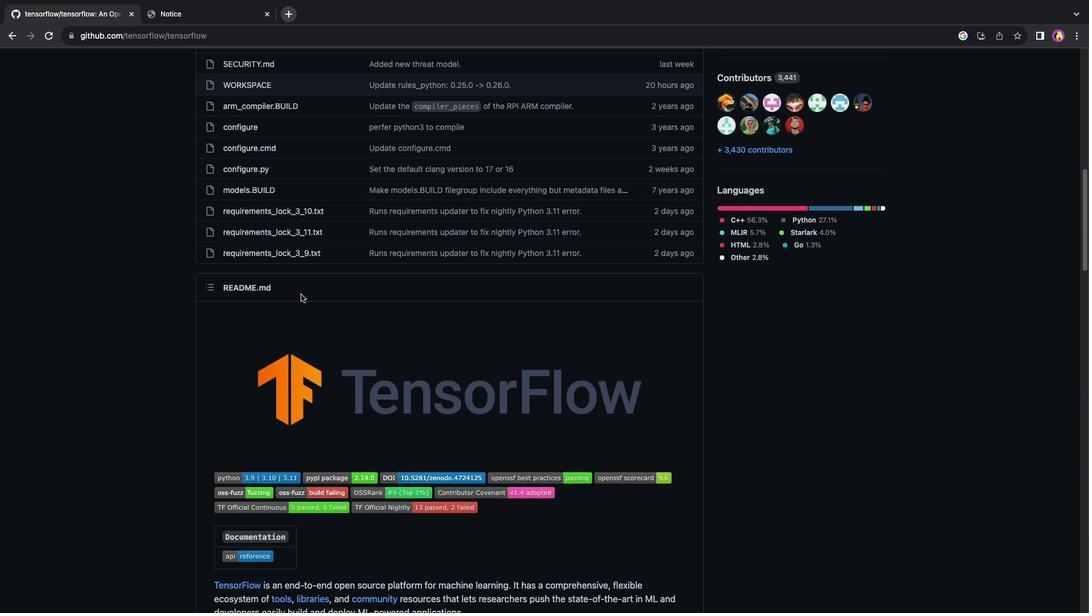 
Action: Mouse moved to (300, 294)
Screenshot: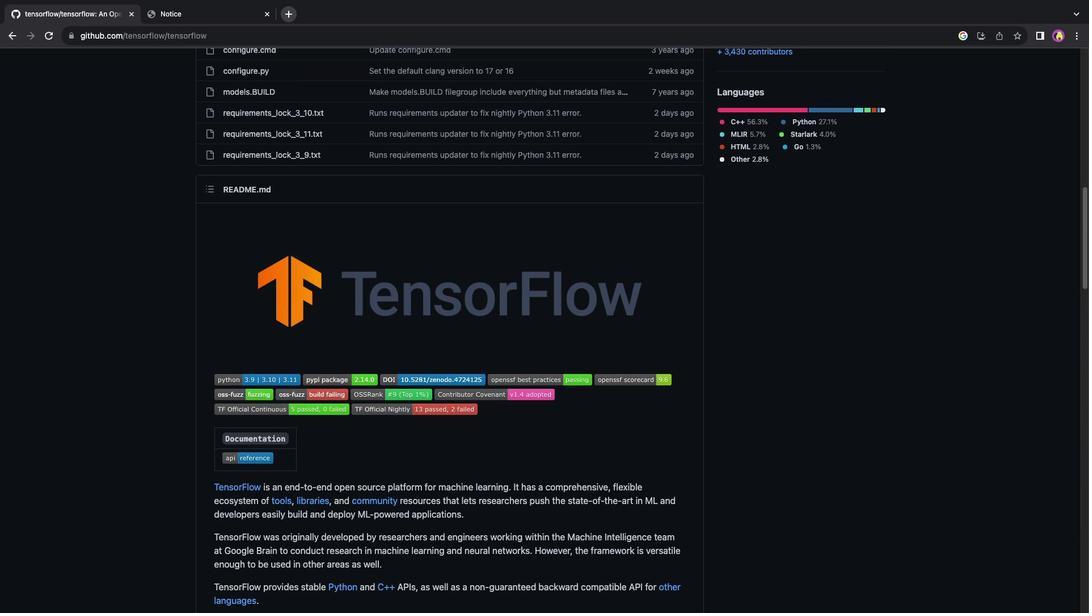 
Action: Mouse scrolled (300, 294) with delta (0, 0)
Screenshot: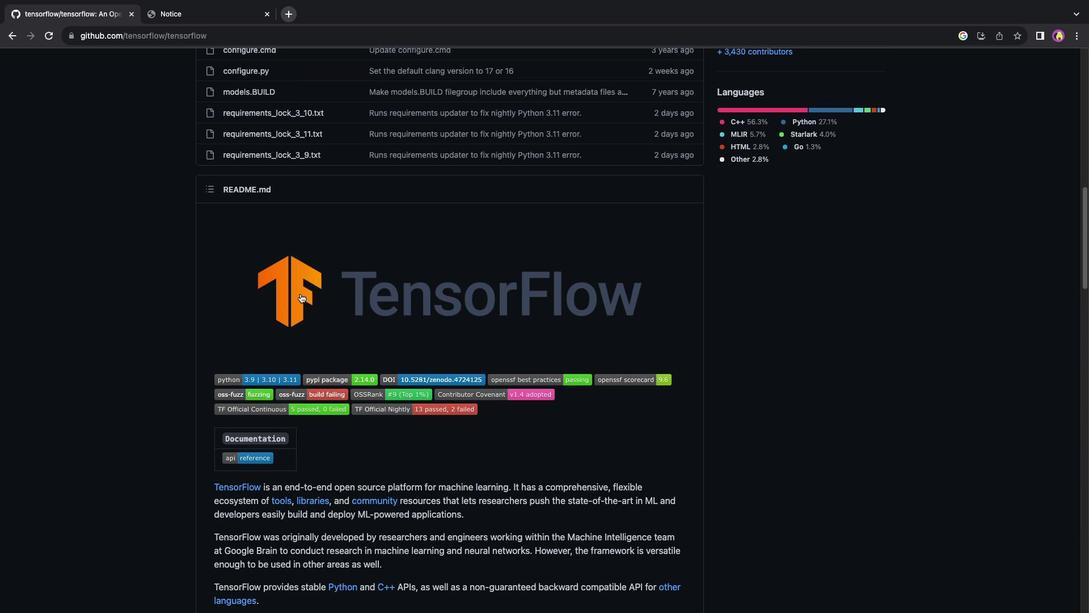 
Action: Mouse scrolled (300, 294) with delta (0, 0)
Screenshot: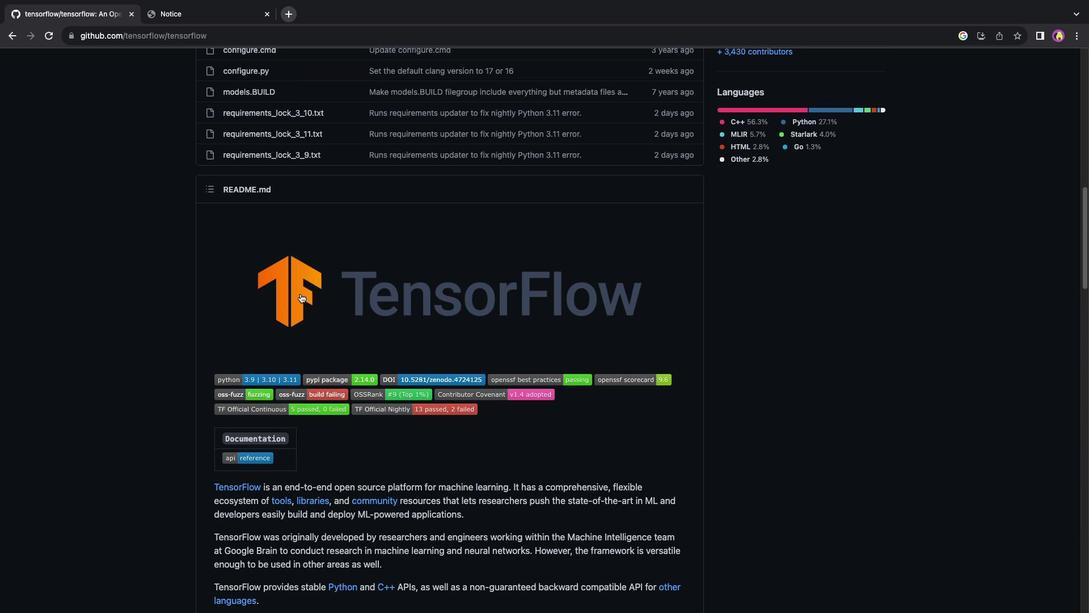 
Action: Mouse scrolled (300, 294) with delta (0, -2)
Screenshot: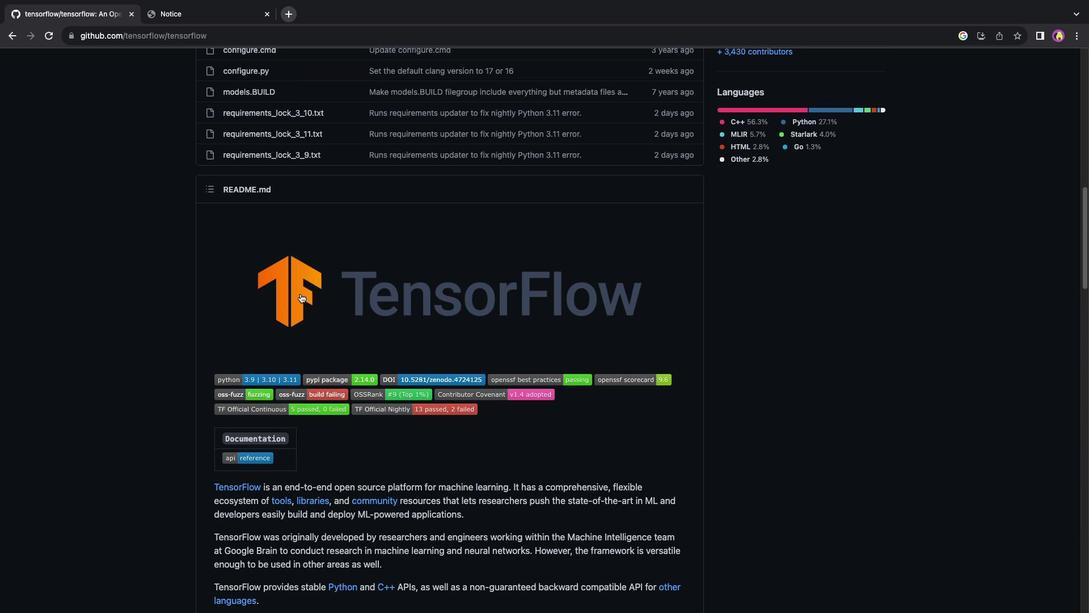 
Action: Mouse scrolled (300, 294) with delta (0, -2)
Screenshot: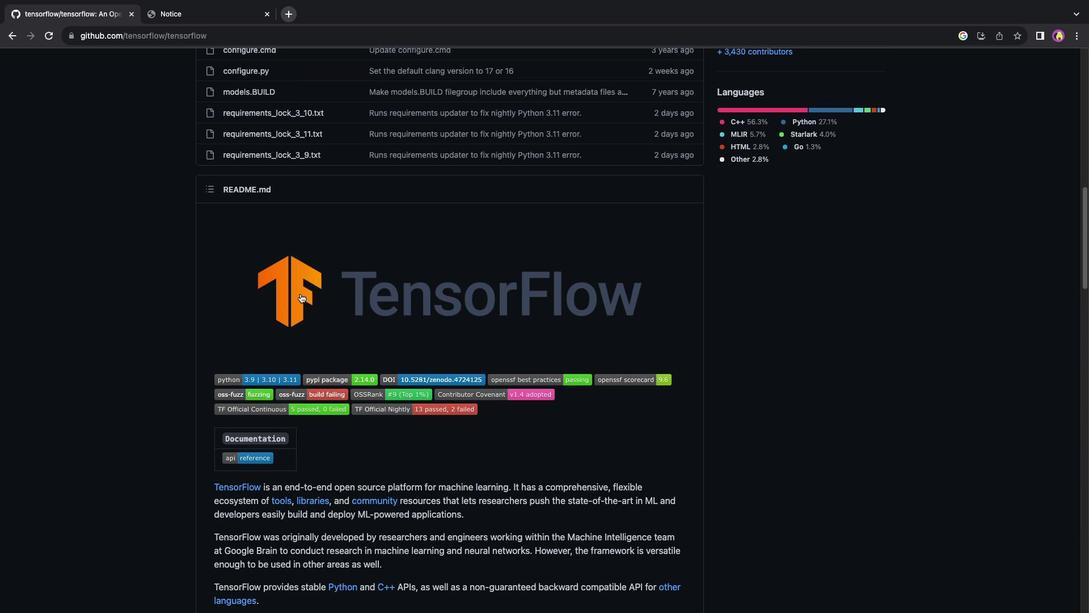 
Action: Mouse scrolled (300, 294) with delta (0, -3)
Screenshot: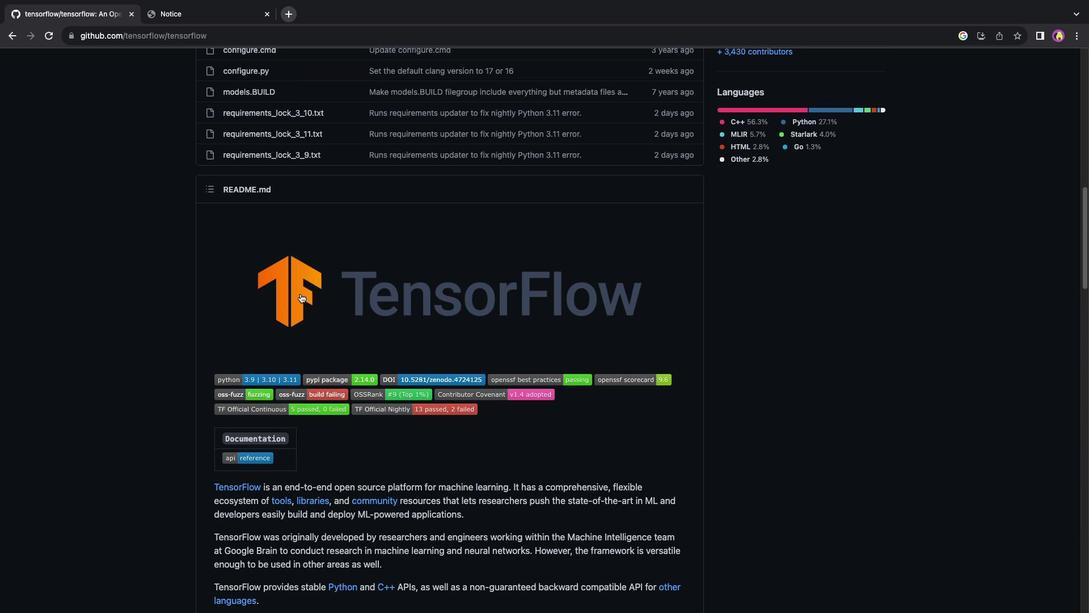 
Action: Mouse scrolled (300, 294) with delta (0, 0)
Screenshot: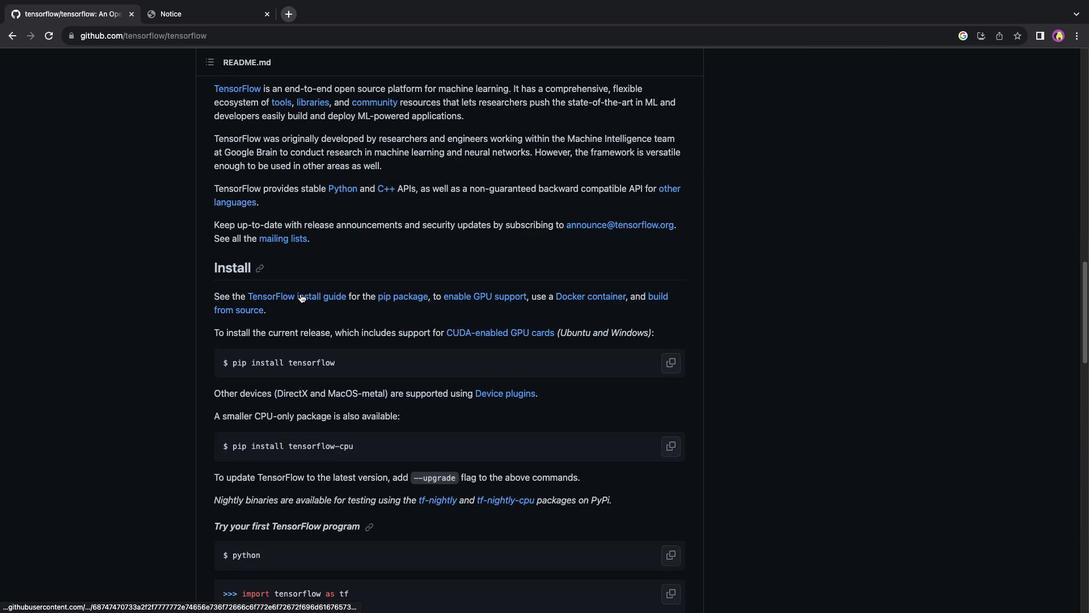 
Action: Mouse scrolled (300, 294) with delta (0, 0)
Screenshot: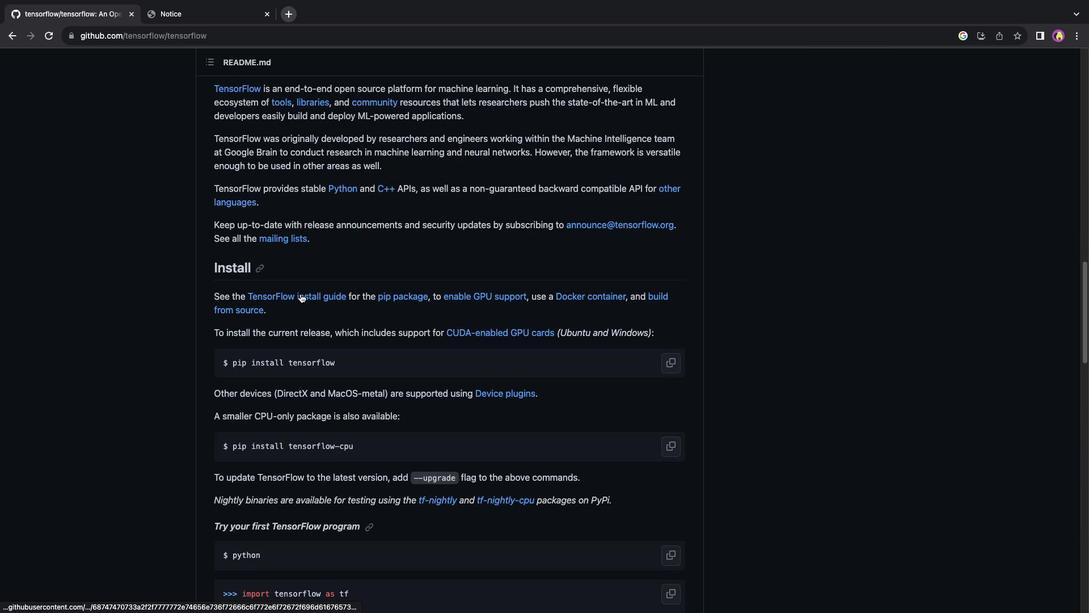 
Action: Mouse scrolled (300, 294) with delta (0, -1)
Screenshot: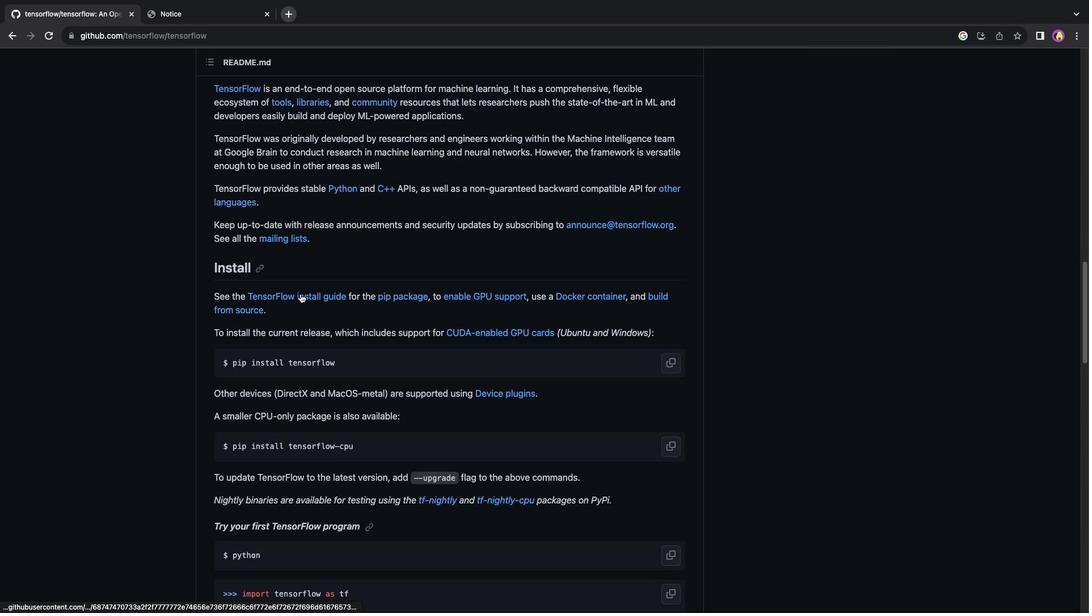 
Action: Mouse scrolled (300, 294) with delta (0, -2)
Screenshot: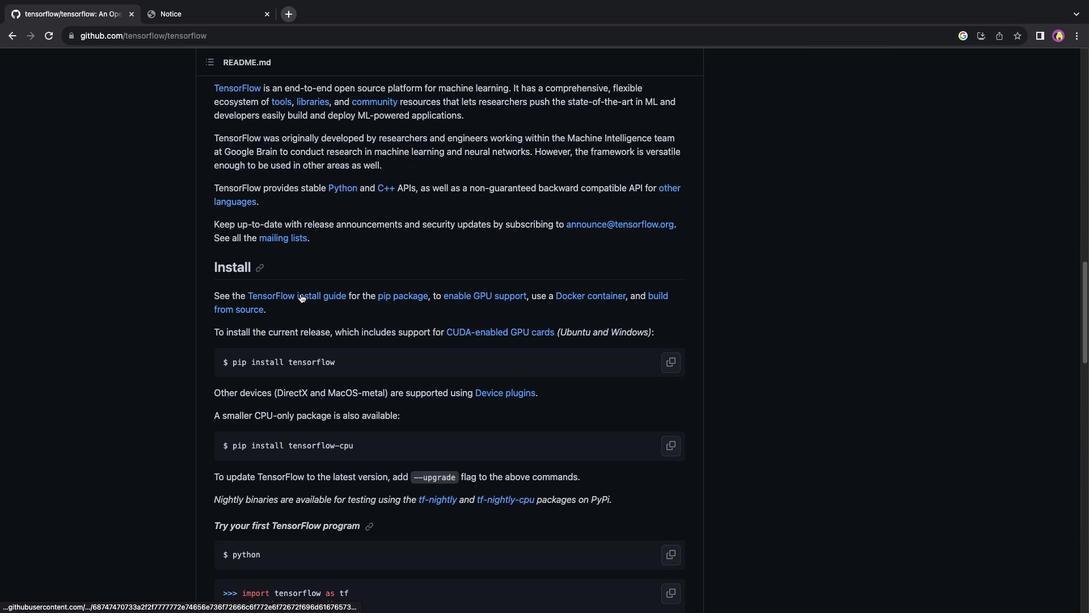 
Action: Mouse scrolled (300, 294) with delta (0, 0)
Screenshot: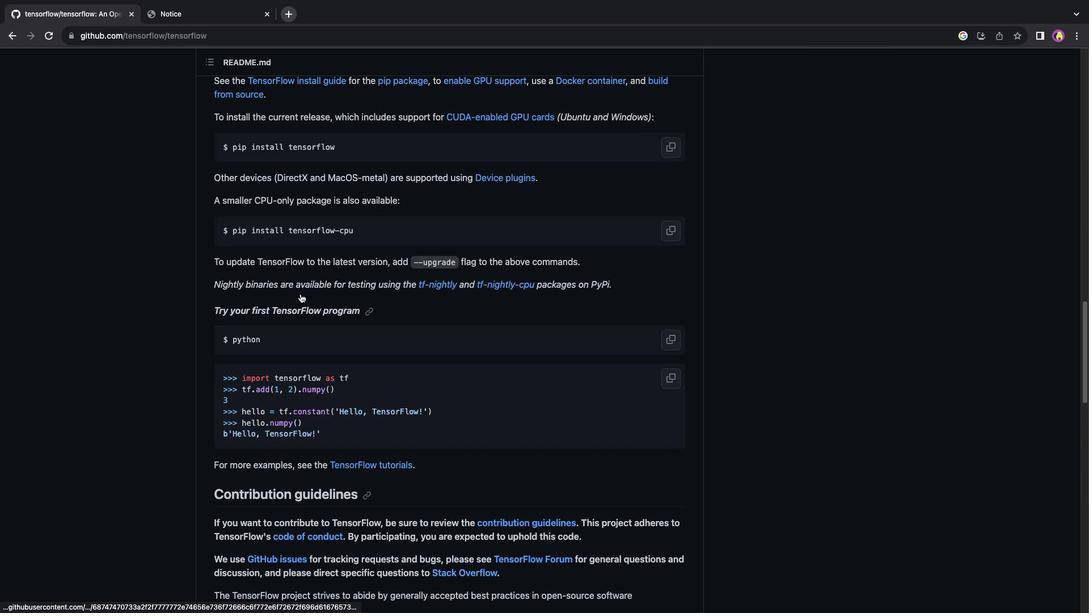 
Action: Mouse scrolled (300, 294) with delta (0, 0)
Screenshot: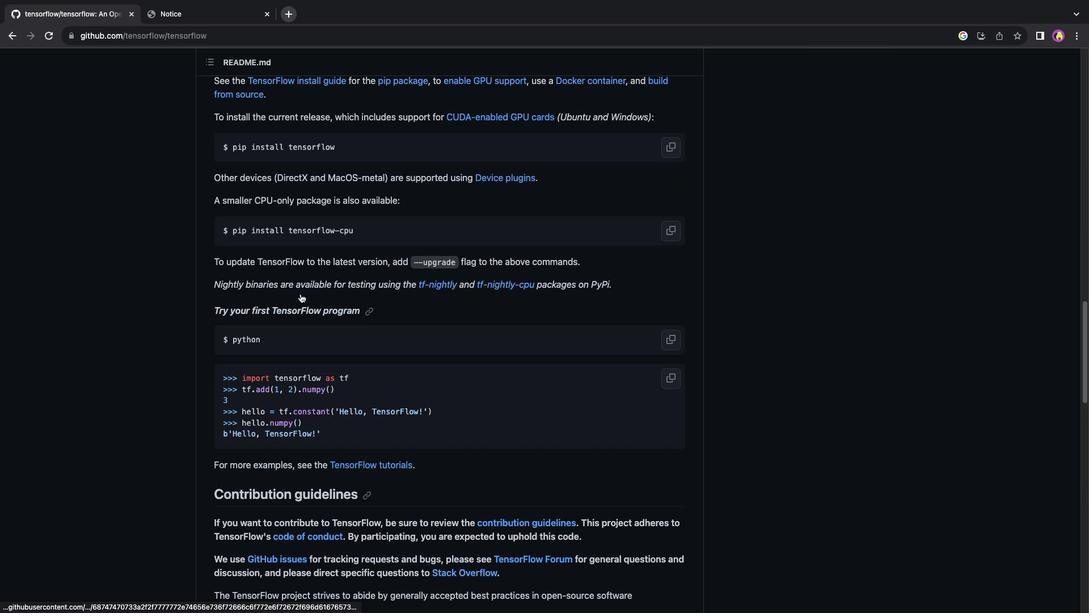 
Action: Mouse scrolled (300, 294) with delta (0, -2)
Screenshot: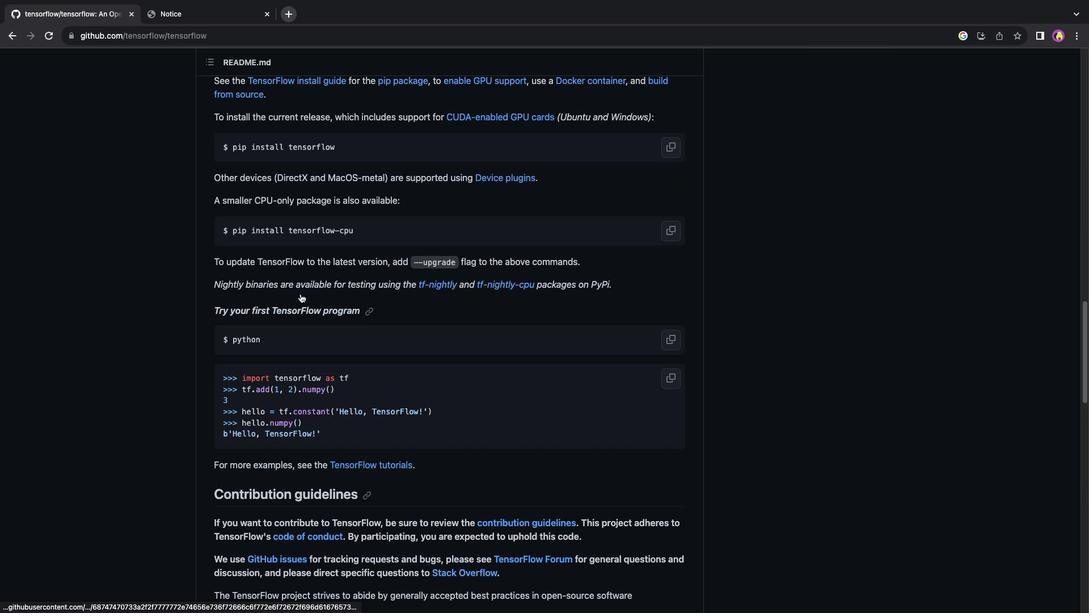 
Action: Mouse scrolled (300, 294) with delta (0, -2)
Screenshot: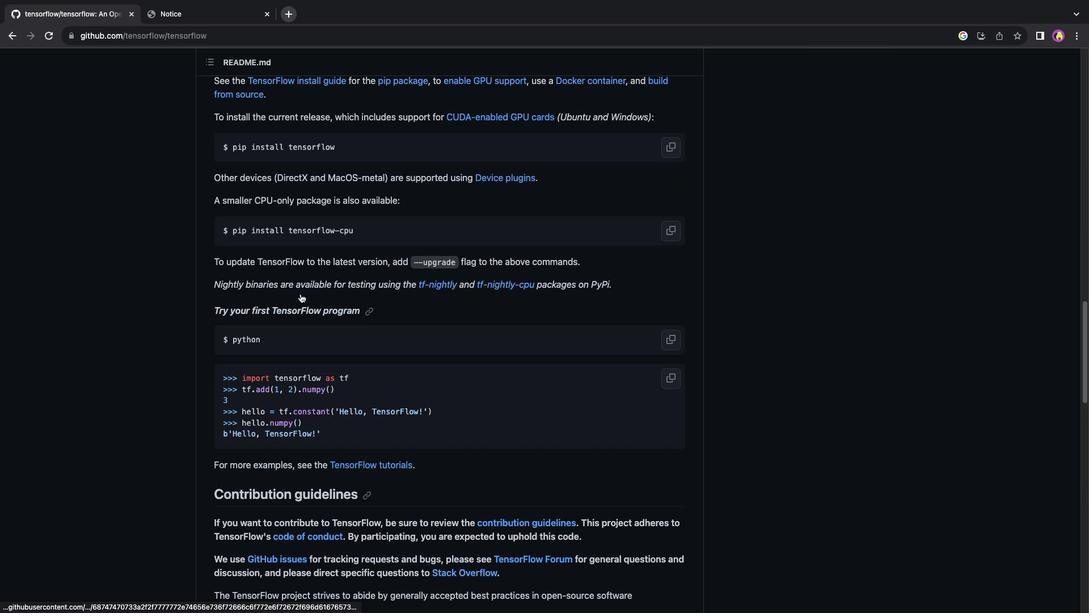 
Action: Mouse scrolled (300, 294) with delta (0, 0)
Screenshot: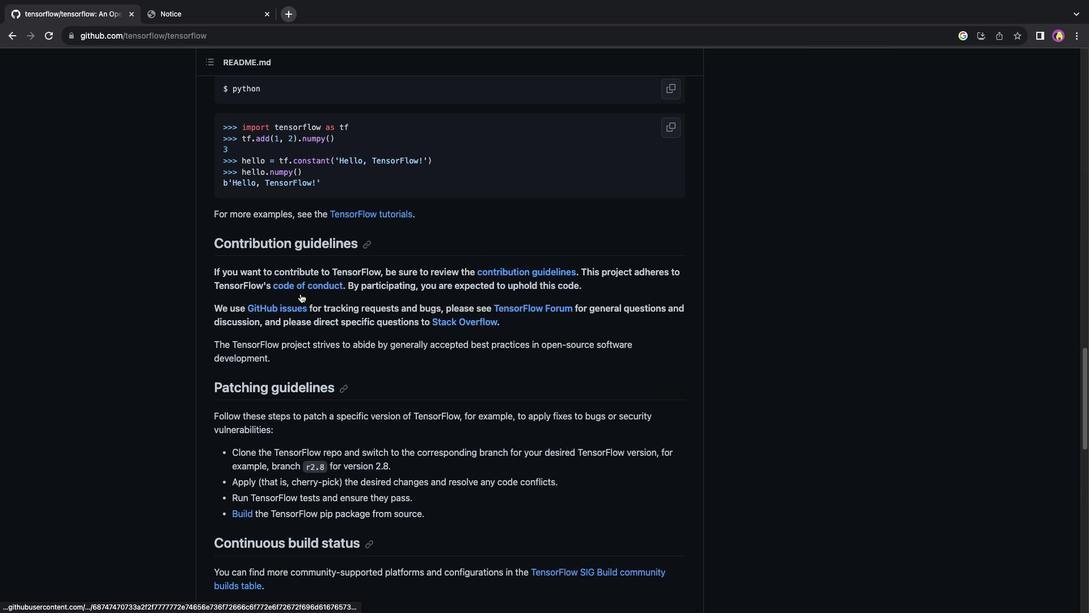 
Action: Mouse scrolled (300, 294) with delta (0, 0)
Screenshot: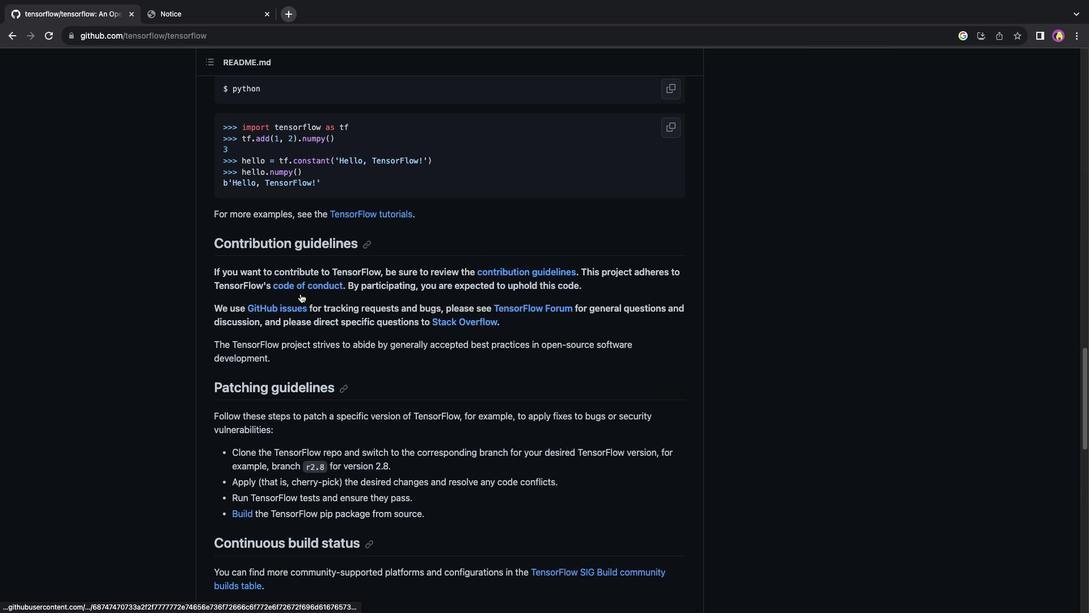 
Action: Mouse scrolled (300, 294) with delta (0, -2)
Screenshot: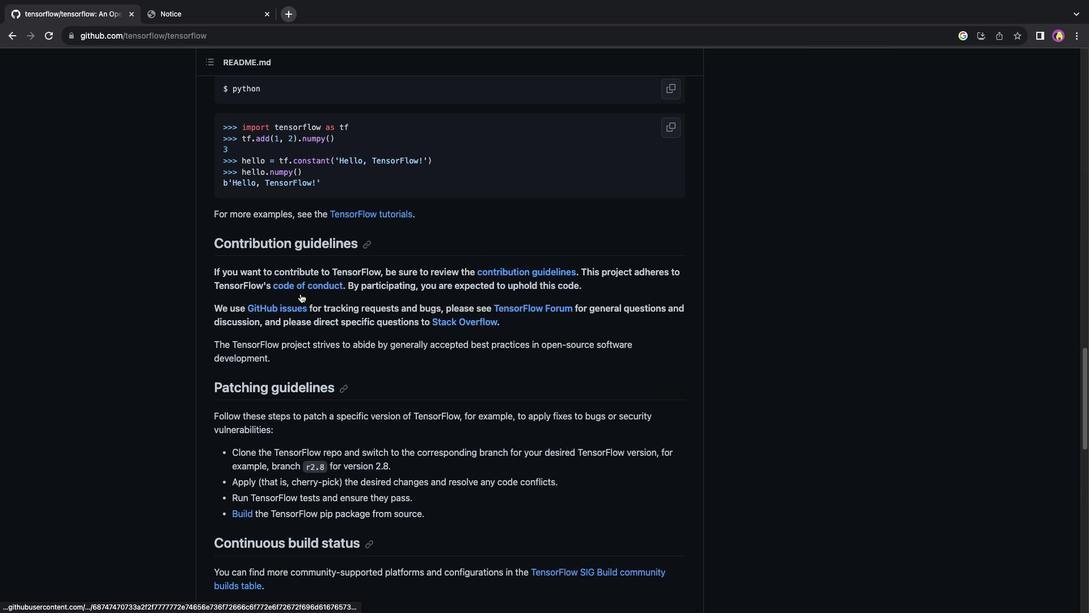 
Action: Mouse scrolled (300, 294) with delta (0, -2)
Screenshot: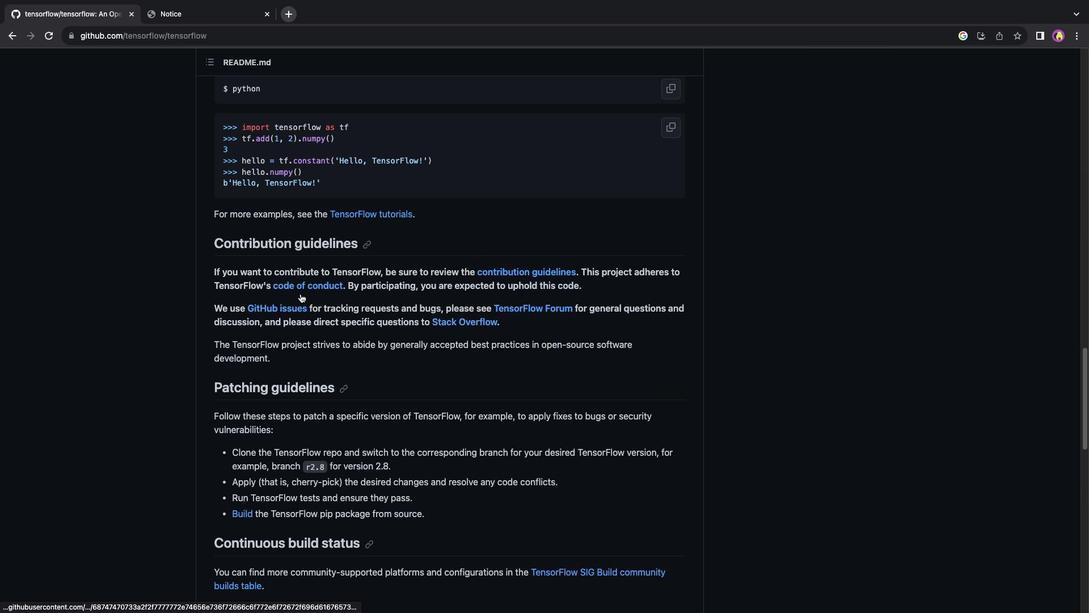 
Action: Mouse scrolled (300, 294) with delta (0, -3)
Screenshot: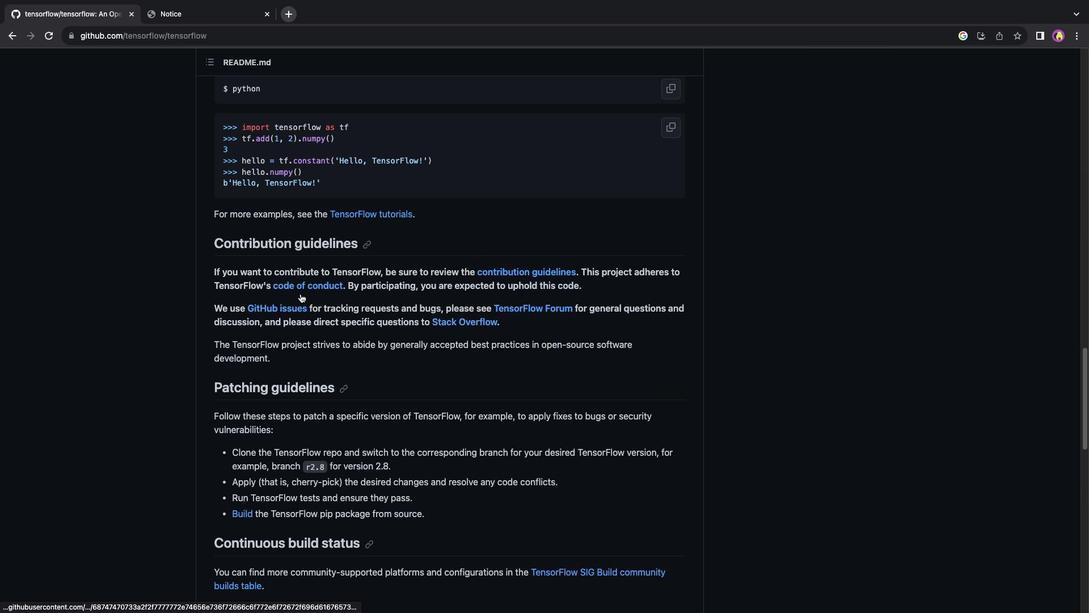 
Action: Mouse scrolled (300, 294) with delta (0, 0)
Screenshot: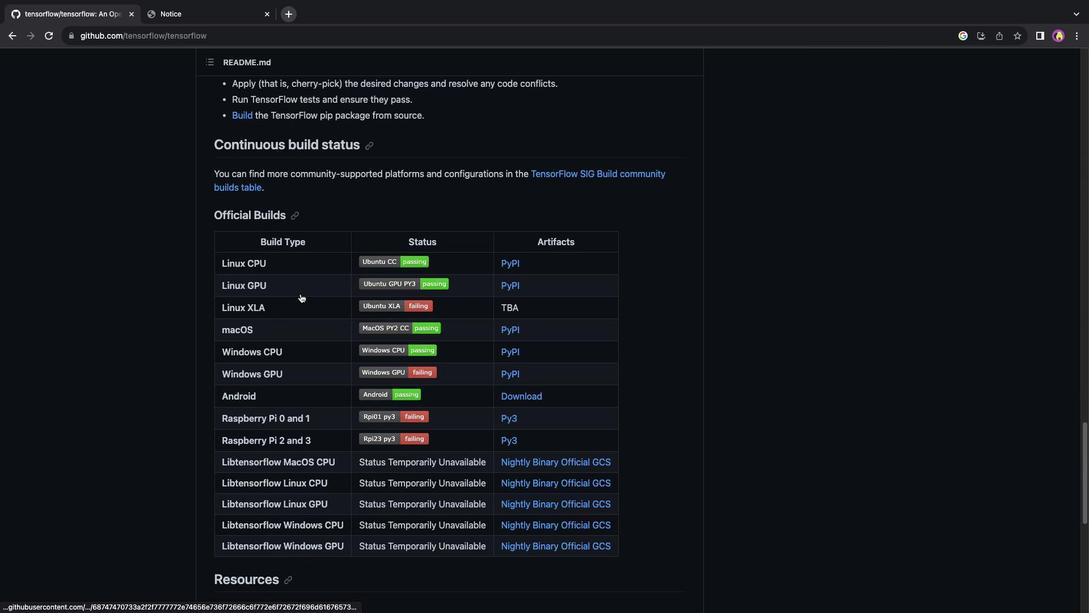 
Action: Mouse scrolled (300, 294) with delta (0, 0)
Screenshot: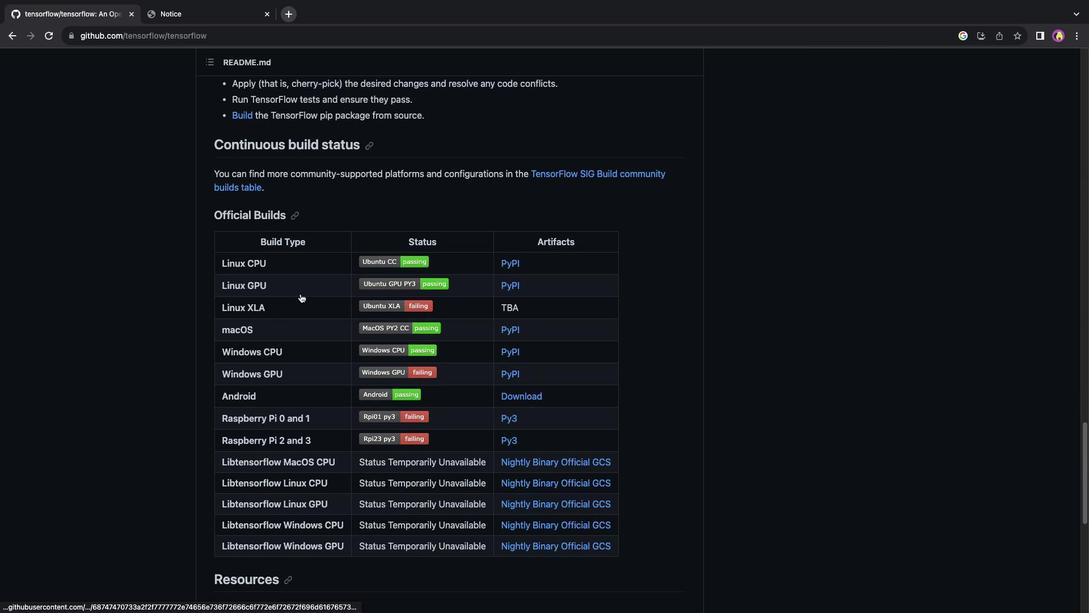 
Action: Mouse scrolled (300, 294) with delta (0, -1)
Screenshot: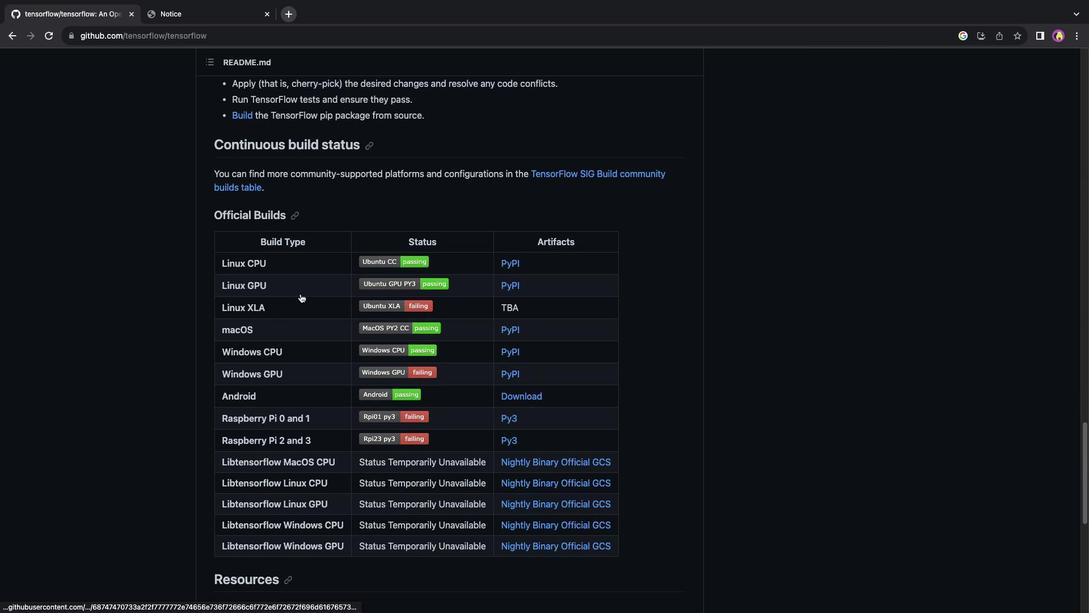 
Action: Mouse scrolled (300, 294) with delta (0, -2)
Screenshot: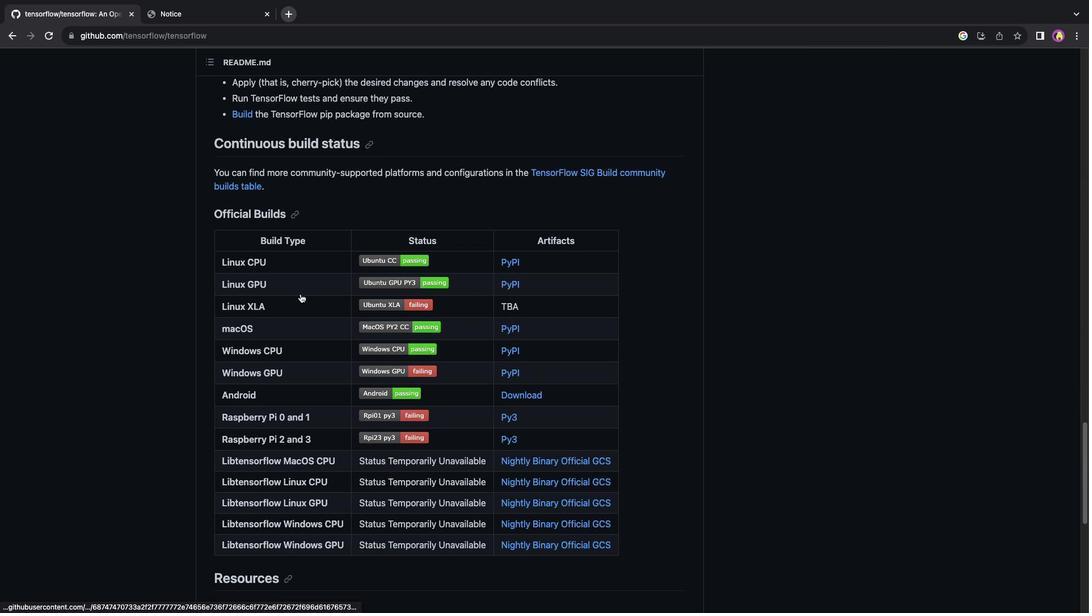 
Action: Mouse scrolled (300, 294) with delta (0, 0)
Screenshot: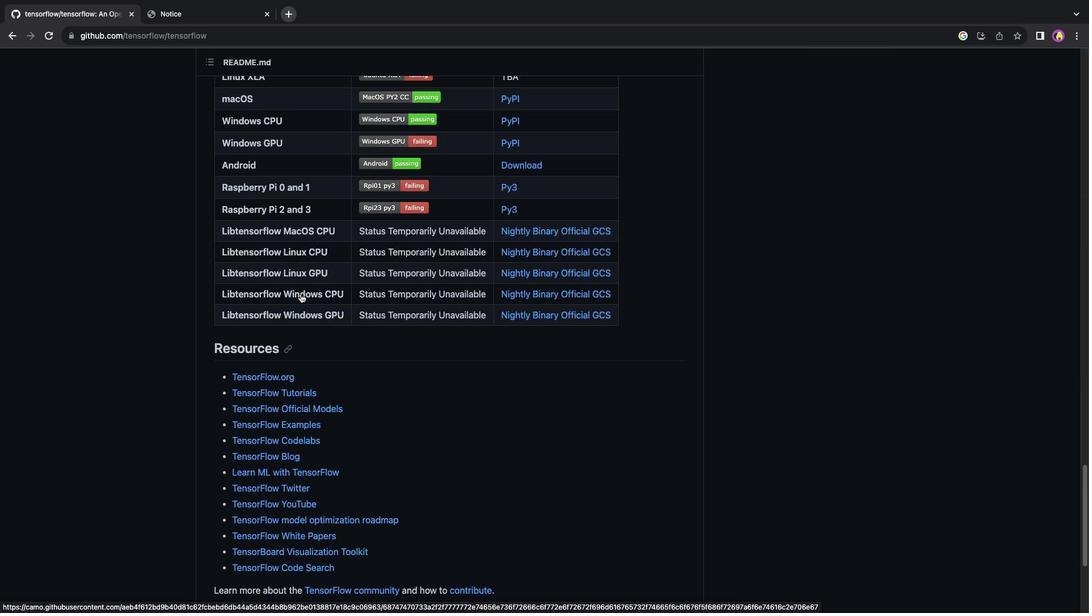
Action: Mouse scrolled (300, 294) with delta (0, 0)
Screenshot: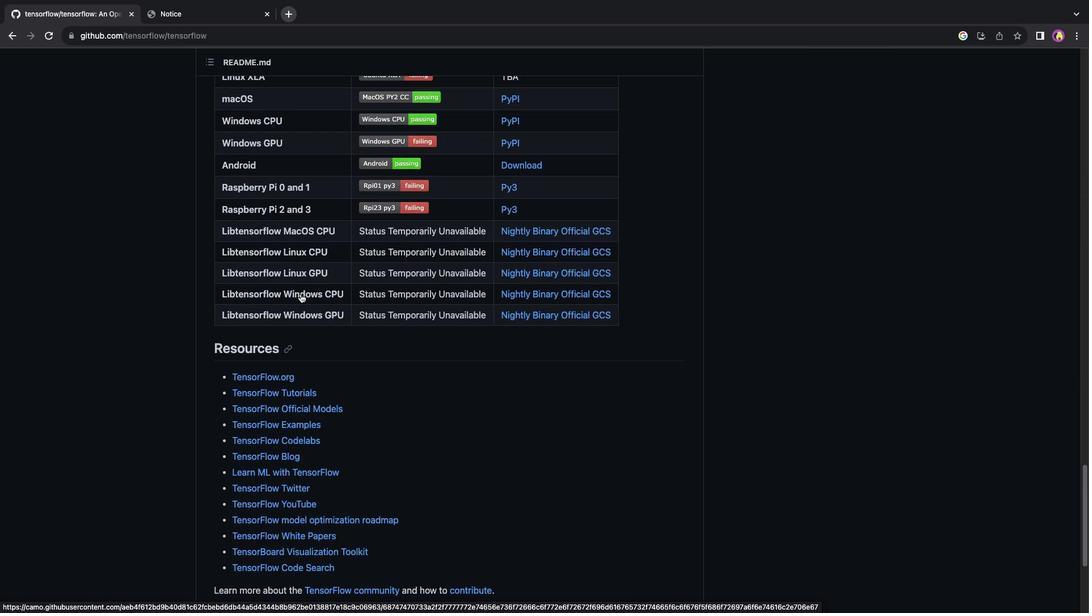 
Action: Mouse scrolled (300, 294) with delta (0, -1)
Screenshot: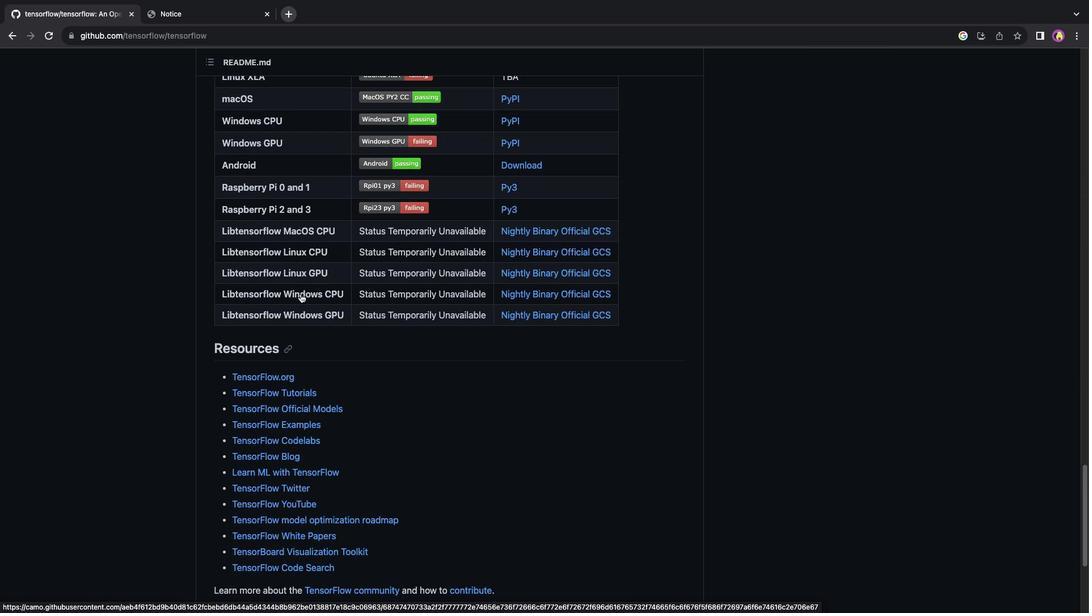 
Action: Mouse scrolled (300, 294) with delta (0, 0)
Screenshot: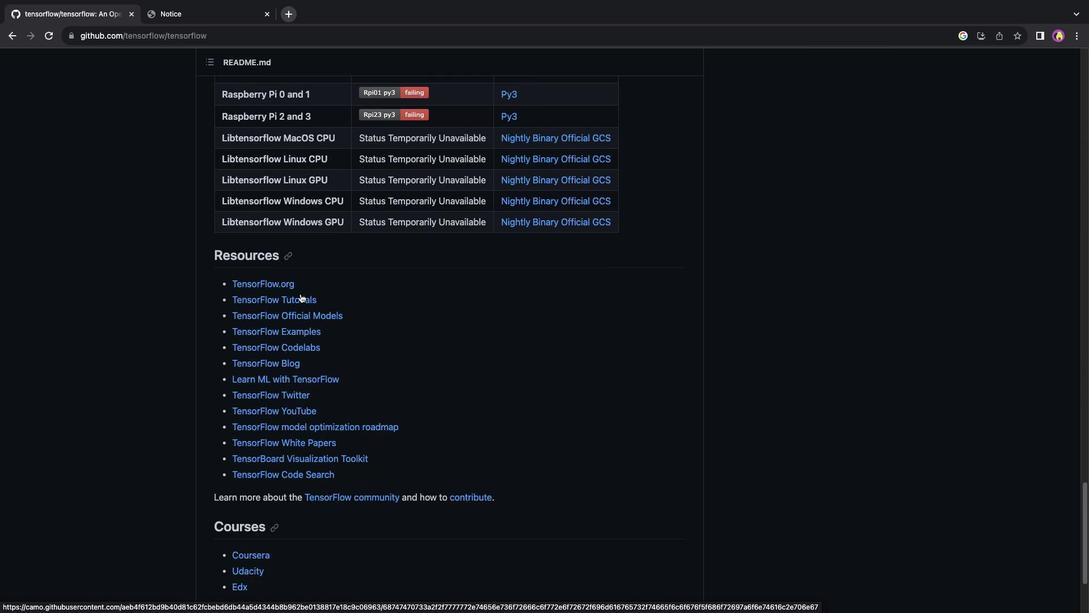 
Action: Mouse scrolled (300, 294) with delta (0, 0)
Screenshot: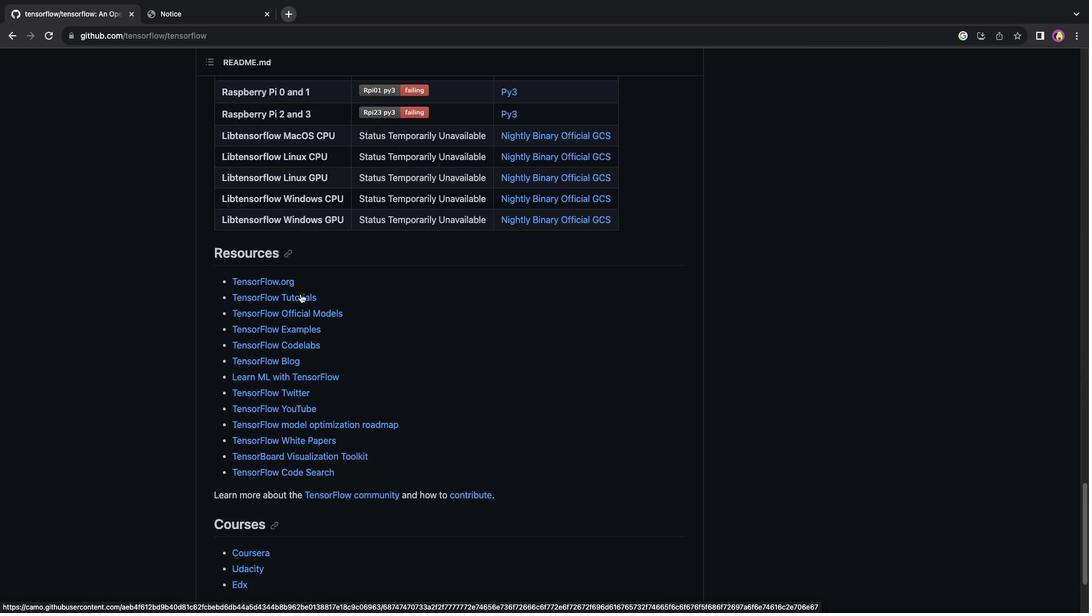 
Action: Mouse scrolled (300, 294) with delta (0, -1)
Screenshot: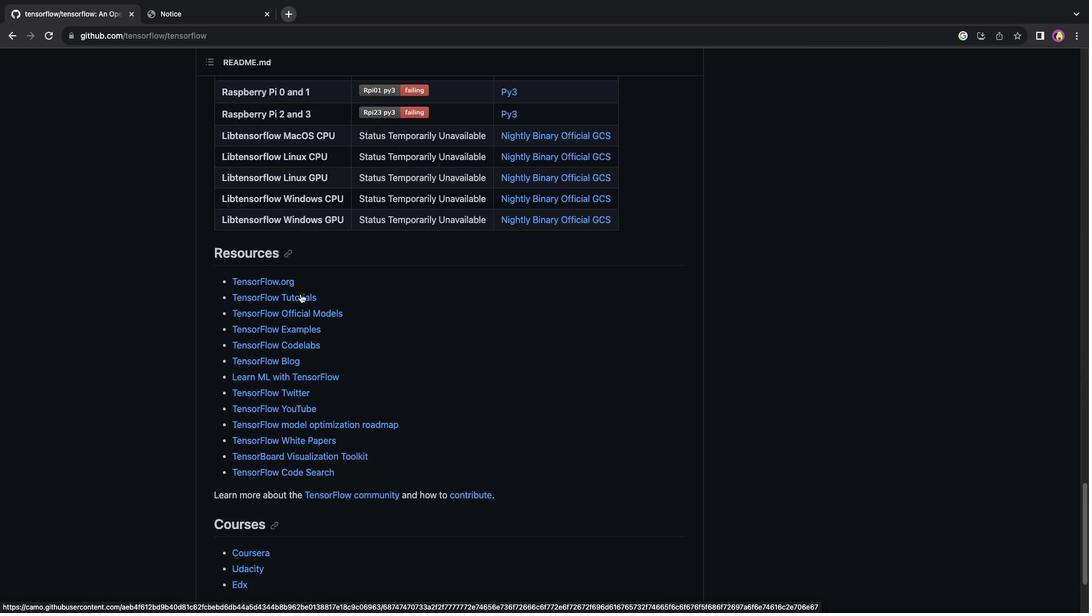 
Action: Mouse scrolled (300, 294) with delta (0, -2)
Screenshot: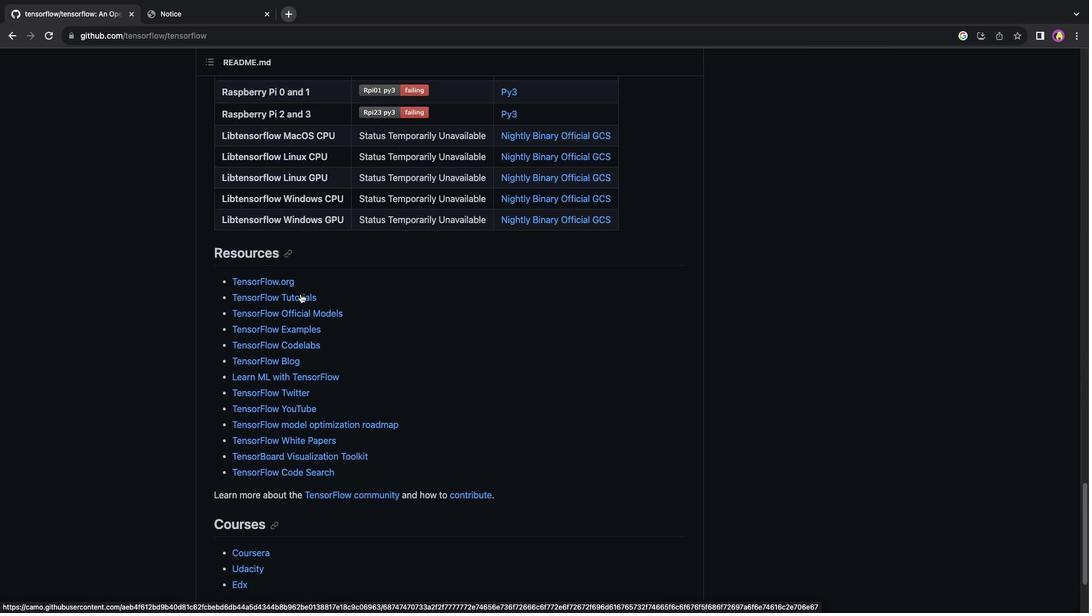 
Action: Mouse moved to (300, 294)
Screenshot: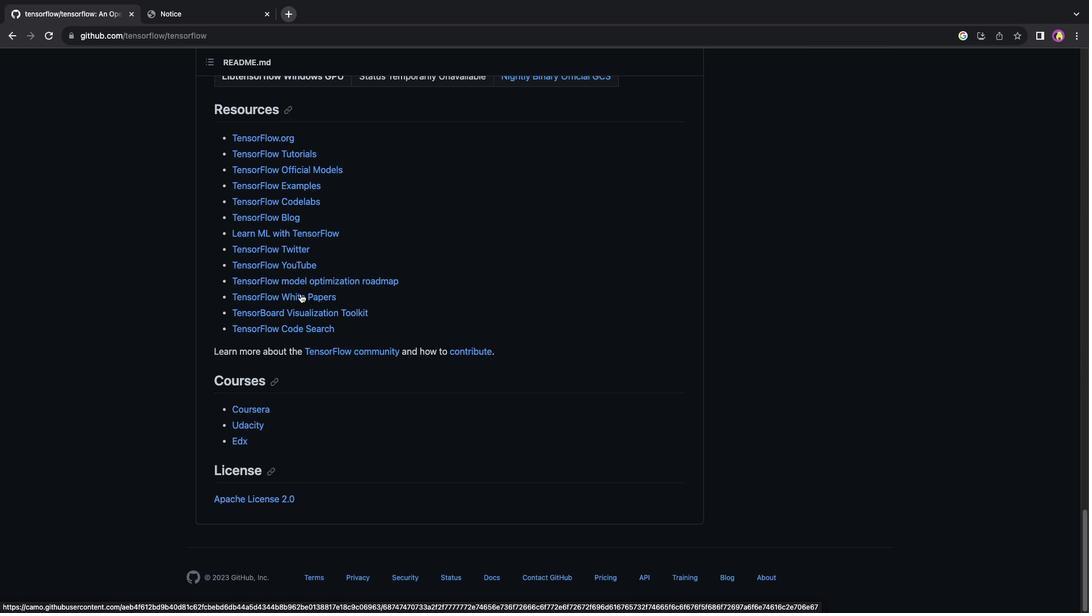 
Action: Mouse scrolled (300, 294) with delta (0, 0)
Screenshot: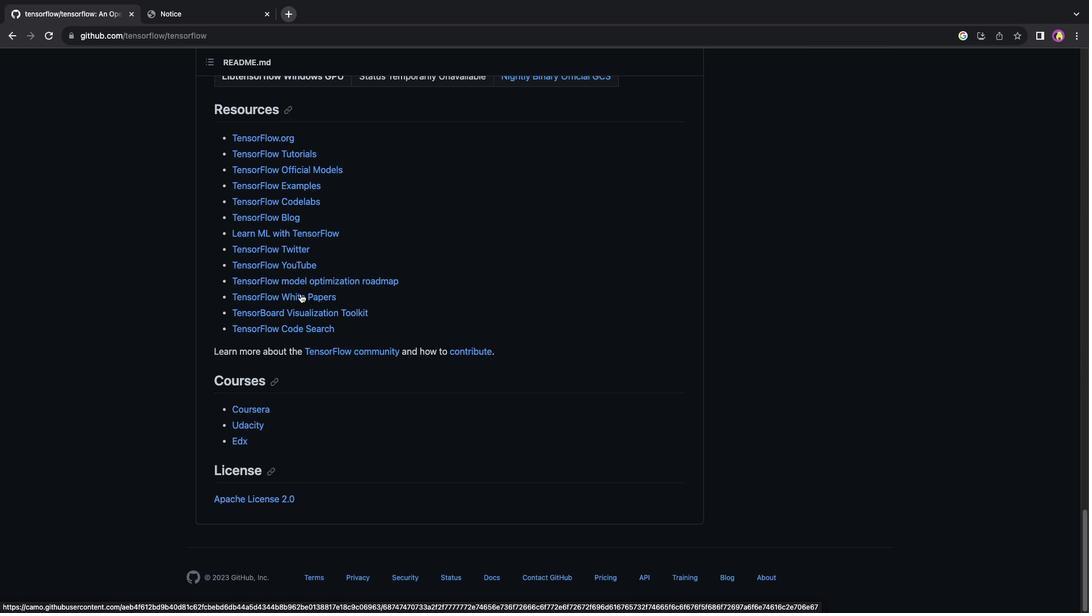 
Action: Mouse scrolled (300, 294) with delta (0, 0)
Screenshot: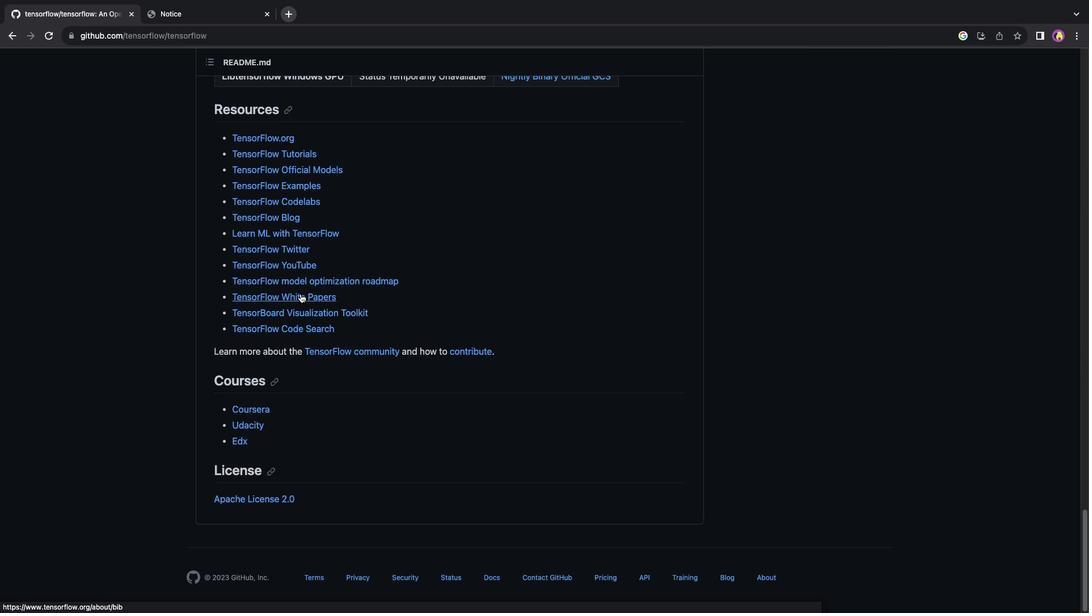 
Action: Mouse scrolled (300, 294) with delta (0, 1)
Screenshot: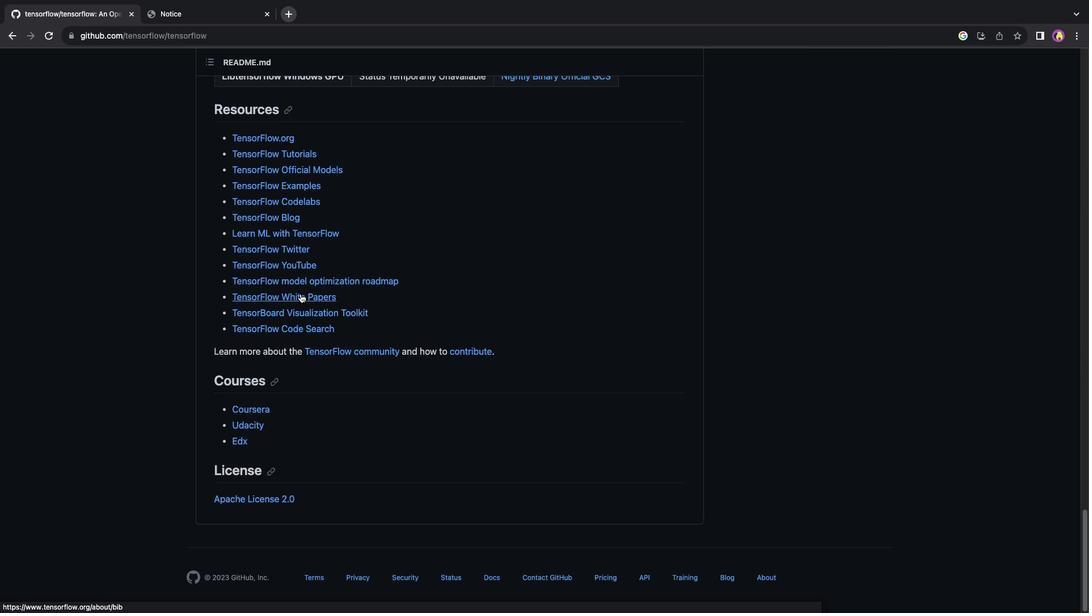 
Action: Mouse scrolled (300, 294) with delta (0, 2)
Screenshot: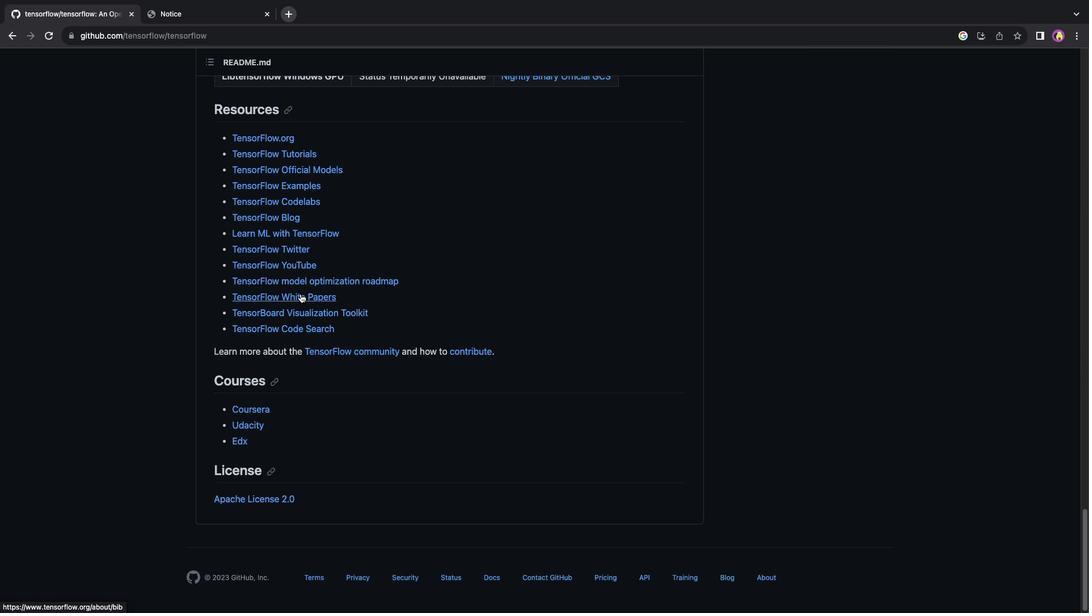 
Action: Mouse scrolled (300, 294) with delta (0, 3)
Screenshot: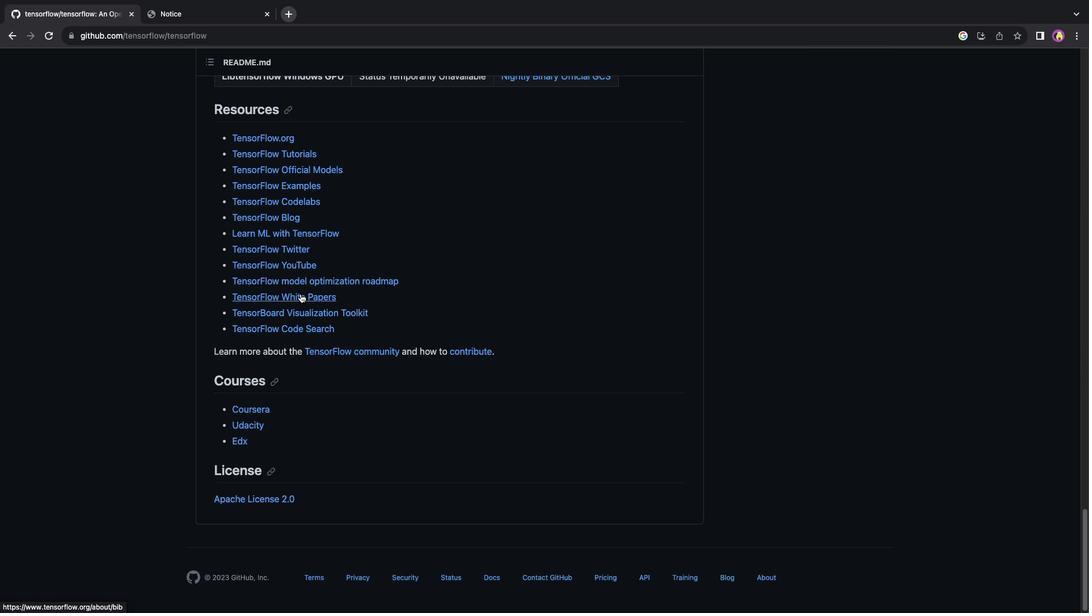 
Action: Mouse scrolled (300, 294) with delta (0, 0)
Screenshot: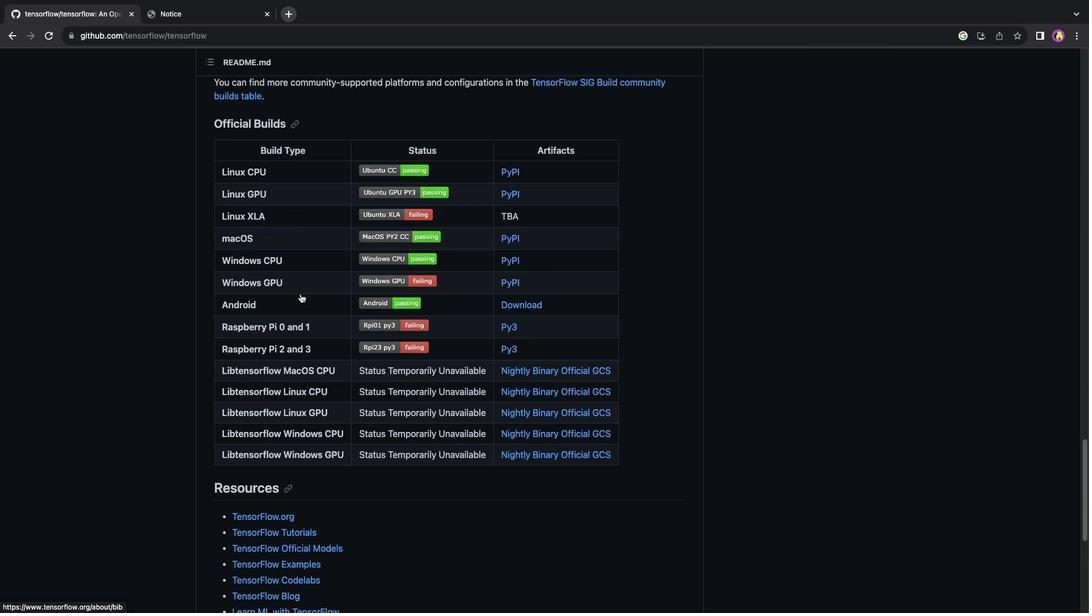 
Action: Mouse scrolled (300, 294) with delta (0, 0)
Screenshot: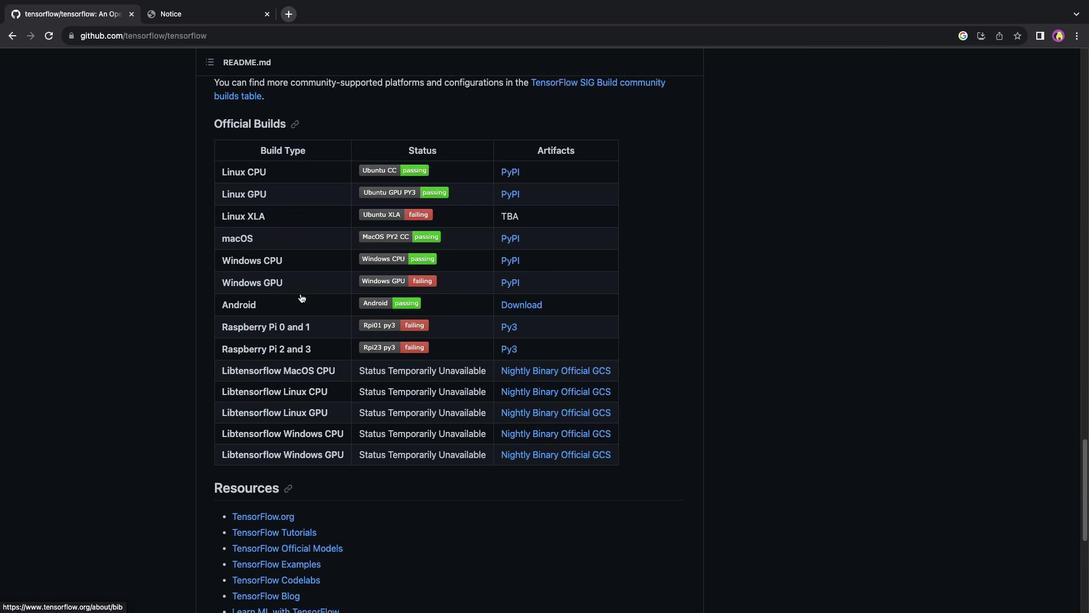
Action: Mouse scrolled (300, 294) with delta (0, 1)
Screenshot: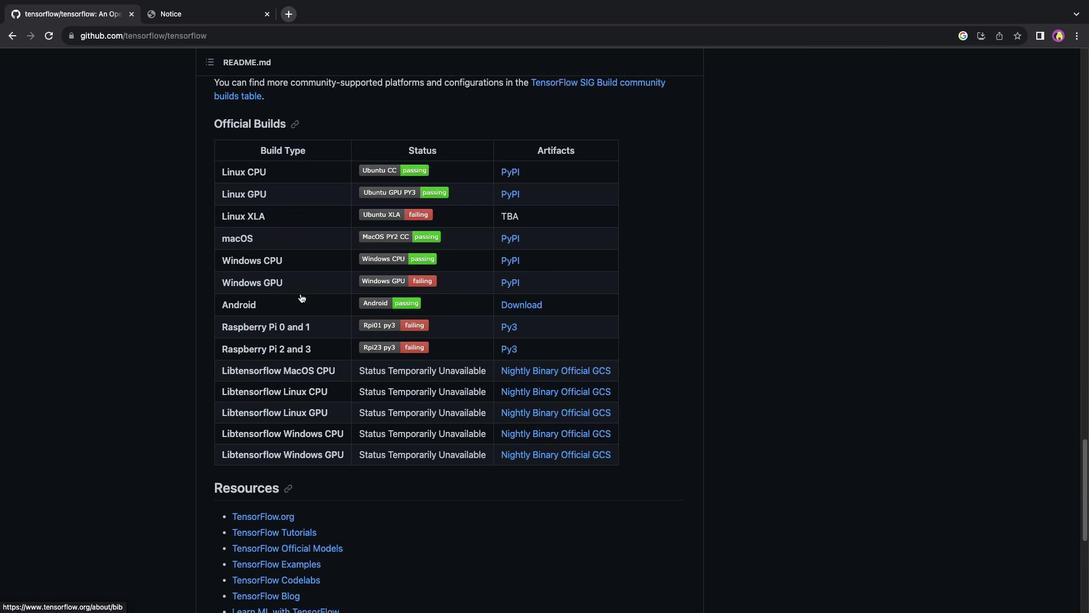 
Action: Mouse scrolled (300, 294) with delta (0, 2)
Screenshot: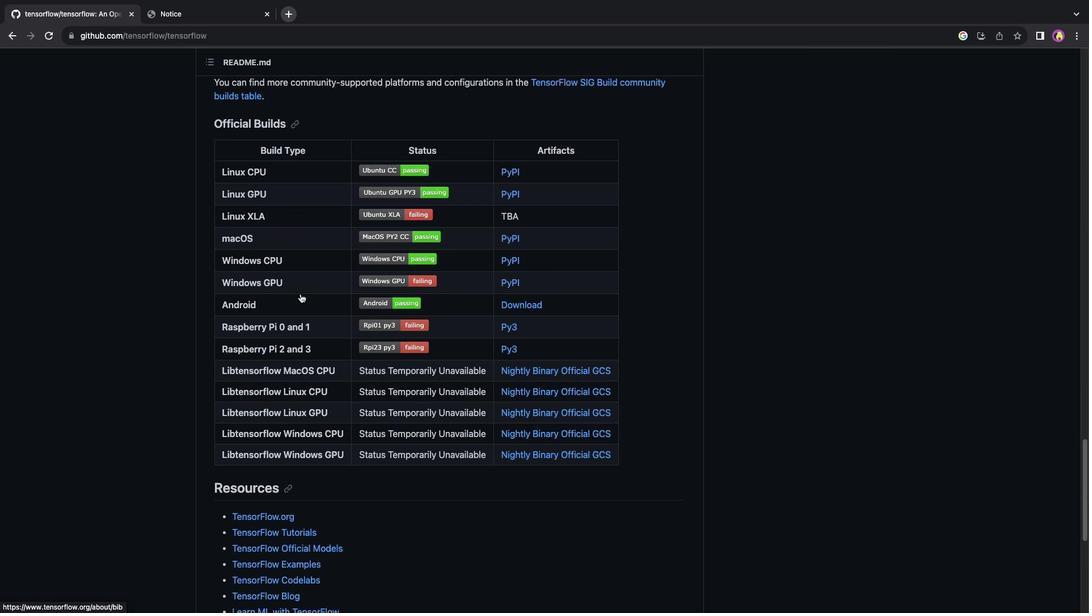 
Action: Mouse scrolled (300, 294) with delta (0, 3)
